 Task: Play online Risk (conquerclub) game.
Action: Mouse moved to (473, 516)
Screenshot: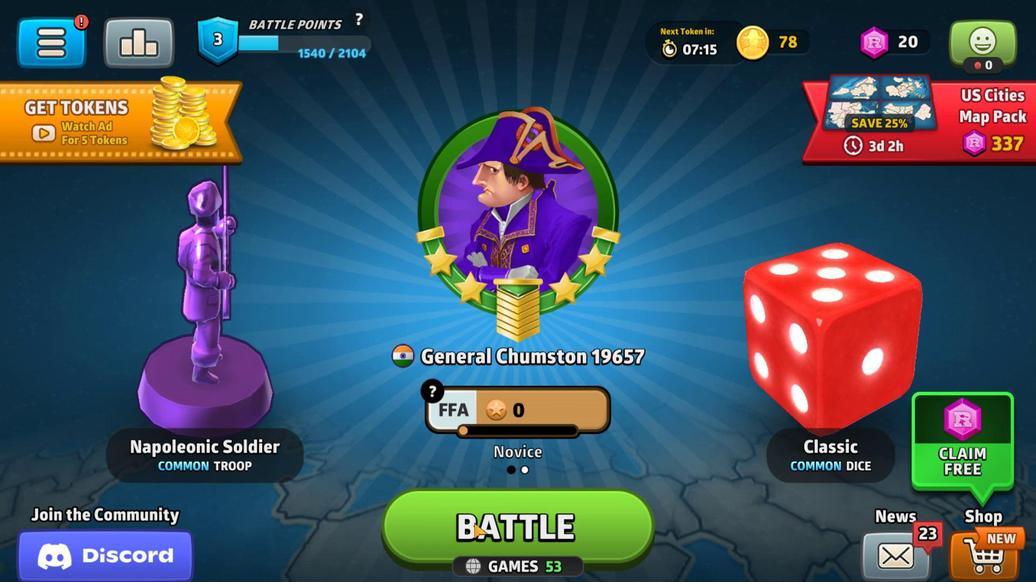 
Action: Mouse pressed left at (473, 516)
Screenshot: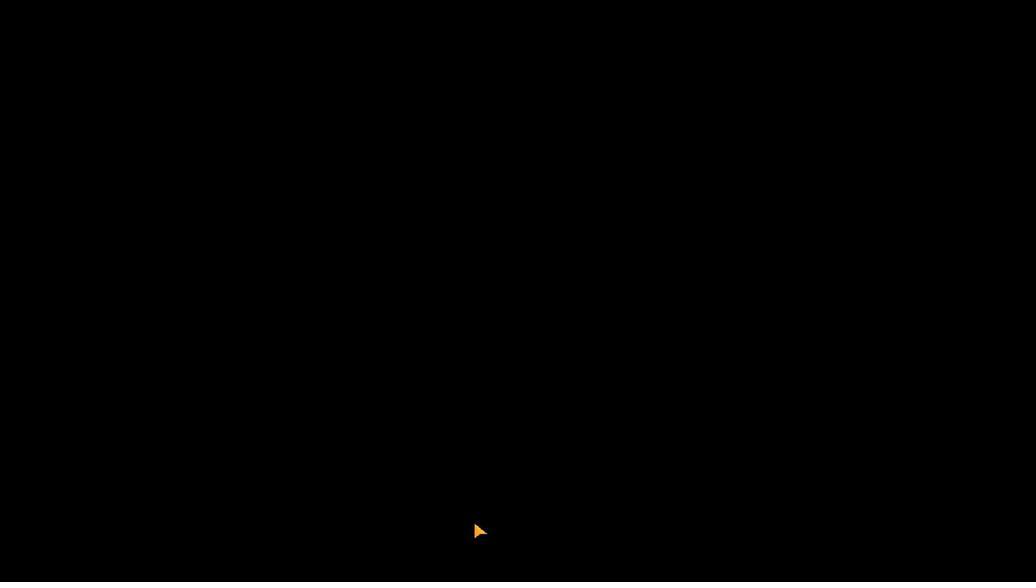 
Action: Mouse moved to (802, 528)
Screenshot: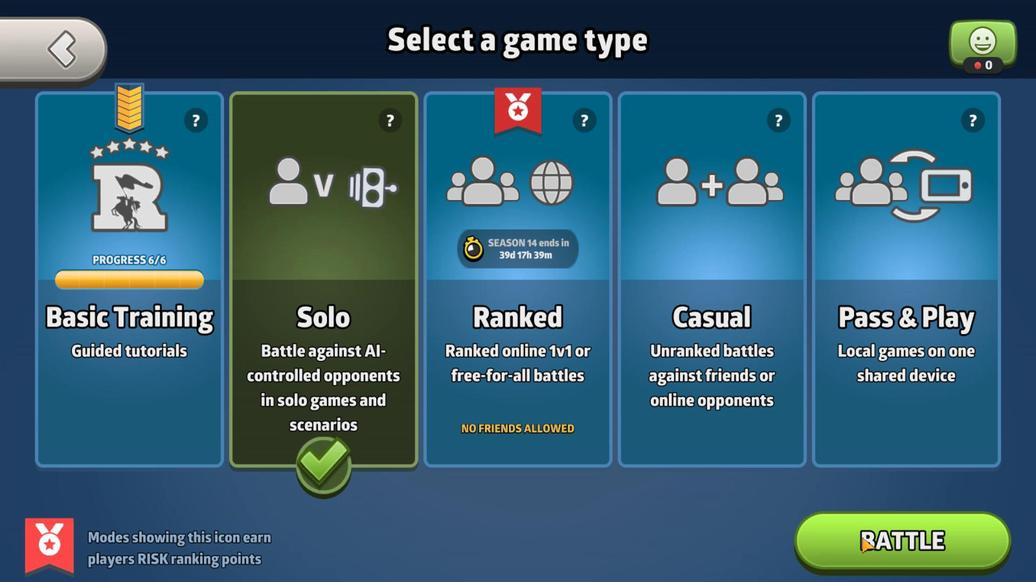 
Action: Mouse pressed left at (802, 528)
Screenshot: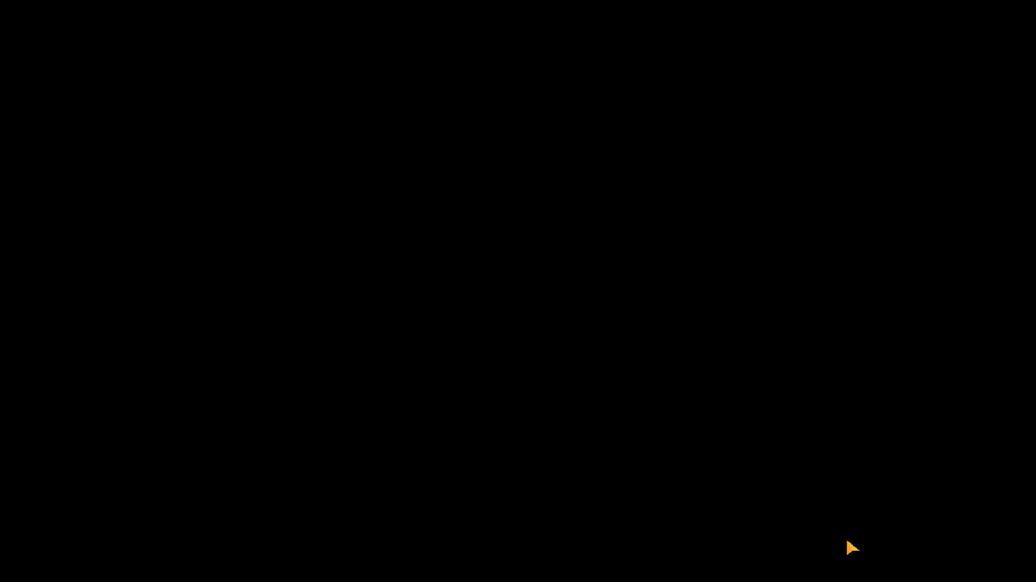 
Action: Mouse moved to (934, 66)
Screenshot: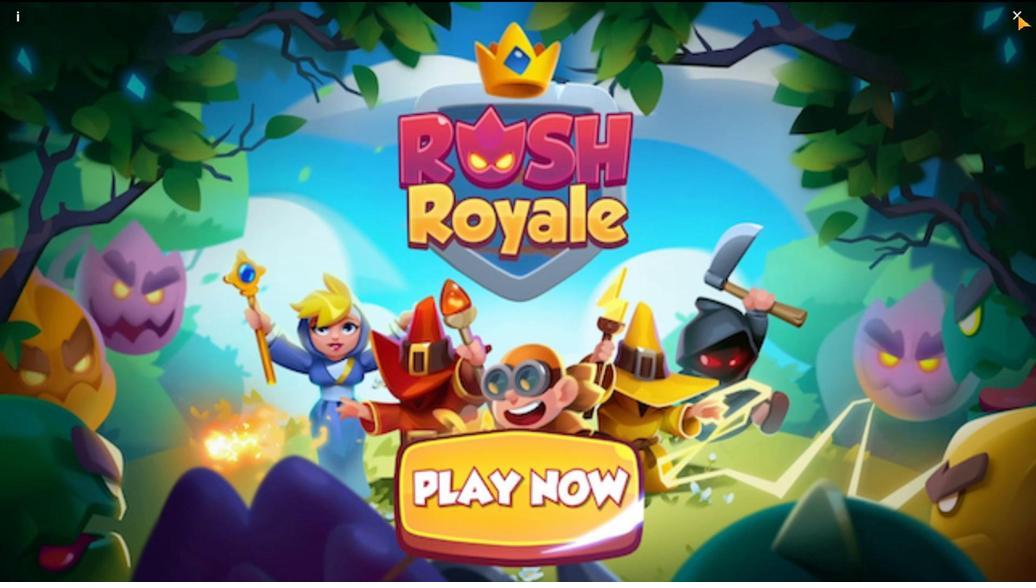 
Action: Mouse pressed left at (934, 66)
Screenshot: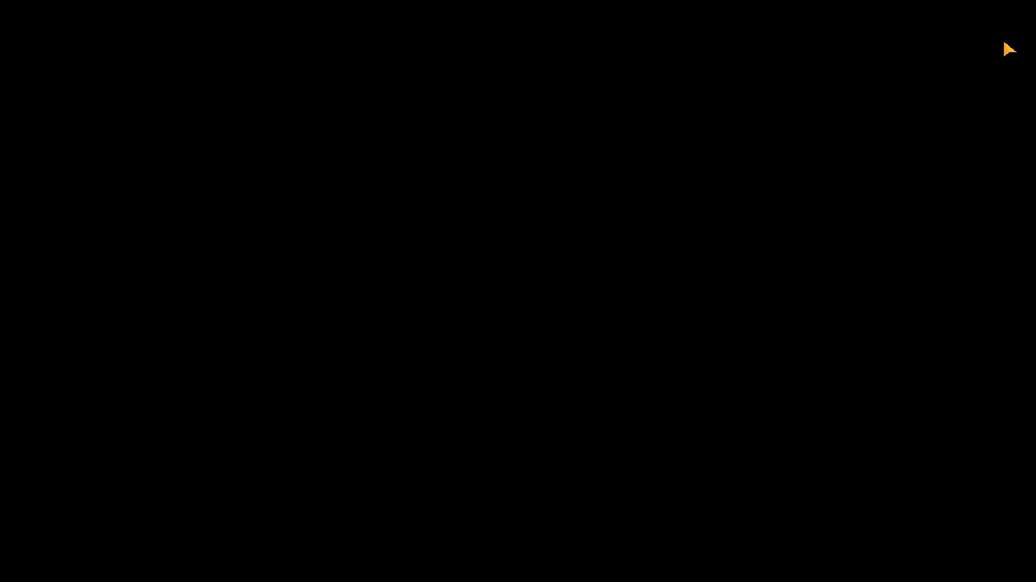 
Action: Mouse moved to (823, 526)
Screenshot: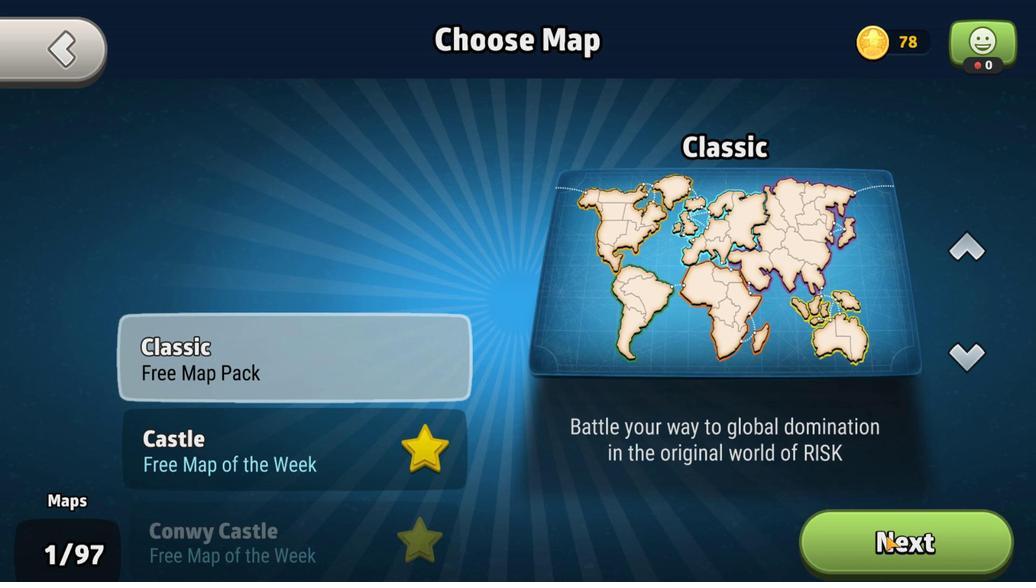 
Action: Mouse pressed left at (823, 526)
Screenshot: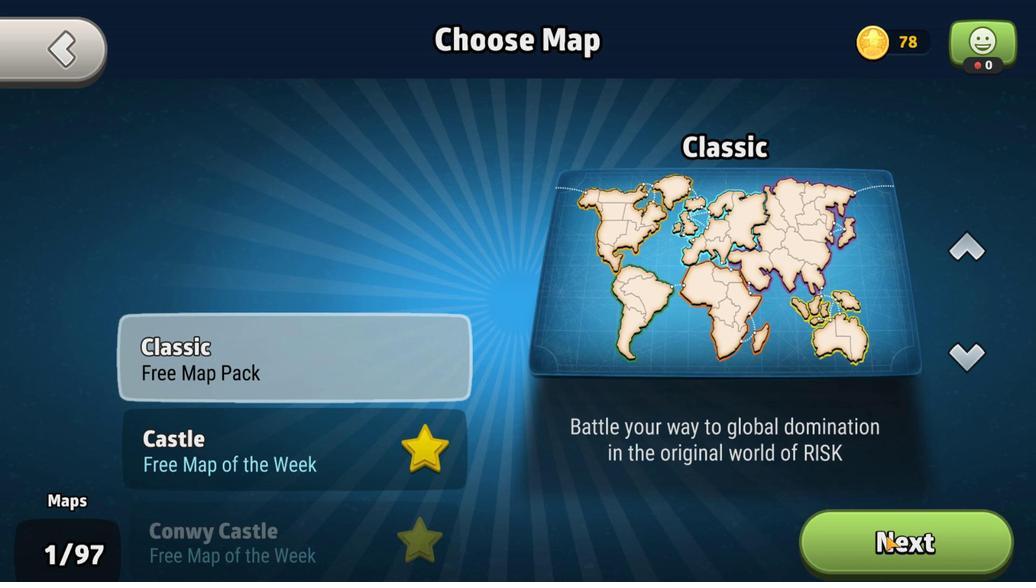 
Action: Mouse moved to (796, 533)
Screenshot: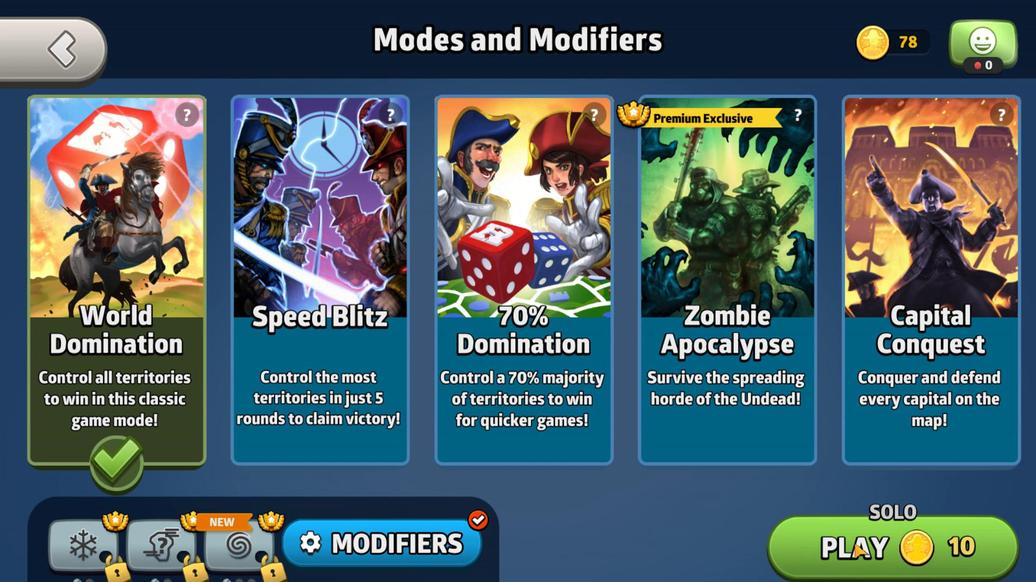 
Action: Mouse pressed left at (796, 533)
Screenshot: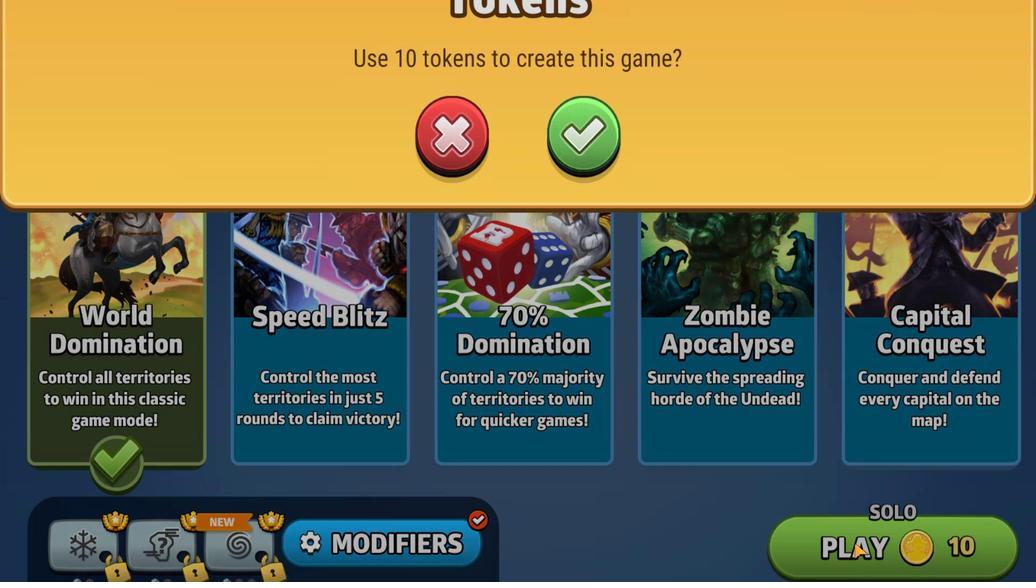 
Action: Mouse moved to (571, 226)
Screenshot: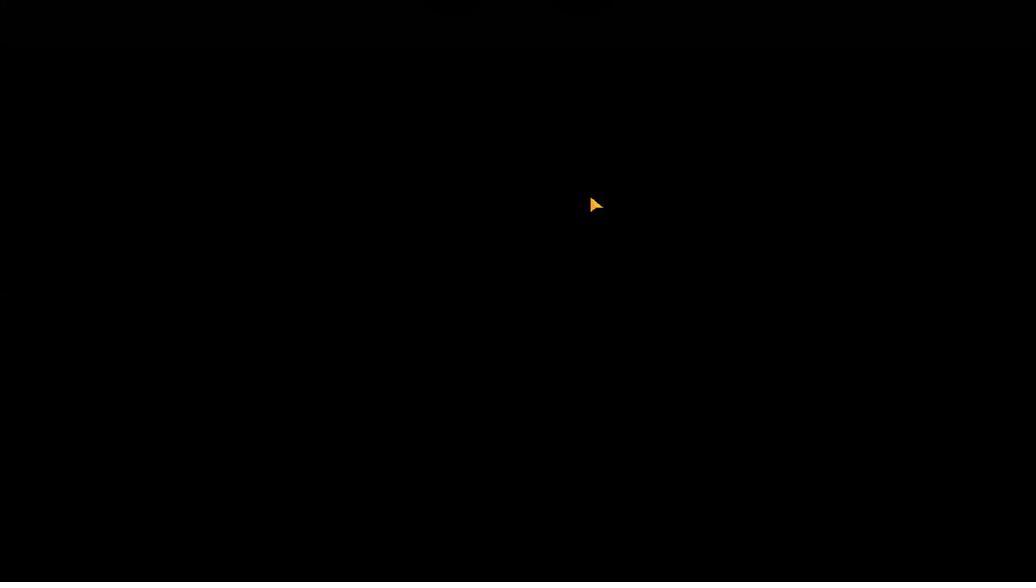 
Action: Mouse pressed left at (571, 226)
Screenshot: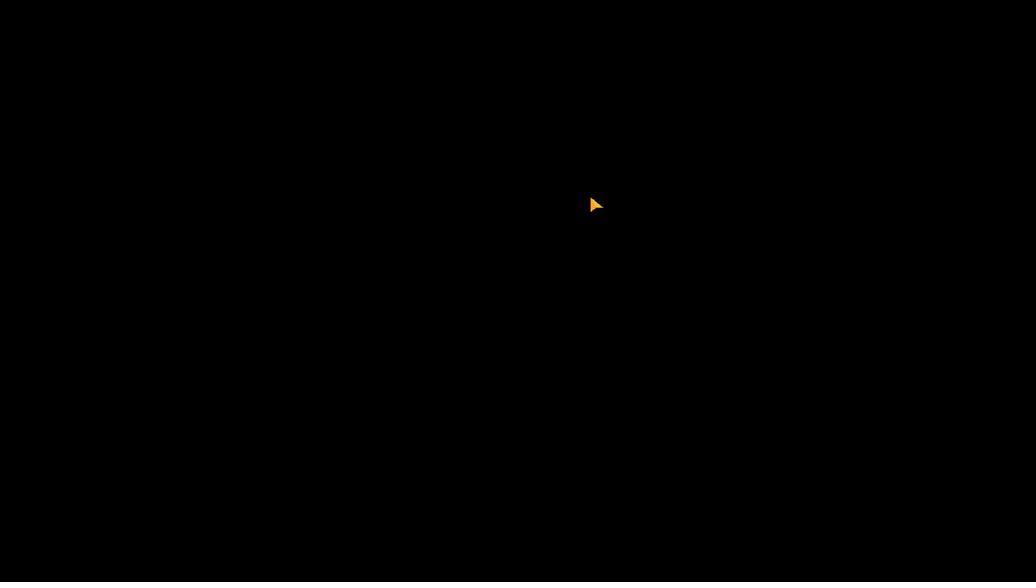 
Action: Mouse moved to (498, 281)
Screenshot: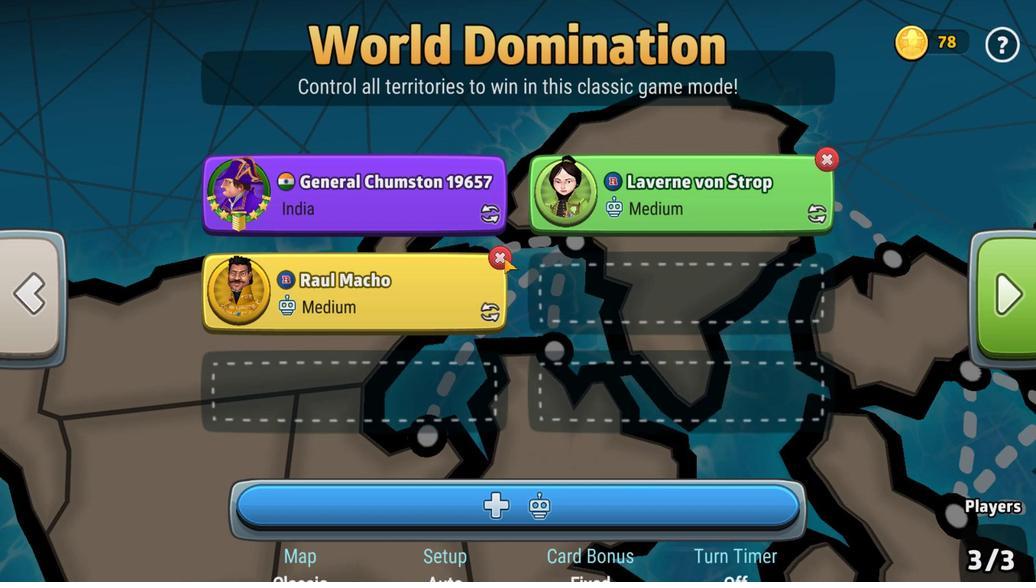 
Action: Mouse pressed left at (498, 281)
Screenshot: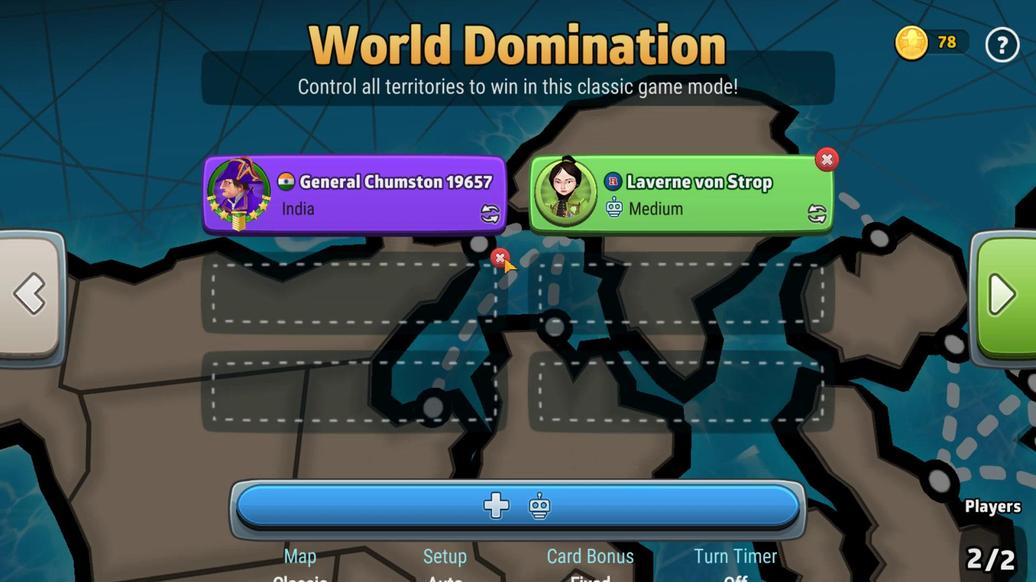 
Action: Mouse moved to (915, 327)
Screenshot: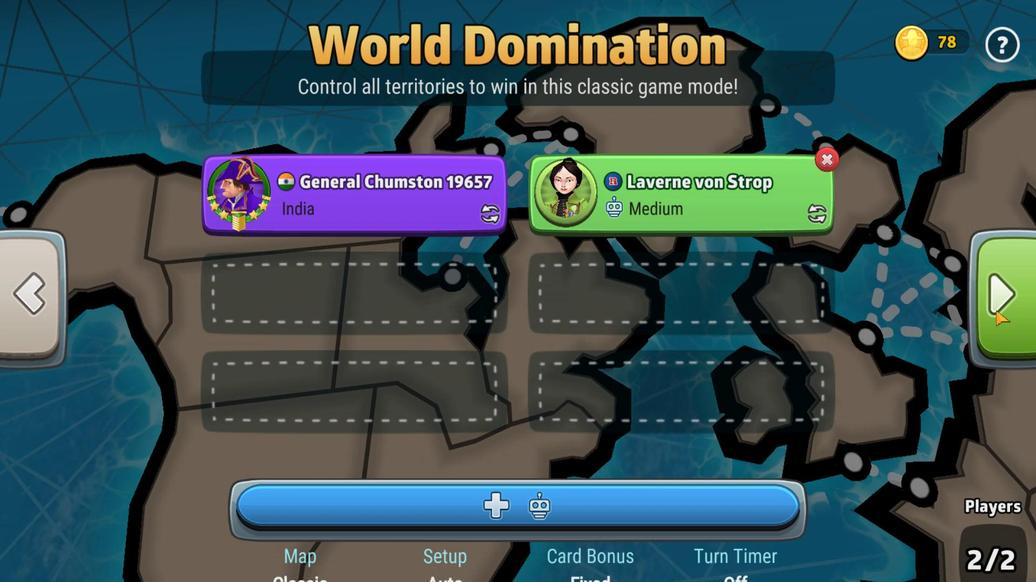 
Action: Mouse pressed left at (915, 327)
Screenshot: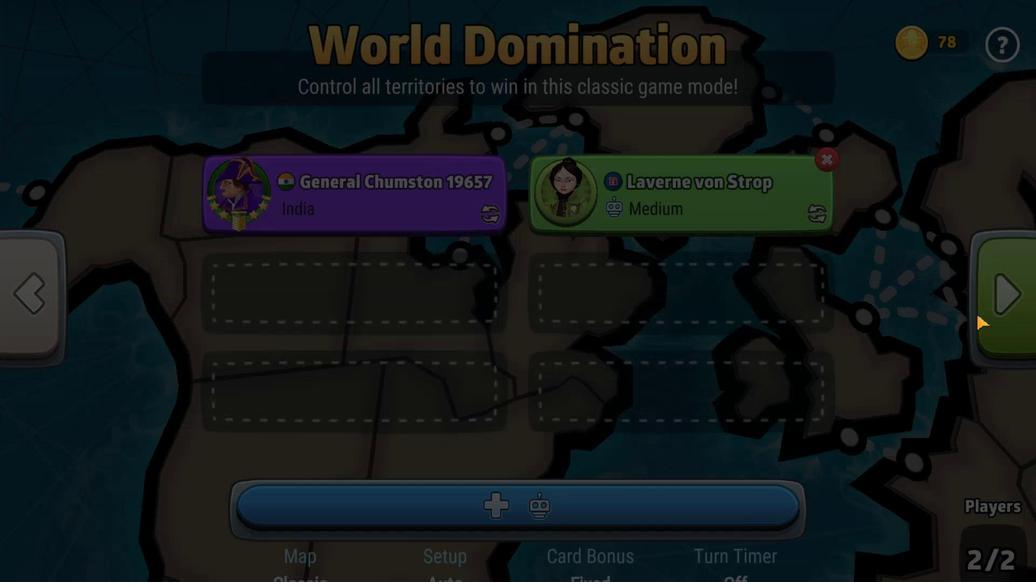 
Action: Mouse moved to (489, 143)
Screenshot: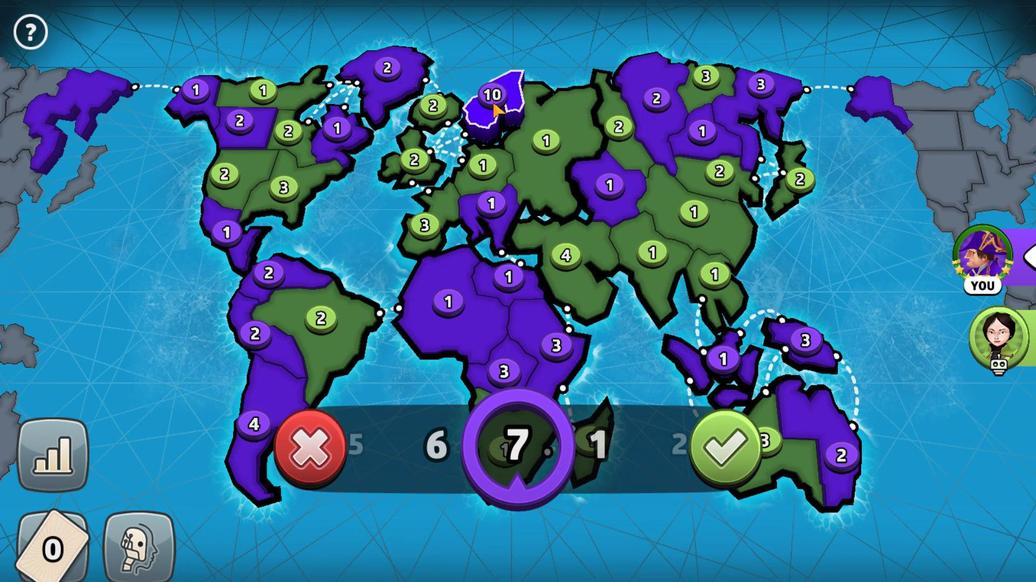 
Action: Mouse pressed left at (489, 143)
Screenshot: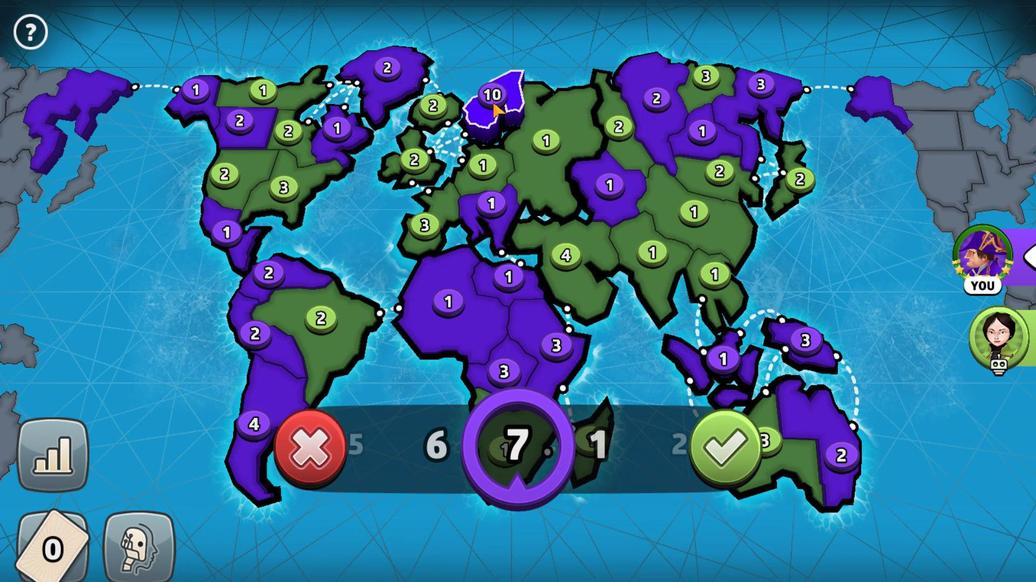 
Action: Mouse moved to (678, 453)
Screenshot: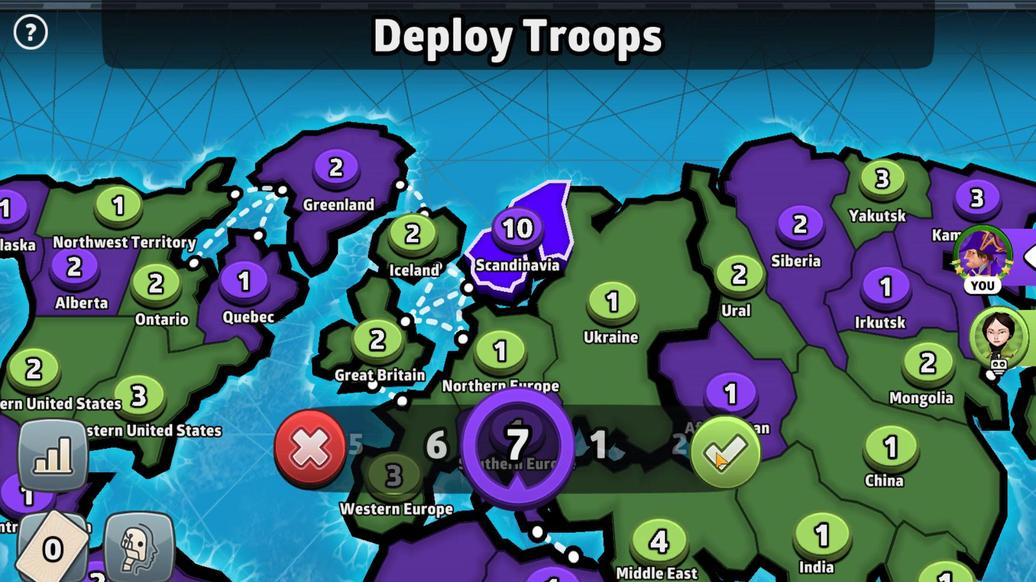 
Action: Mouse pressed left at (678, 453)
Screenshot: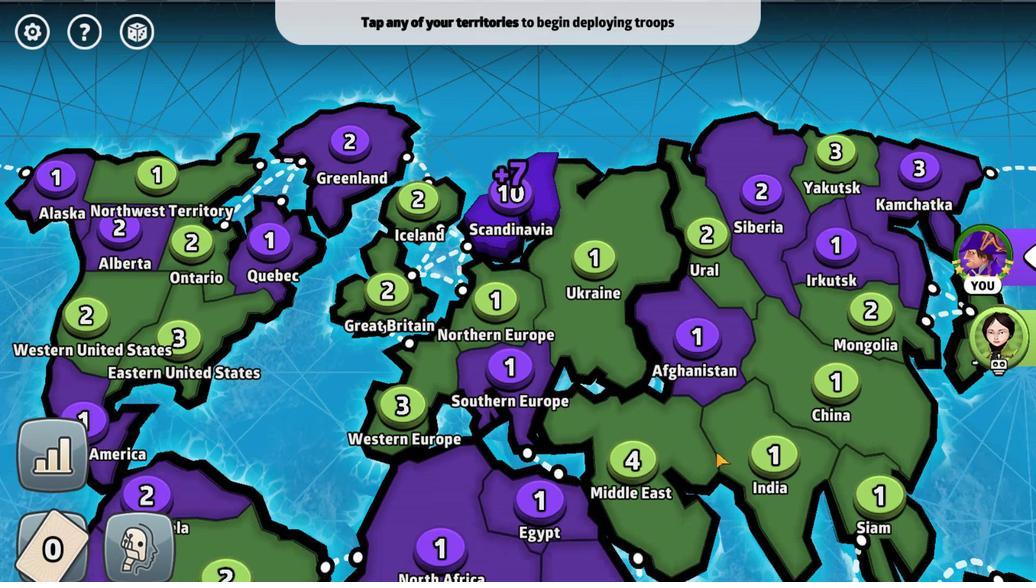 
Action: Mouse moved to (522, 558)
Screenshot: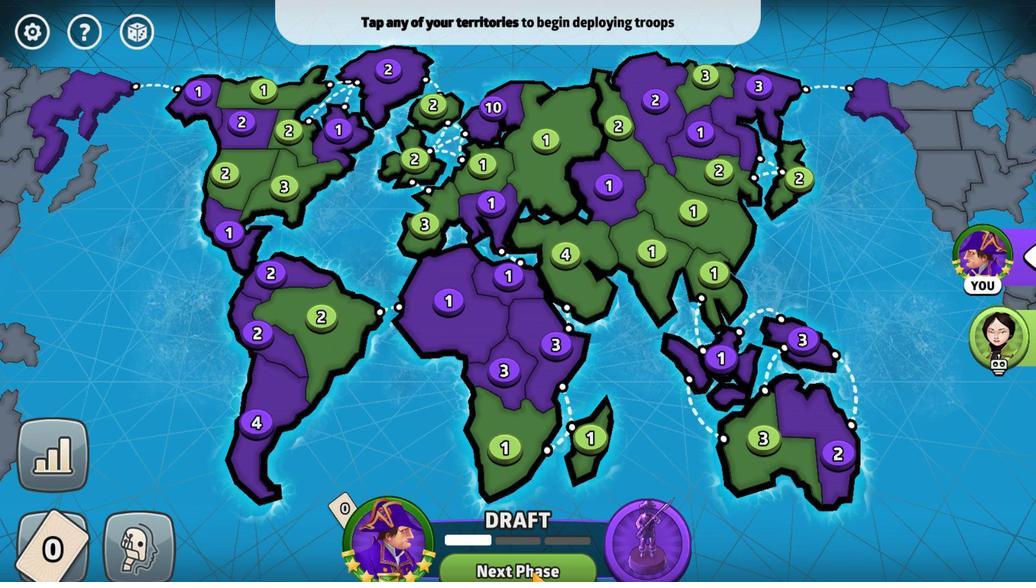 
Action: Mouse pressed left at (522, 558)
Screenshot: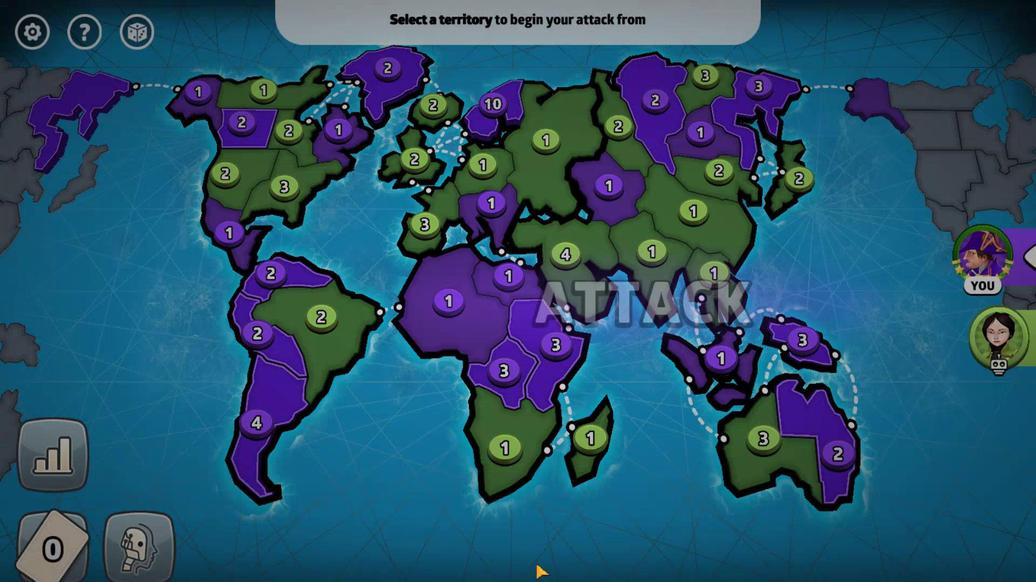 
Action: Mouse moved to (489, 554)
Screenshot: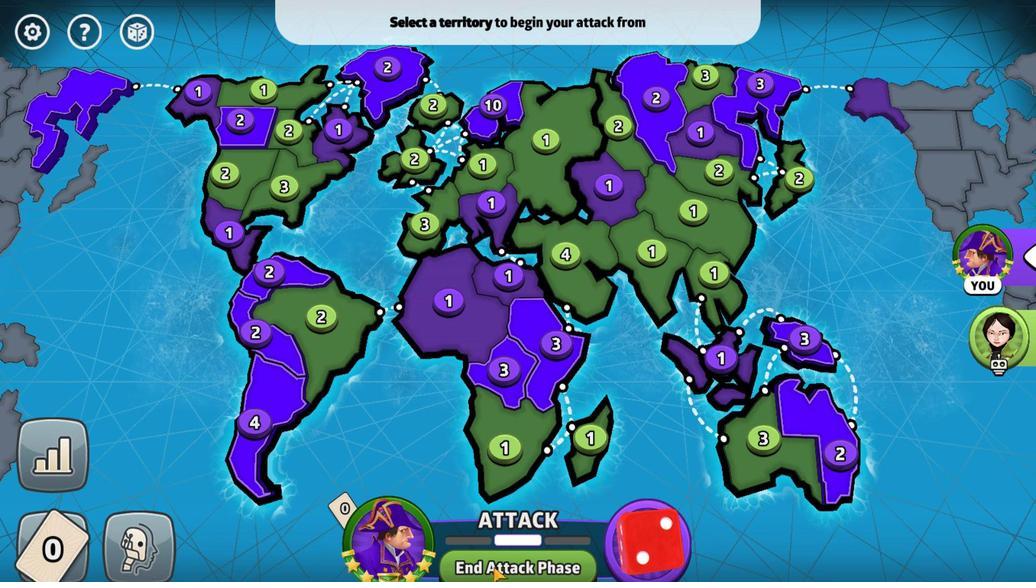 
Action: Mouse pressed left at (489, 554)
Screenshot: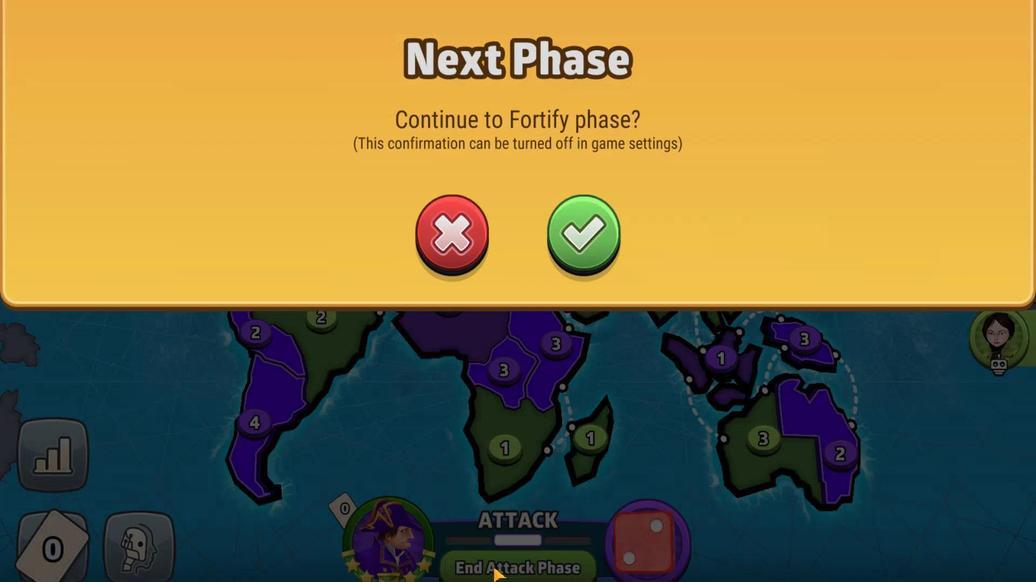 
Action: Mouse moved to (462, 253)
Screenshot: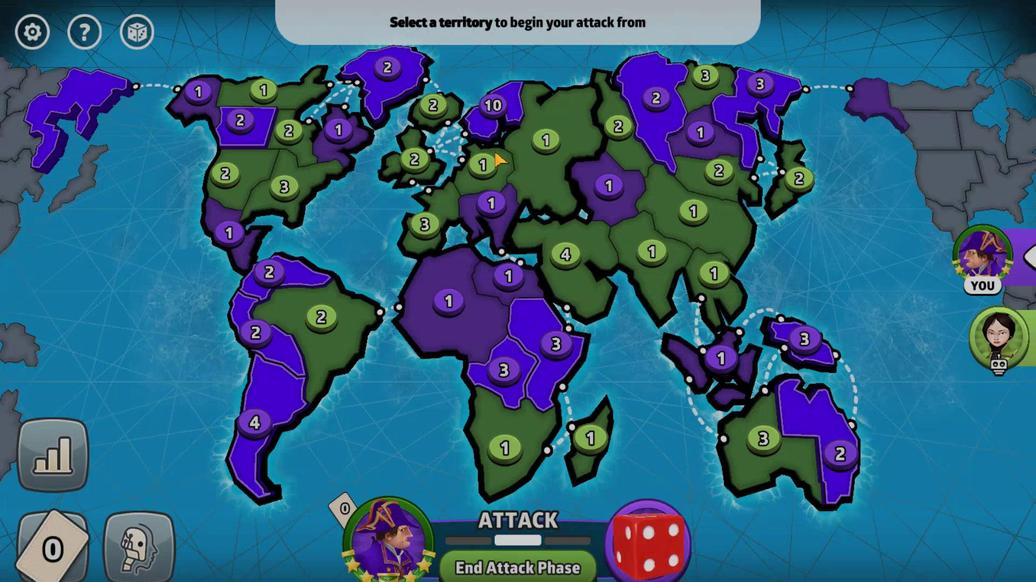 
Action: Mouse pressed left at (462, 253)
Screenshot: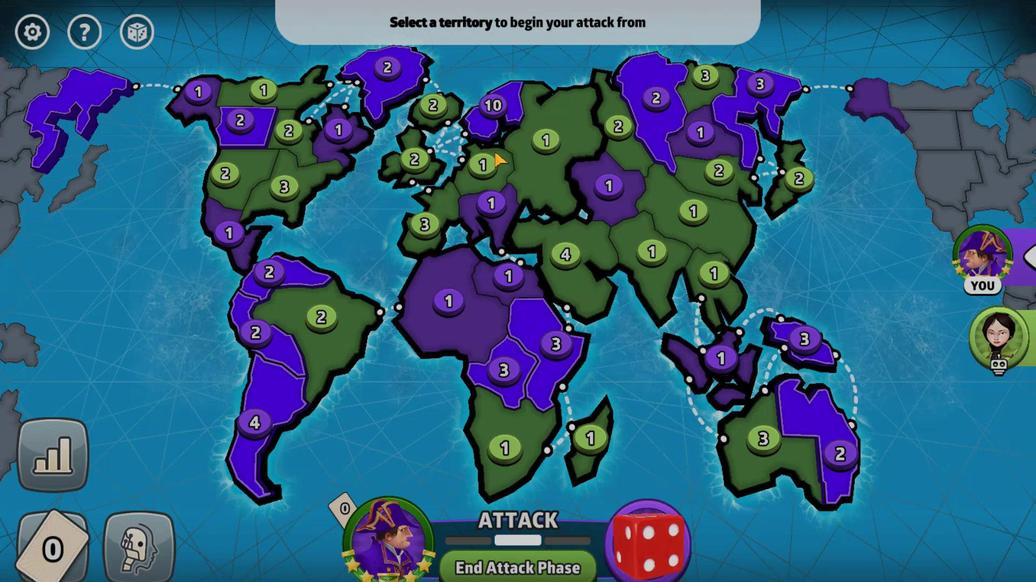 
Action: Mouse moved to (485, 155)
Screenshot: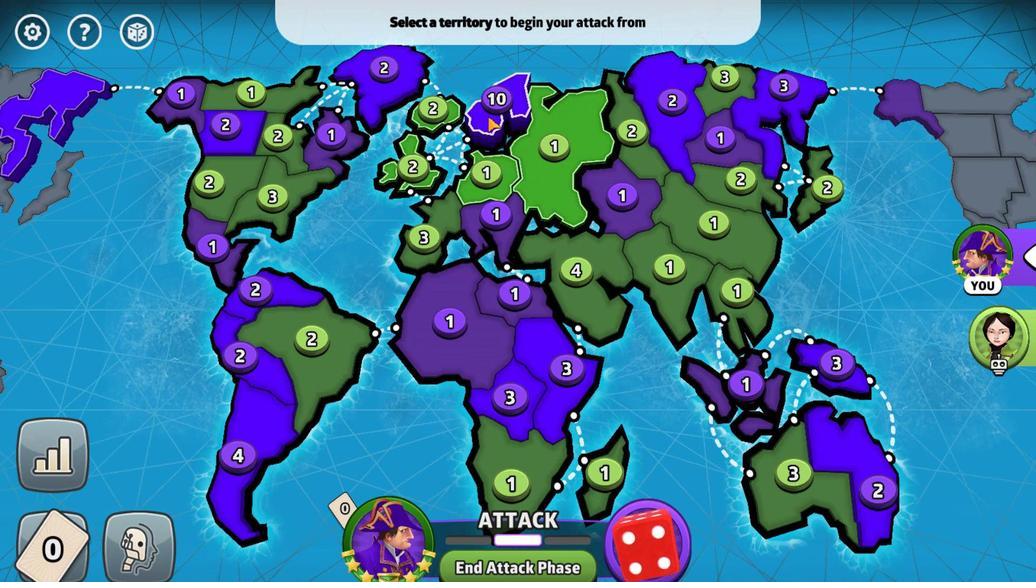 
Action: Mouse pressed left at (485, 155)
Screenshot: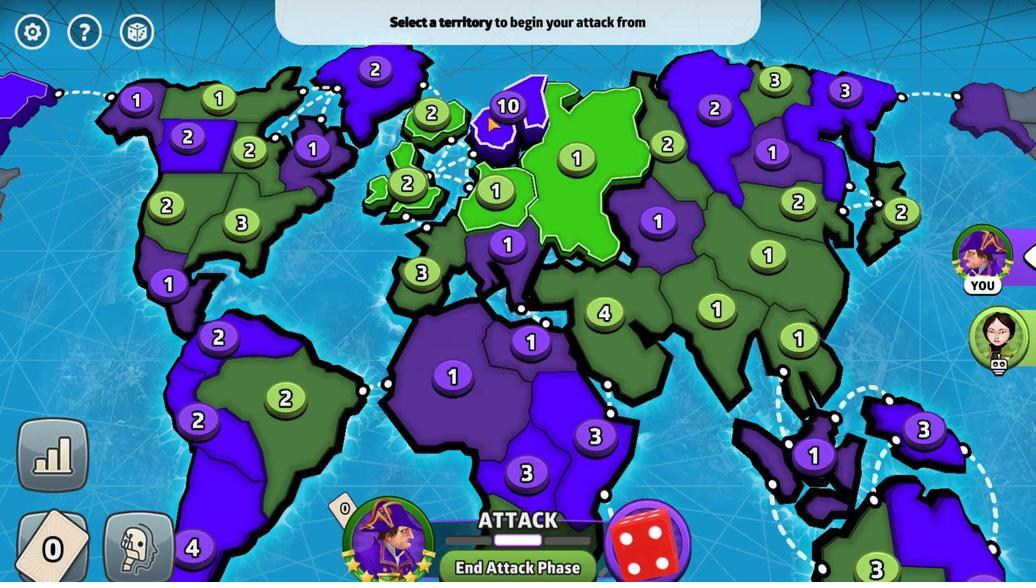 
Action: Mouse moved to (435, 194)
Screenshot: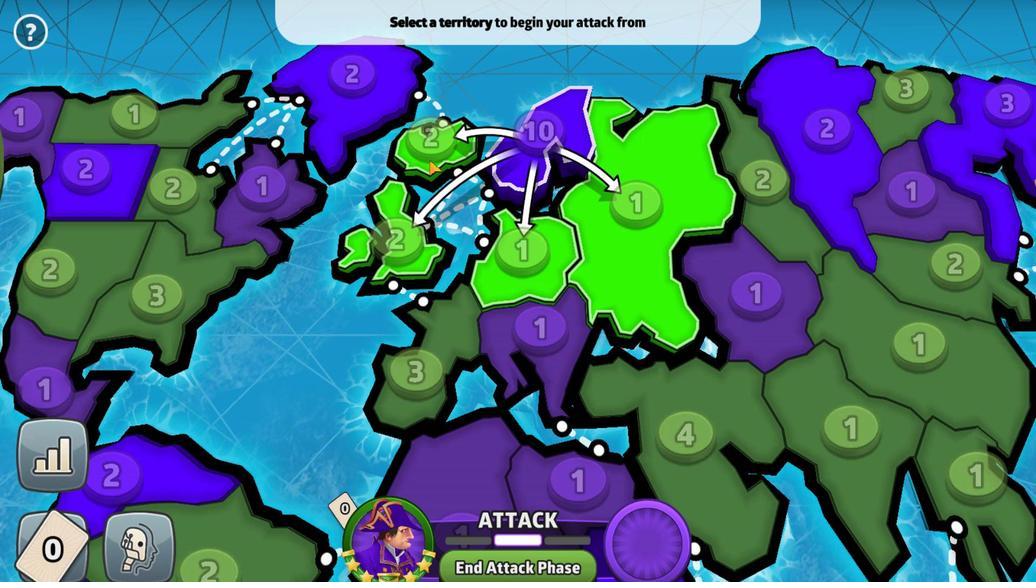 
Action: Mouse pressed left at (435, 194)
Screenshot: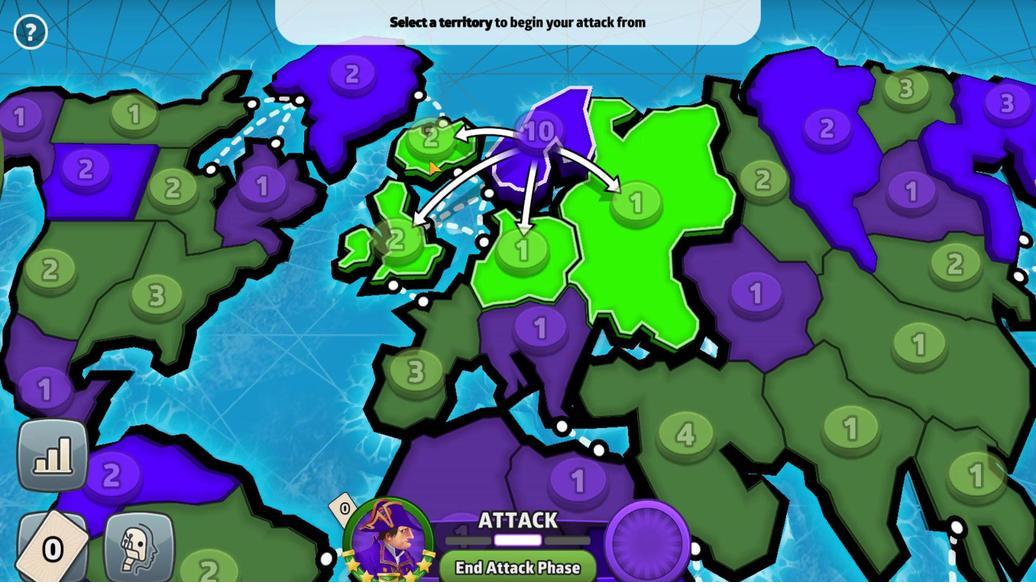 
Action: Mouse moved to (502, 467)
Screenshot: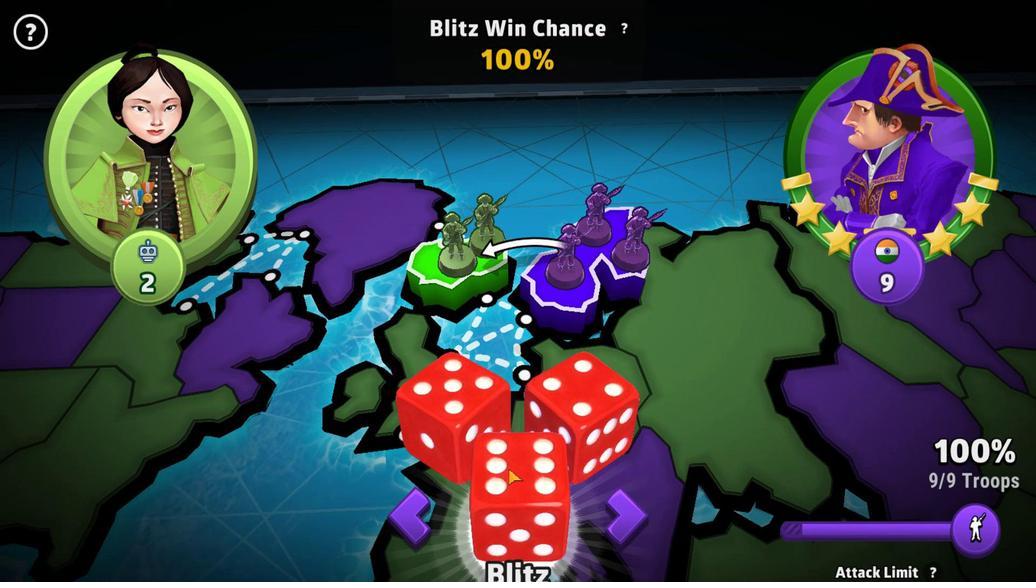
Action: Mouse pressed left at (502, 467)
Screenshot: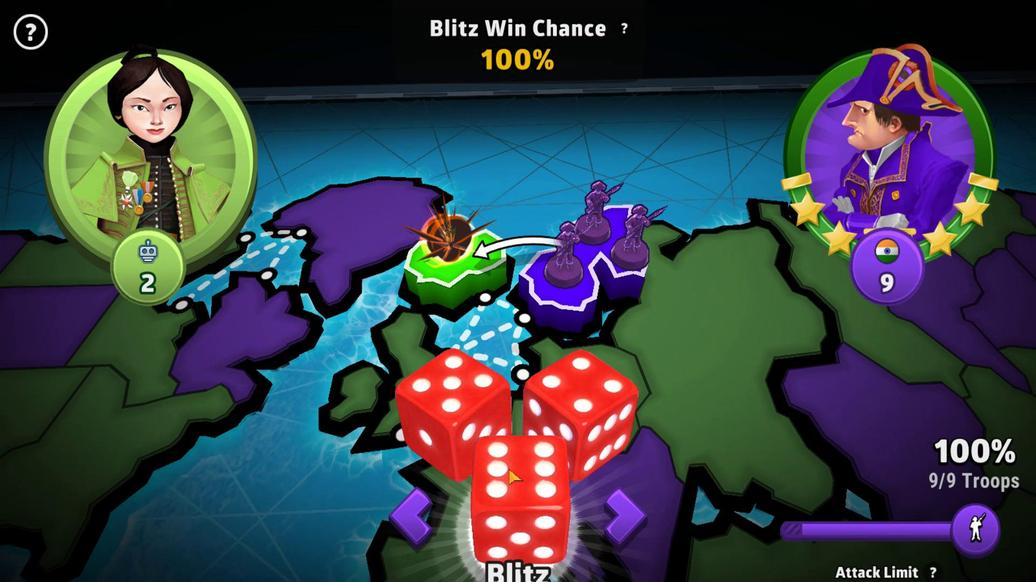 
Action: Mouse moved to (681, 452)
Screenshot: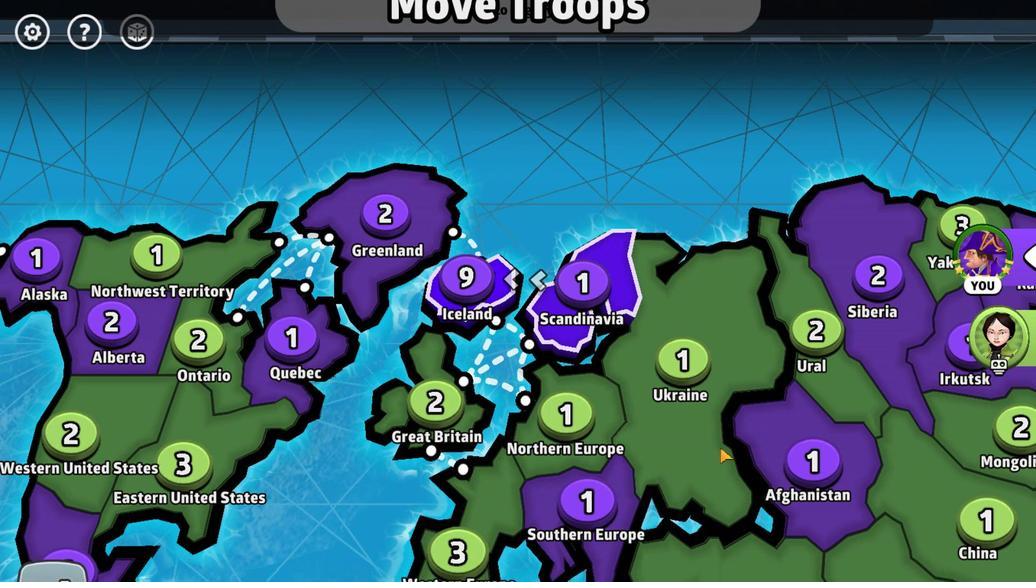 
Action: Mouse pressed left at (681, 452)
Screenshot: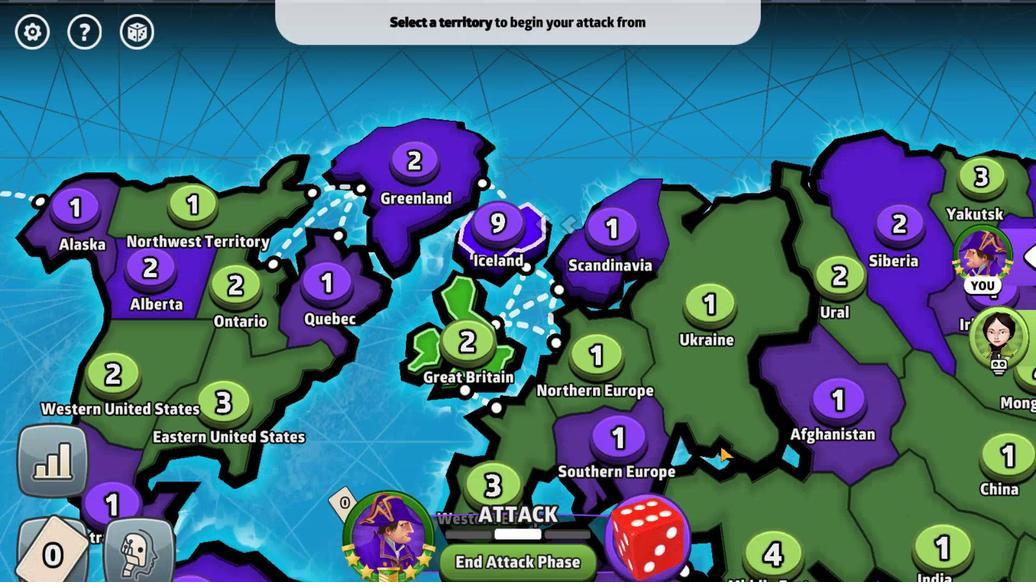 
Action: Mouse moved to (506, 303)
Screenshot: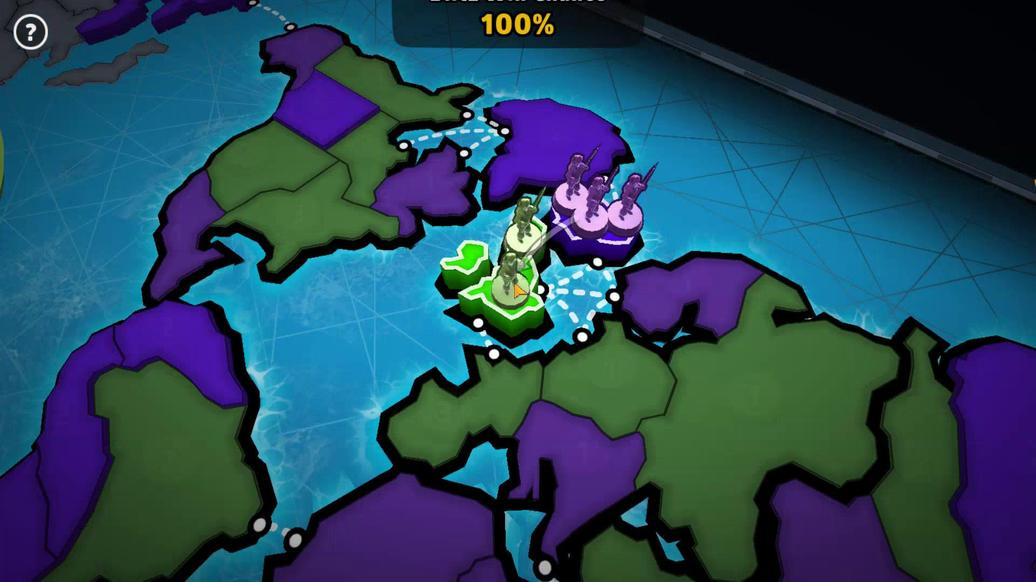 
Action: Mouse pressed left at (506, 303)
Screenshot: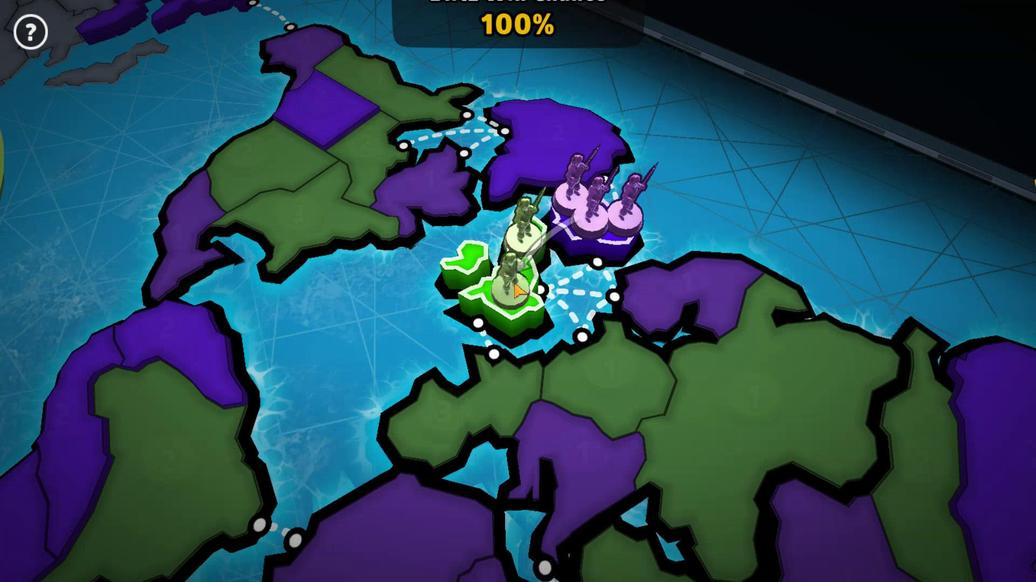 
Action: Mouse moved to (533, 468)
Screenshot: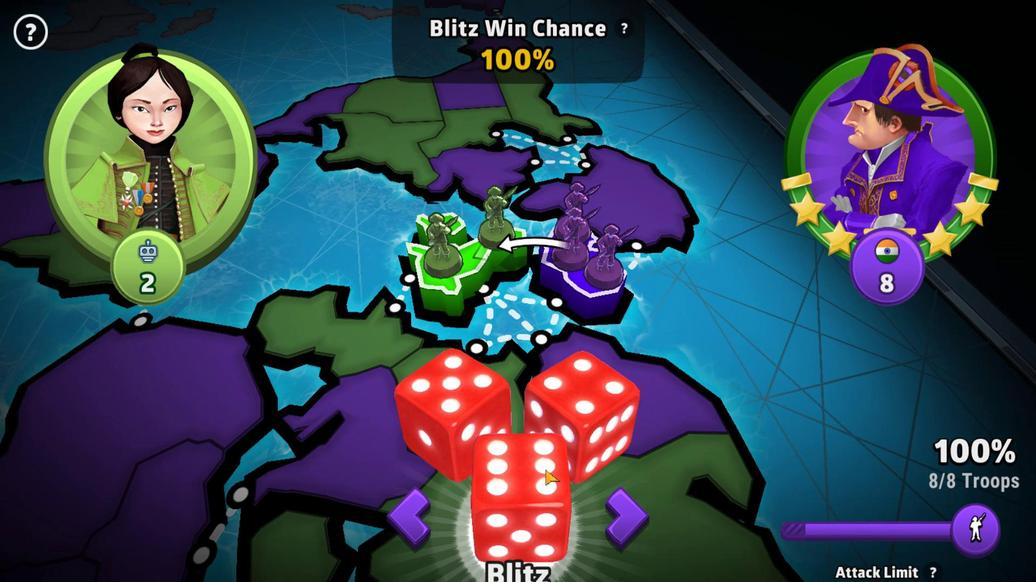 
Action: Mouse pressed left at (533, 468)
Screenshot: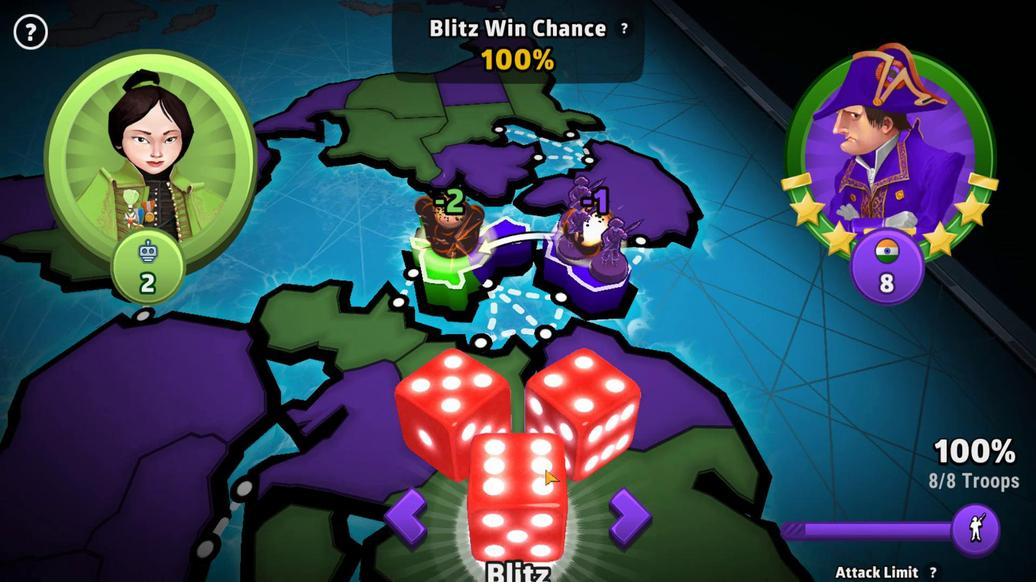
Action: Mouse moved to (681, 448)
Screenshot: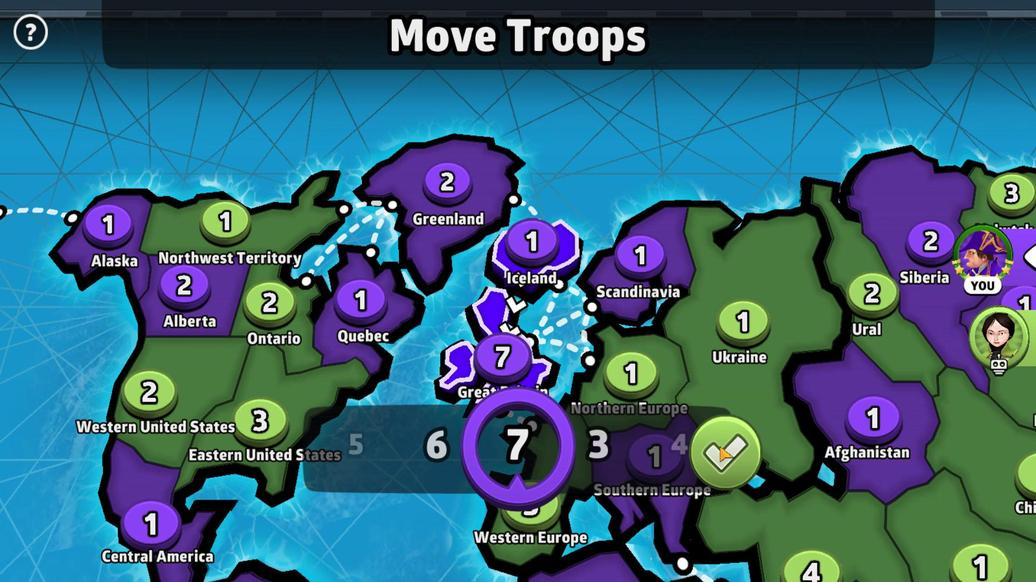 
Action: Mouse pressed left at (681, 448)
Screenshot: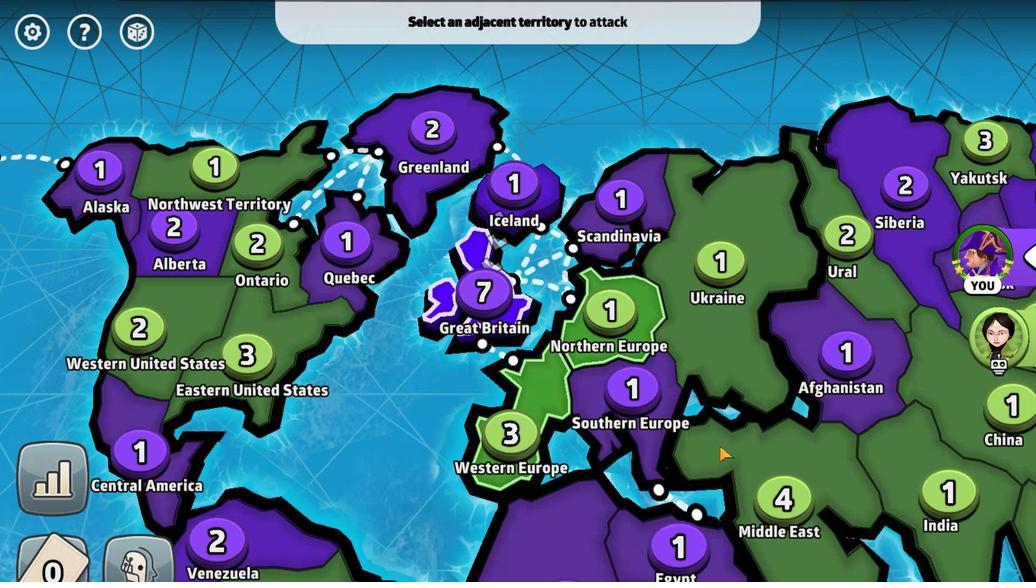 
Action: Mouse moved to (482, 299)
Screenshot: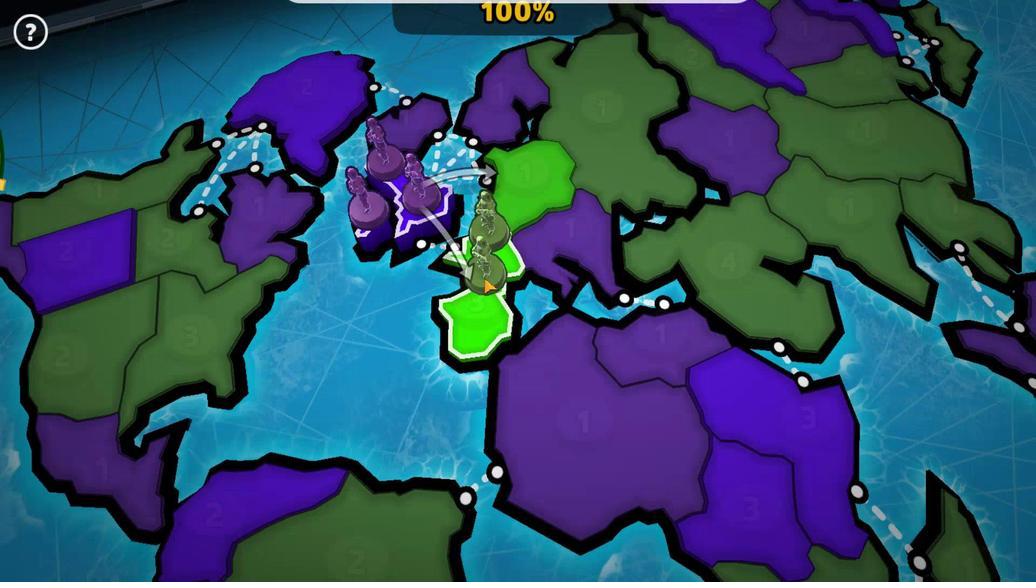 
Action: Mouse pressed left at (482, 299)
Screenshot: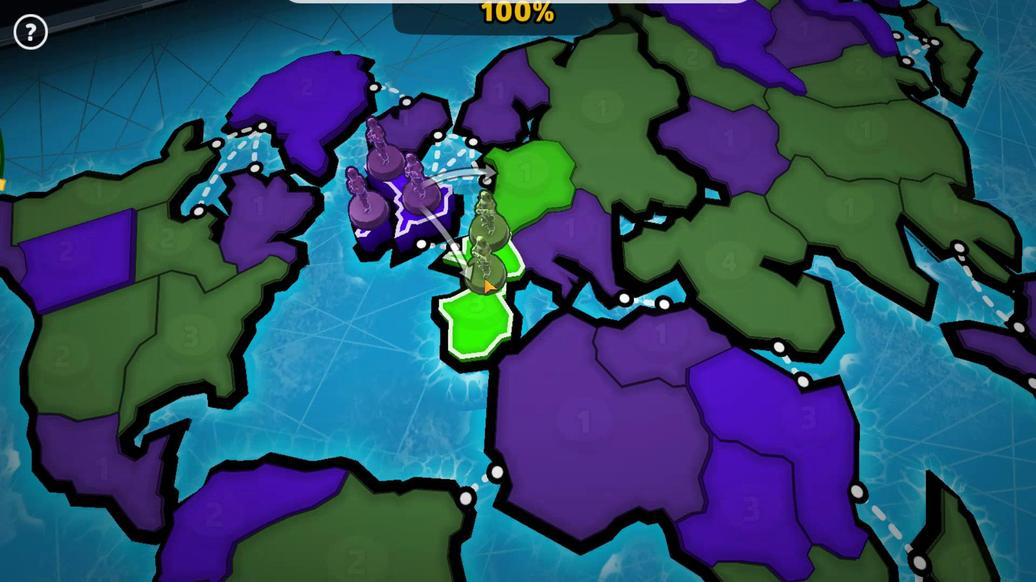 
Action: Mouse moved to (512, 448)
Screenshot: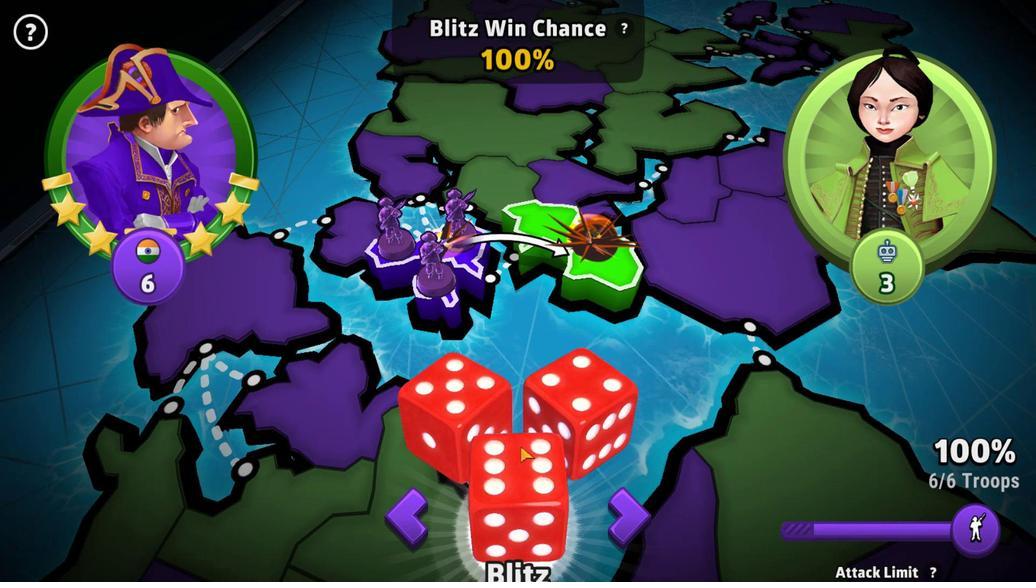 
Action: Mouse pressed left at (512, 448)
Screenshot: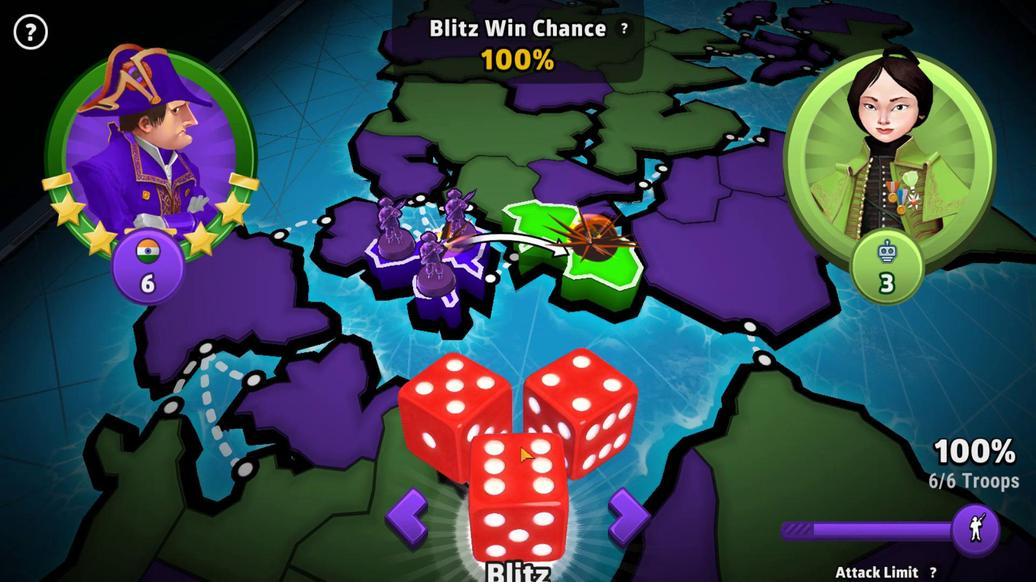 
Action: Mouse moved to (681, 444)
Screenshot: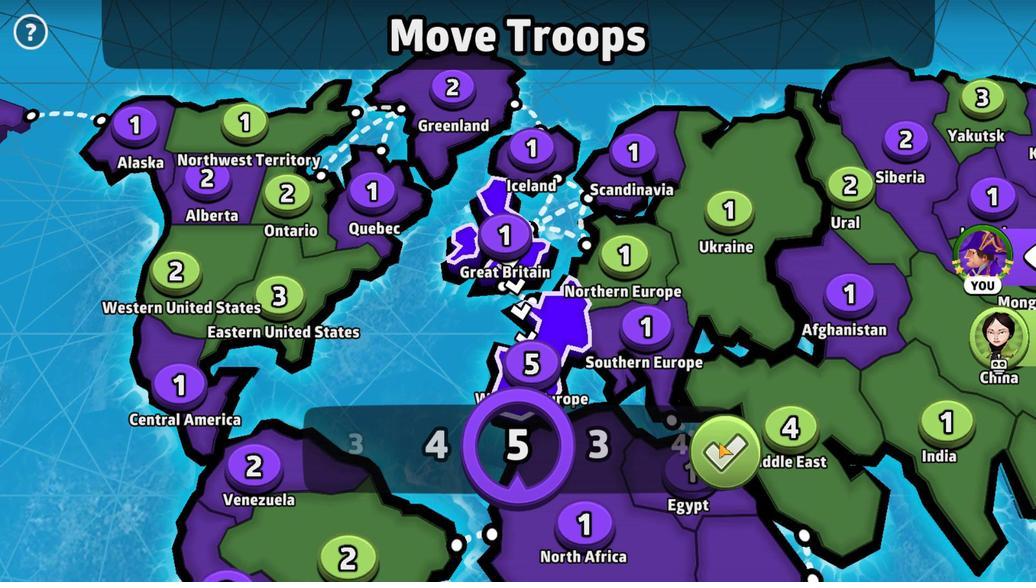 
Action: Mouse pressed left at (681, 444)
Screenshot: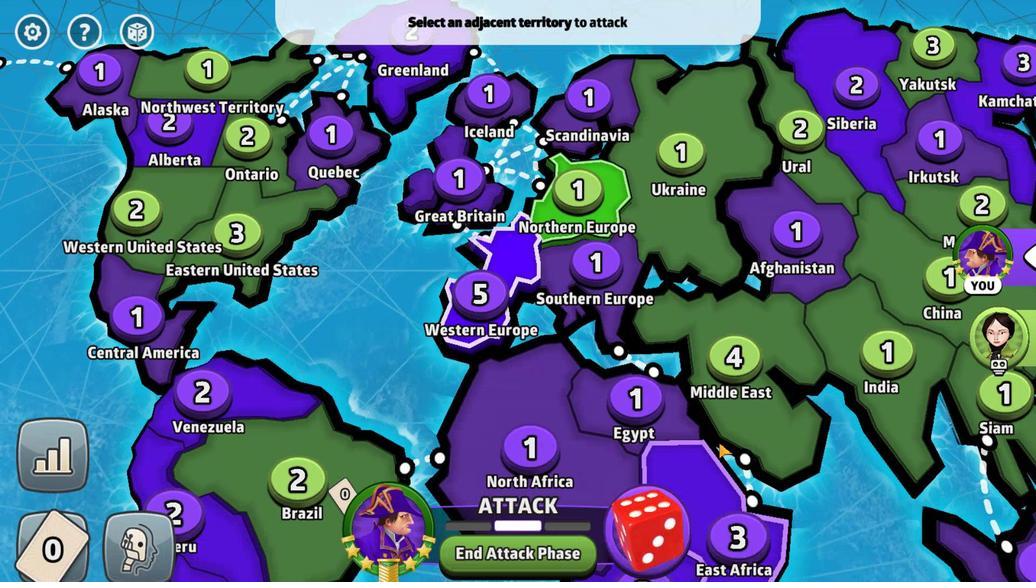 
Action: Mouse moved to (544, 239)
Screenshot: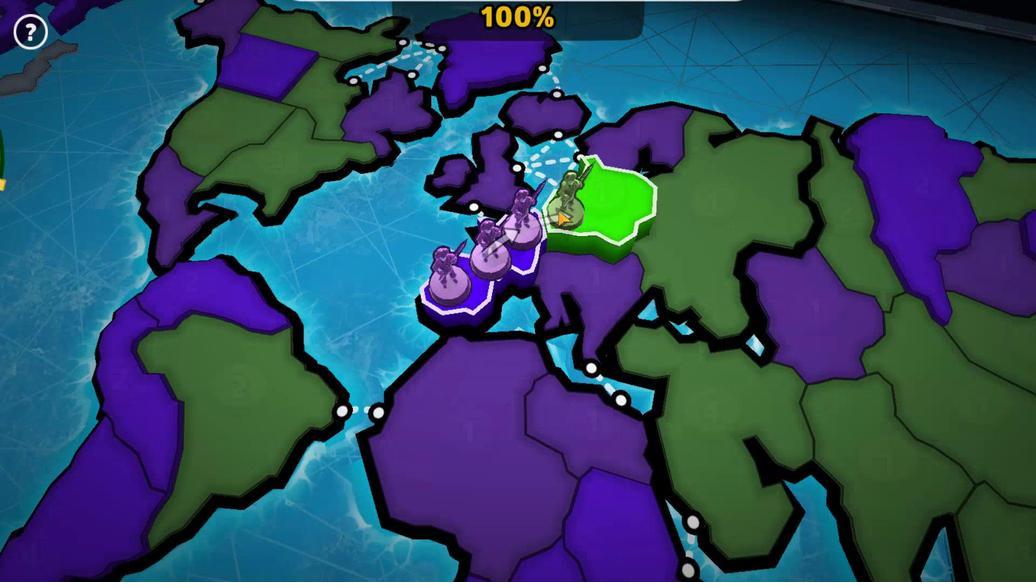 
Action: Mouse pressed left at (544, 239)
Screenshot: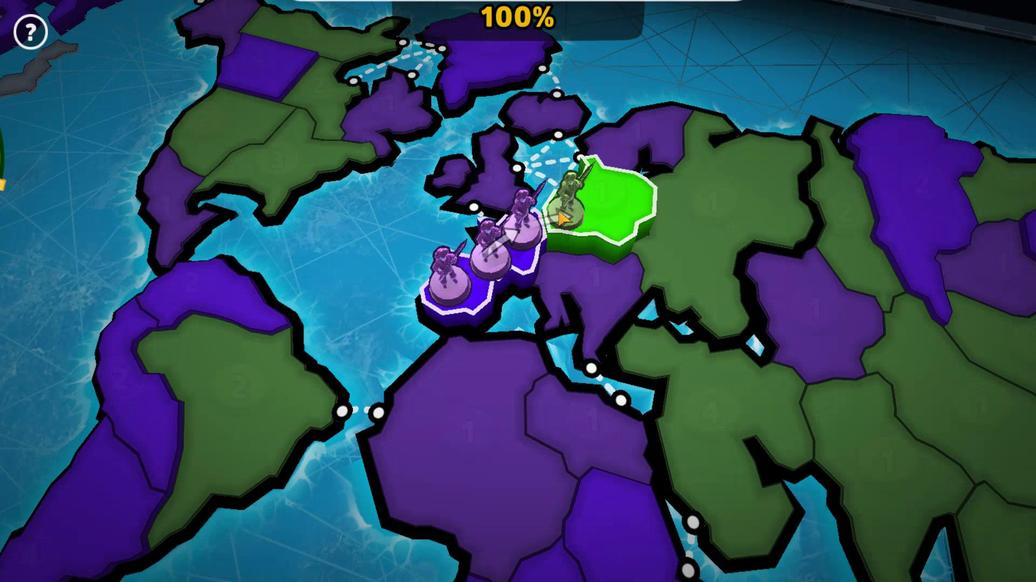 
Action: Mouse moved to (519, 504)
Screenshot: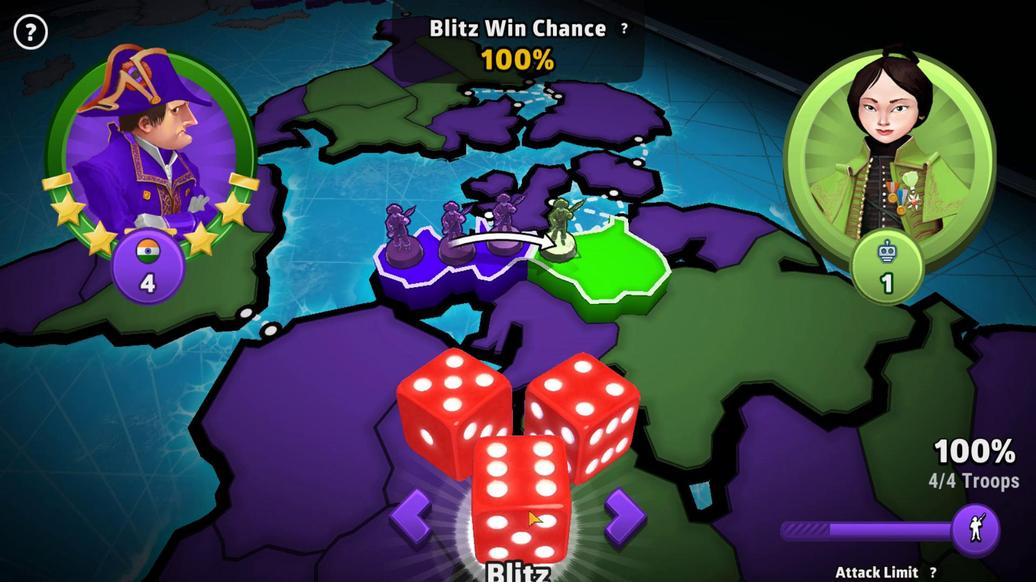 
Action: Mouse pressed left at (519, 504)
Screenshot: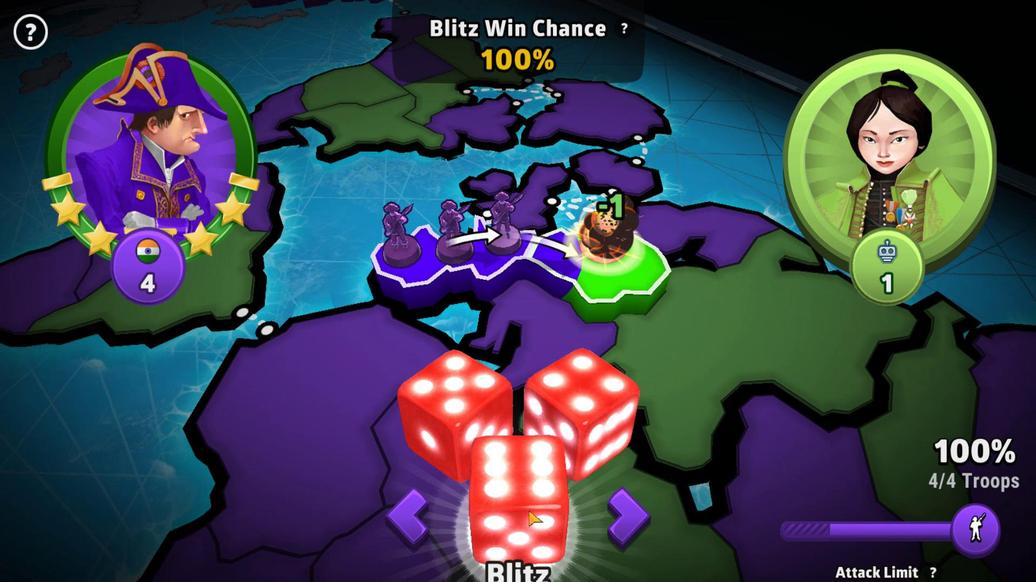 
Action: Mouse moved to (684, 460)
Screenshot: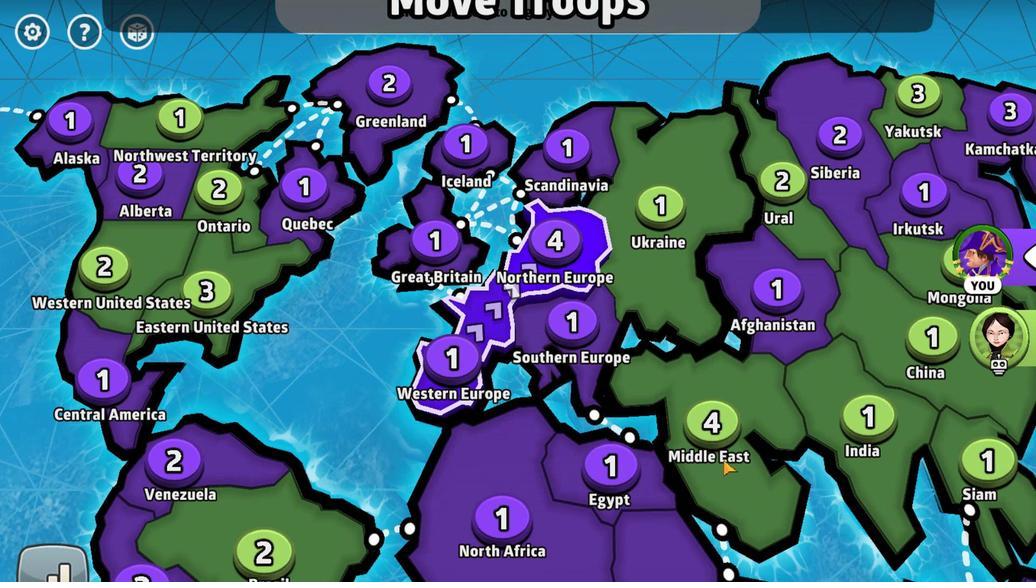 
Action: Mouse pressed left at (684, 460)
Screenshot: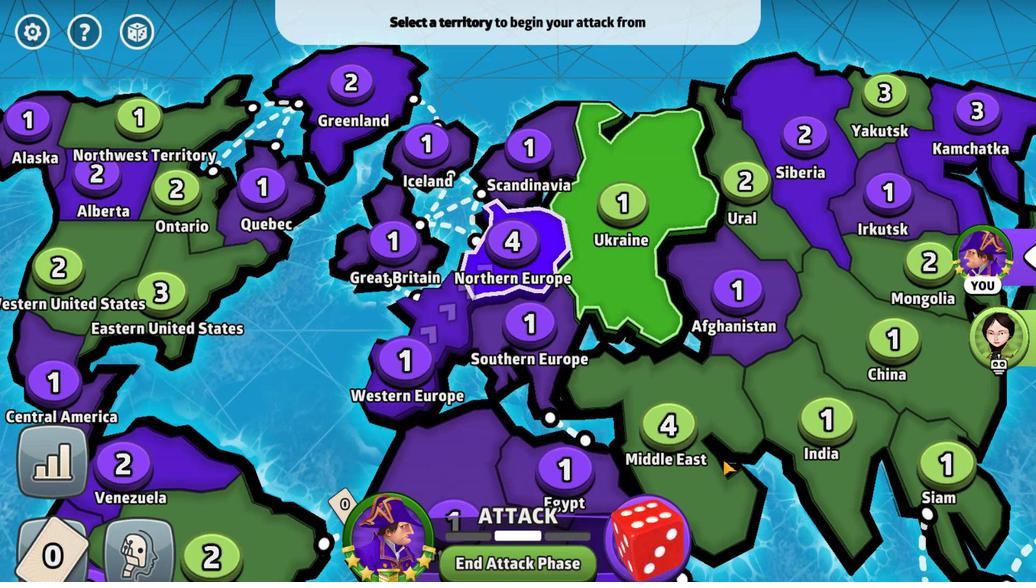 
Action: Mouse moved to (547, 249)
Screenshot: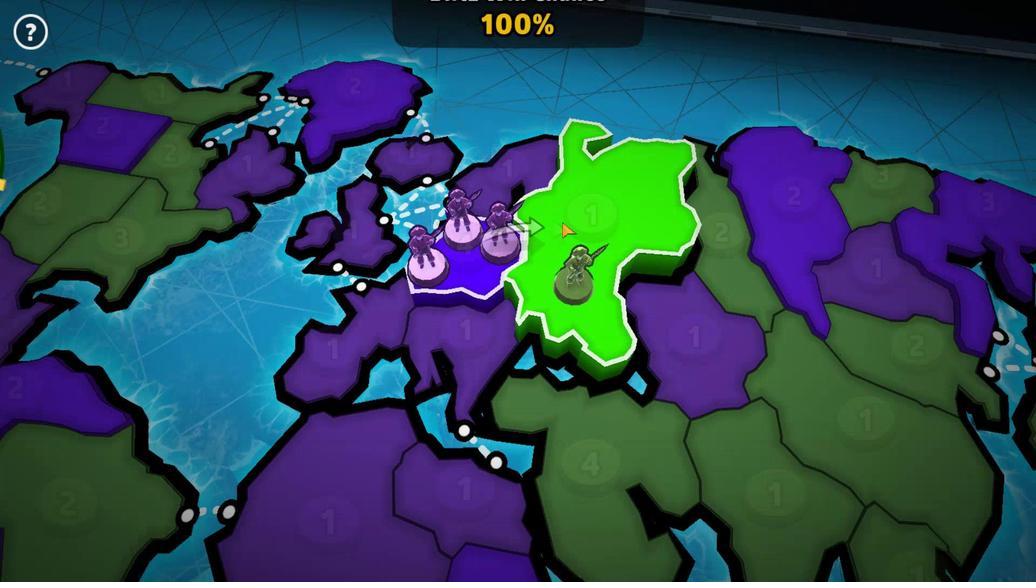 
Action: Mouse pressed left at (547, 249)
Screenshot: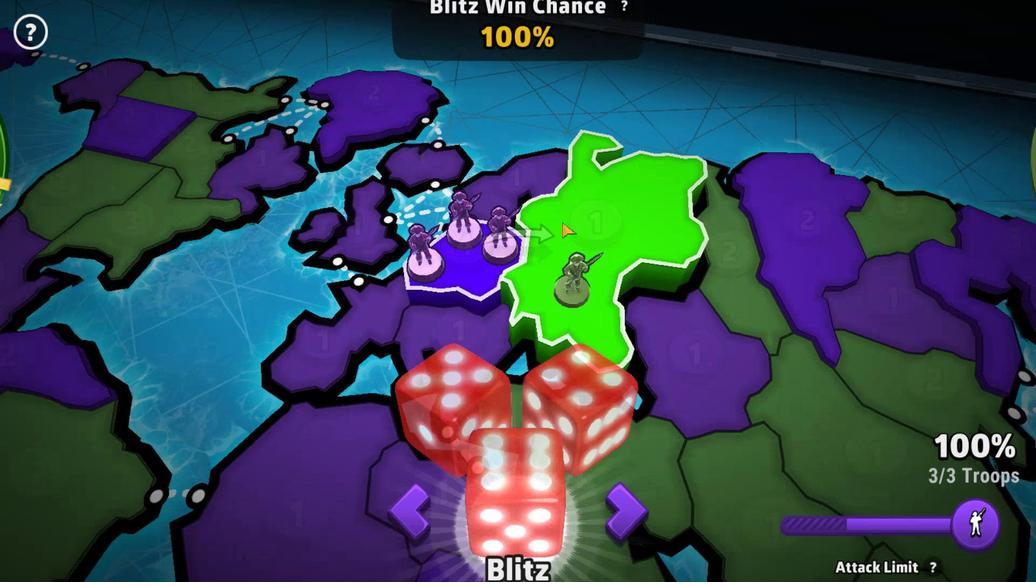 
Action: Mouse moved to (512, 452)
Screenshot: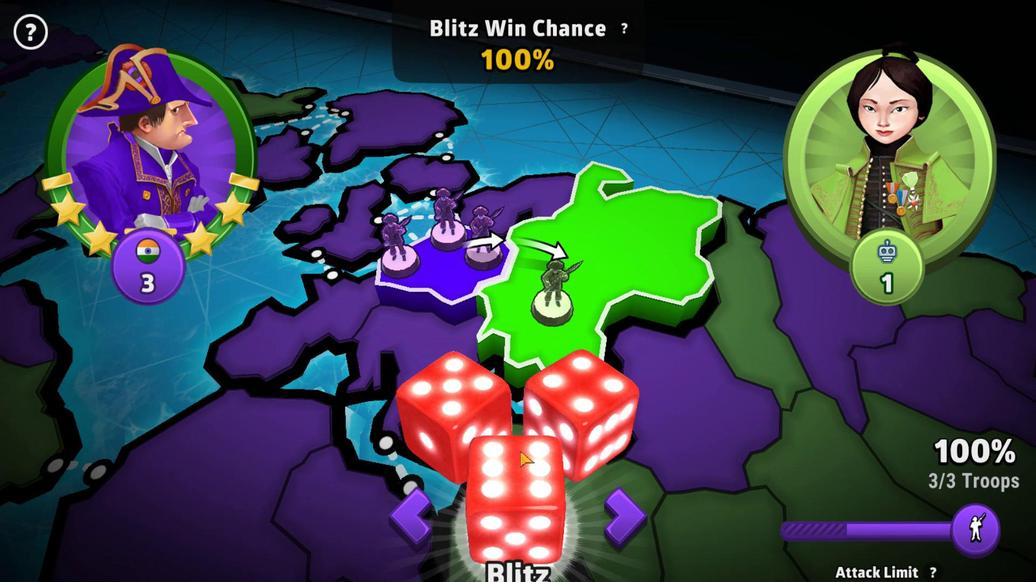 
Action: Mouse pressed left at (512, 452)
Screenshot: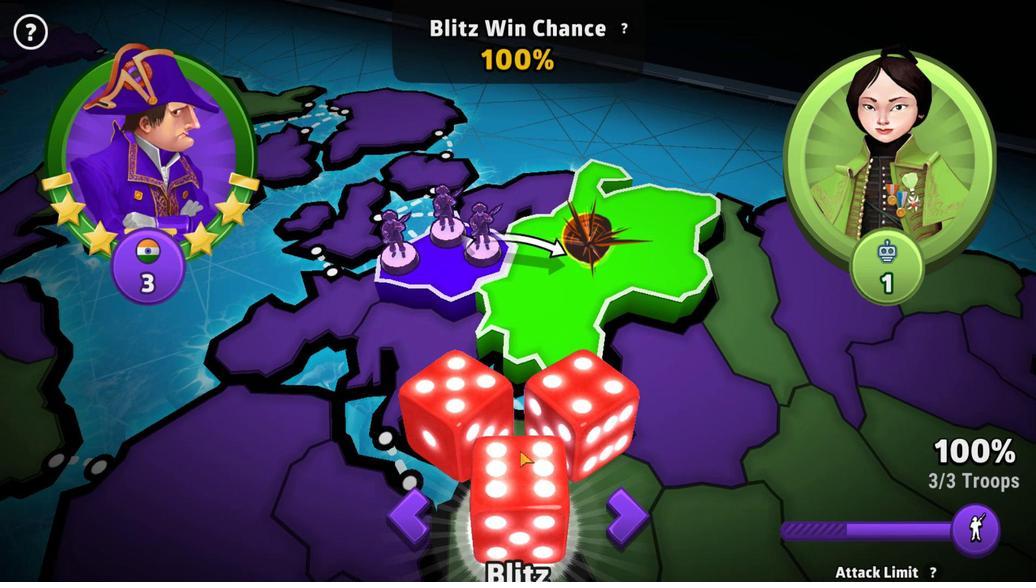 
Action: Mouse moved to (550, 161)
Screenshot: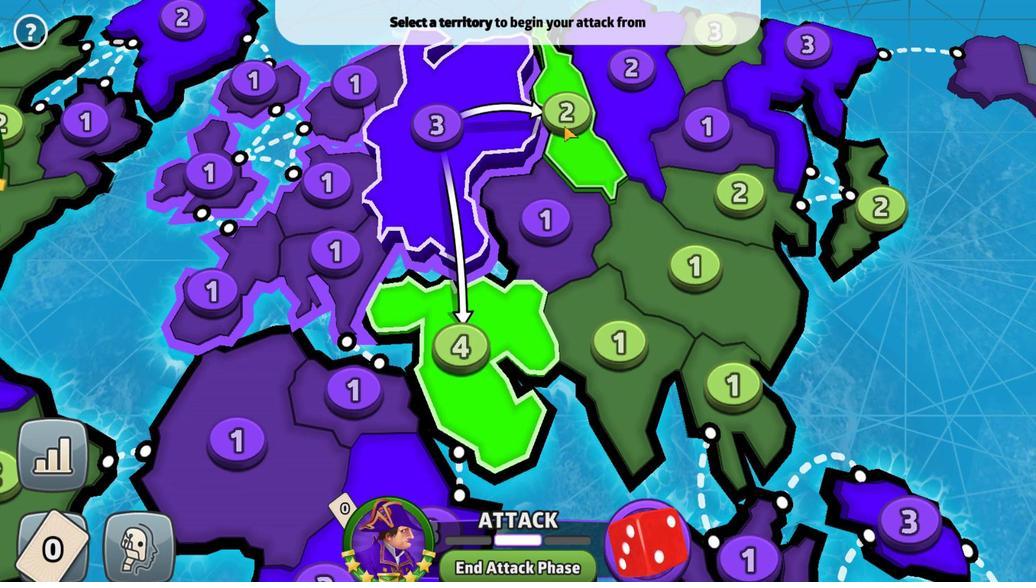 
Action: Mouse pressed left at (550, 161)
Screenshot: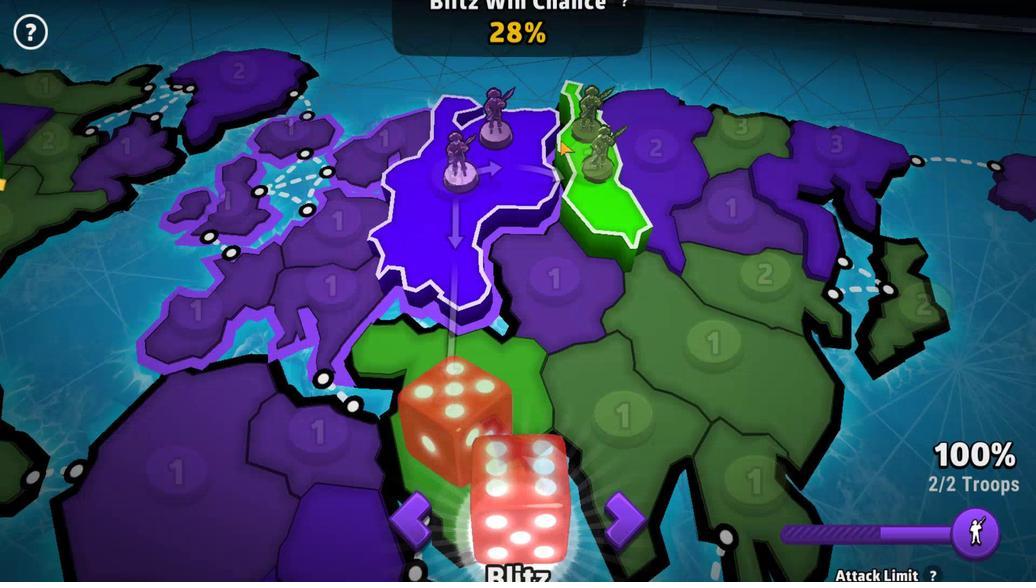 
Action: Mouse moved to (494, 470)
Screenshot: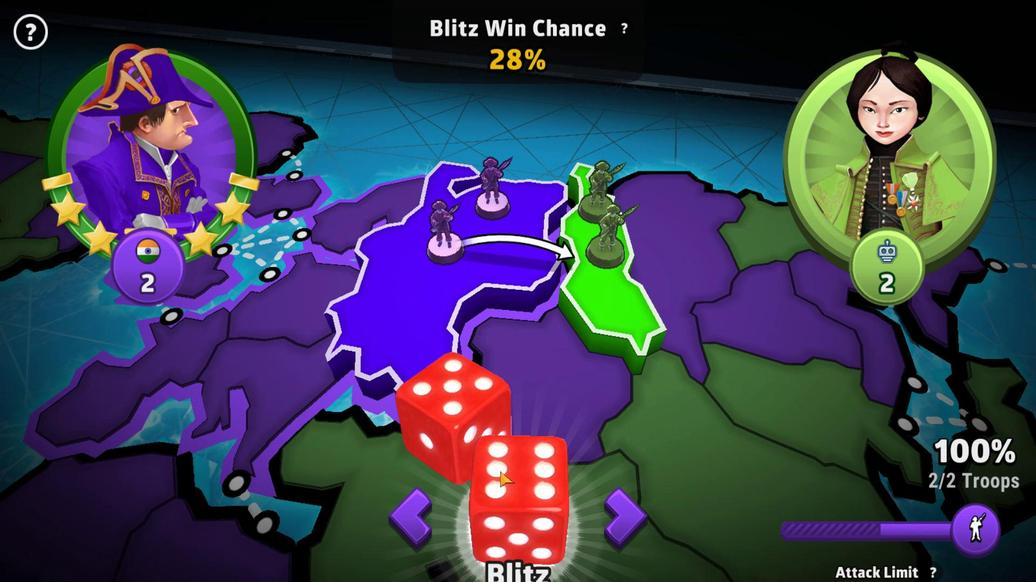 
Action: Mouse pressed left at (494, 470)
Screenshot: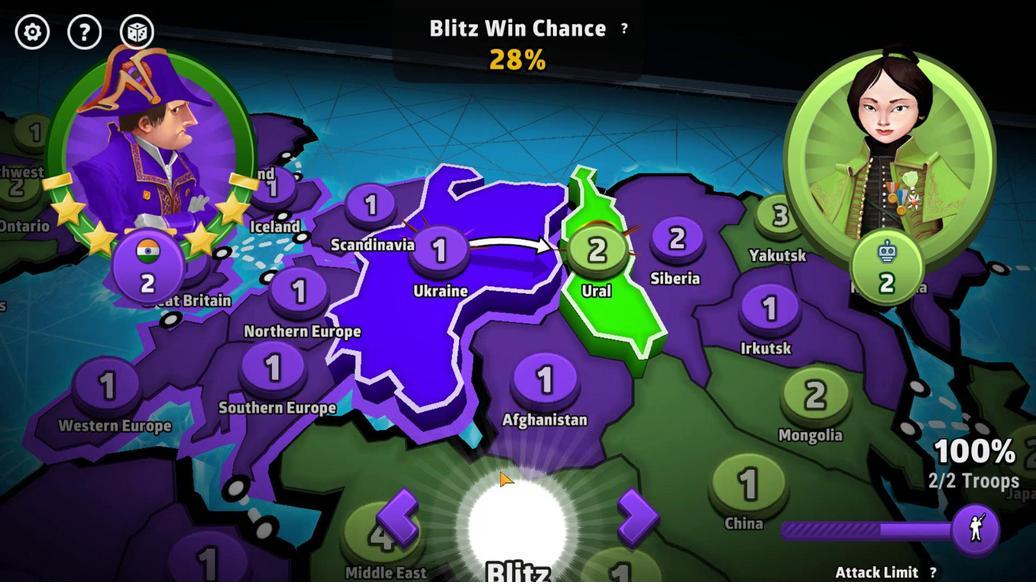 
Action: Mouse moved to (507, 377)
Screenshot: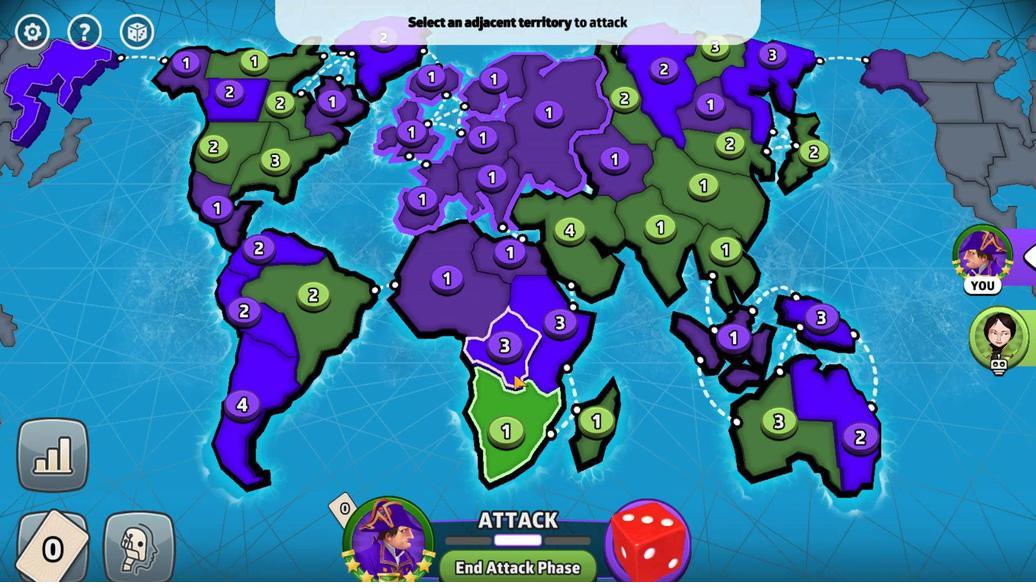 
Action: Mouse pressed left at (507, 377)
Screenshot: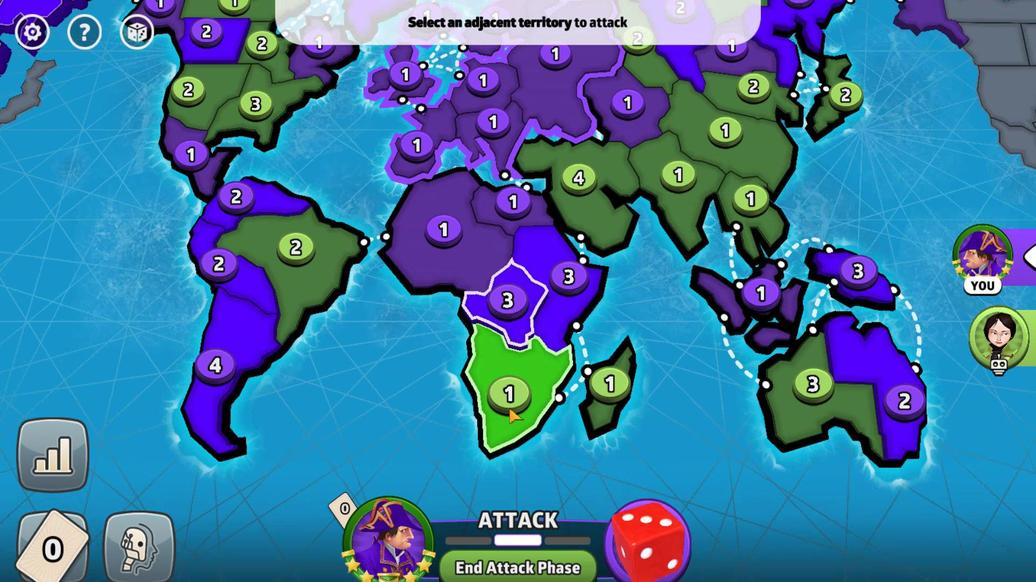 
Action: Mouse moved to (506, 335)
Screenshot: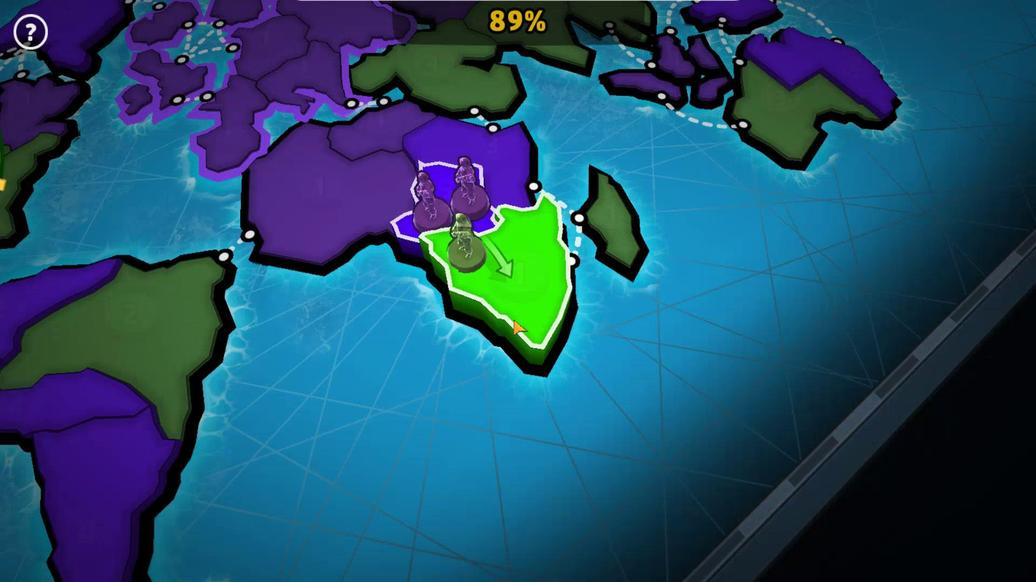 
Action: Mouse pressed left at (506, 335)
Screenshot: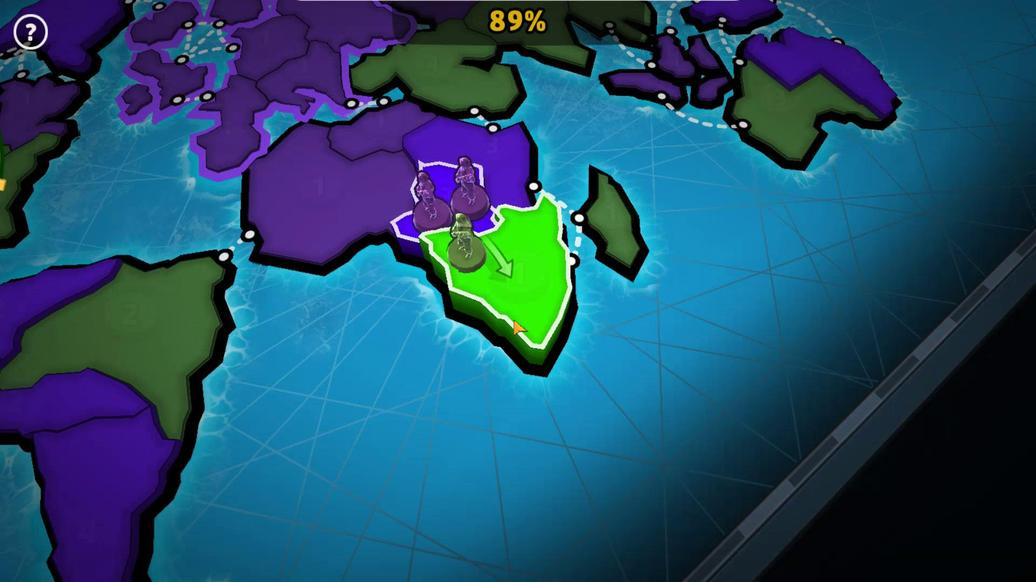 
Action: Mouse moved to (517, 464)
Screenshot: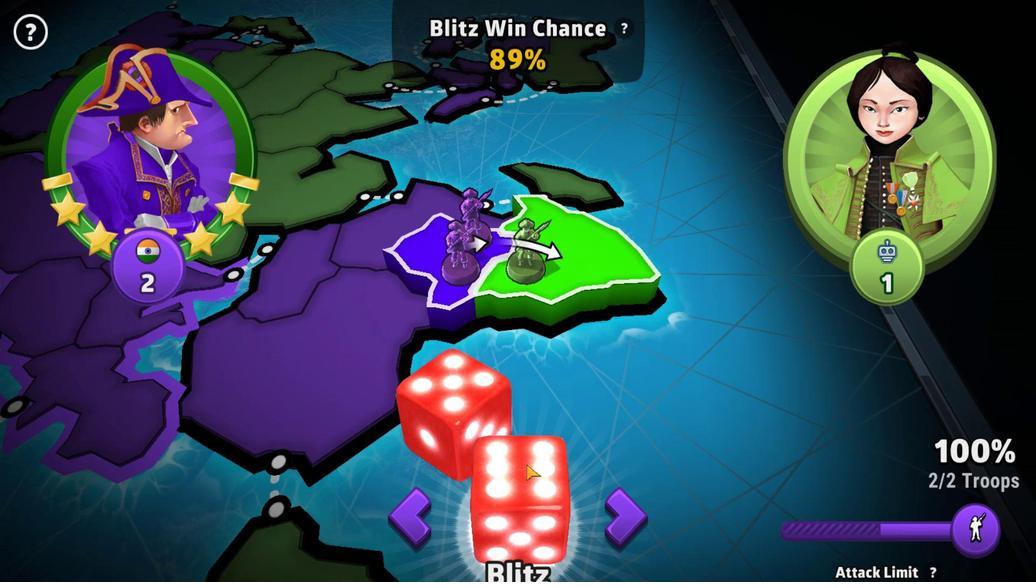 
Action: Mouse pressed left at (517, 464)
Screenshot: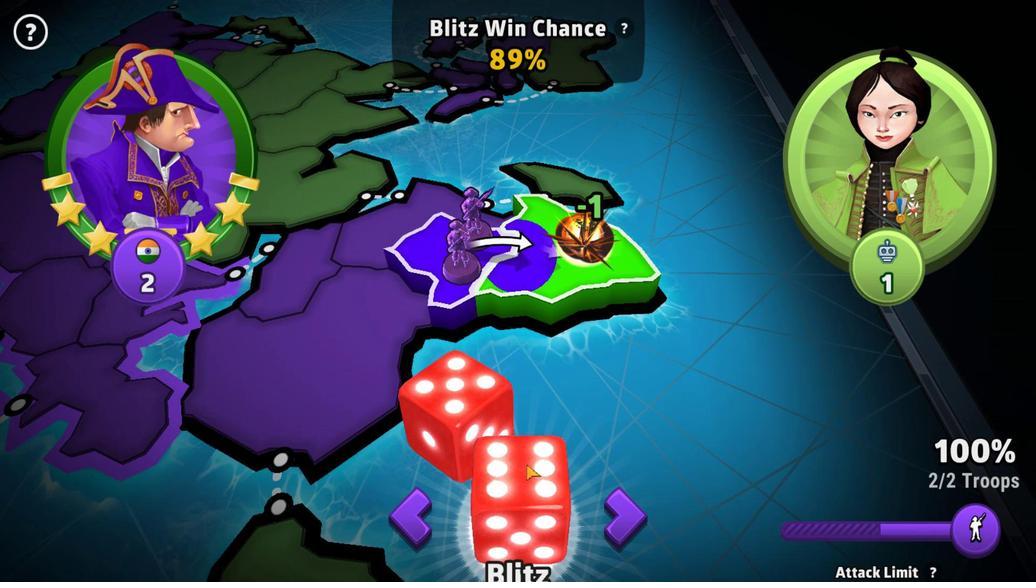 
Action: Mouse moved to (549, 269)
Screenshot: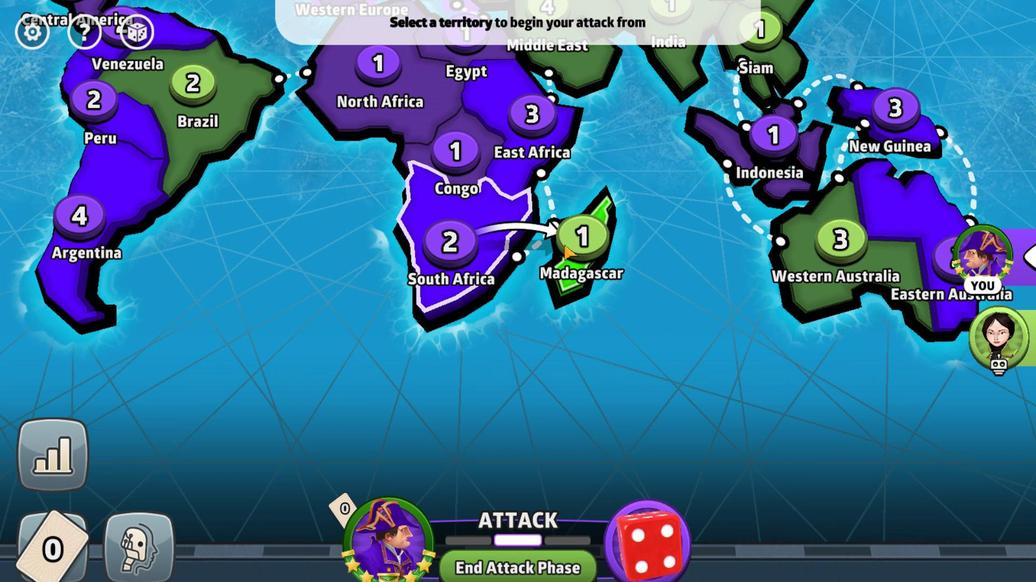 
Action: Mouse pressed left at (549, 269)
Screenshot: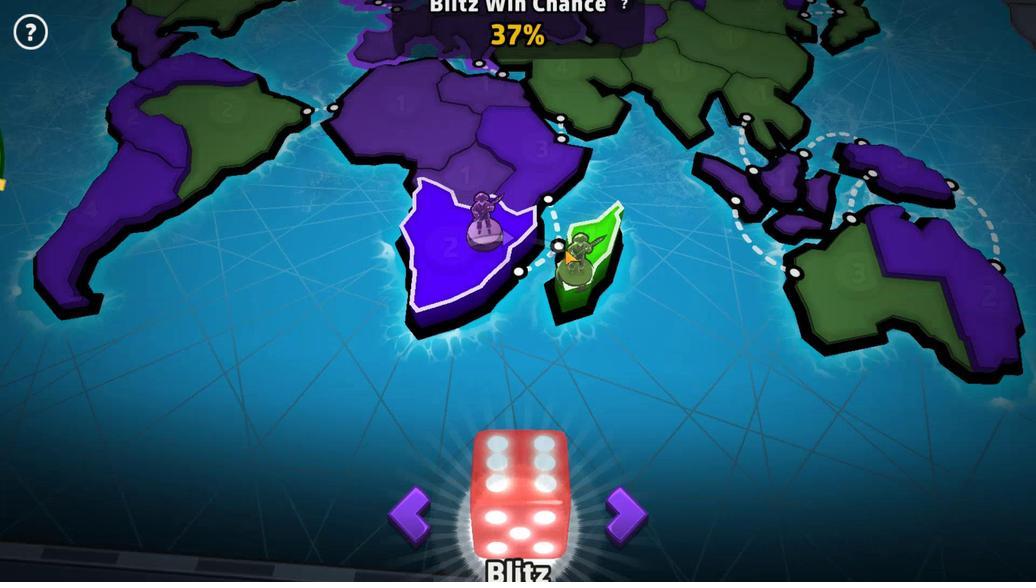 
Action: Mouse moved to (521, 453)
Screenshot: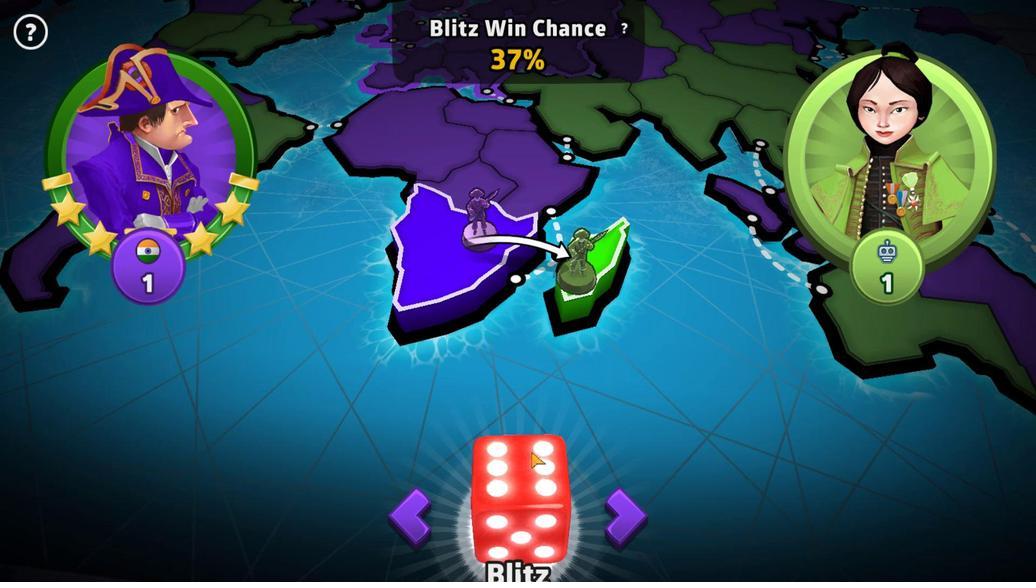
Action: Mouse pressed left at (521, 453)
Screenshot: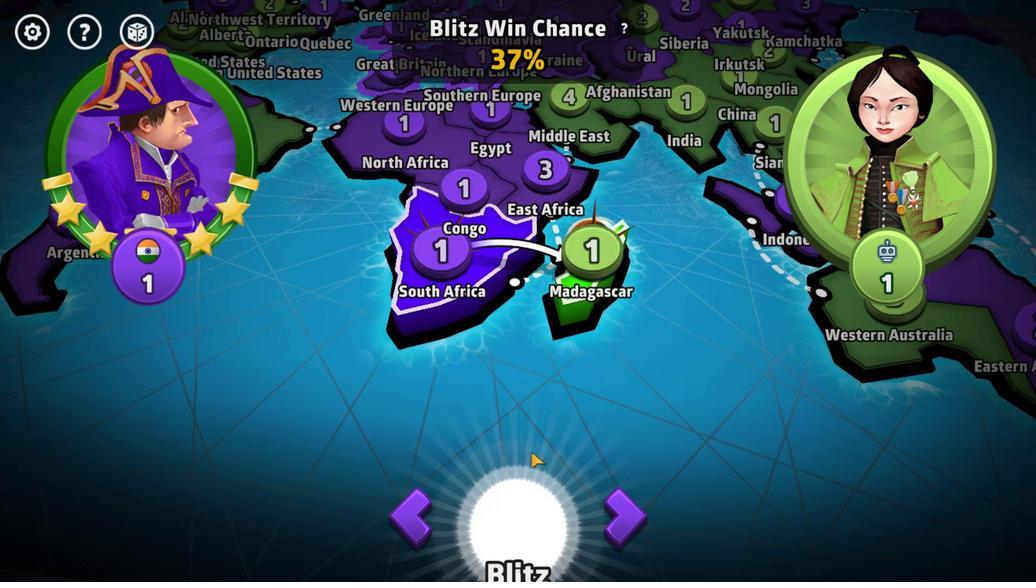 
Action: Mouse moved to (518, 555)
Screenshot: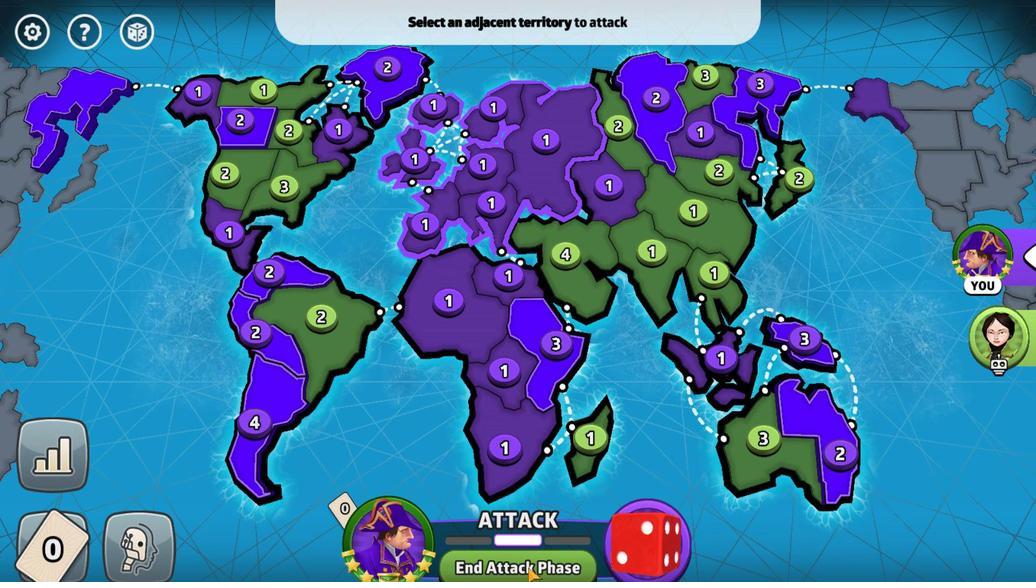 
Action: Mouse pressed left at (518, 555)
Screenshot: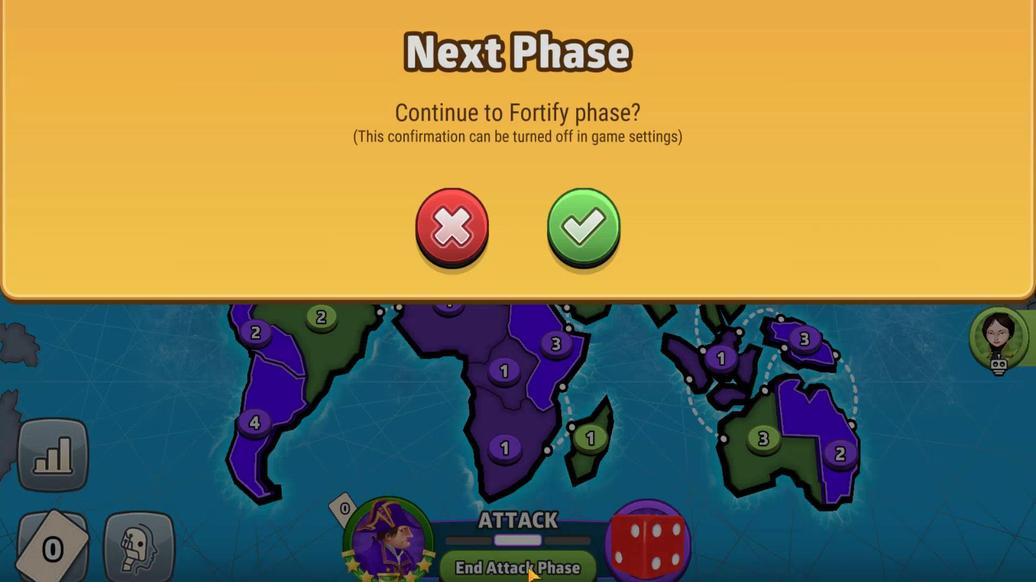 
Action: Mouse moved to (567, 252)
Screenshot: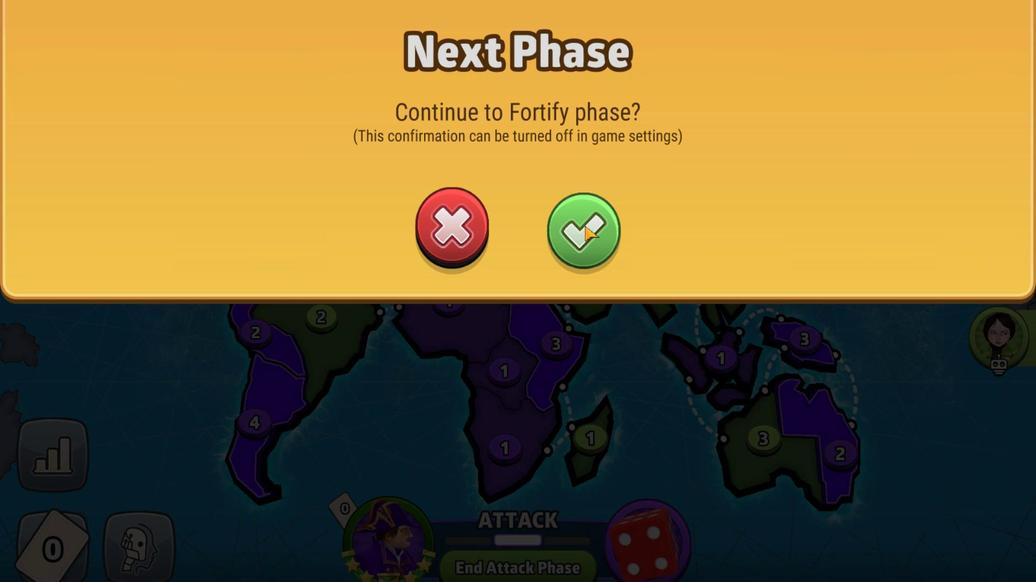 
Action: Mouse pressed left at (567, 252)
Screenshot: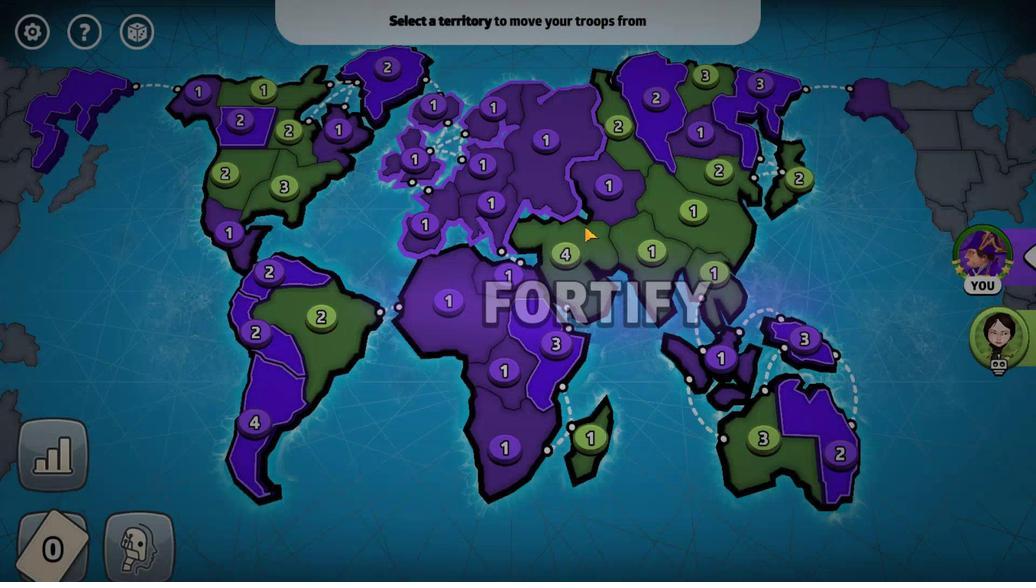 
Action: Mouse moved to (517, 549)
Screenshot: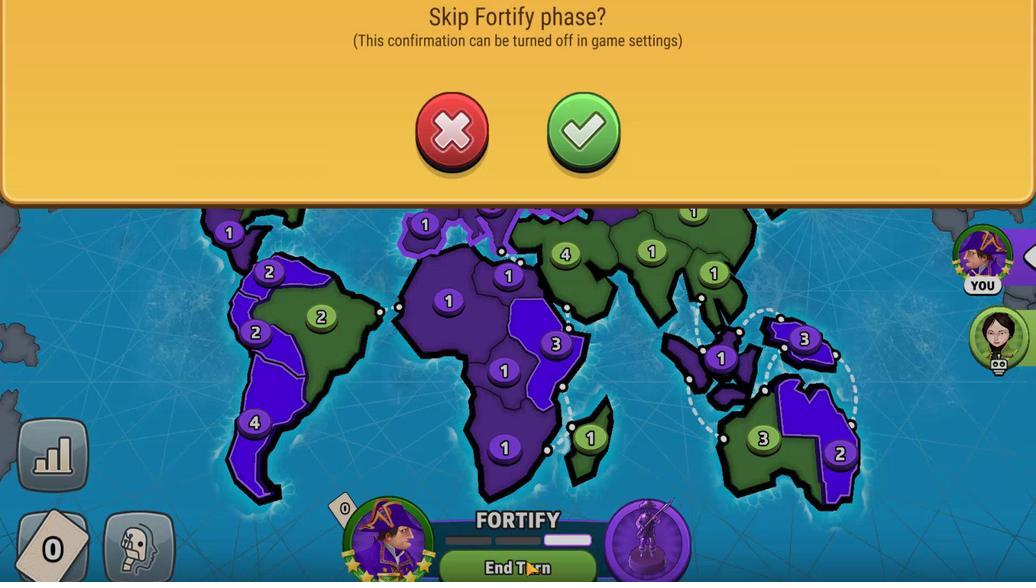 
Action: Mouse pressed left at (517, 549)
Screenshot: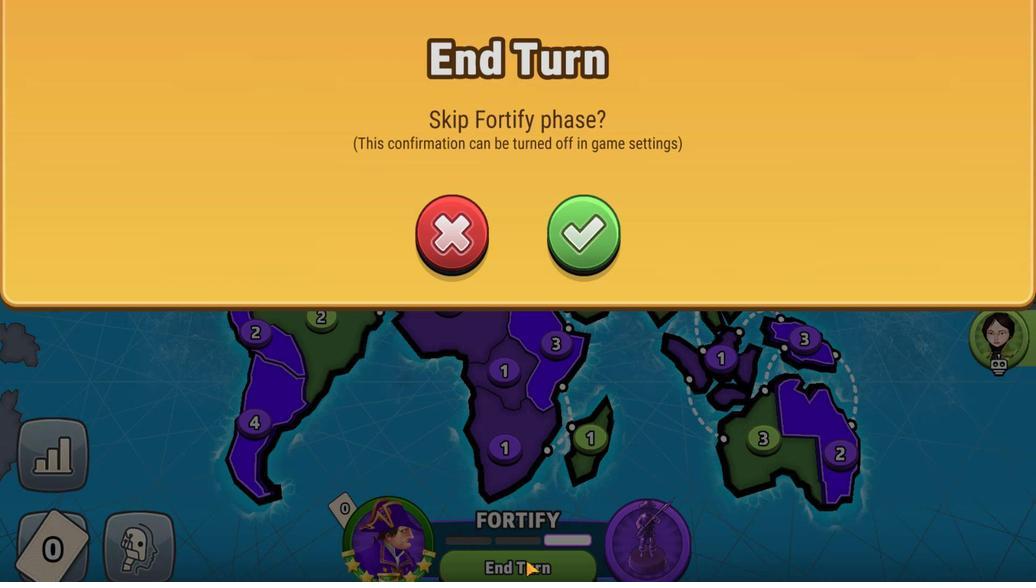 
Action: Mouse moved to (560, 272)
Screenshot: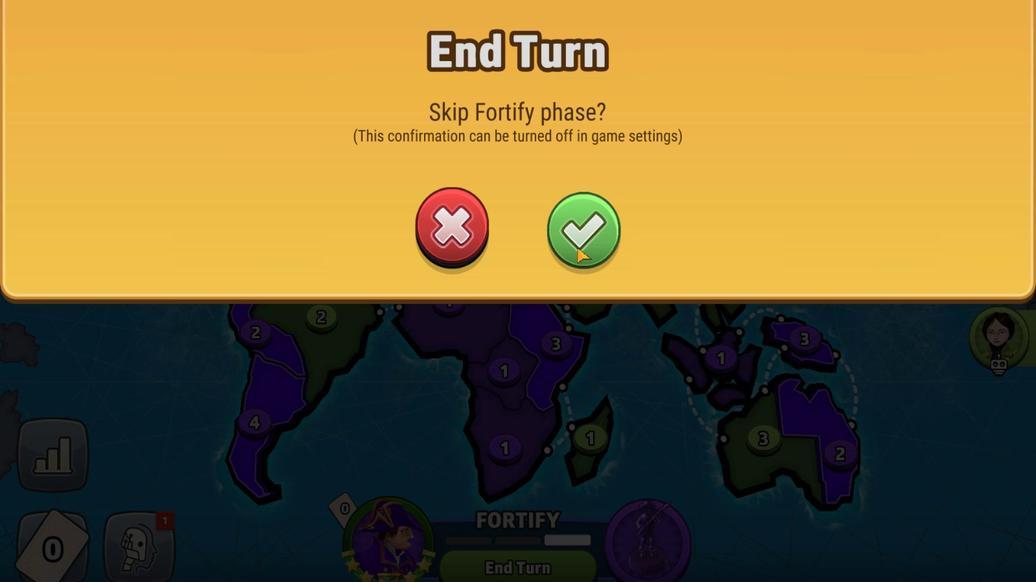 
Action: Mouse pressed left at (560, 272)
Screenshot: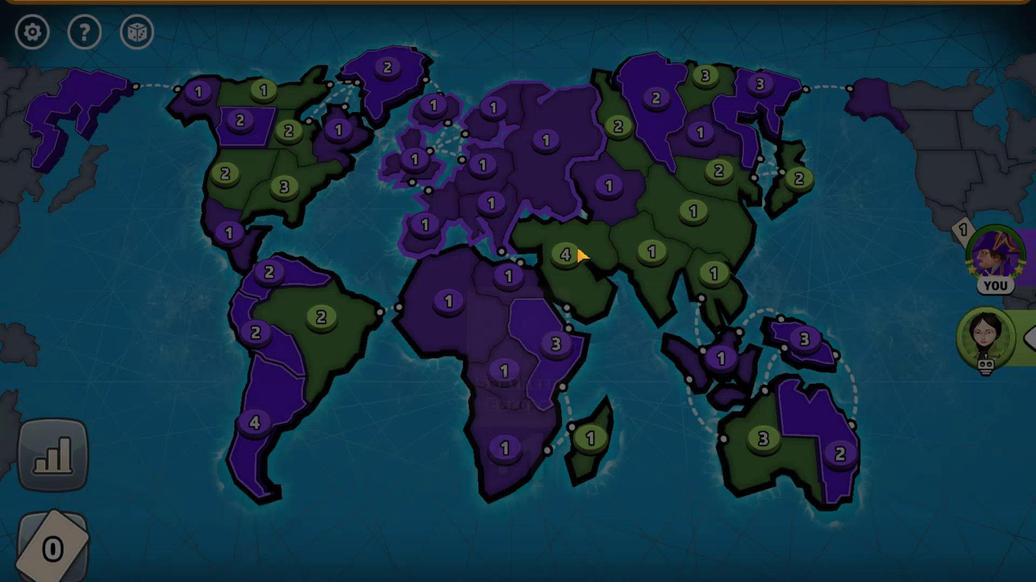 
Action: Mouse moved to (378, 111)
Screenshot: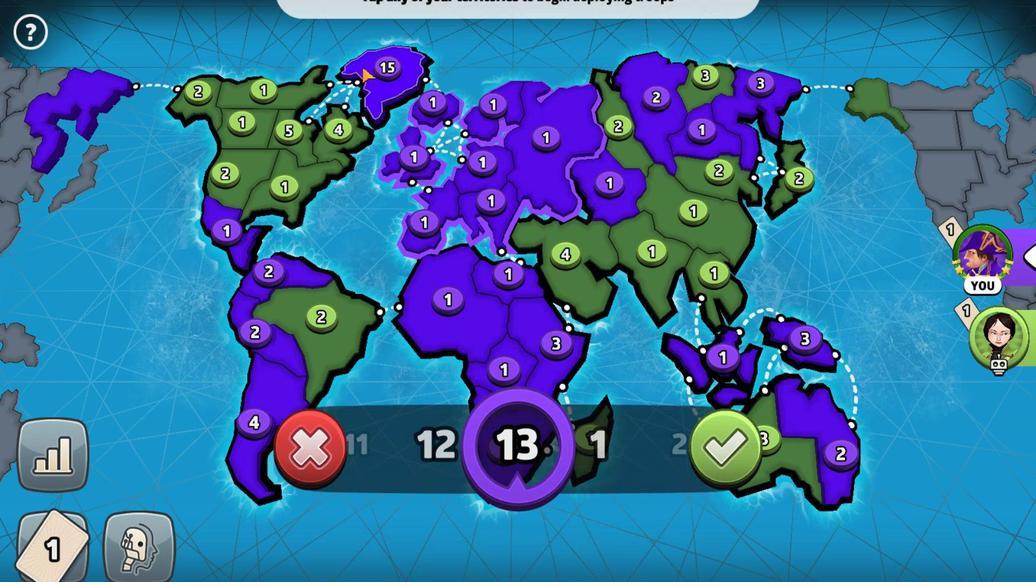 
Action: Mouse pressed left at (378, 111)
Screenshot: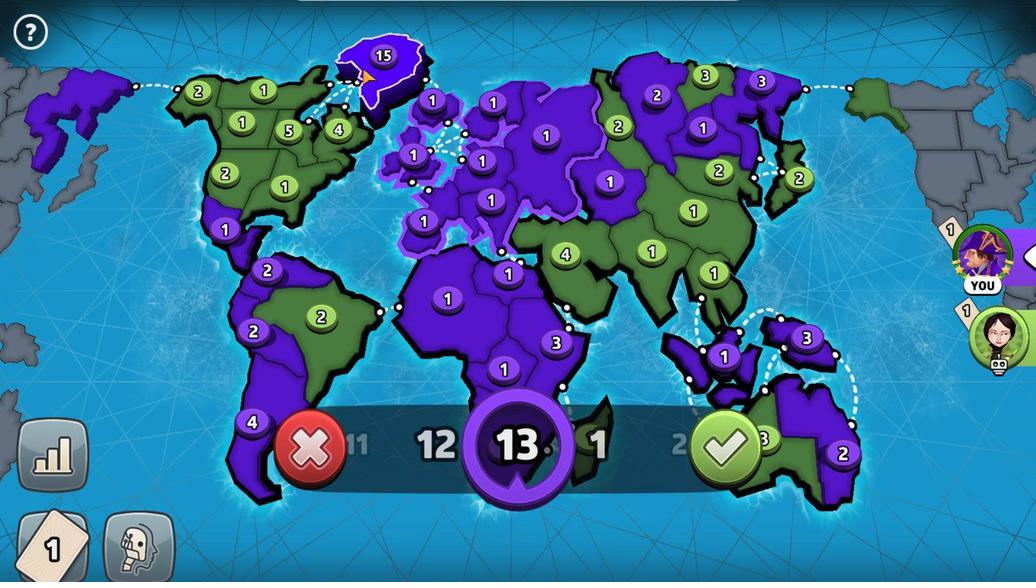 
Action: Mouse moved to (682, 447)
Screenshot: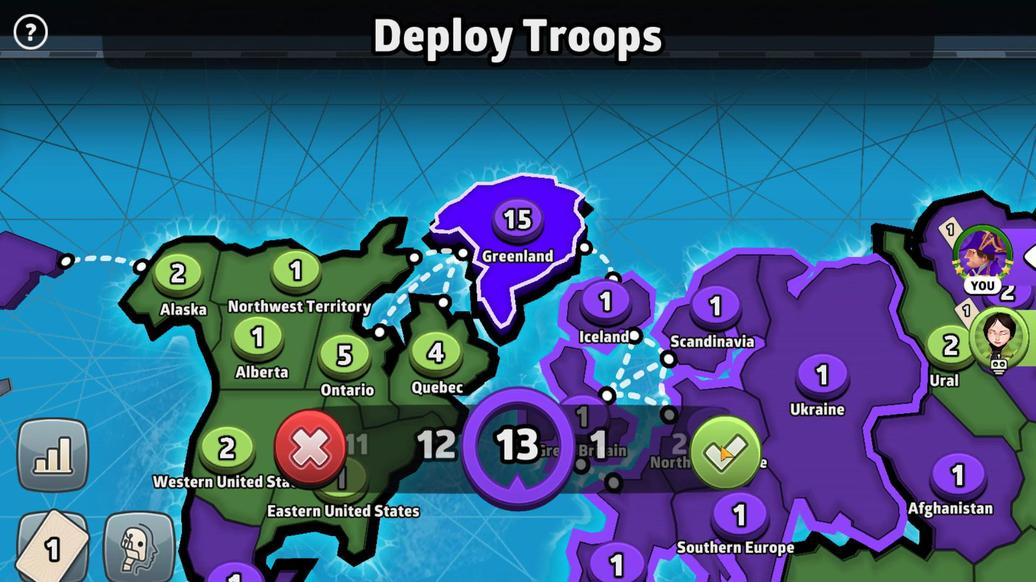 
Action: Mouse pressed left at (682, 447)
Screenshot: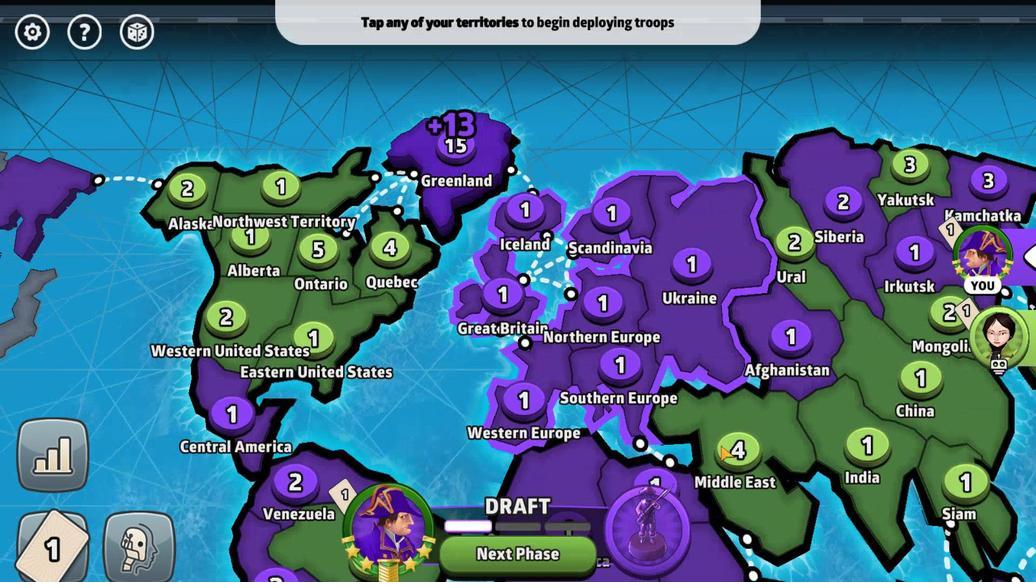 
Action: Mouse moved to (523, 554)
Screenshot: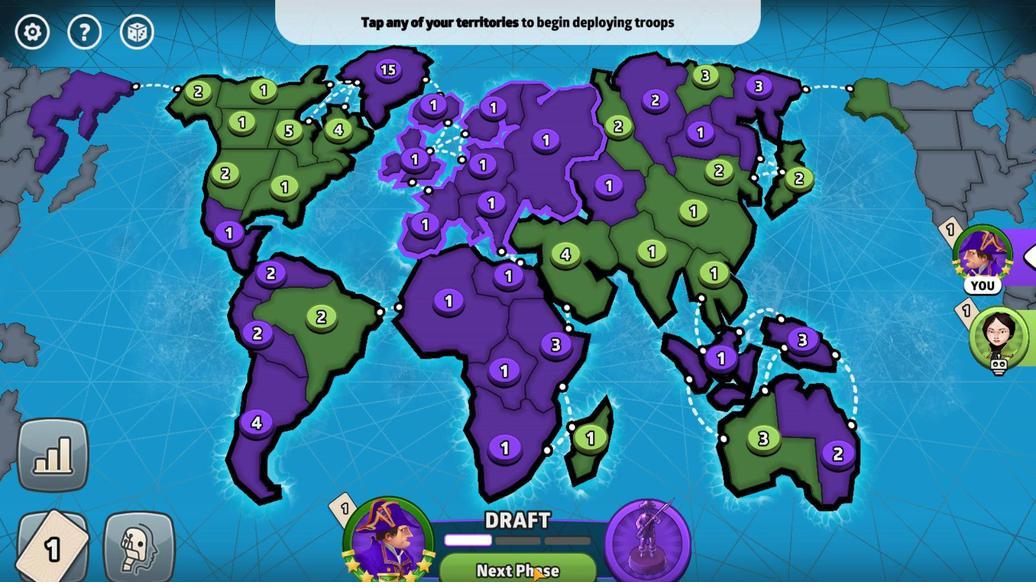 
Action: Mouse pressed left at (523, 554)
Screenshot: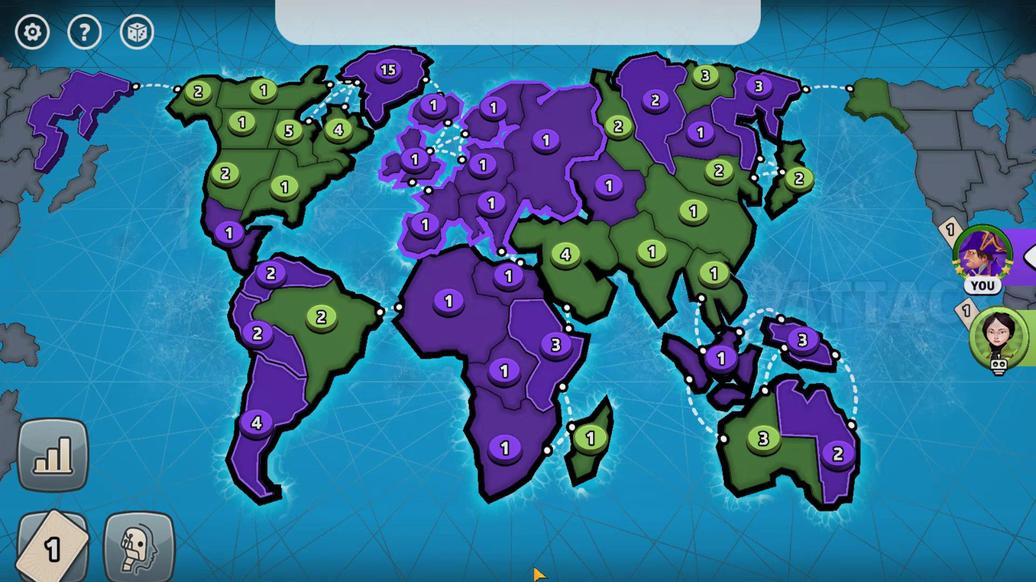 
Action: Mouse moved to (386, 122)
Screenshot: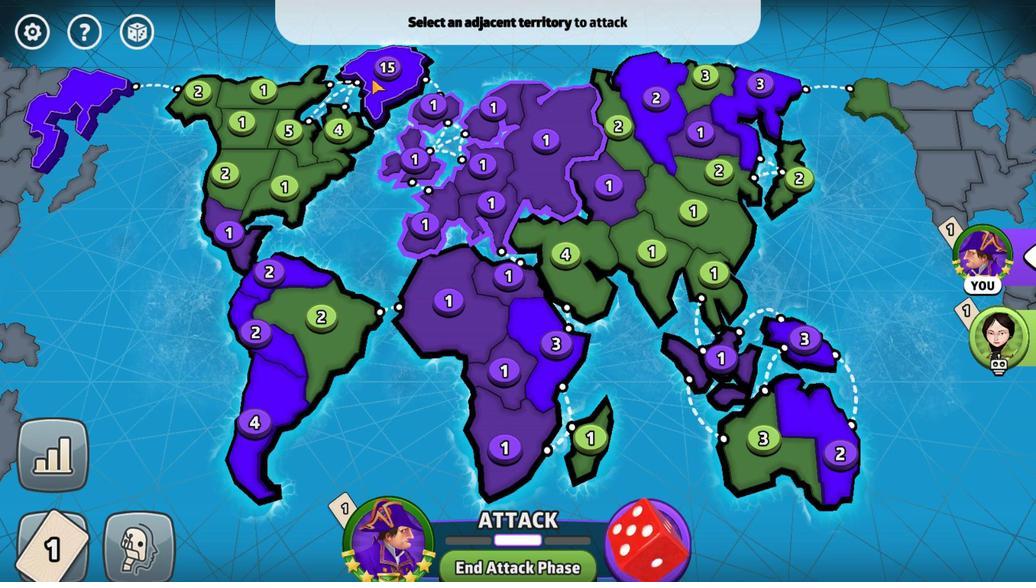 
Action: Mouse pressed left at (386, 122)
Screenshot: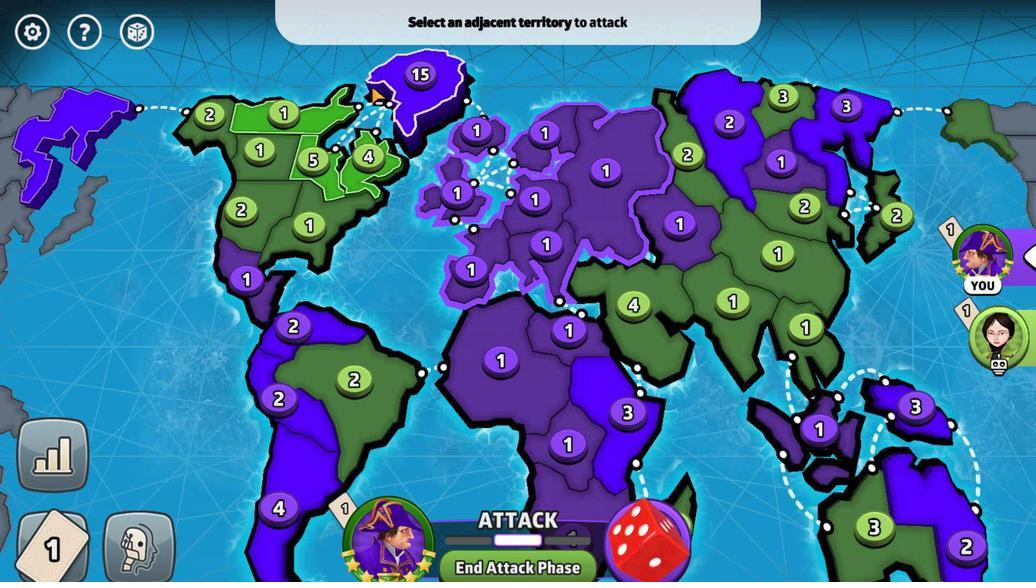 
Action: Mouse moved to (442, 284)
Screenshot: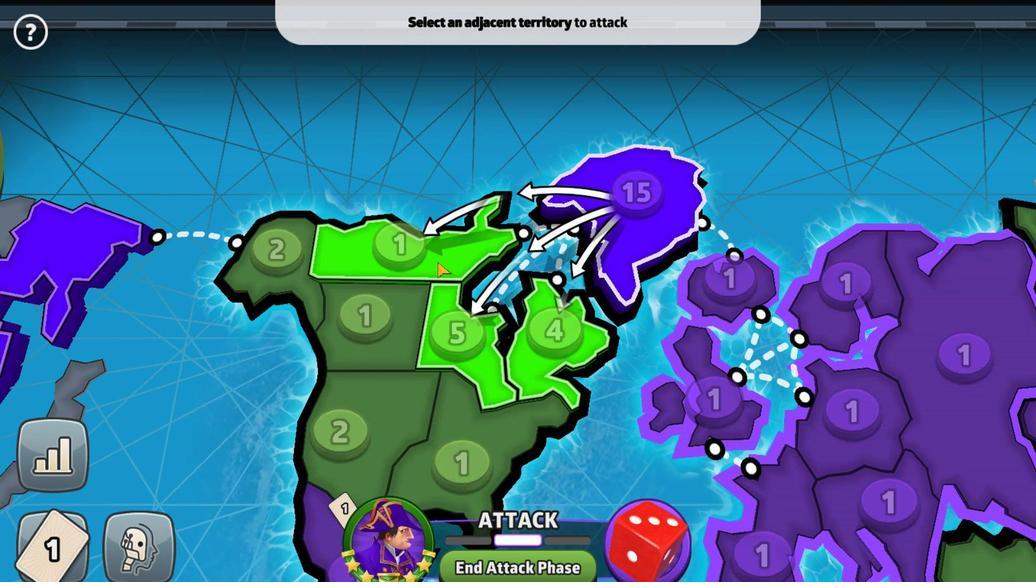 
Action: Mouse pressed left at (442, 284)
Screenshot: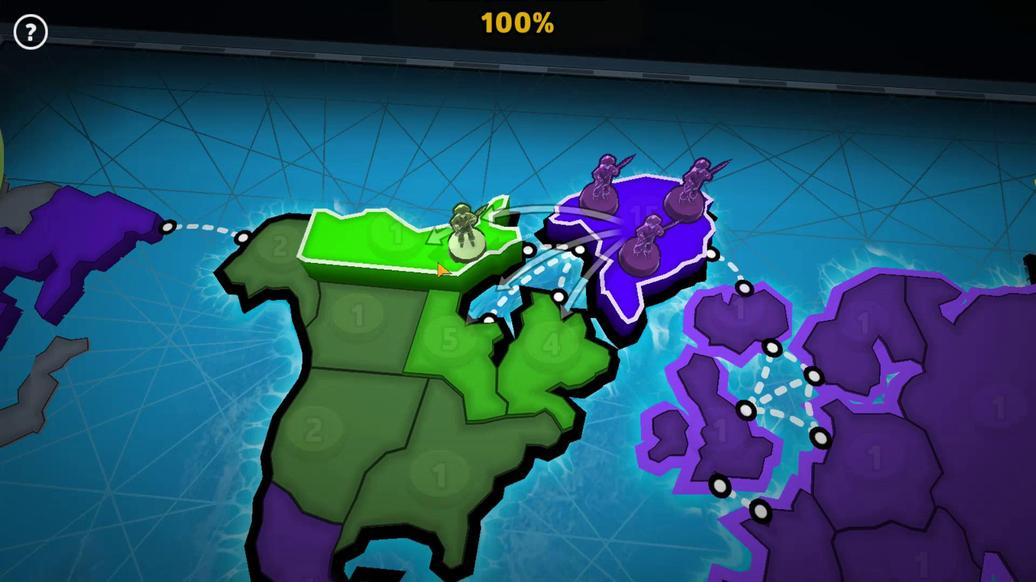 
Action: Mouse moved to (506, 463)
Screenshot: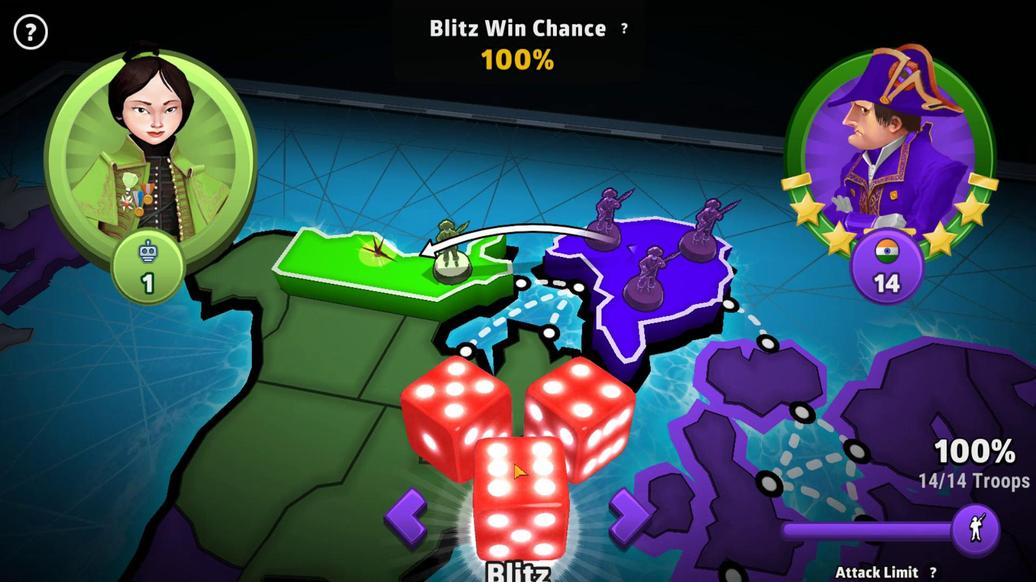 
Action: Mouse pressed left at (506, 463)
Screenshot: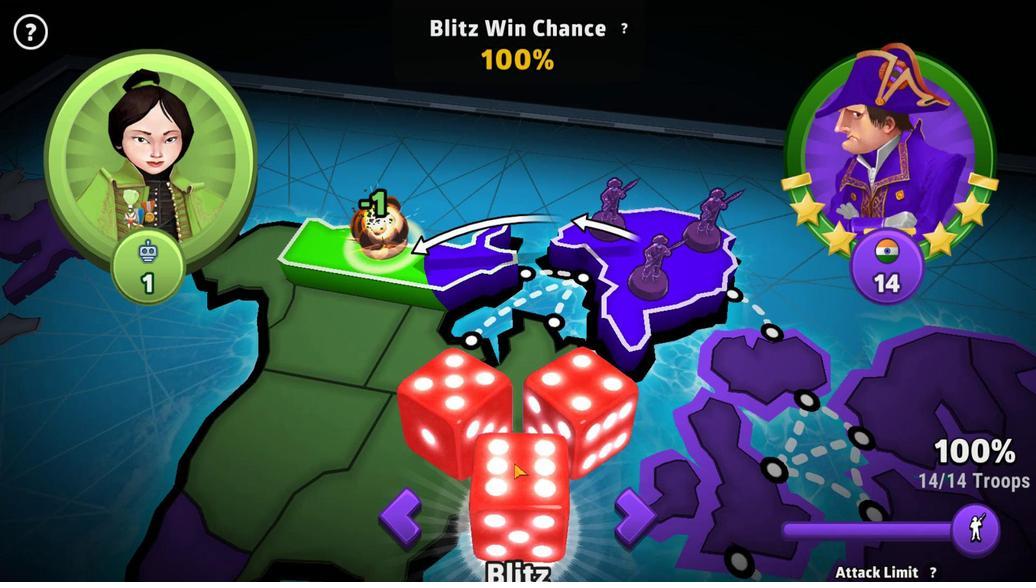 
Action: Mouse moved to (676, 451)
Screenshot: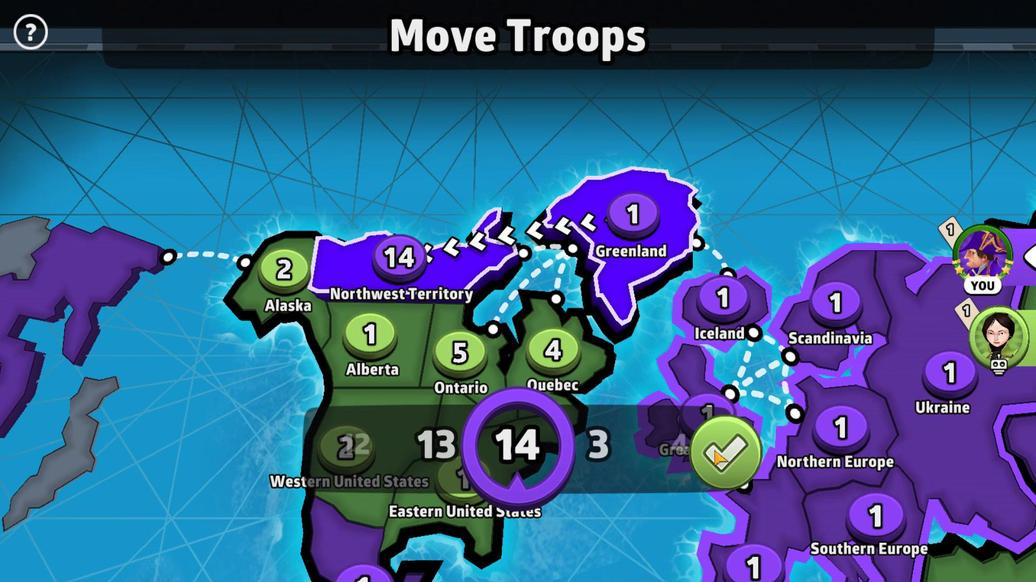 
Action: Mouse pressed left at (676, 451)
Screenshot: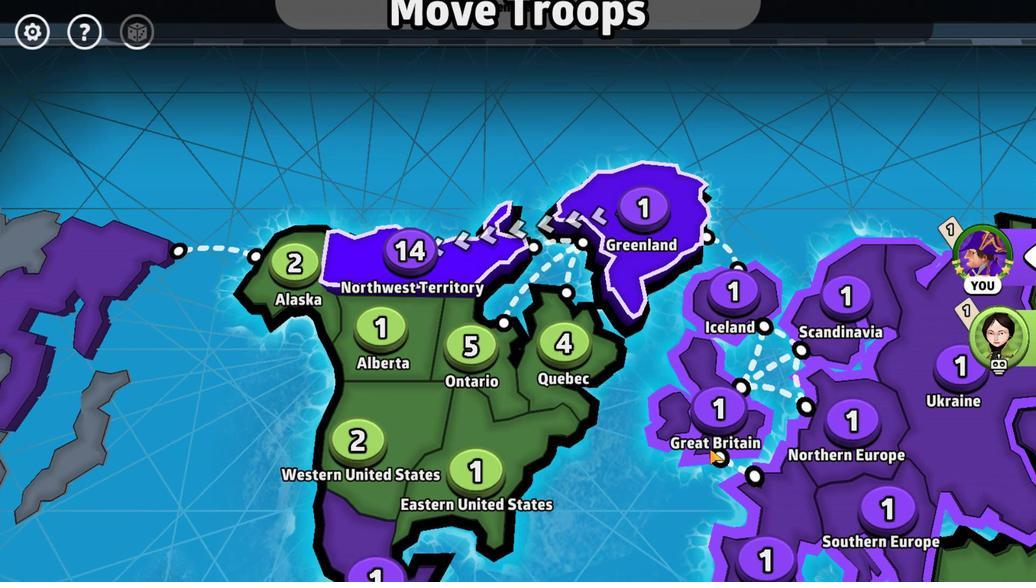 
Action: Mouse moved to (443, 232)
Screenshot: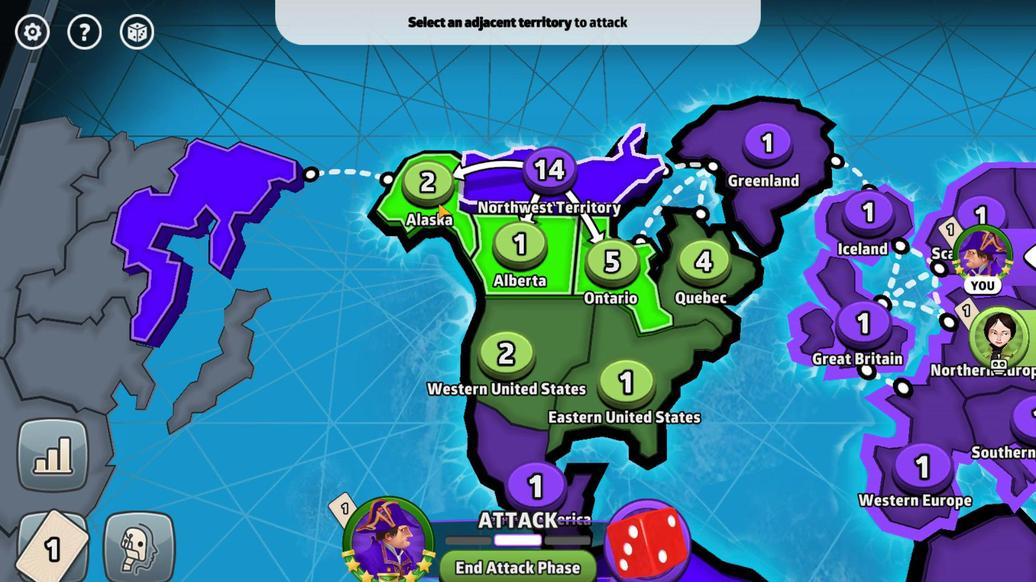 
Action: Mouse pressed left at (443, 232)
Screenshot: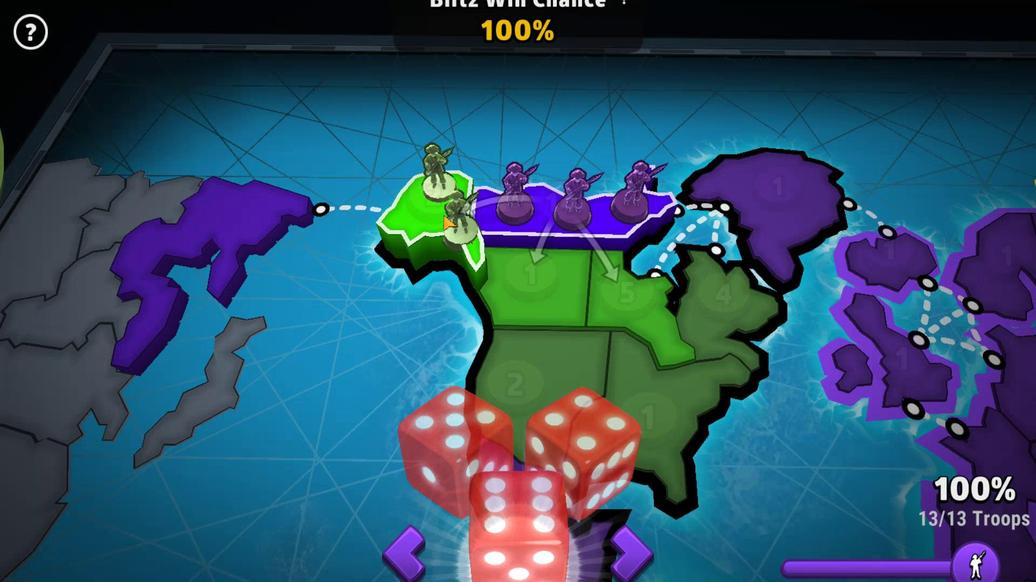 
Action: Mouse moved to (510, 465)
Screenshot: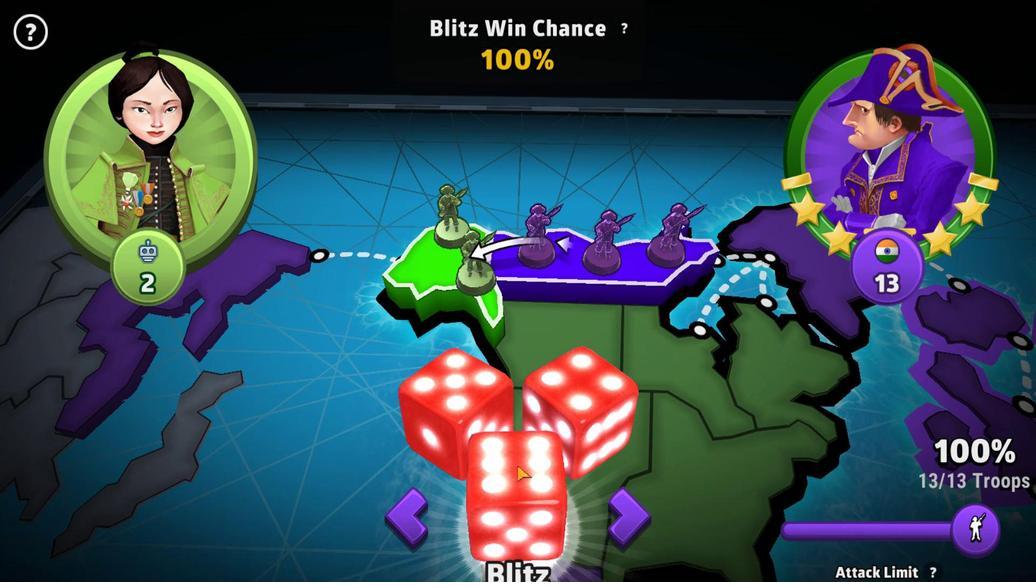 
Action: Mouse pressed left at (510, 465)
Screenshot: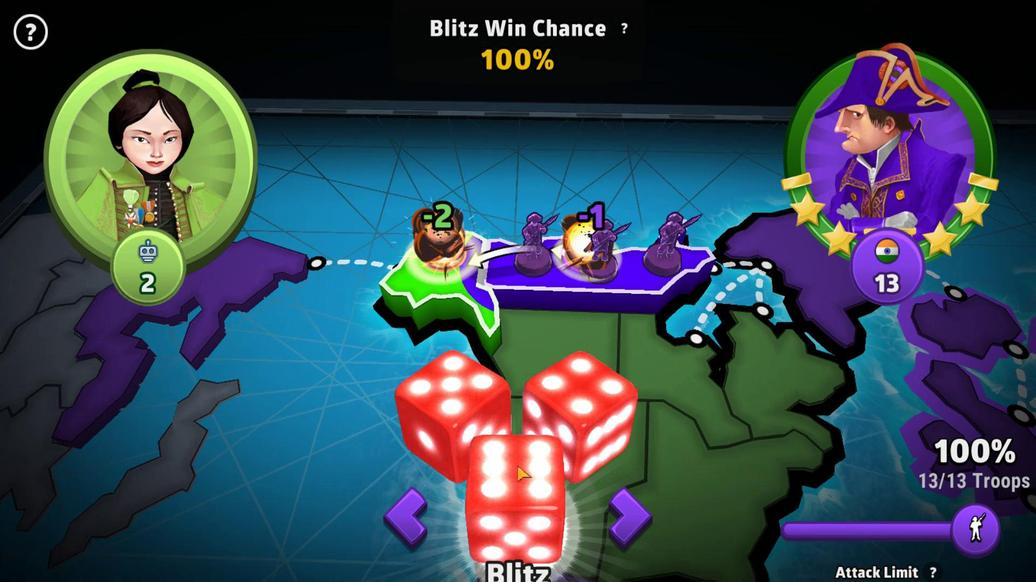 
Action: Mouse moved to (682, 452)
Screenshot: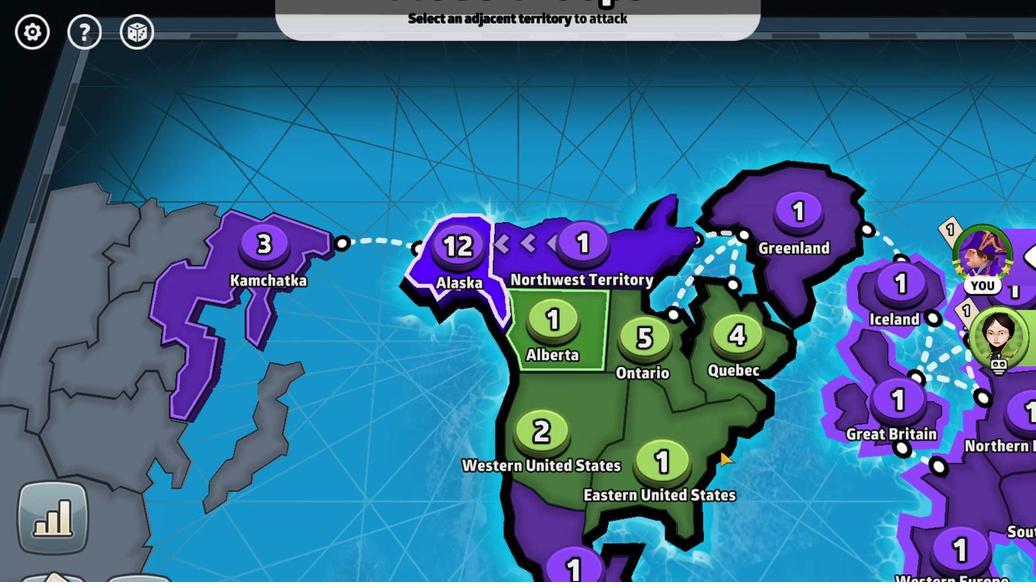 
Action: Mouse pressed left at (682, 452)
Screenshot: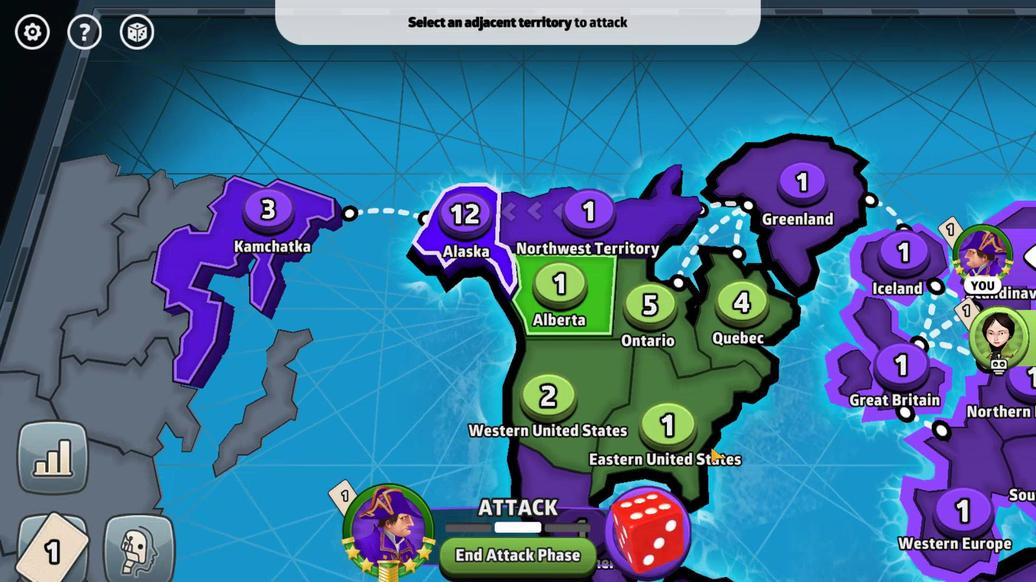 
Action: Mouse moved to (545, 287)
Screenshot: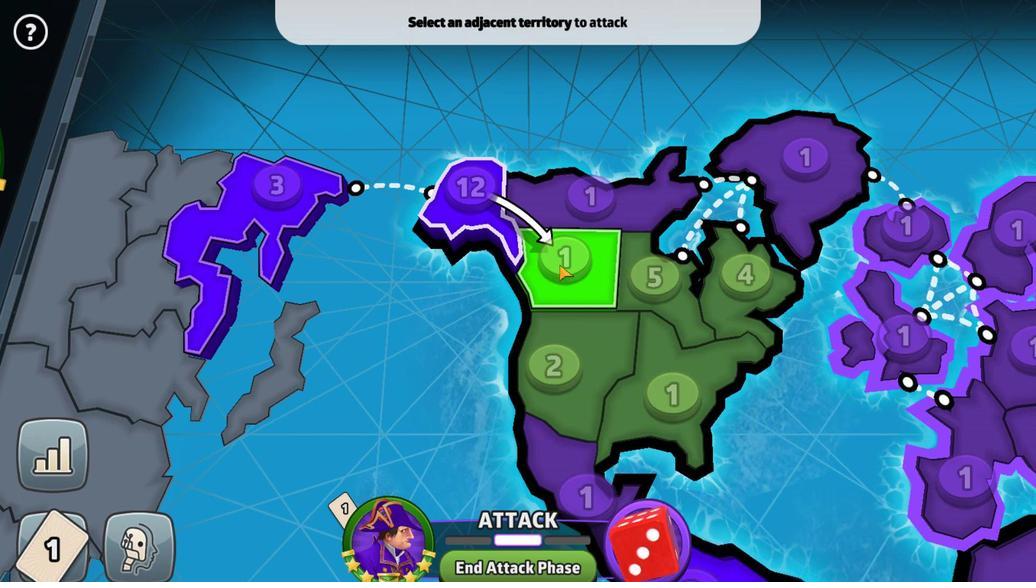 
Action: Mouse pressed left at (545, 287)
Screenshot: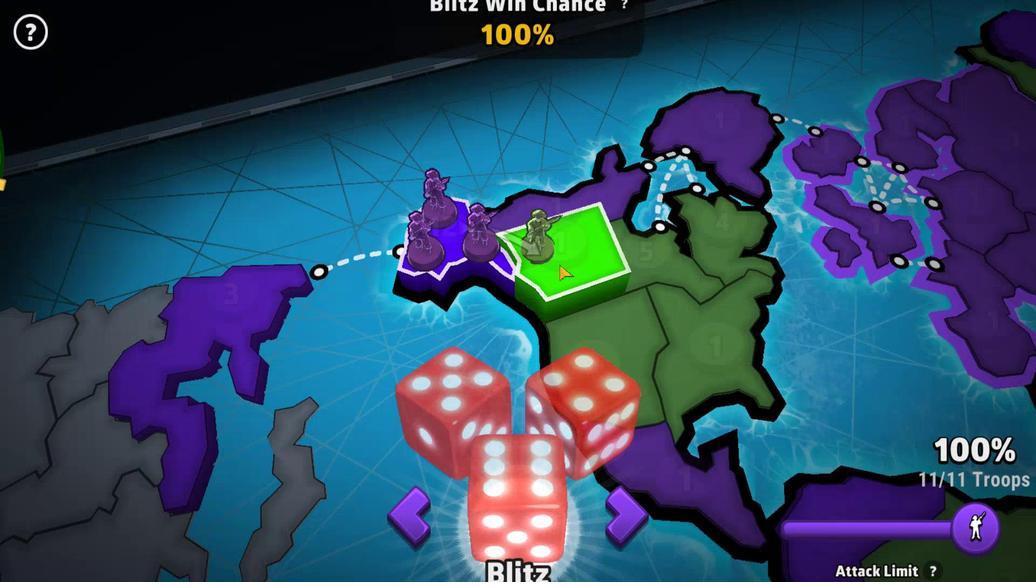 
Action: Mouse moved to (518, 470)
Screenshot: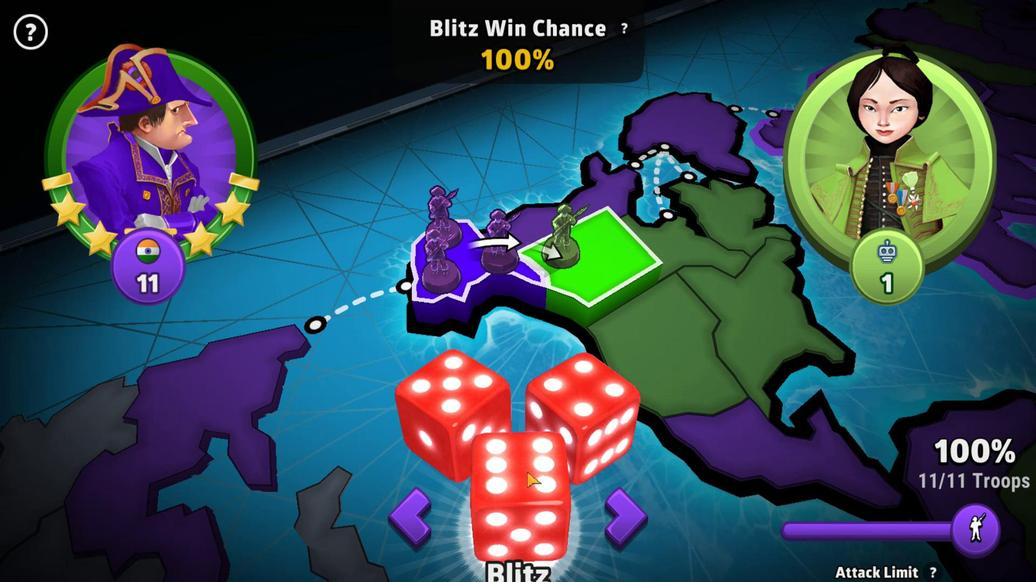 
Action: Mouse pressed left at (518, 470)
Screenshot: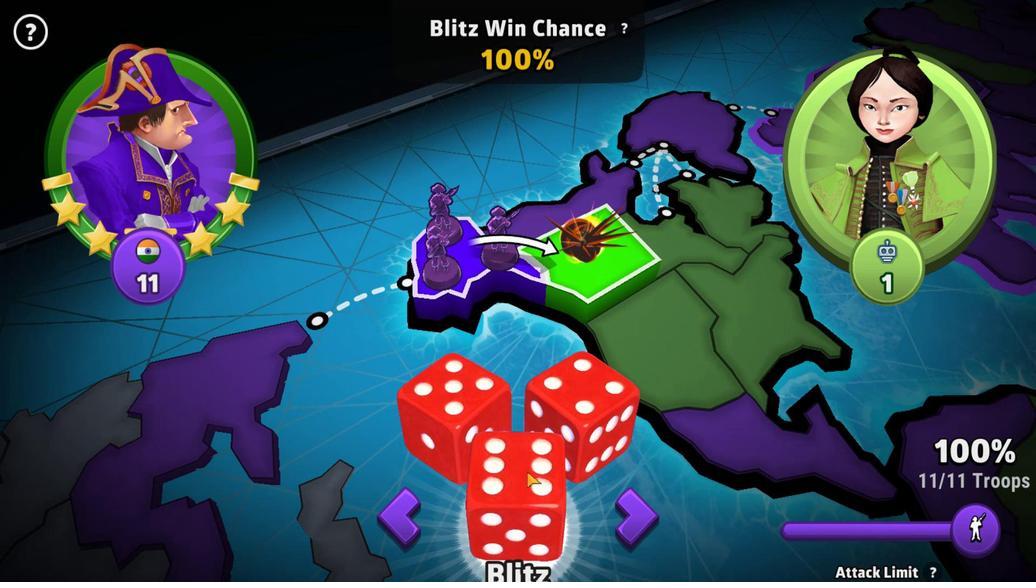 
Action: Mouse moved to (690, 438)
Screenshot: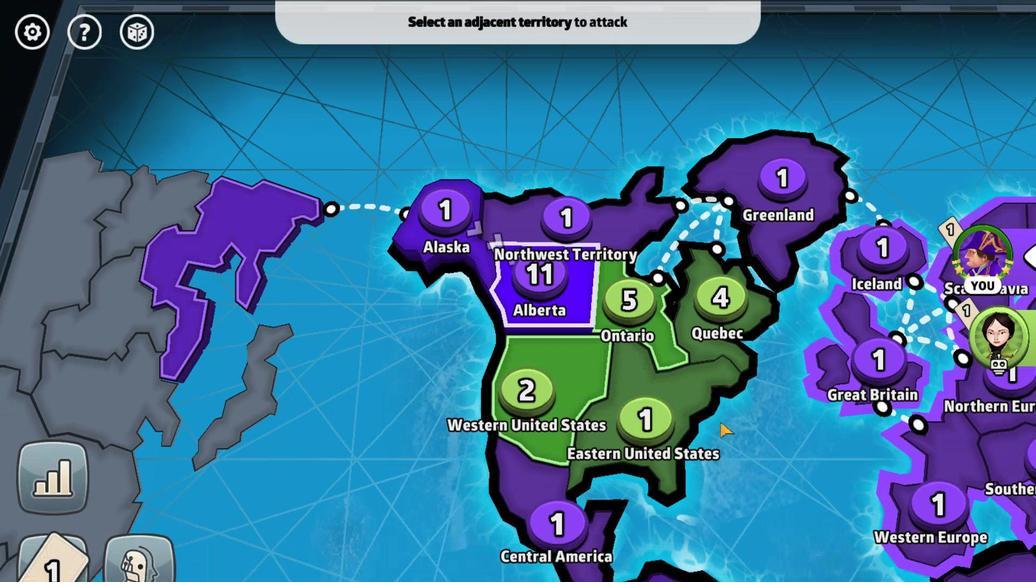 
Action: Mouse pressed left at (690, 438)
Screenshot: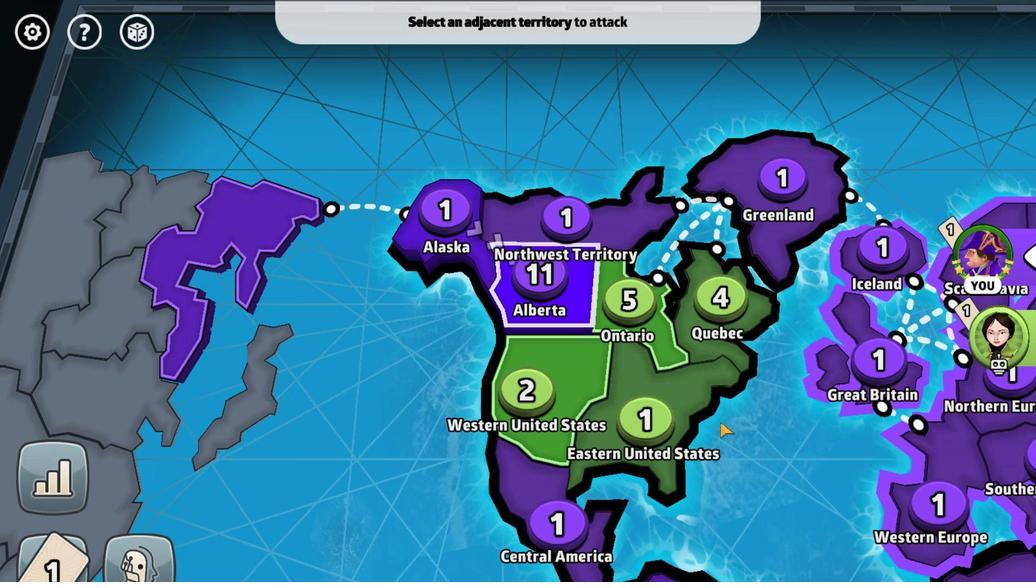 
Action: Mouse moved to (555, 225)
Screenshot: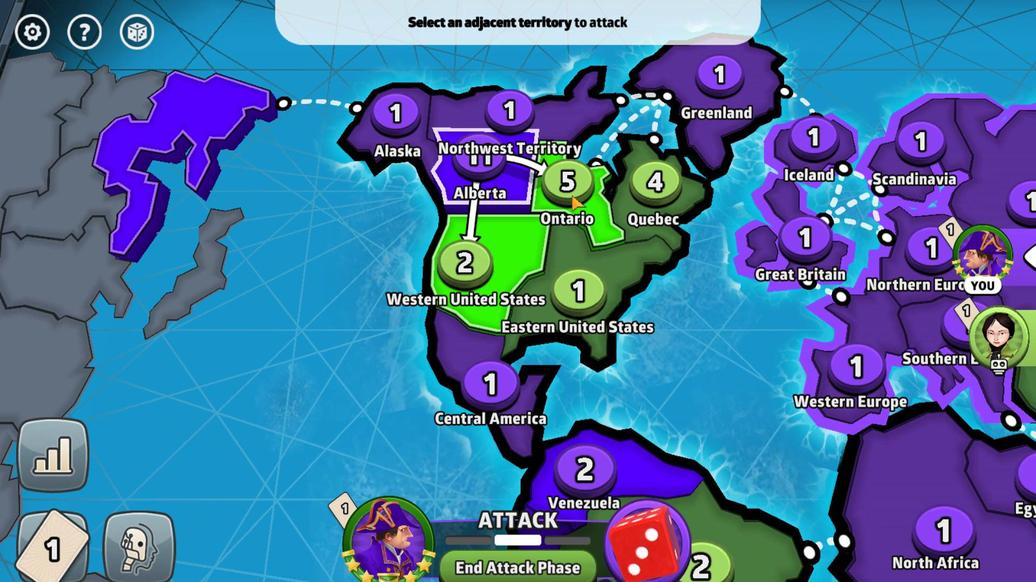 
Action: Mouse pressed left at (555, 225)
Screenshot: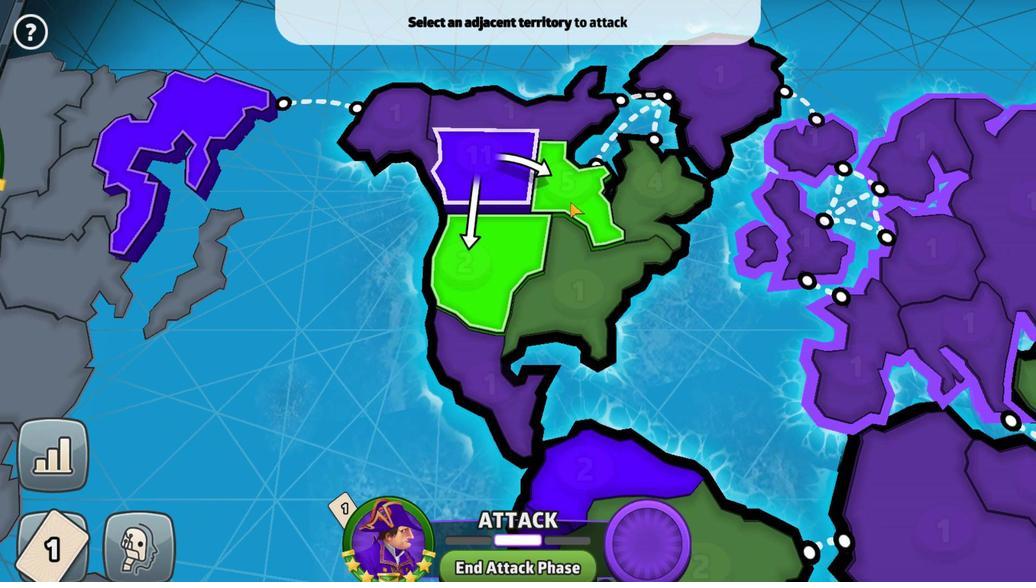 
Action: Mouse moved to (525, 469)
Screenshot: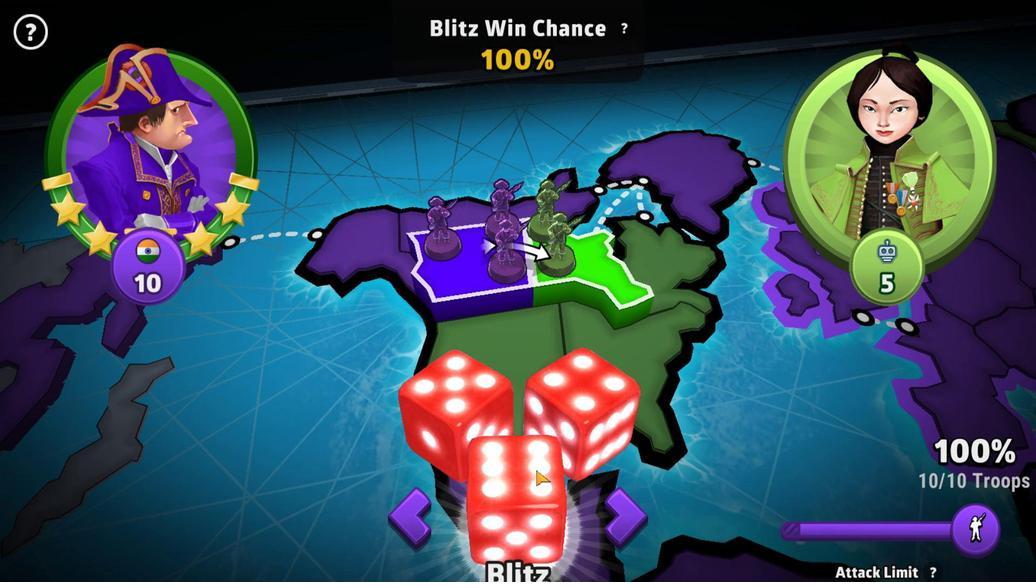 
Action: Mouse pressed left at (525, 469)
Screenshot: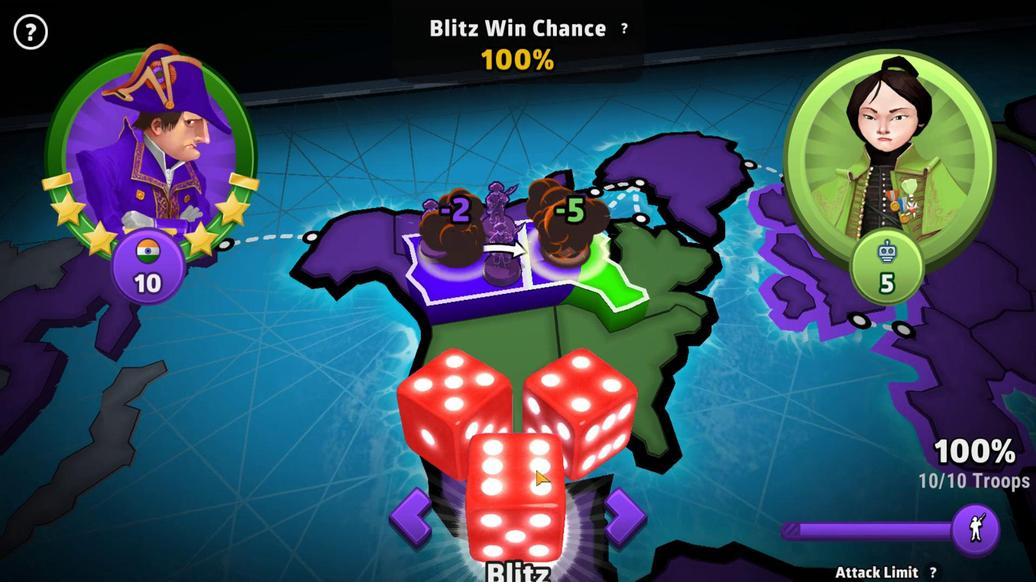 
Action: Mouse moved to (677, 451)
Screenshot: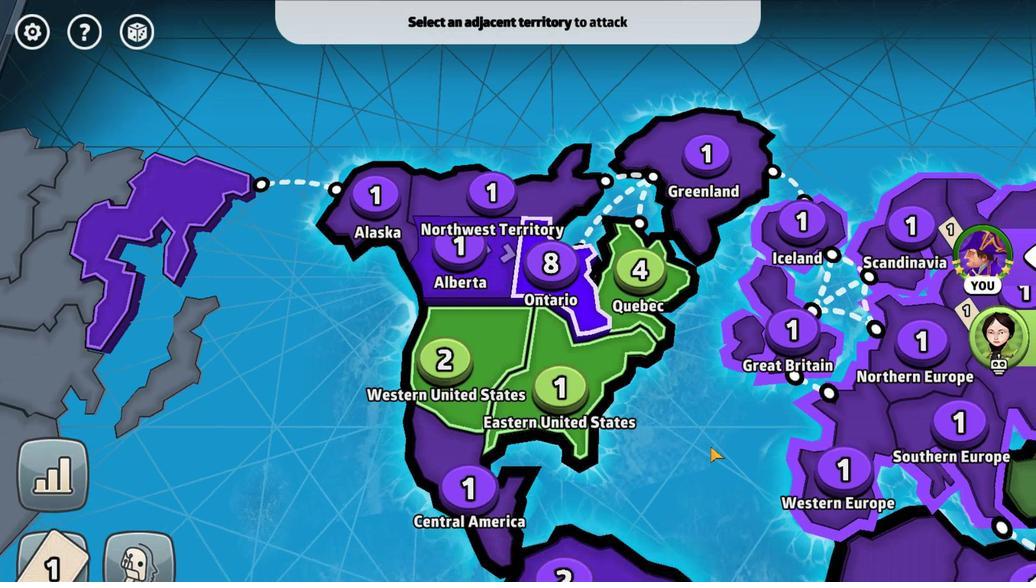 
Action: Mouse pressed left at (677, 451)
Screenshot: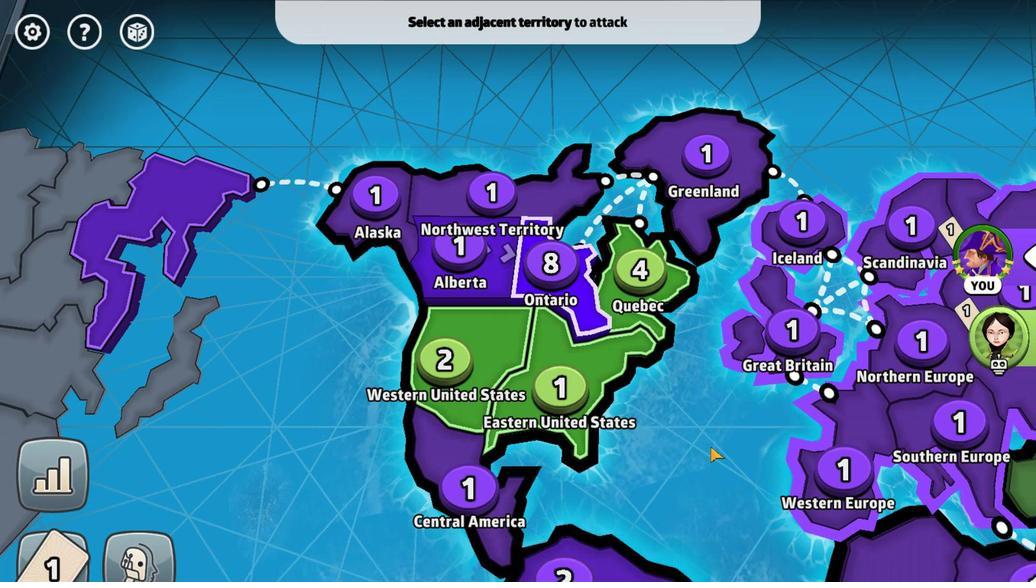 
Action: Mouse moved to (440, 286)
Screenshot: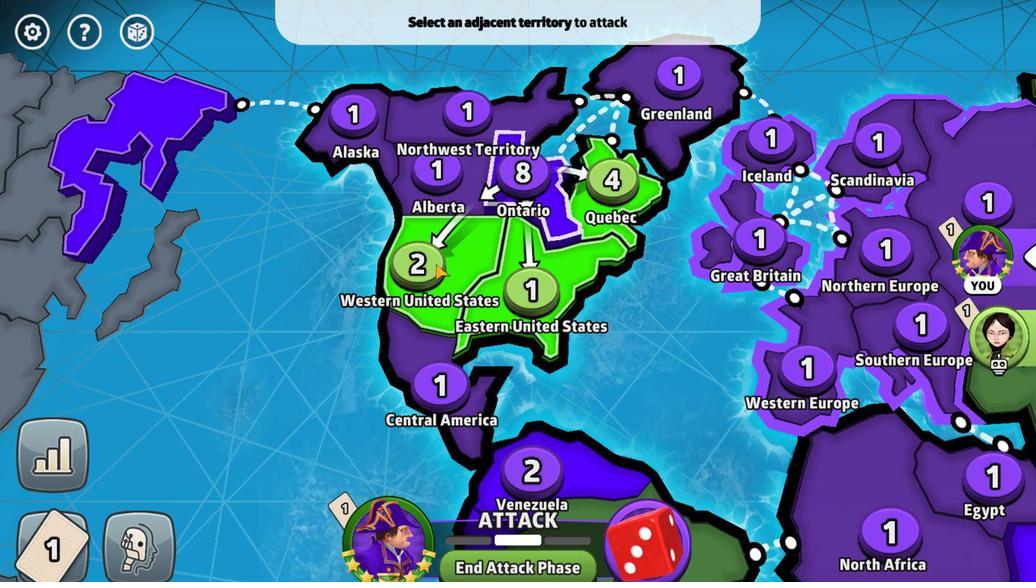
Action: Mouse pressed left at (440, 286)
Screenshot: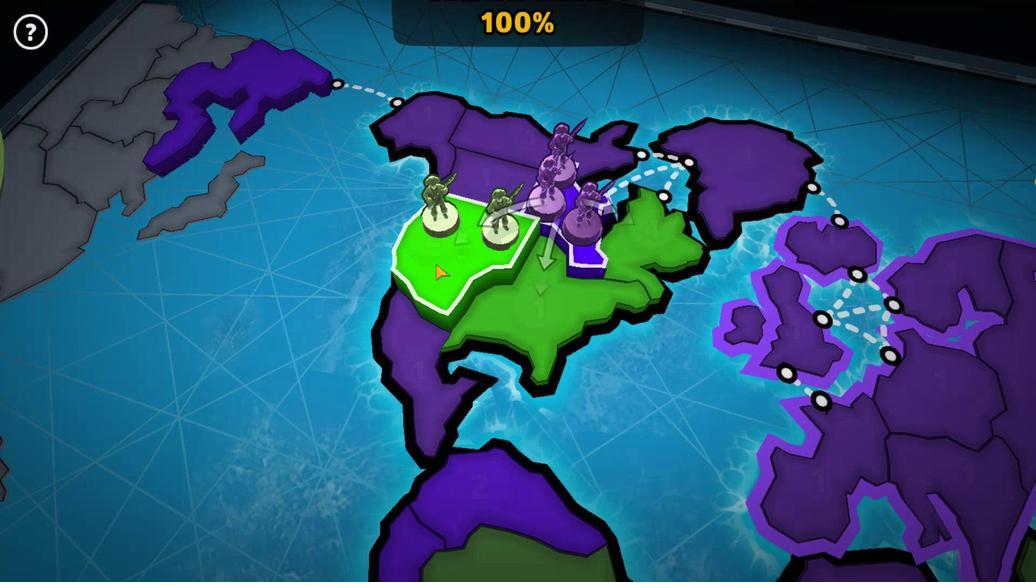 
Action: Mouse moved to (520, 489)
Screenshot: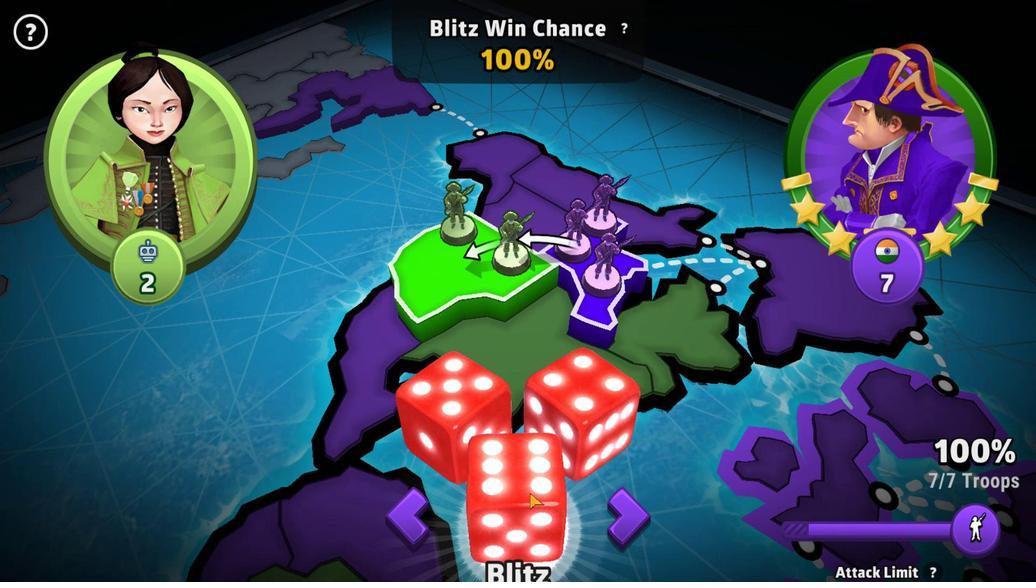 
Action: Mouse pressed left at (520, 489)
Screenshot: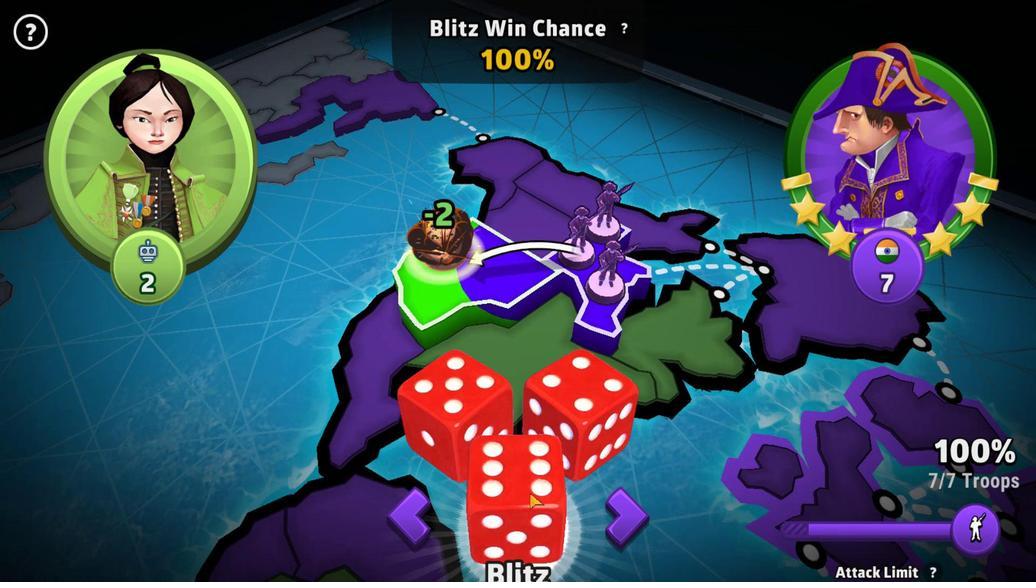 
Action: Mouse moved to (677, 443)
Screenshot: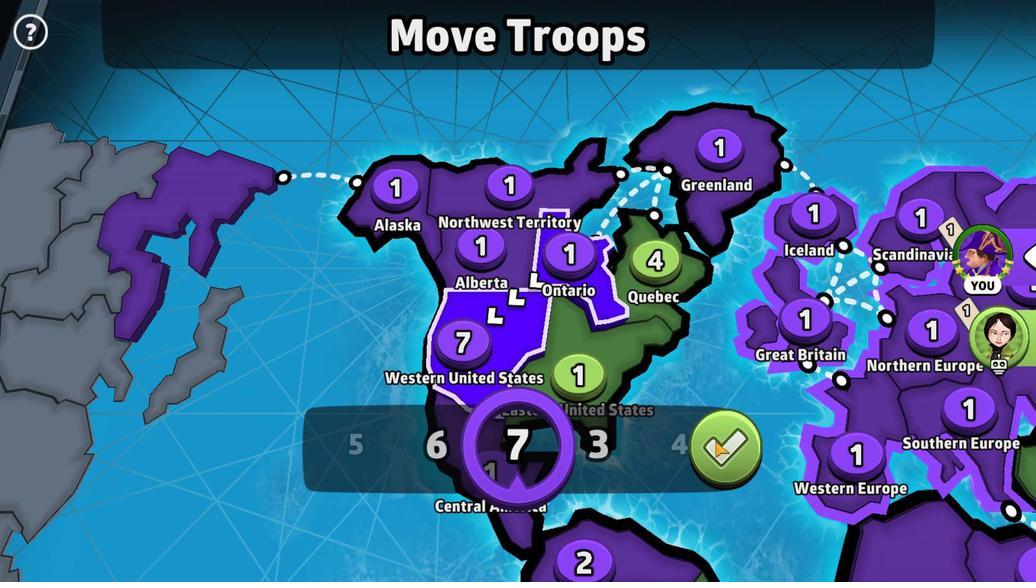 
Action: Mouse pressed left at (677, 443)
Screenshot: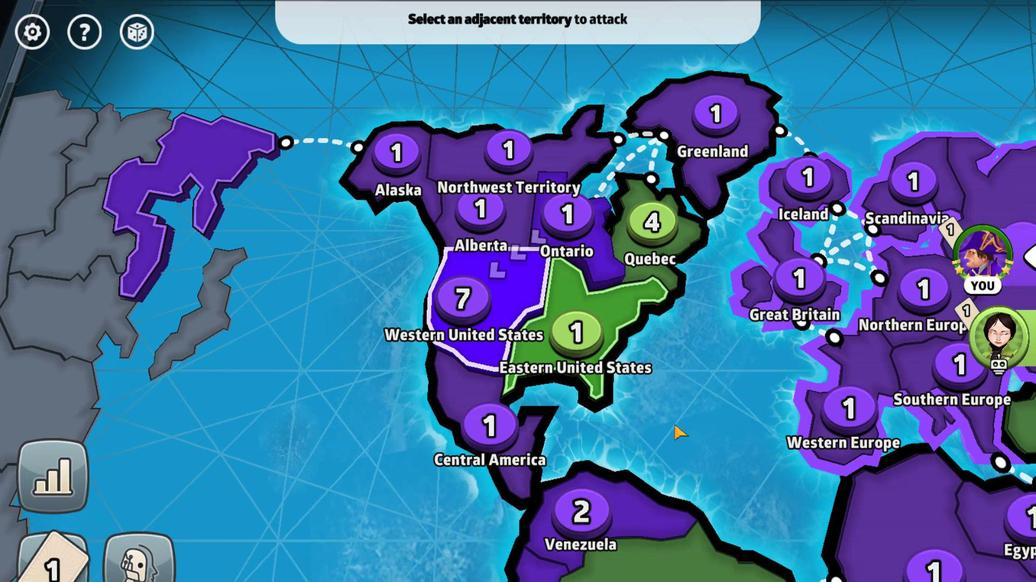
Action: Mouse moved to (555, 293)
Screenshot: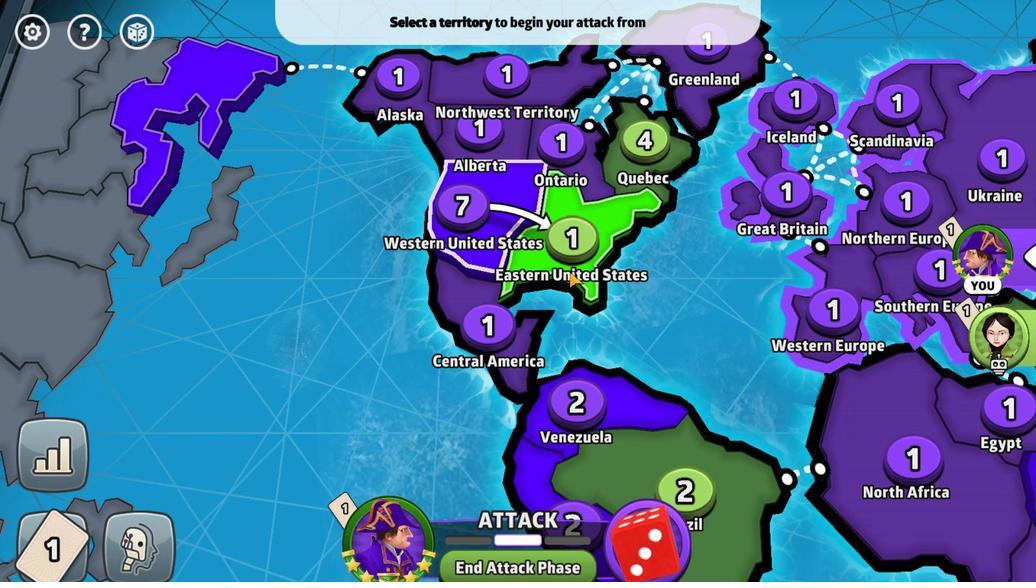
Action: Mouse pressed left at (555, 293)
Screenshot: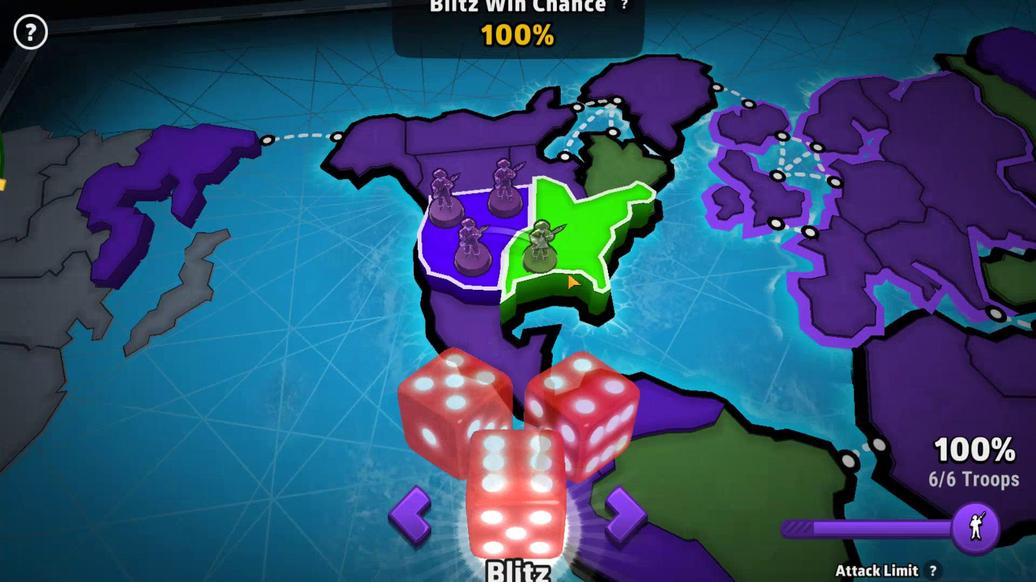 
Action: Mouse moved to (513, 478)
Screenshot: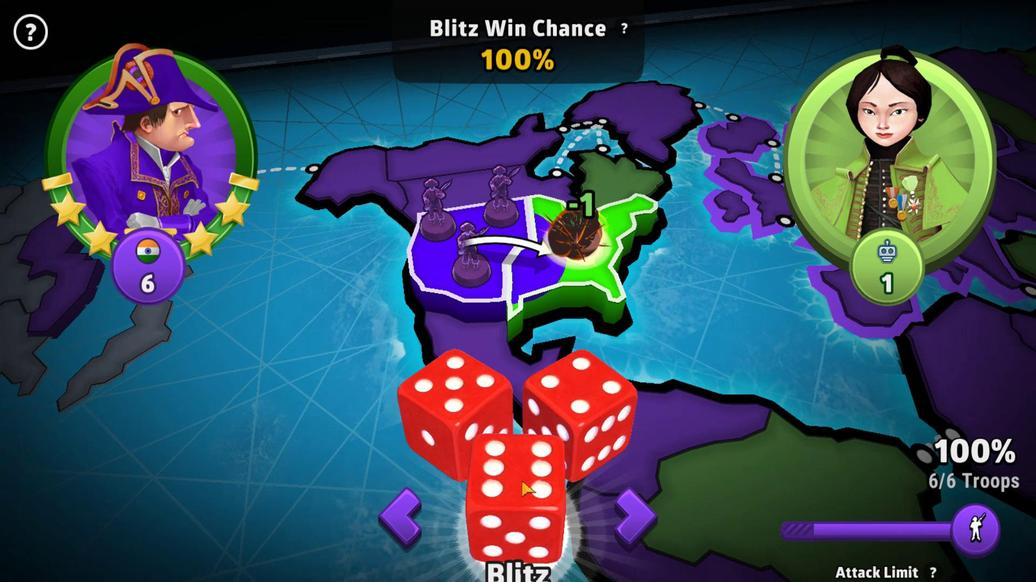 
Action: Mouse pressed left at (513, 478)
Screenshot: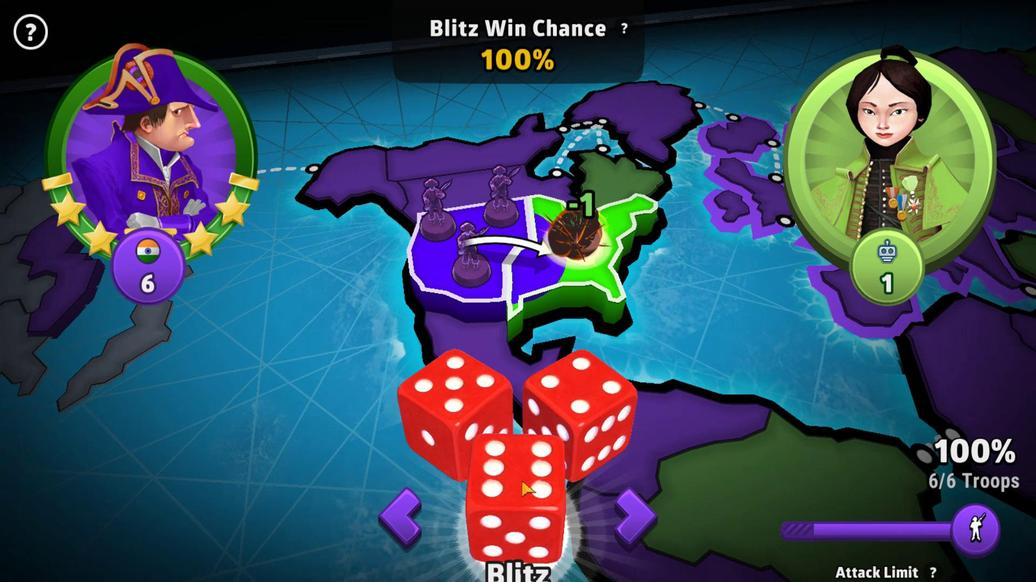 
Action: Mouse moved to (693, 453)
Screenshot: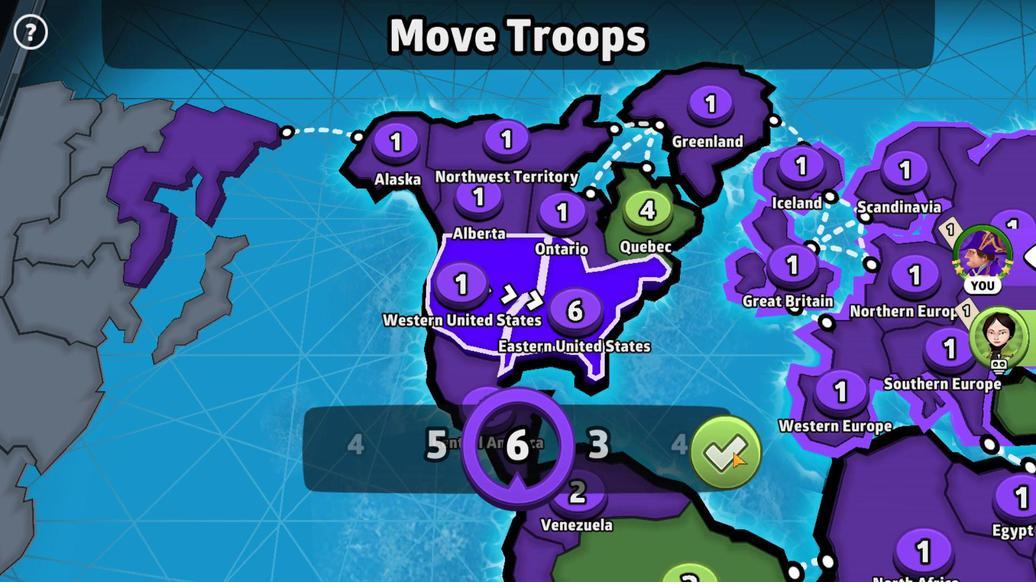
Action: Mouse pressed left at (693, 453)
Screenshot: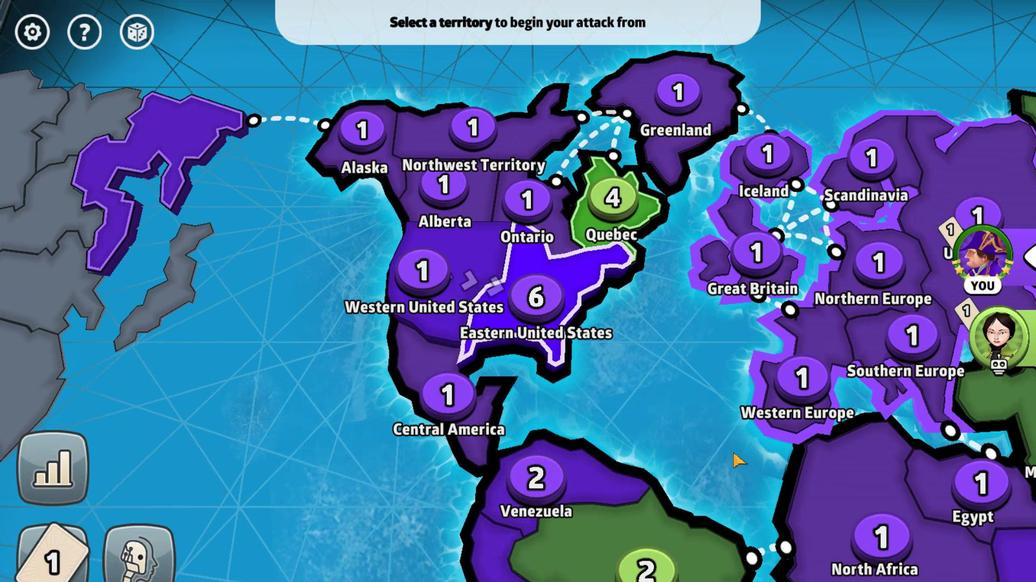 
Action: Mouse moved to (525, 219)
Screenshot: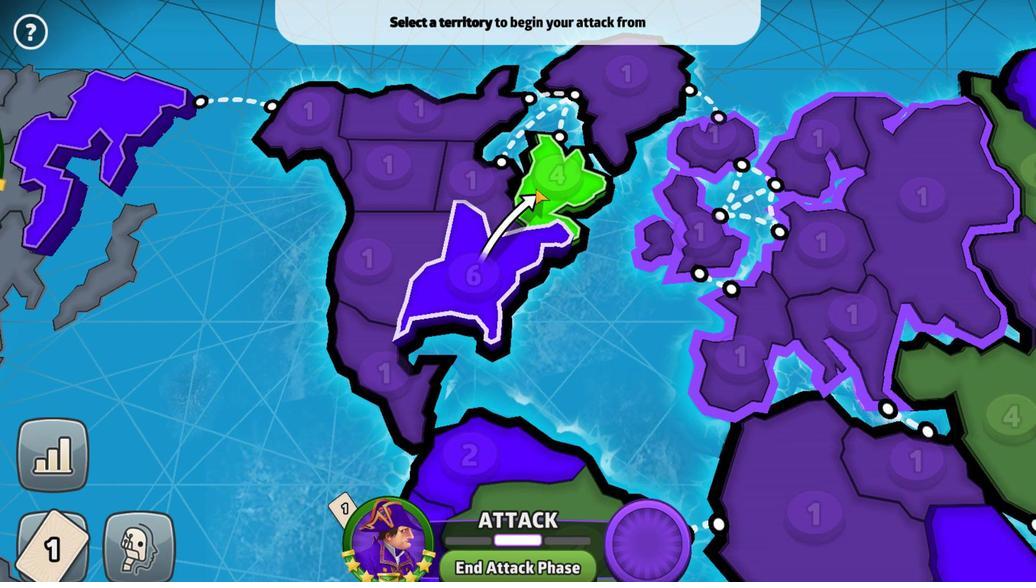 
Action: Mouse pressed left at (525, 219)
Screenshot: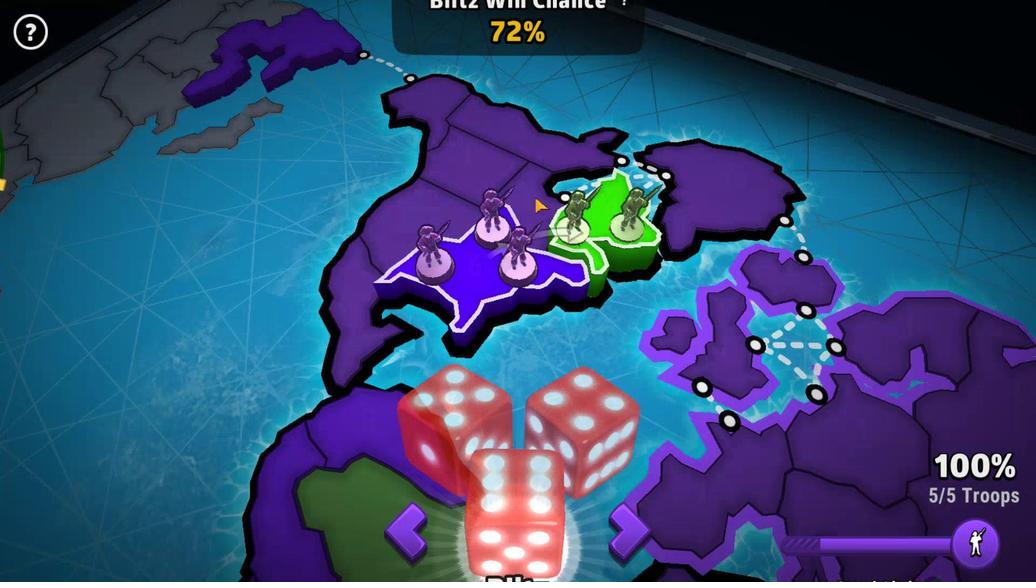 
Action: Mouse moved to (497, 484)
Screenshot: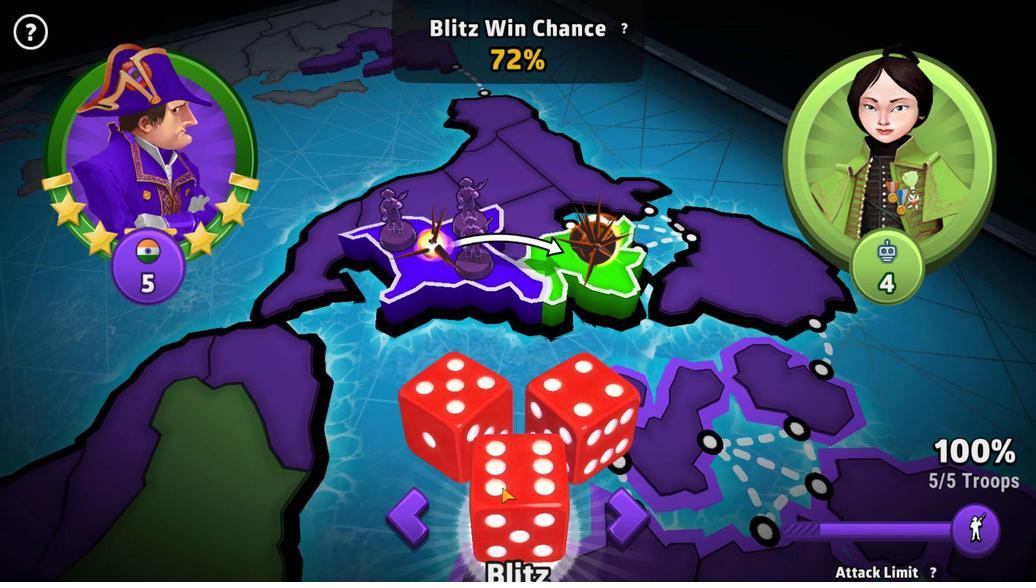 
Action: Mouse pressed left at (497, 484)
Screenshot: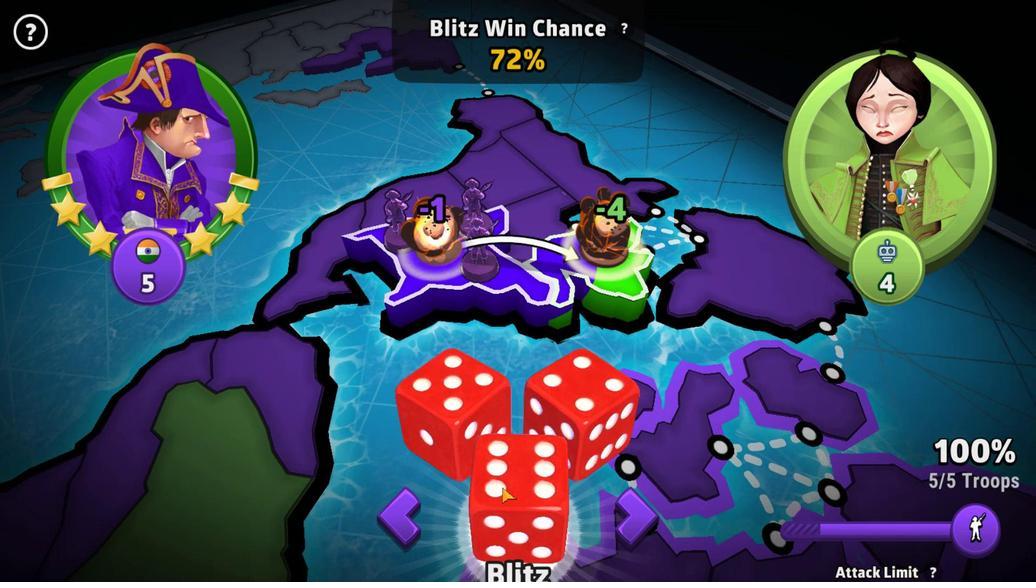 
Action: Mouse moved to (677, 435)
Screenshot: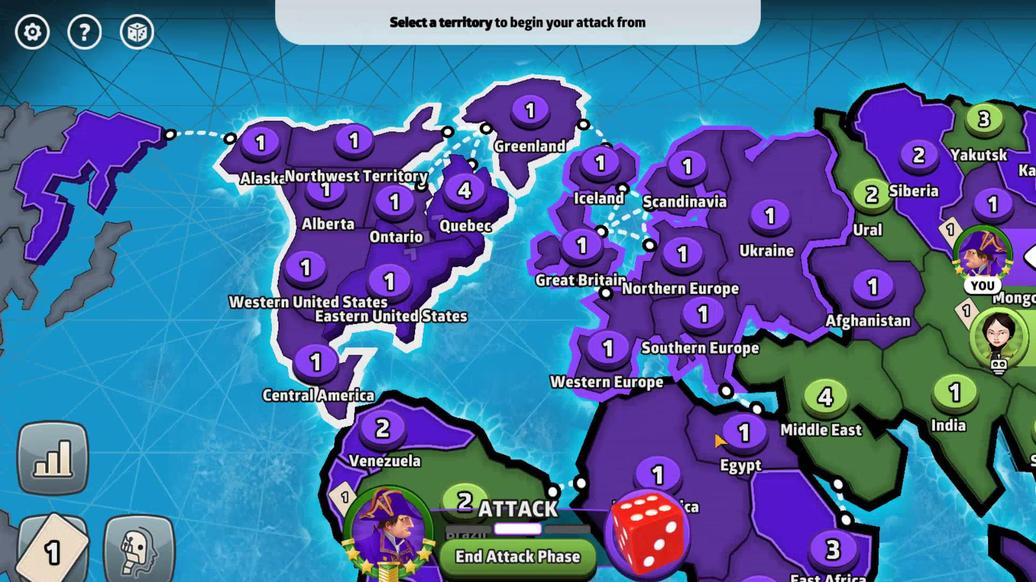 
Action: Mouse pressed left at (677, 435)
Screenshot: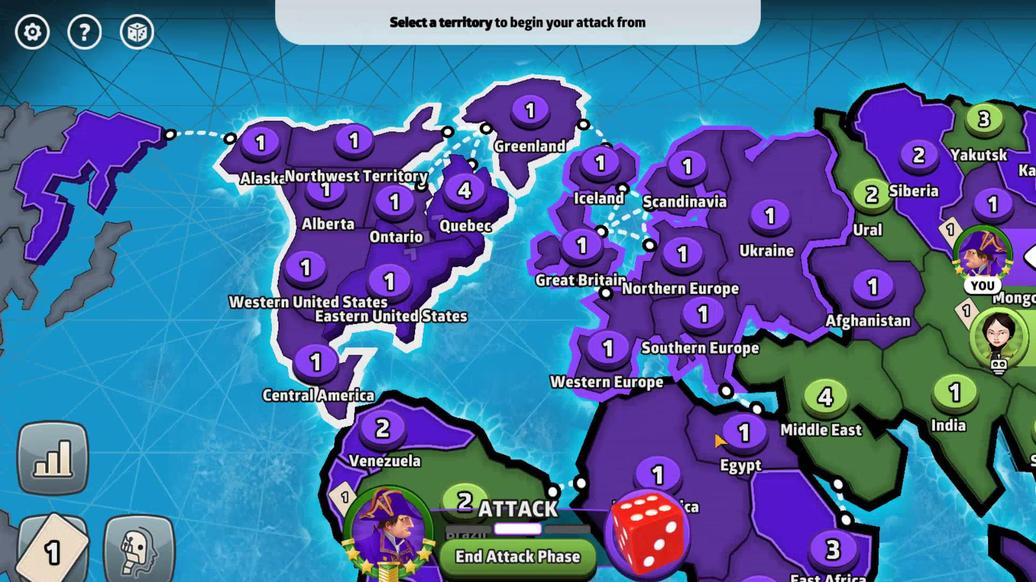 
Action: Mouse moved to (533, 553)
Screenshot: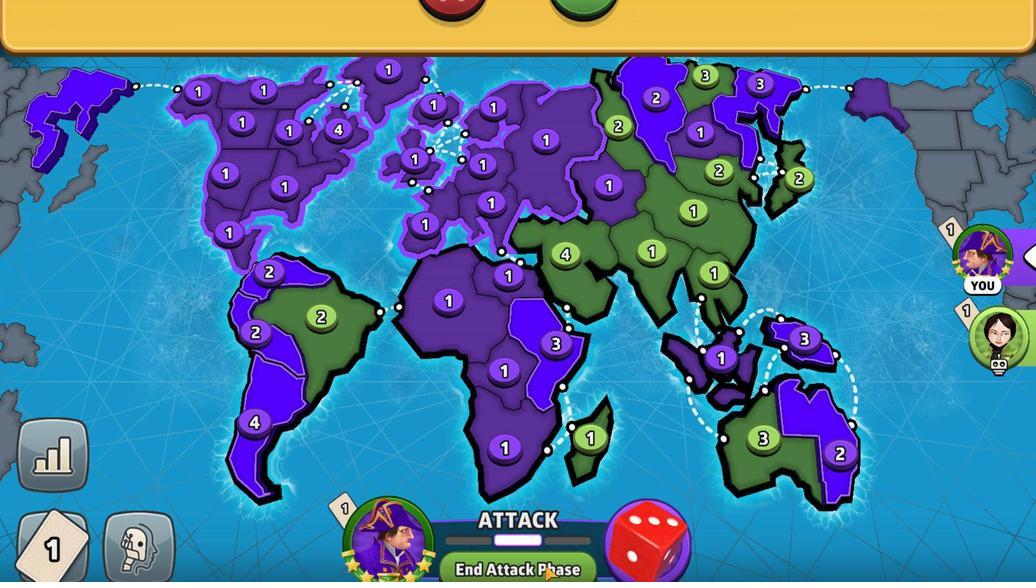
Action: Mouse pressed left at (533, 553)
Screenshot: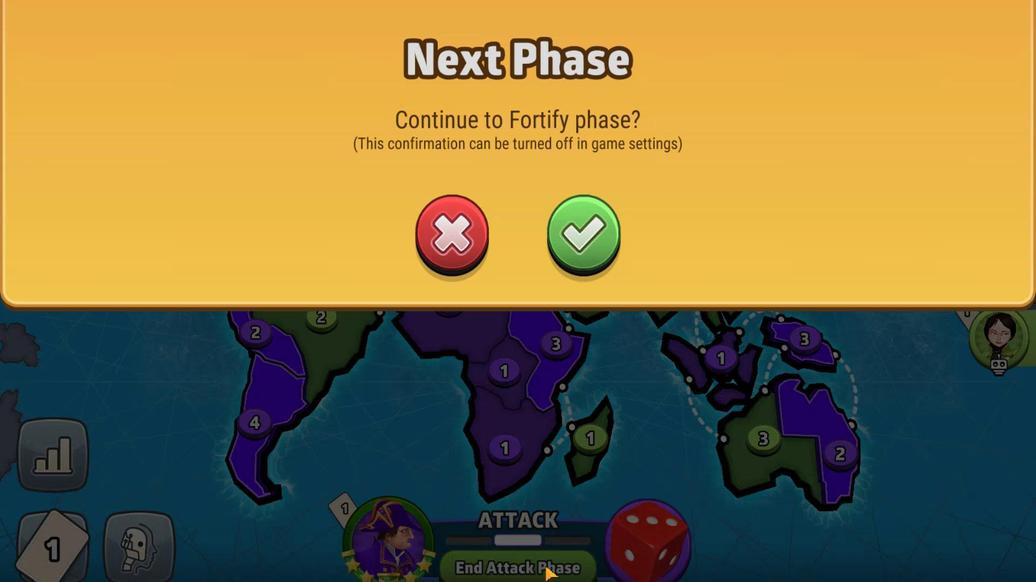 
Action: Mouse moved to (567, 252)
Screenshot: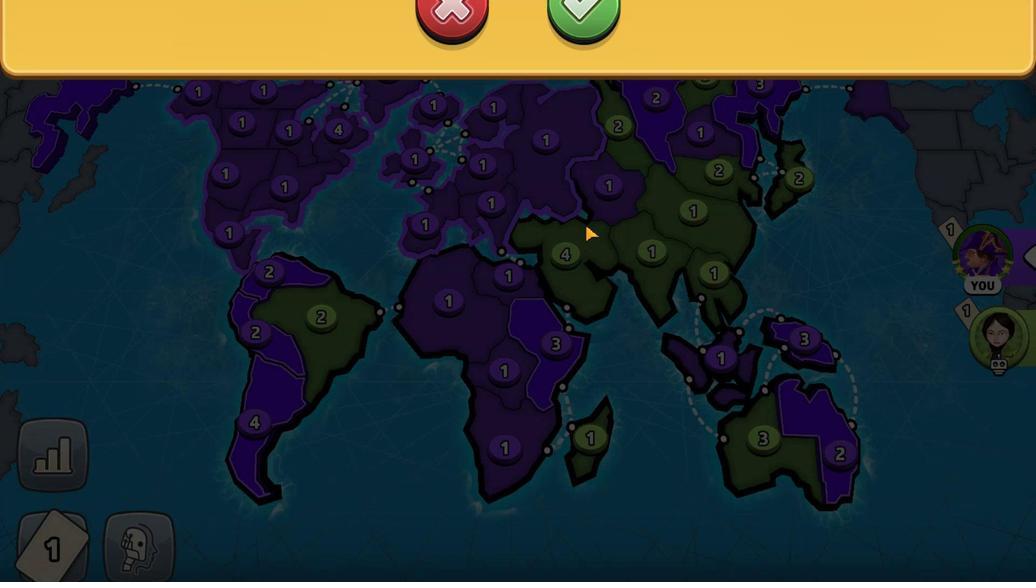 
Action: Mouse pressed left at (567, 252)
Screenshot: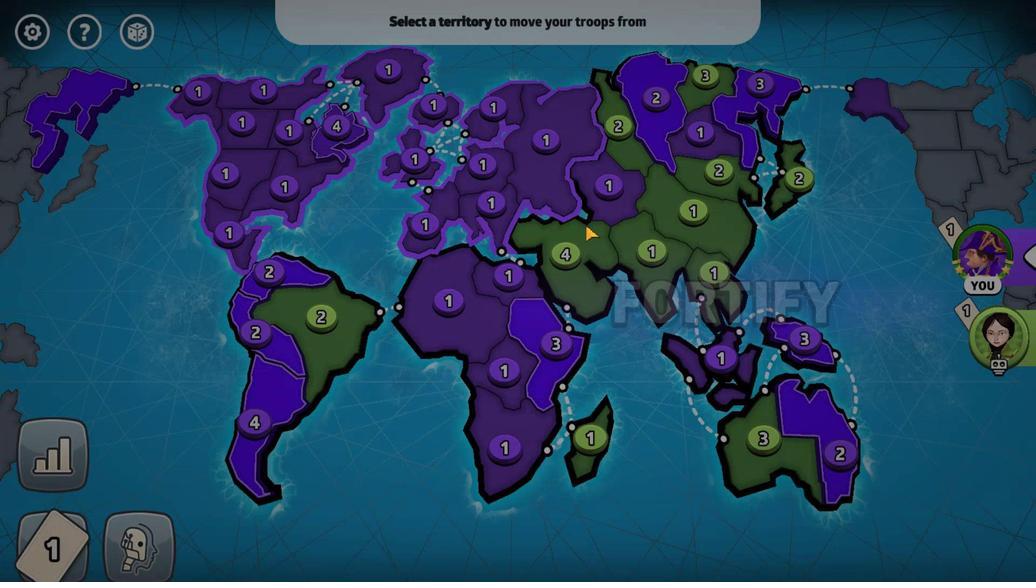 
Action: Mouse moved to (520, 560)
Screenshot: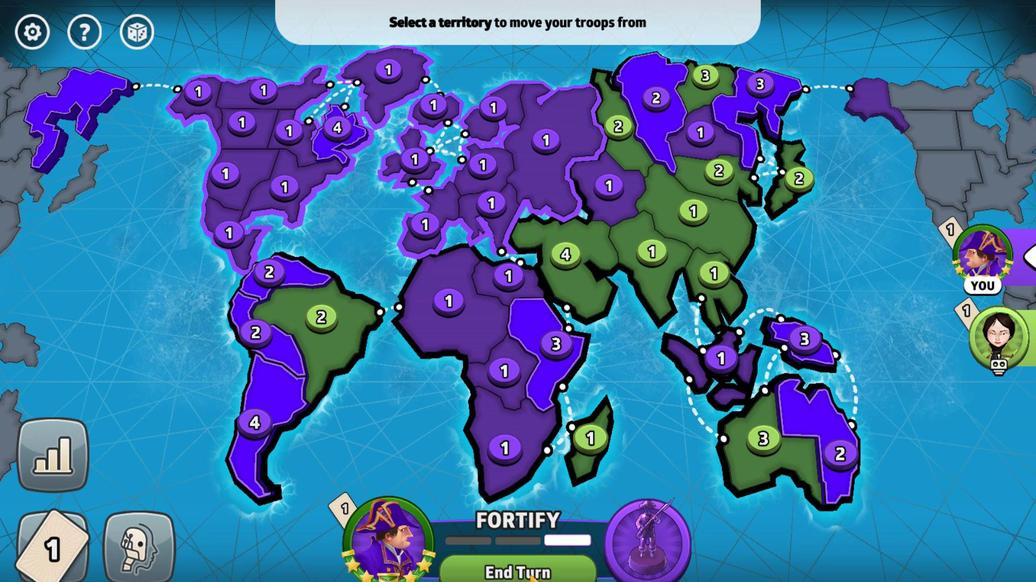 
Action: Mouse pressed left at (520, 560)
Screenshot: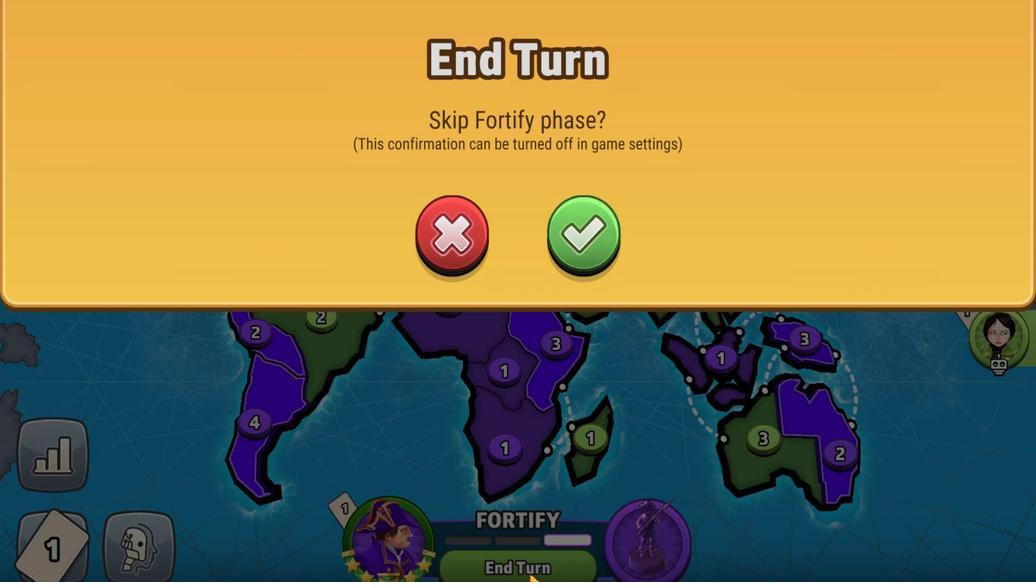 
Action: Mouse moved to (577, 253)
Screenshot: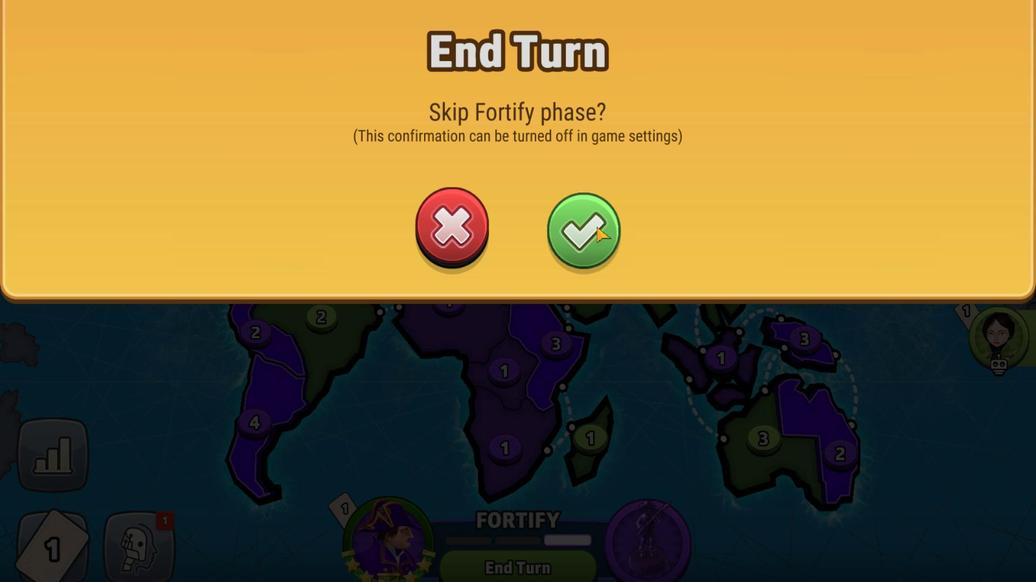 
Action: Mouse pressed left at (577, 253)
Screenshot: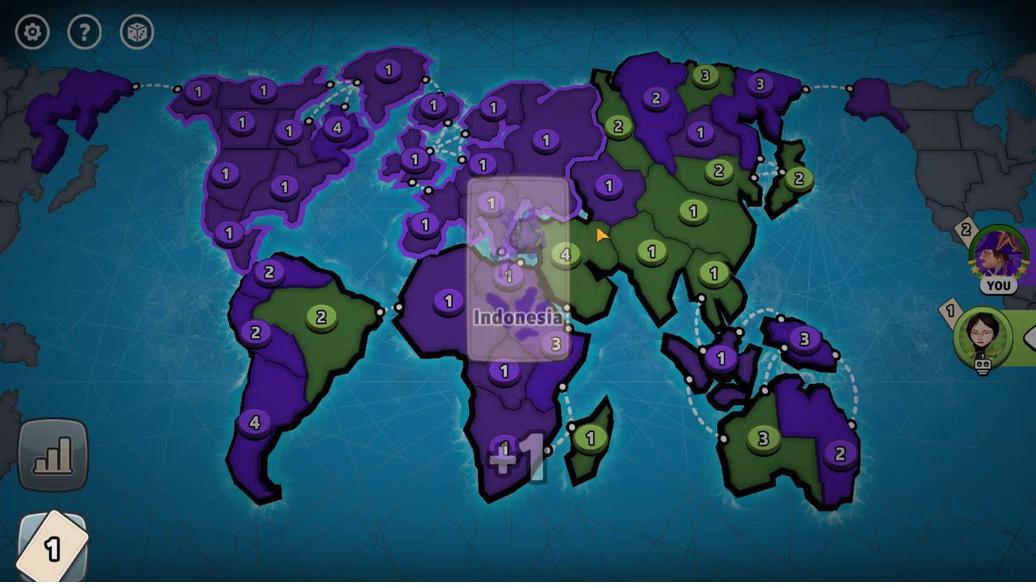 
Action: Mouse moved to (283, 344)
Screenshot: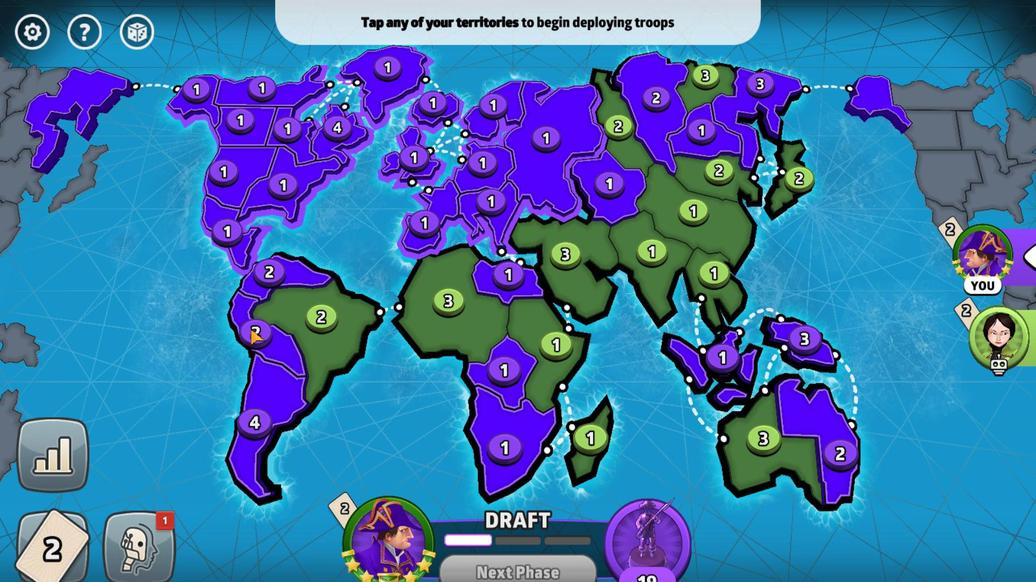 
Action: Mouse pressed left at (283, 344)
Screenshot: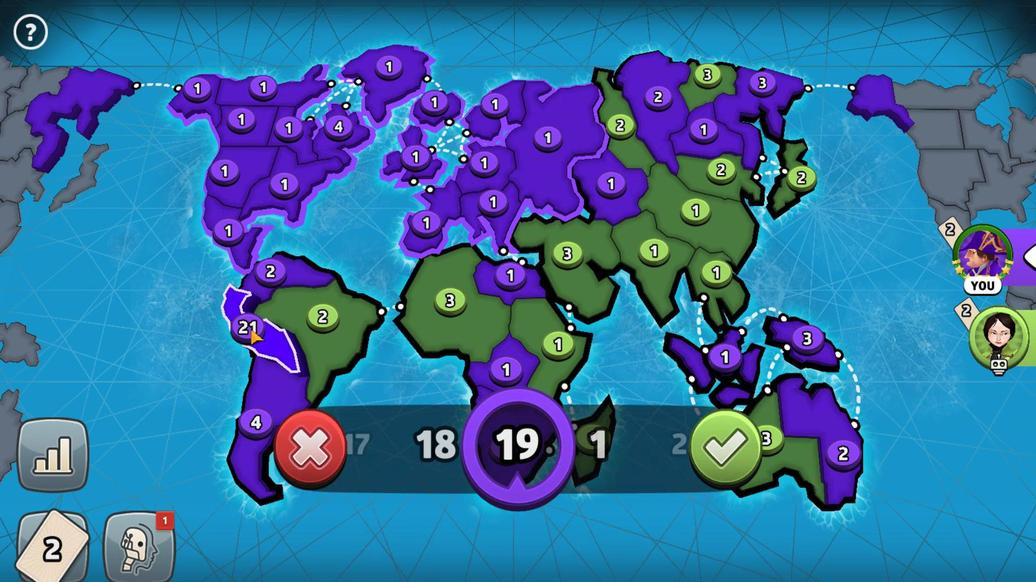 
Action: Mouse moved to (680, 439)
Screenshot: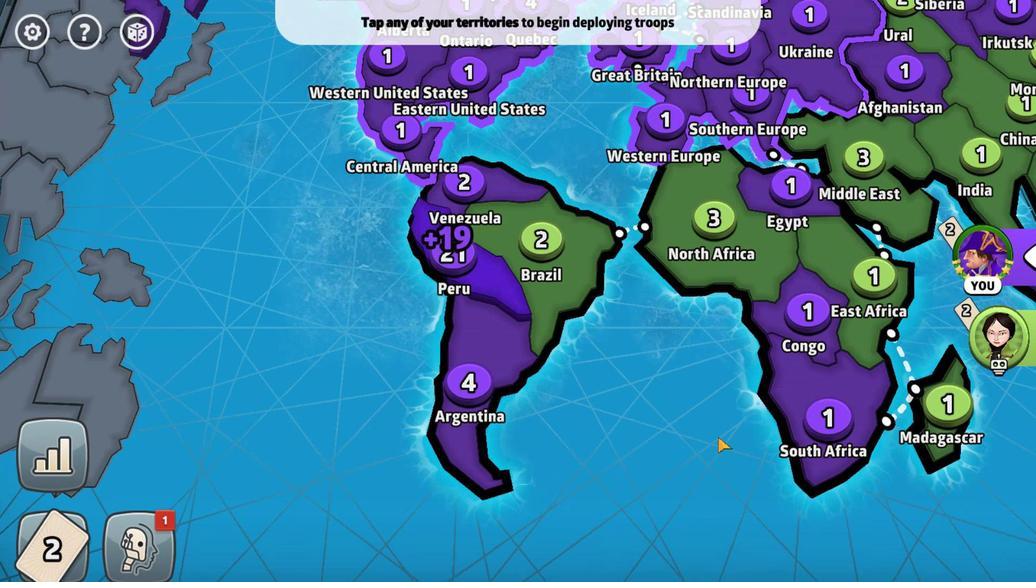 
Action: Mouse pressed left at (680, 439)
Screenshot: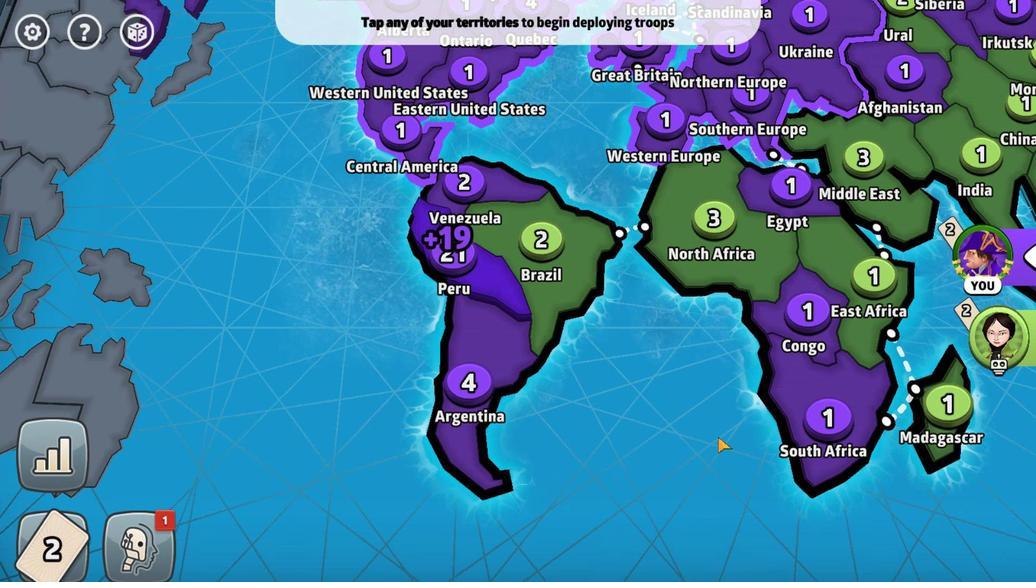 
Action: Mouse moved to (491, 553)
Screenshot: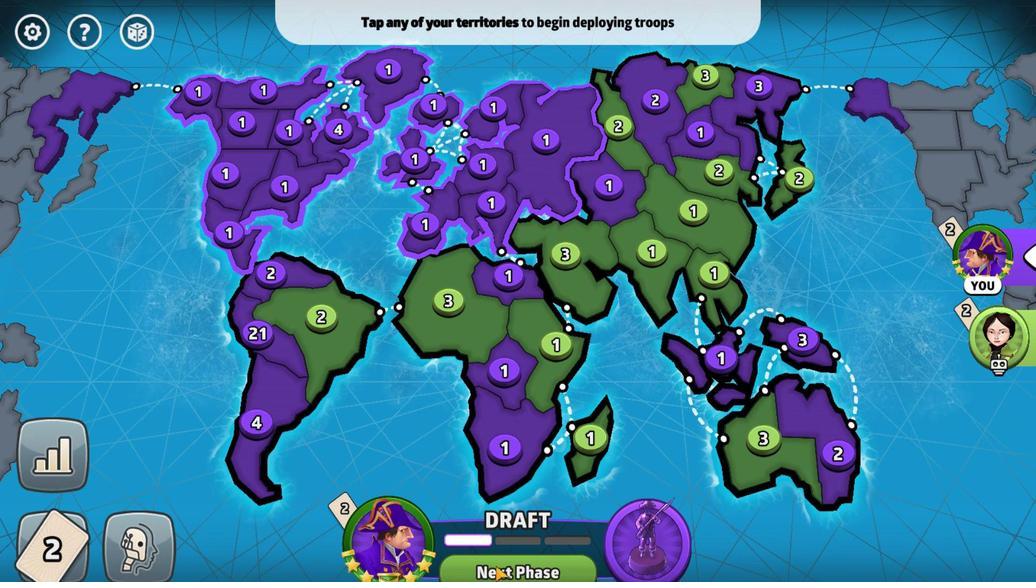 
Action: Mouse pressed left at (491, 553)
Screenshot: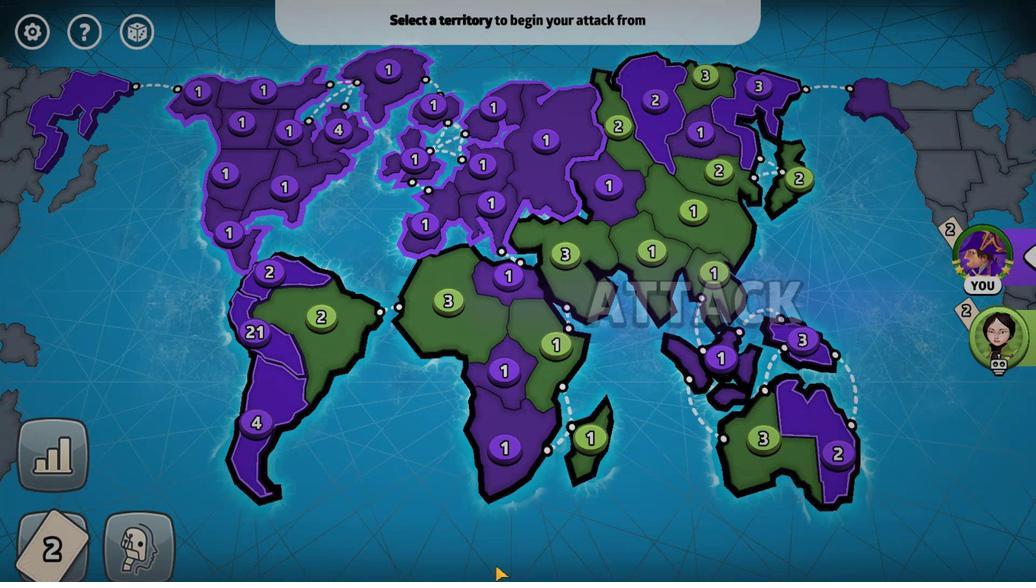 
Action: Mouse moved to (292, 350)
Screenshot: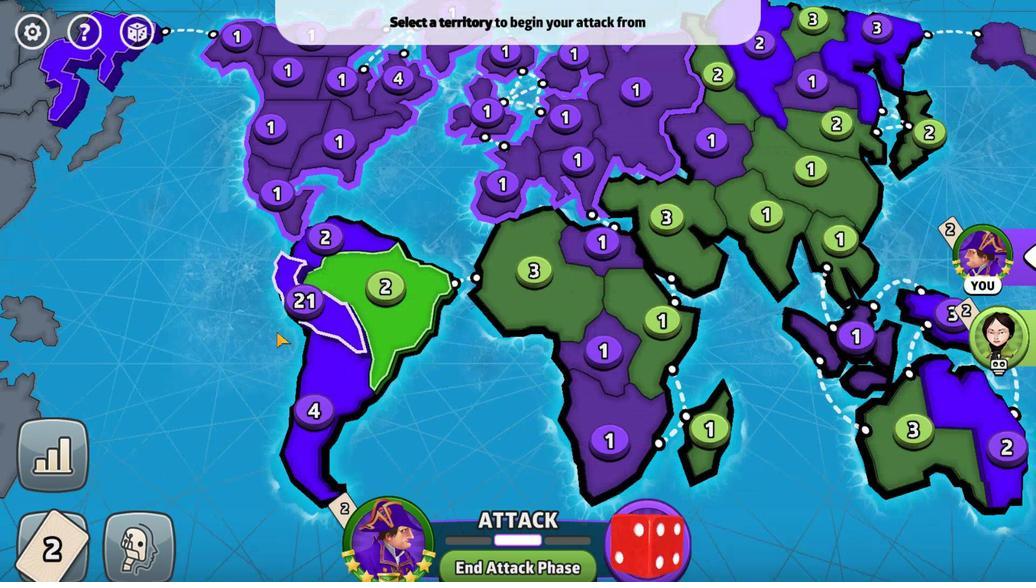 
Action: Mouse pressed left at (292, 350)
Screenshot: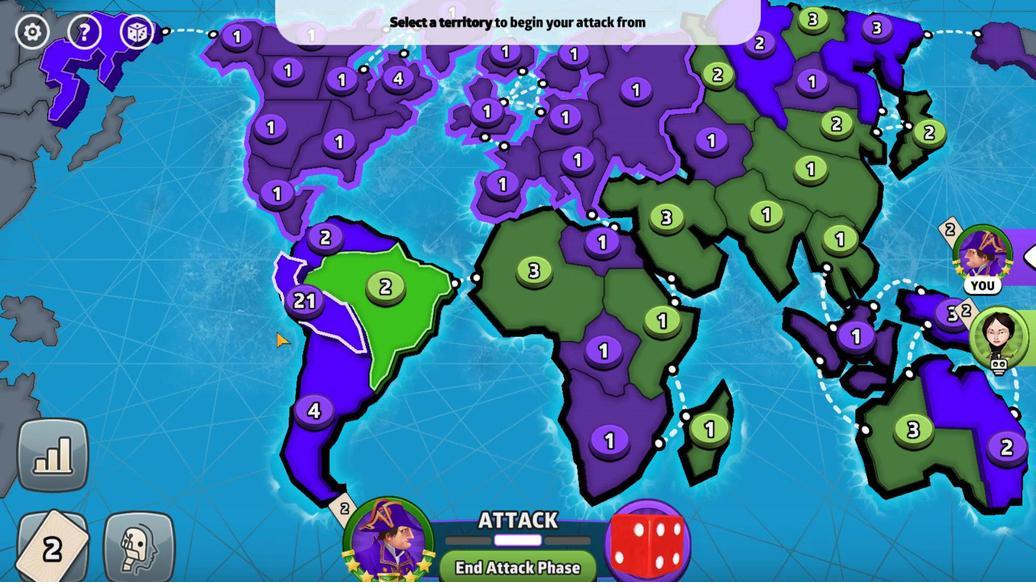 
Action: Mouse moved to (544, 258)
Screenshot: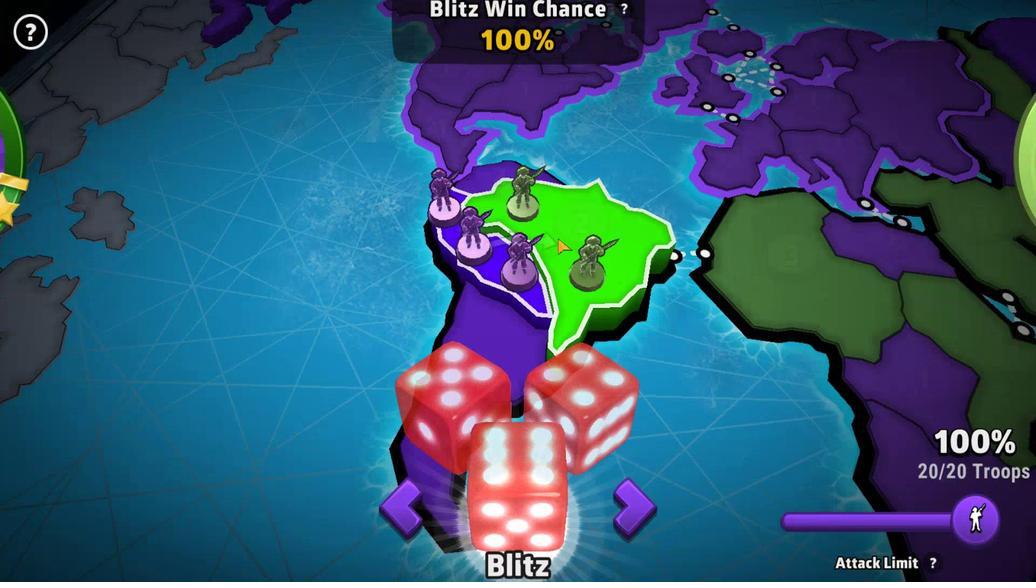 
Action: Mouse pressed left at (544, 258)
Screenshot: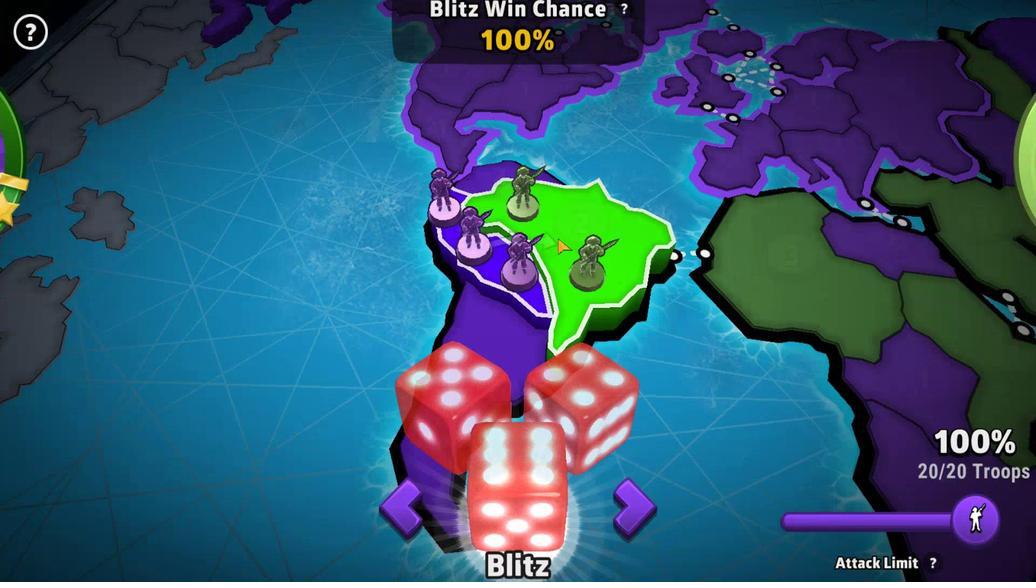 
Action: Mouse moved to (514, 492)
Screenshot: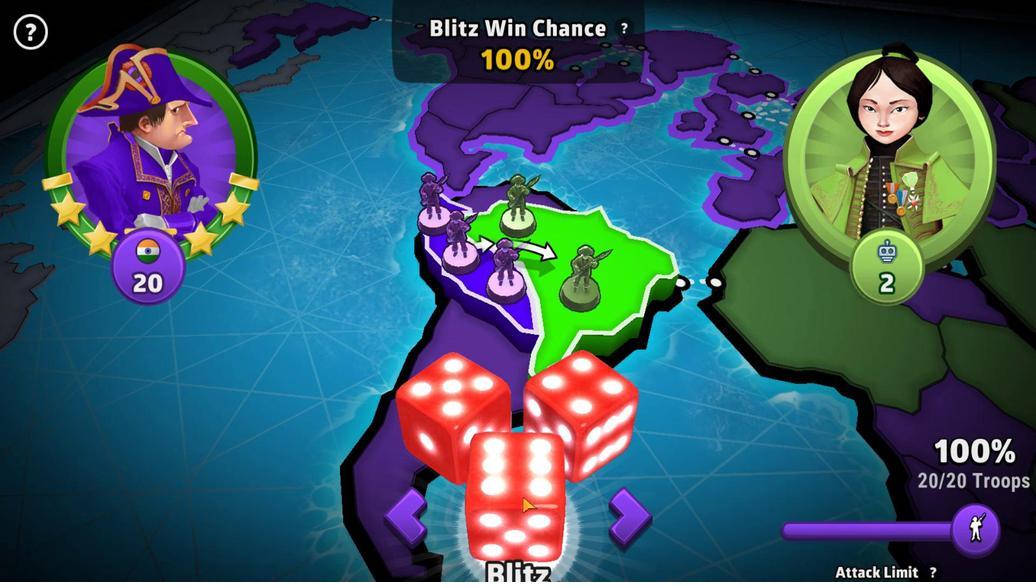 
Action: Mouse pressed left at (514, 492)
Screenshot: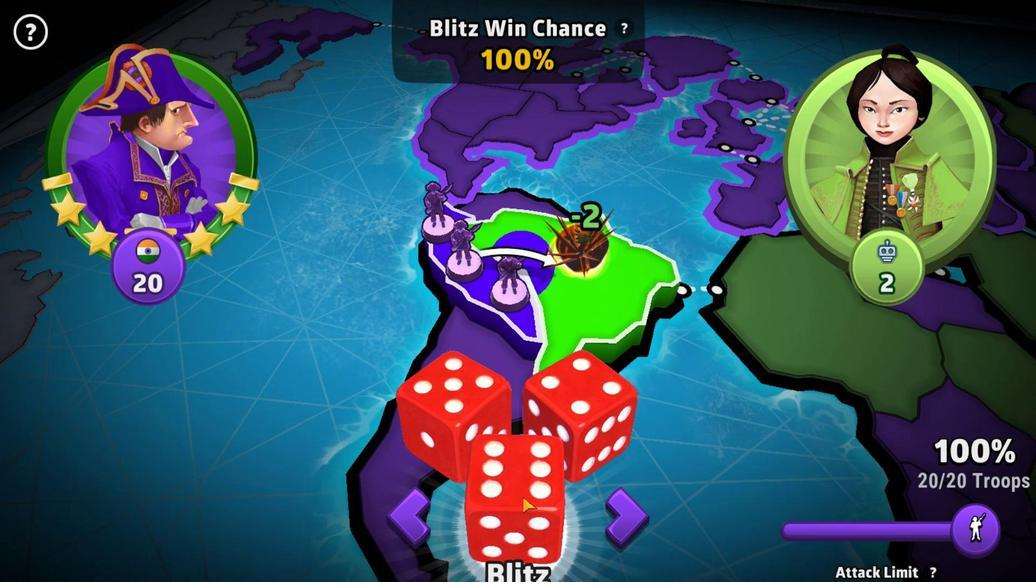 
Action: Mouse moved to (690, 452)
Screenshot: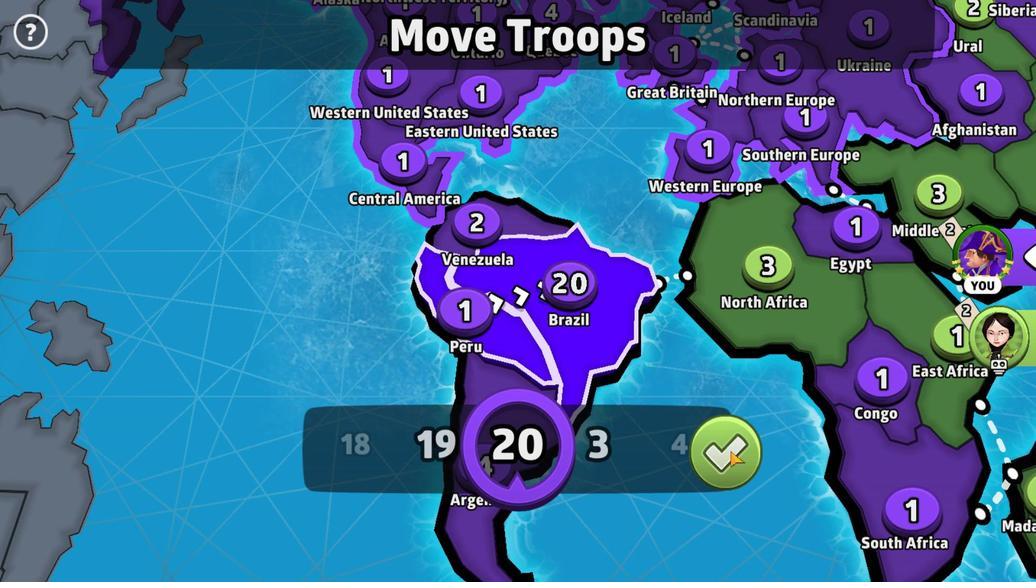 
Action: Mouse pressed left at (690, 452)
Screenshot: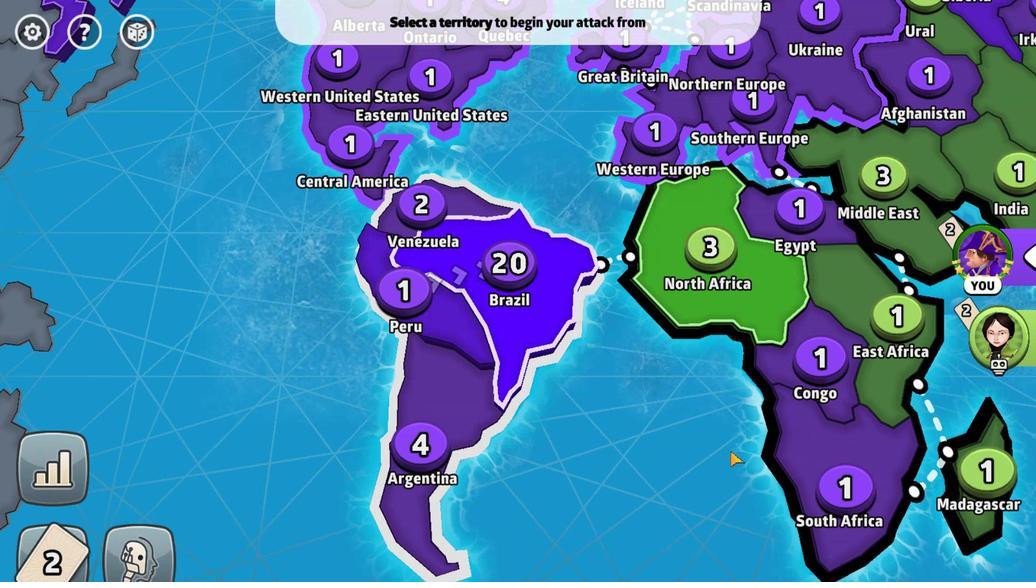 
Action: Mouse moved to (582, 250)
Screenshot: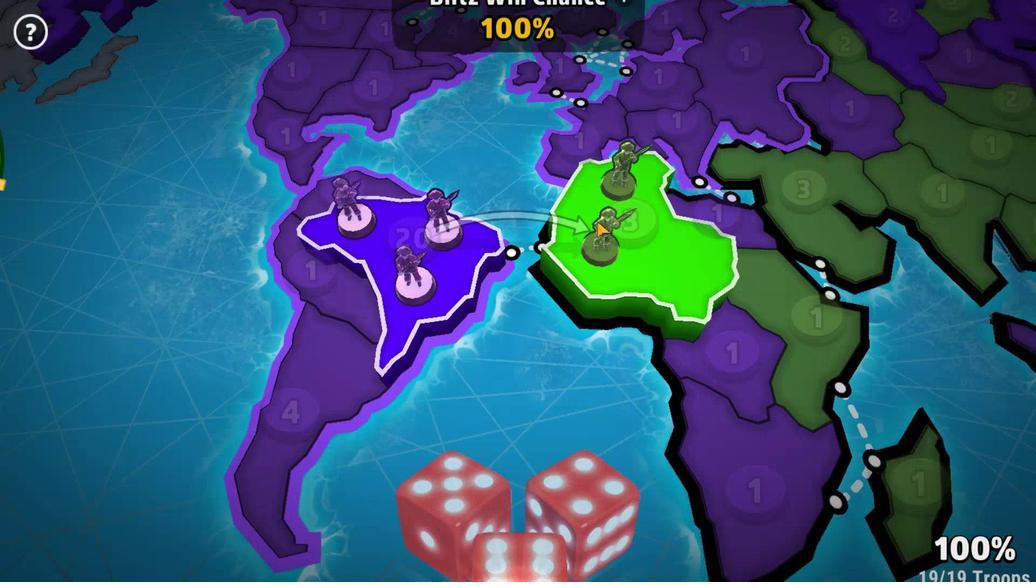 
Action: Mouse pressed left at (582, 250)
Screenshot: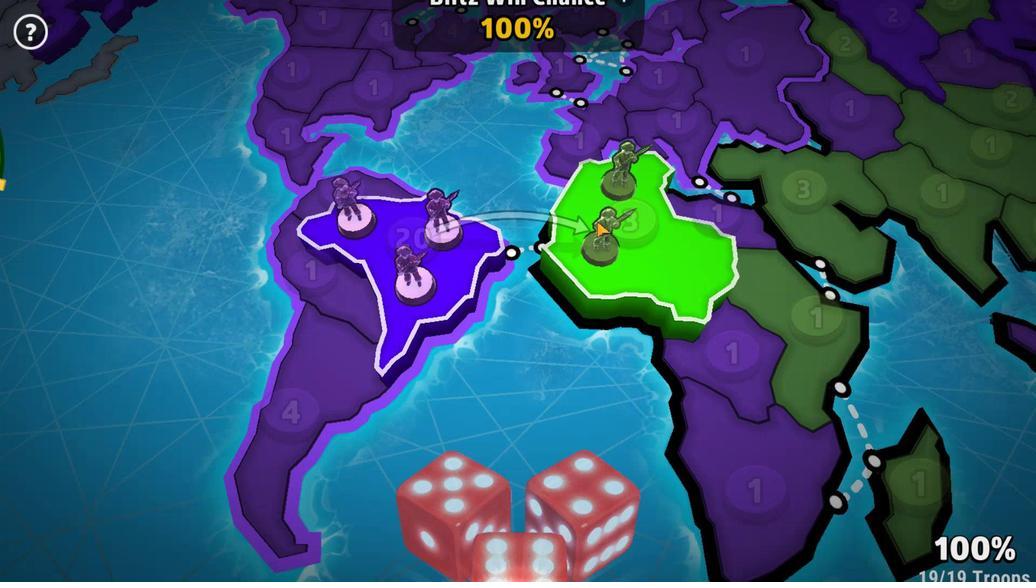 
Action: Mouse moved to (516, 456)
Screenshot: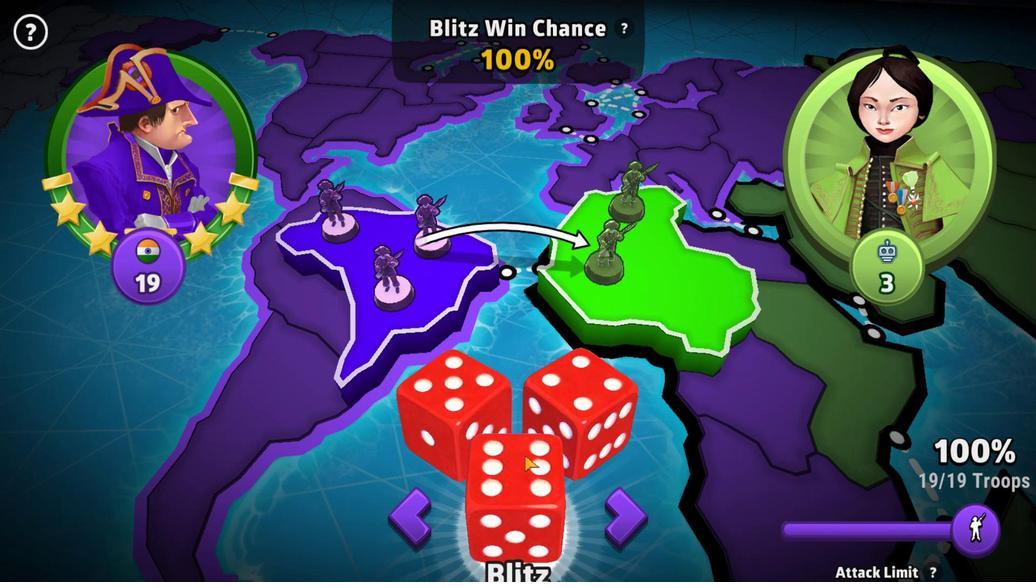 
Action: Mouse pressed left at (516, 456)
Screenshot: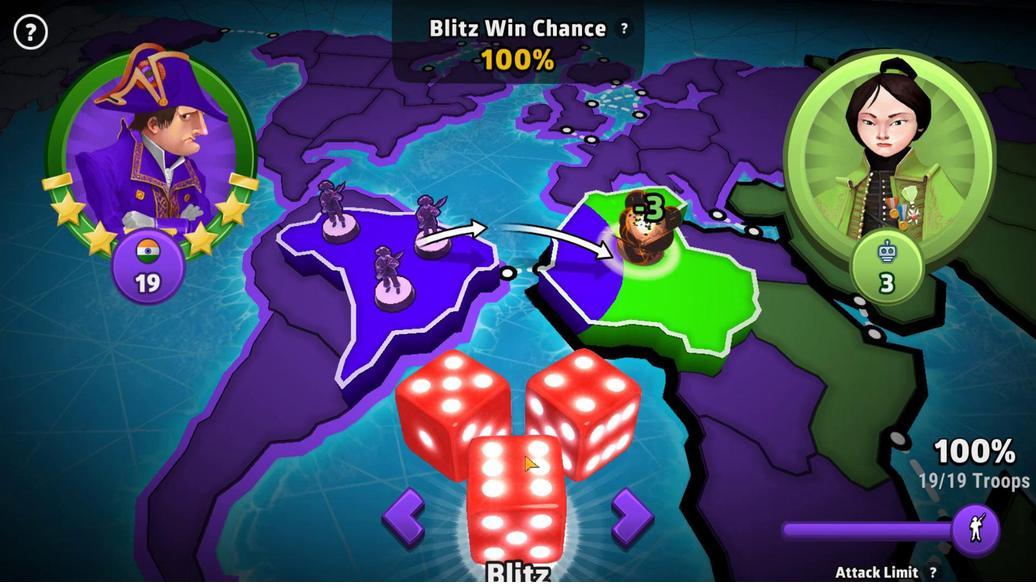 
Action: Mouse moved to (673, 449)
Screenshot: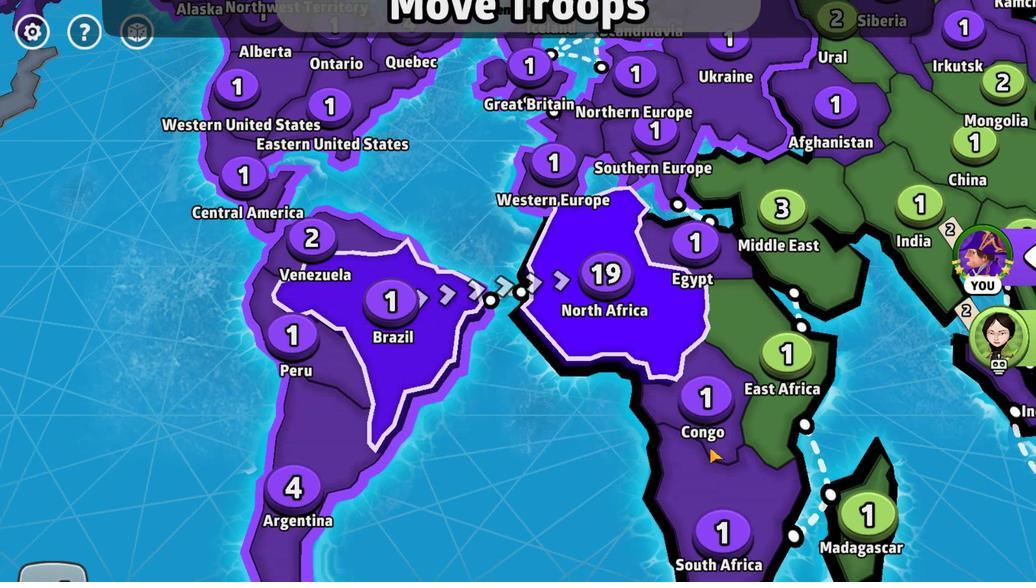 
Action: Mouse pressed left at (673, 449)
Screenshot: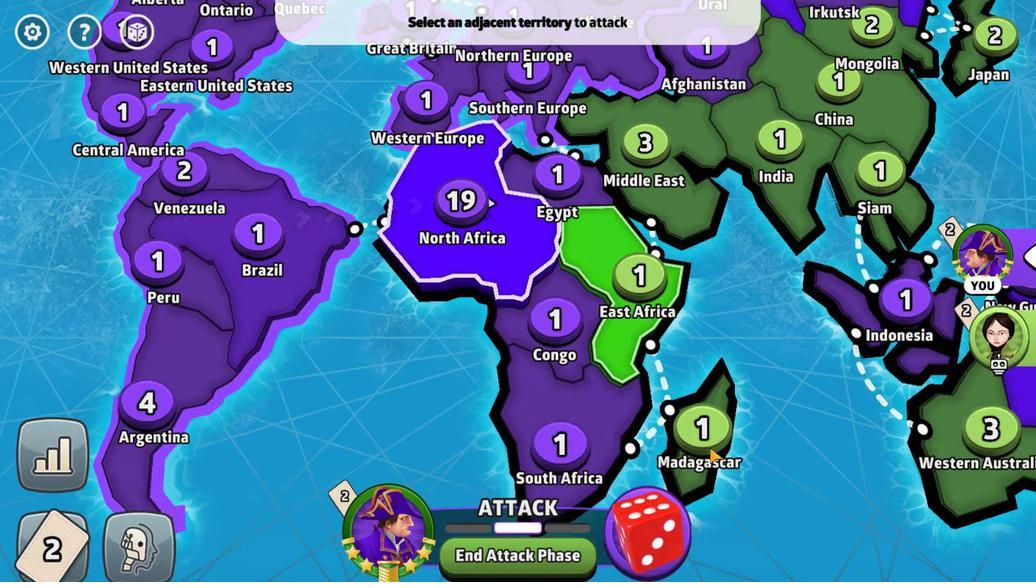 
Action: Mouse moved to (562, 294)
Screenshot: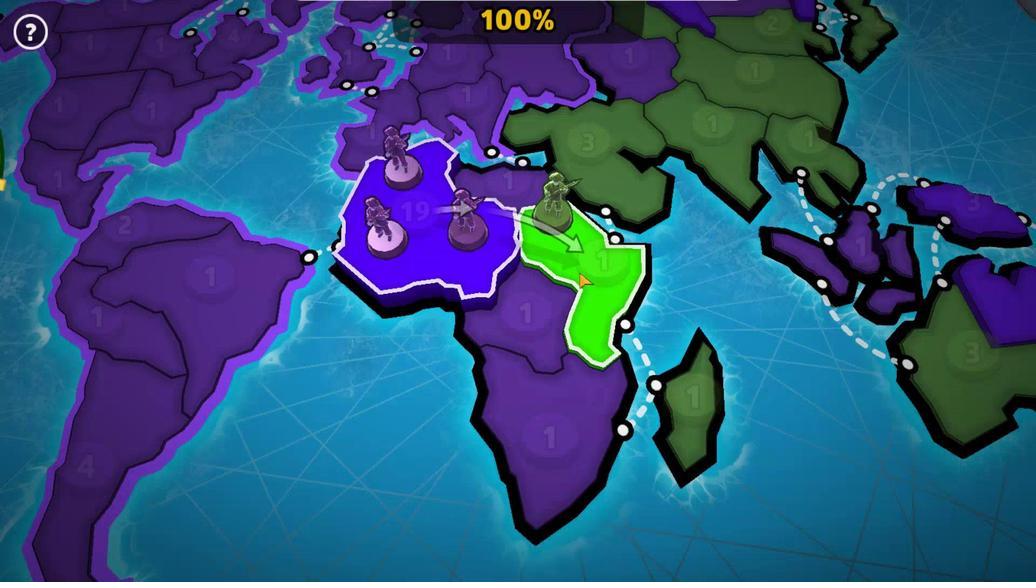 
Action: Mouse pressed left at (562, 294)
Screenshot: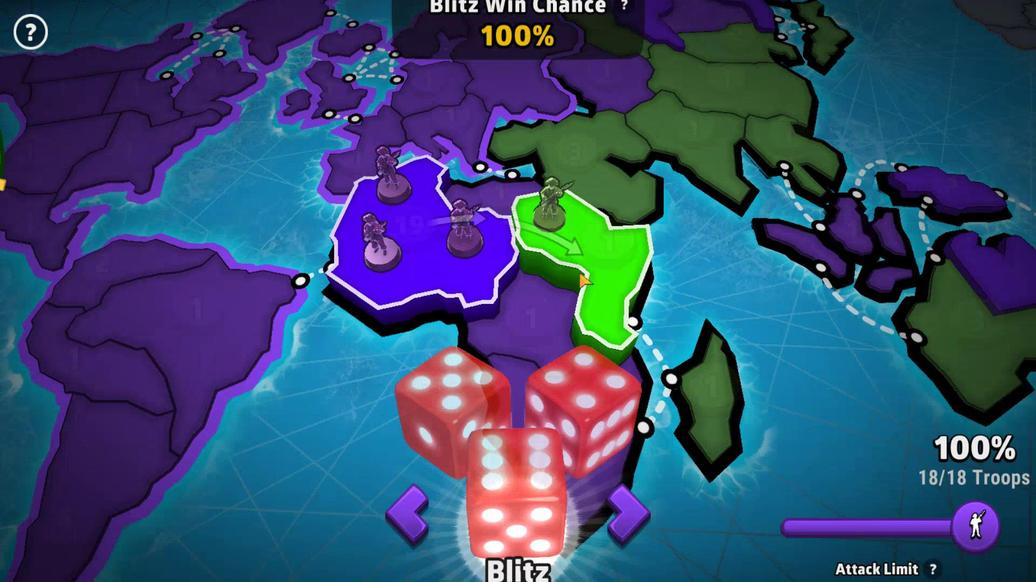 
Action: Mouse moved to (508, 467)
Screenshot: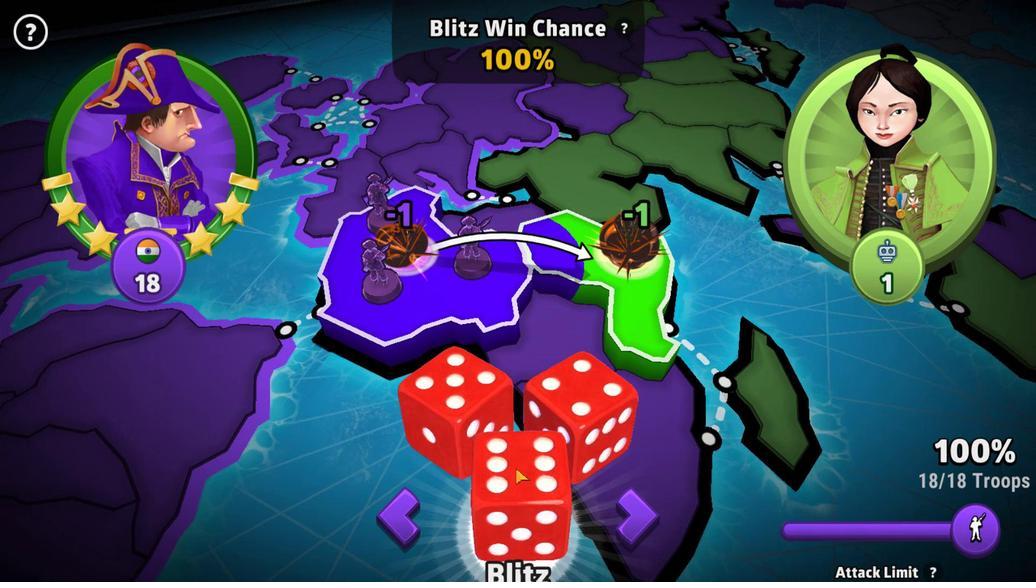 
Action: Mouse pressed left at (508, 467)
Screenshot: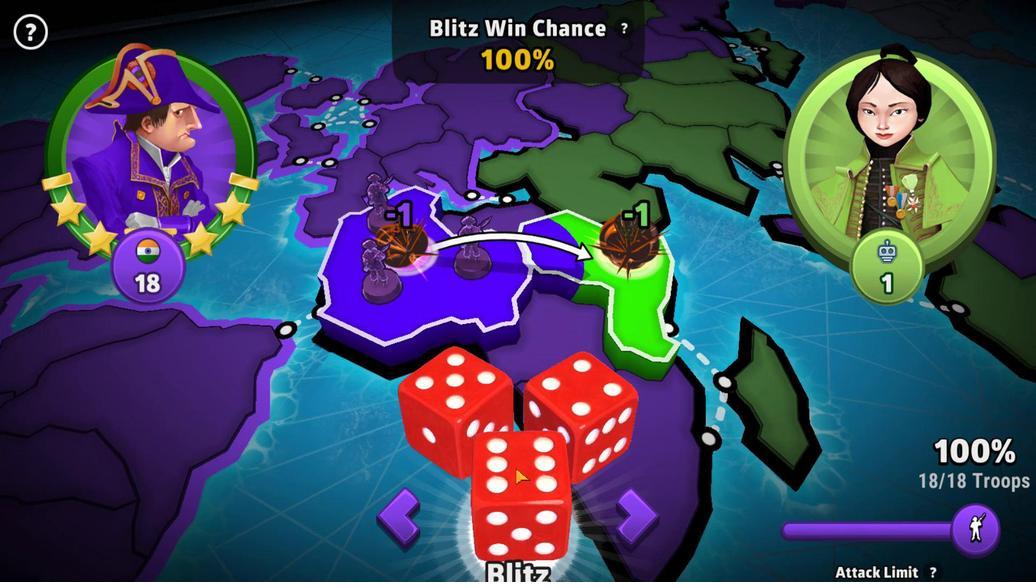 
Action: Mouse moved to (674, 451)
Screenshot: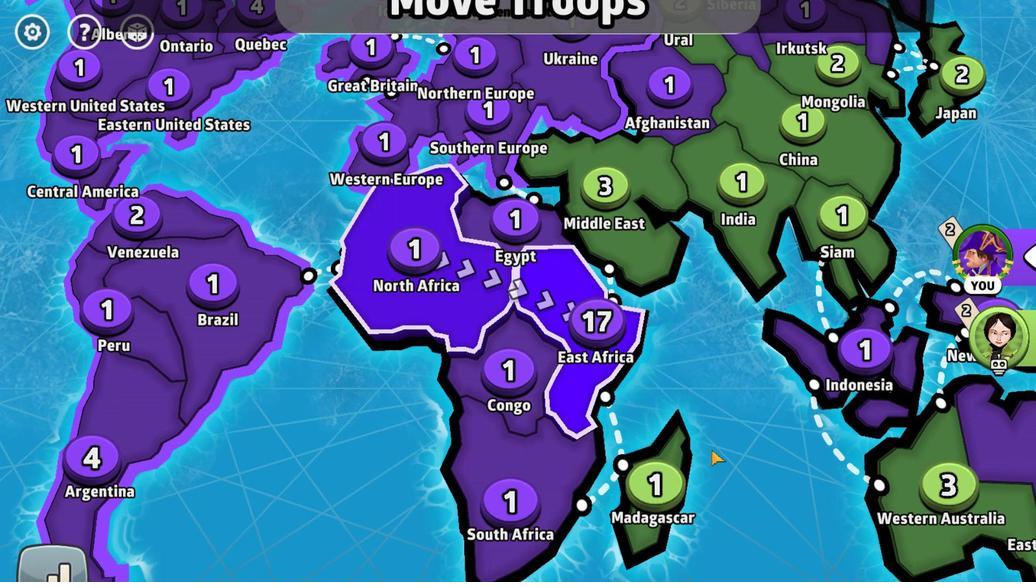 
Action: Mouse pressed left at (674, 451)
Screenshot: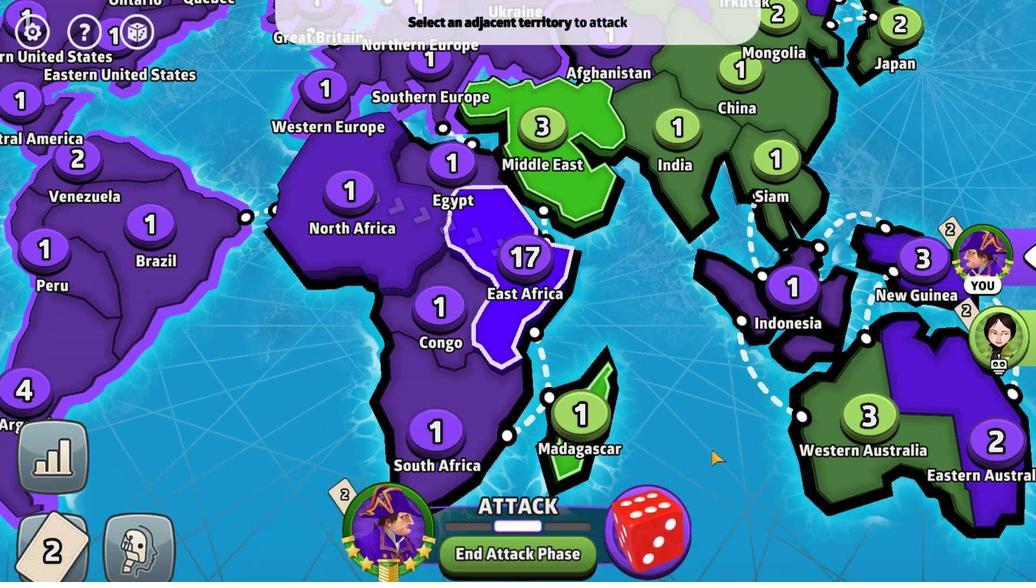 
Action: Mouse moved to (497, 140)
Screenshot: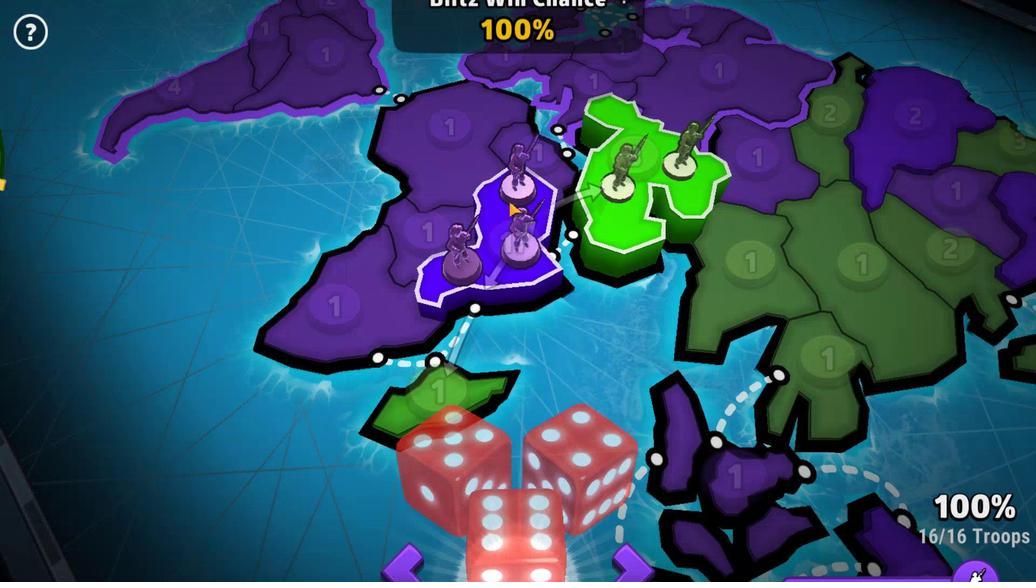 
Action: Mouse pressed left at (497, 140)
Screenshot: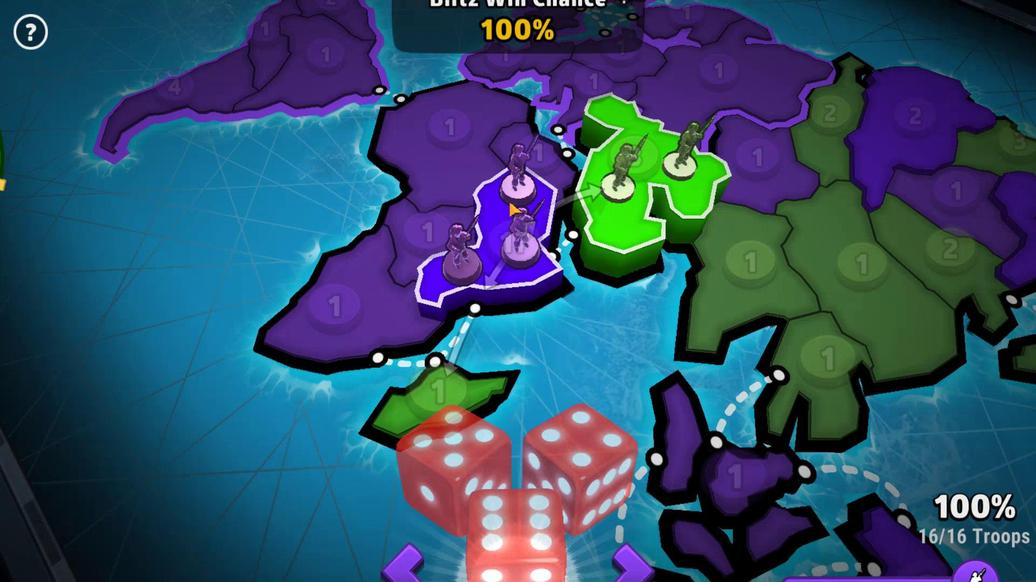 
Action: Mouse moved to (518, 497)
Screenshot: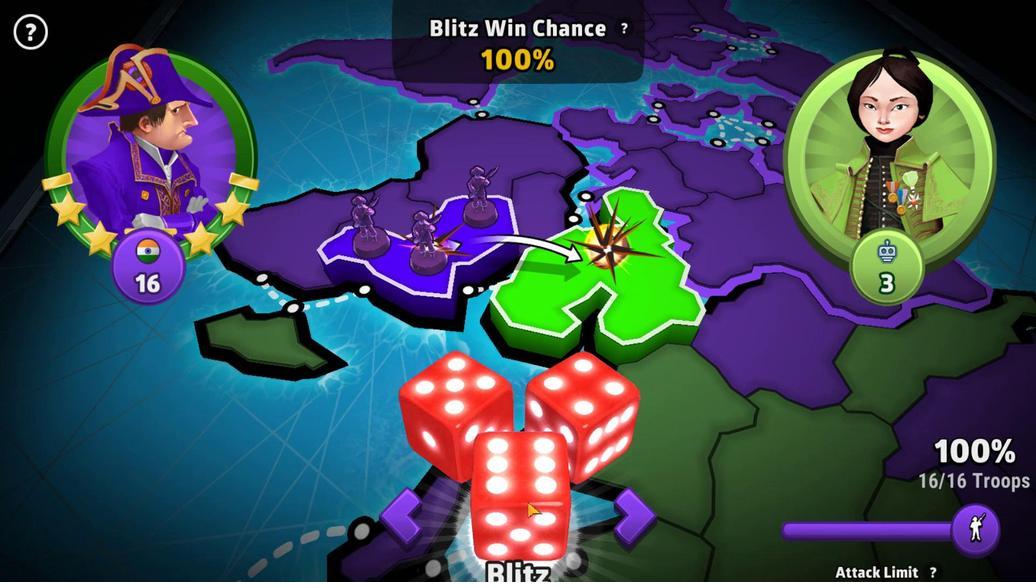 
Action: Mouse pressed left at (518, 497)
Screenshot: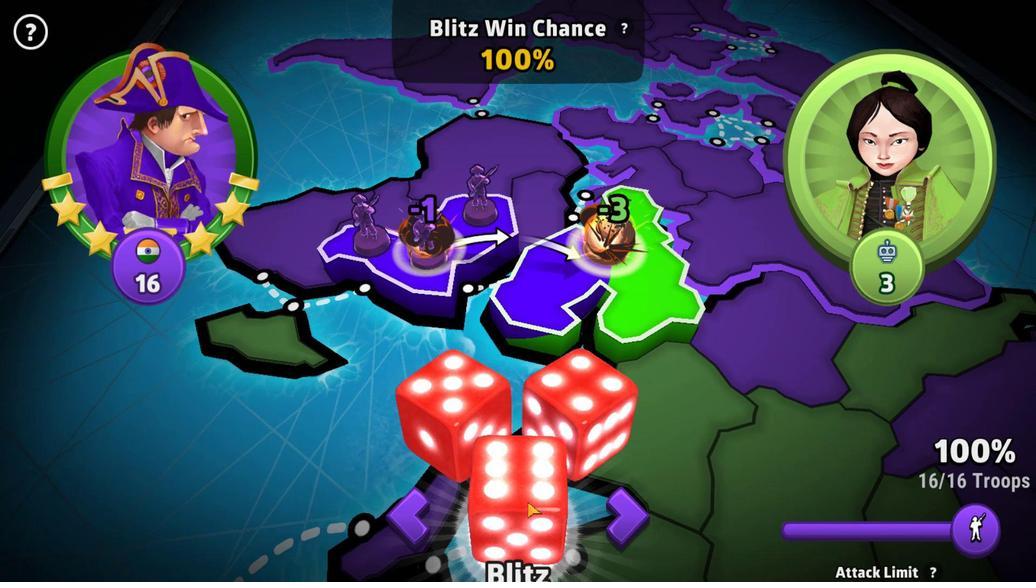 
Action: Mouse moved to (690, 452)
Screenshot: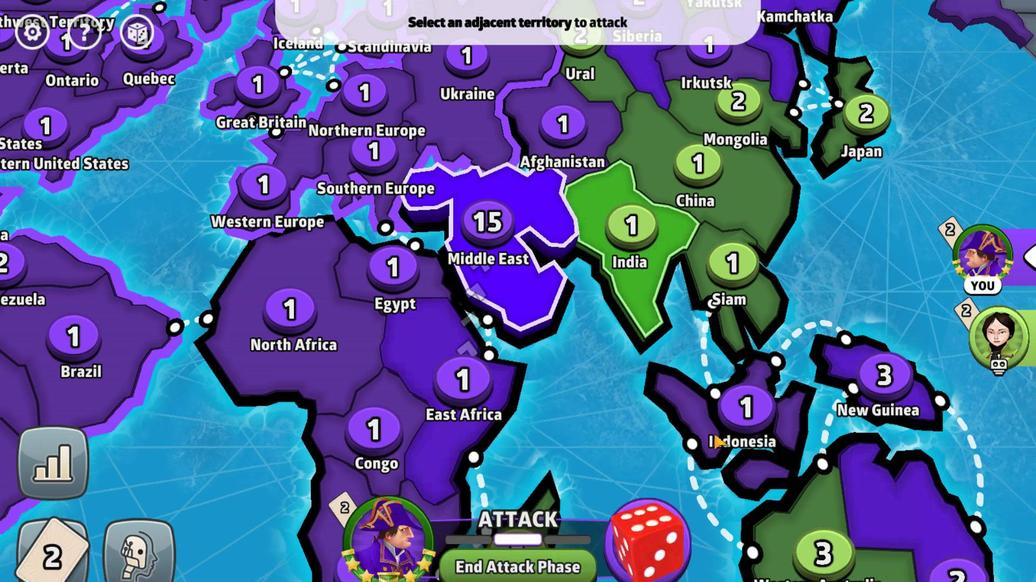 
Action: Mouse pressed left at (690, 452)
Screenshot: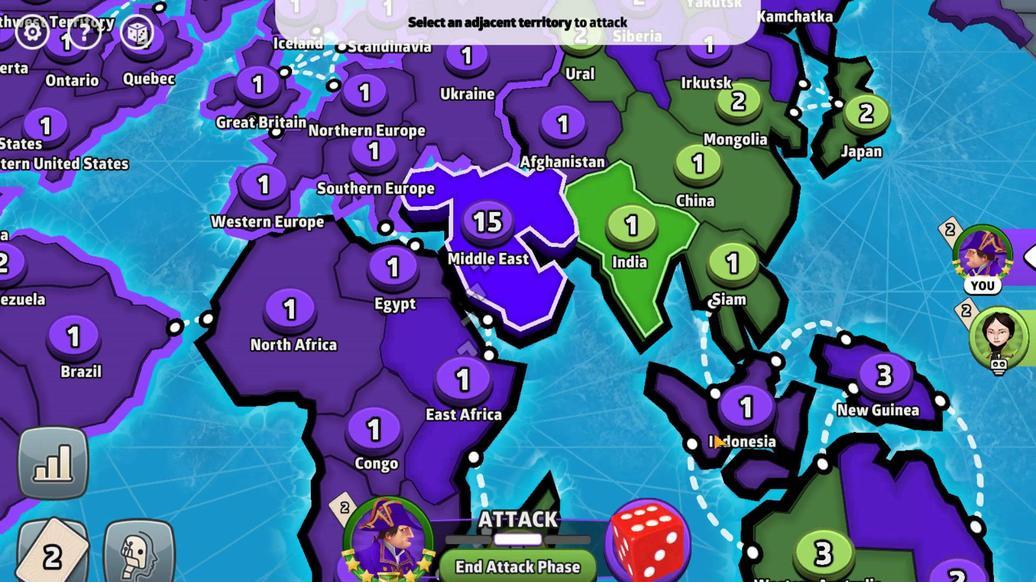 
Action: Mouse moved to (506, 434)
Screenshot: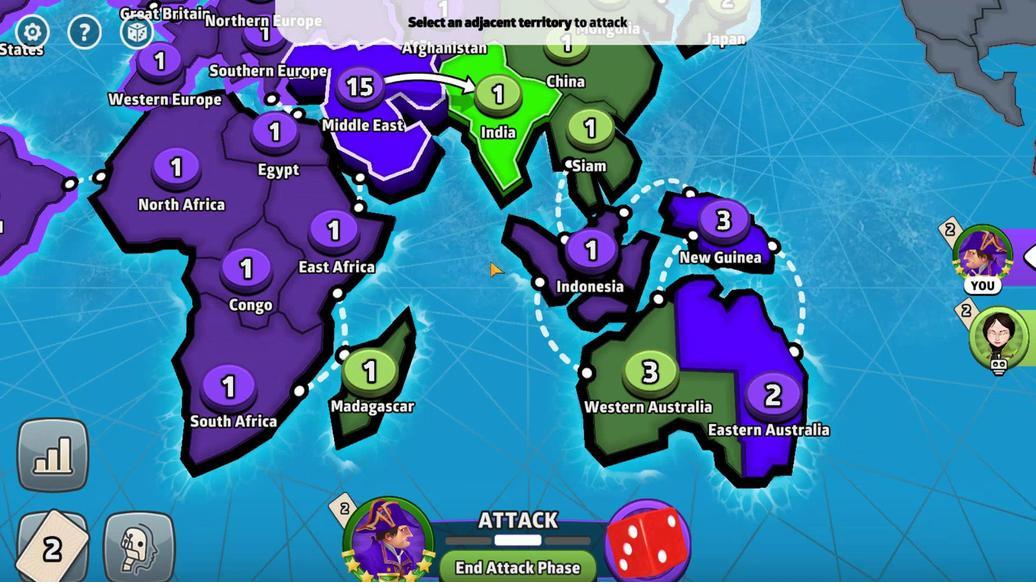 
Action: Mouse pressed left at (506, 434)
Screenshot: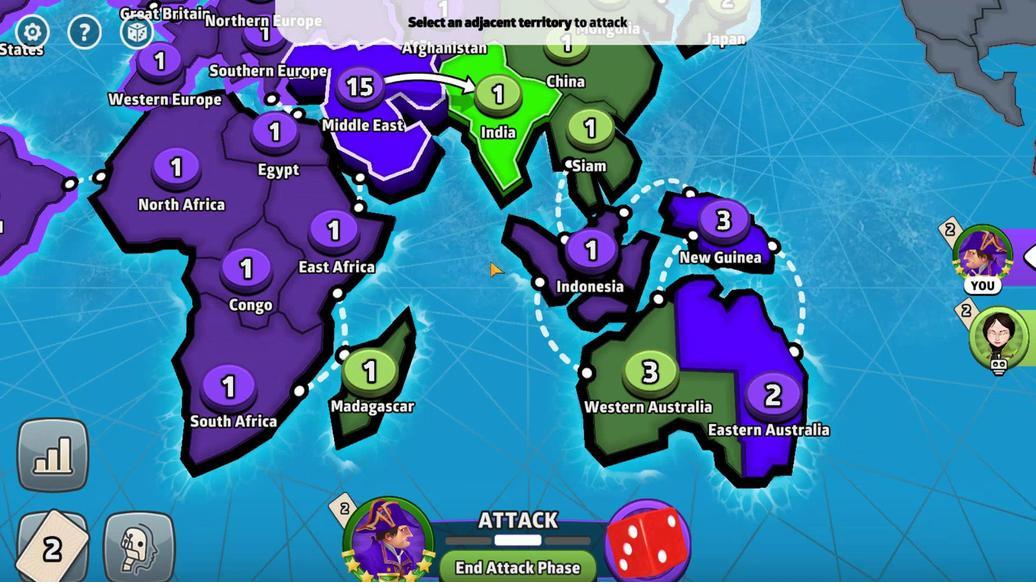 
Action: Mouse moved to (377, 337)
Screenshot: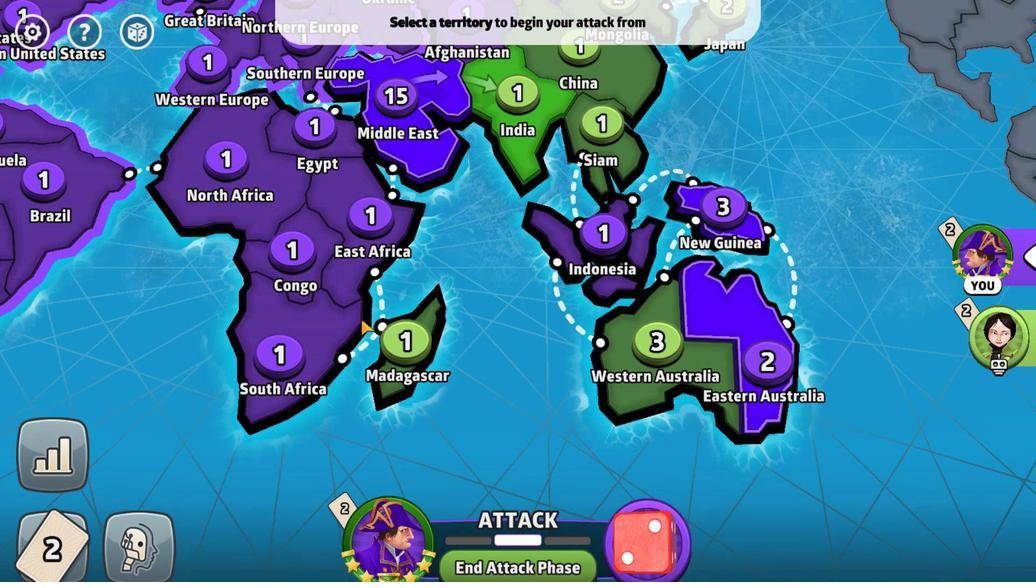 
Action: Mouse pressed left at (377, 337)
Screenshot: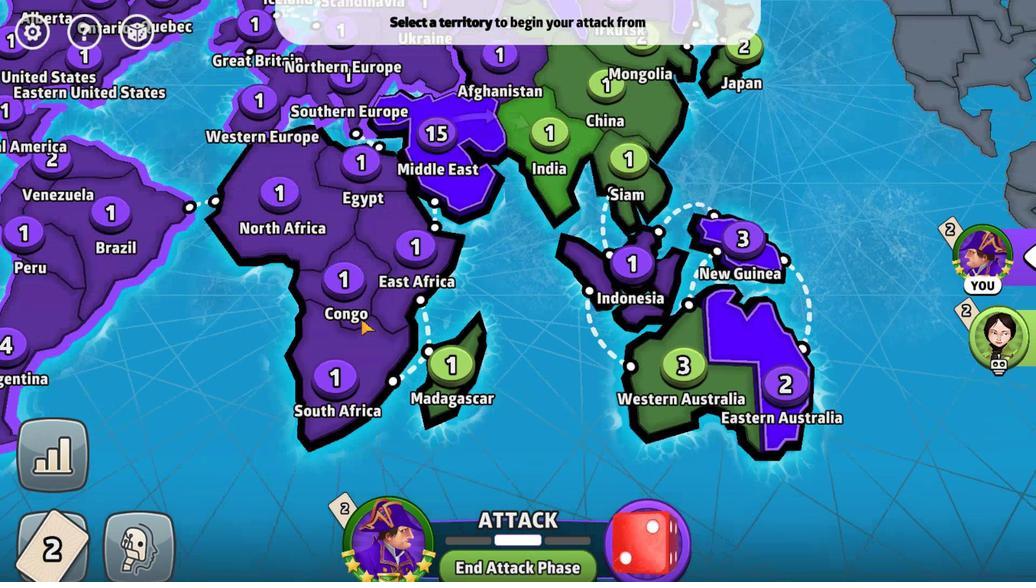 
Action: Mouse moved to (568, 280)
Screenshot: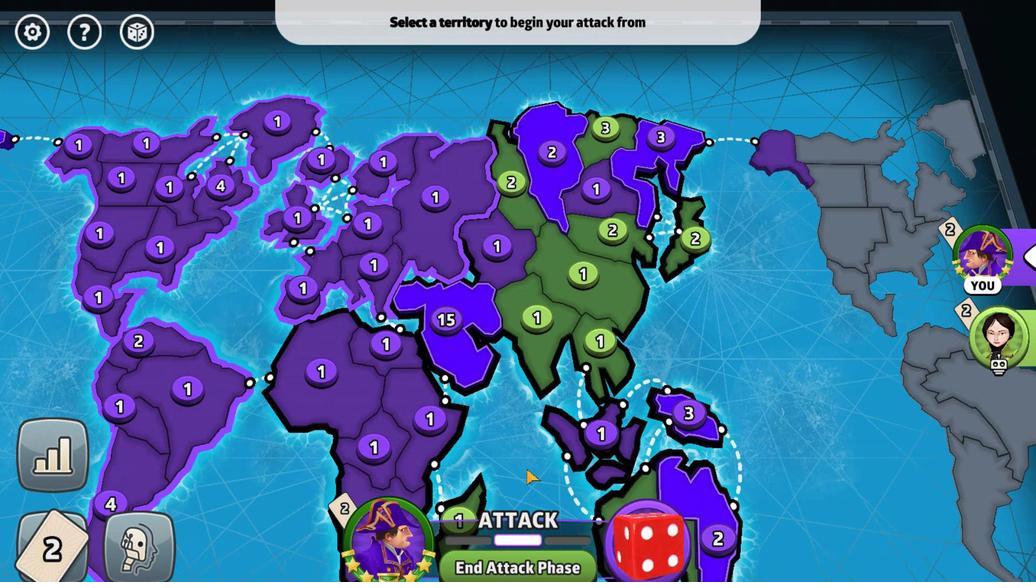 
Action: Mouse pressed left at (568, 280)
Screenshot: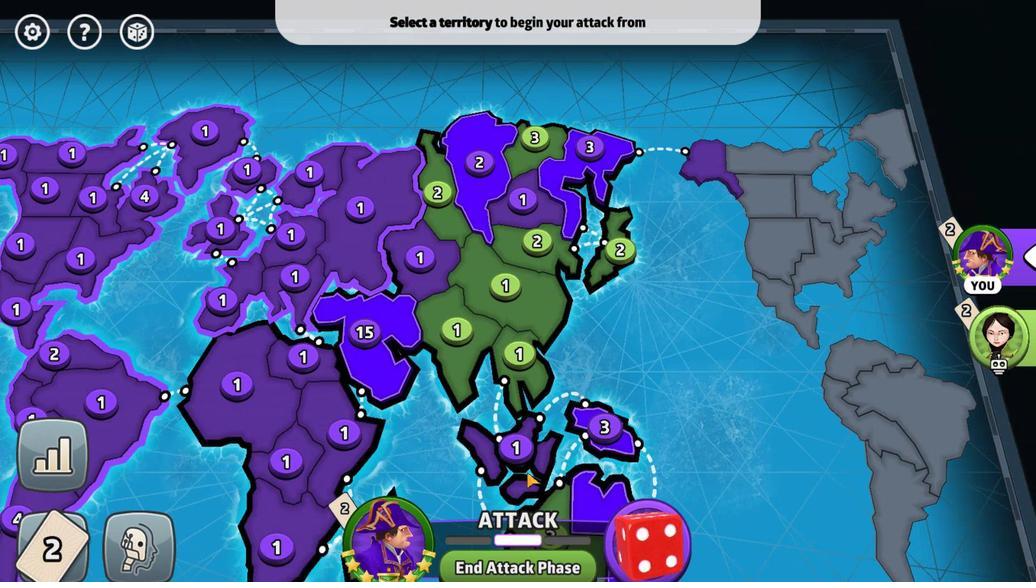 
Action: Mouse moved to (392, 347)
Screenshot: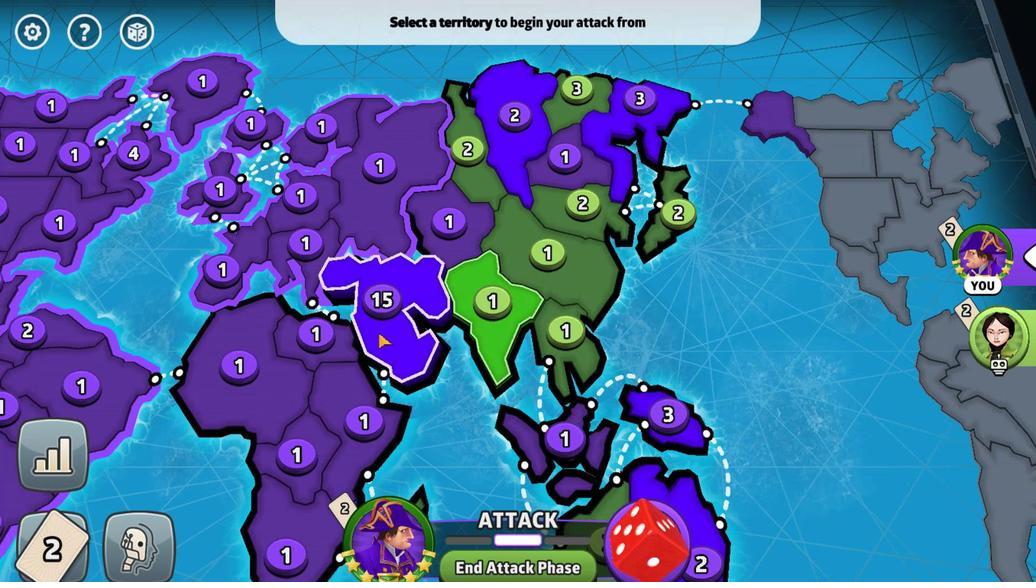 
Action: Mouse pressed left at (392, 347)
Screenshot: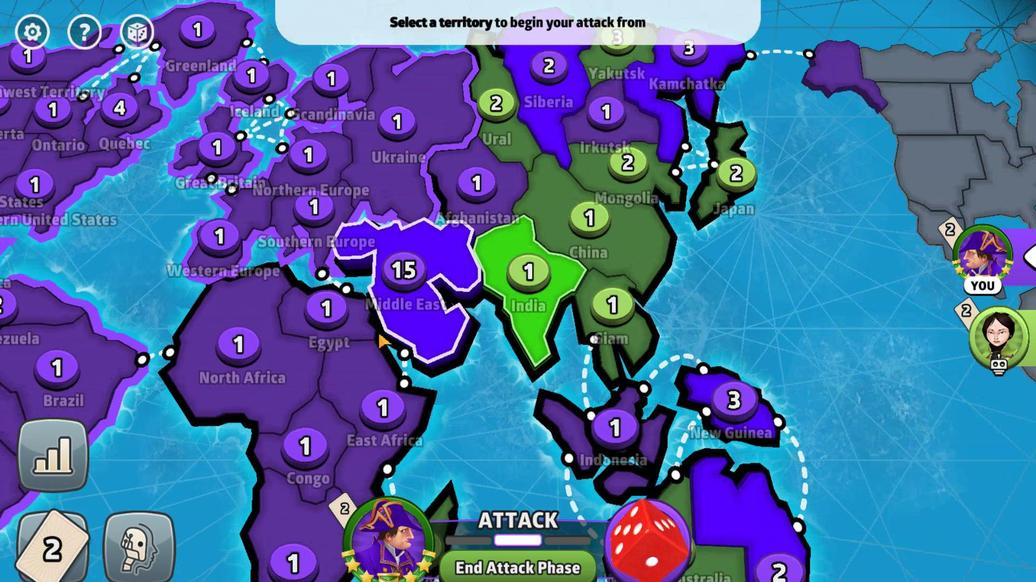 
Action: Mouse moved to (536, 353)
Screenshot: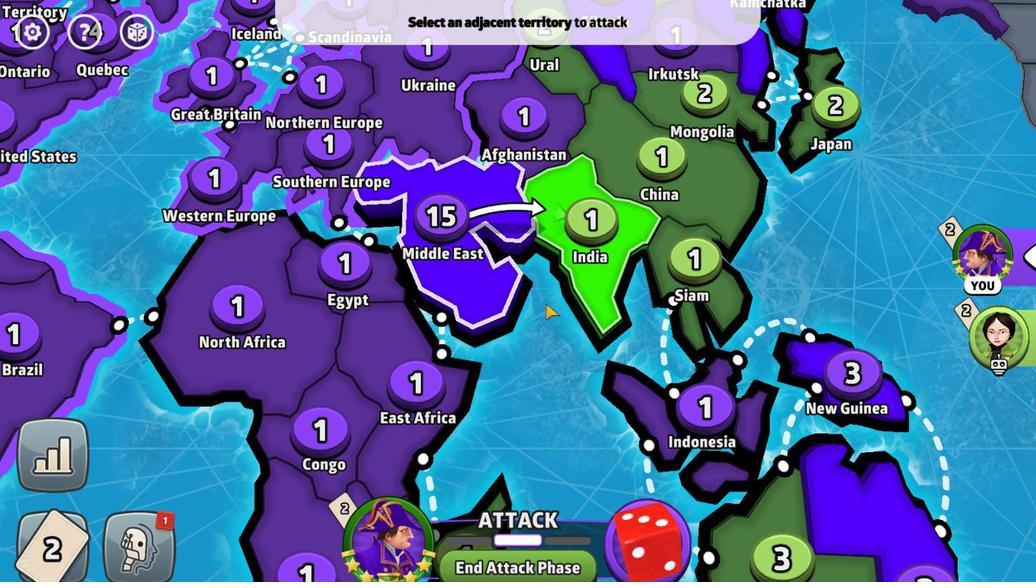 
Action: Mouse pressed left at (536, 353)
Screenshot: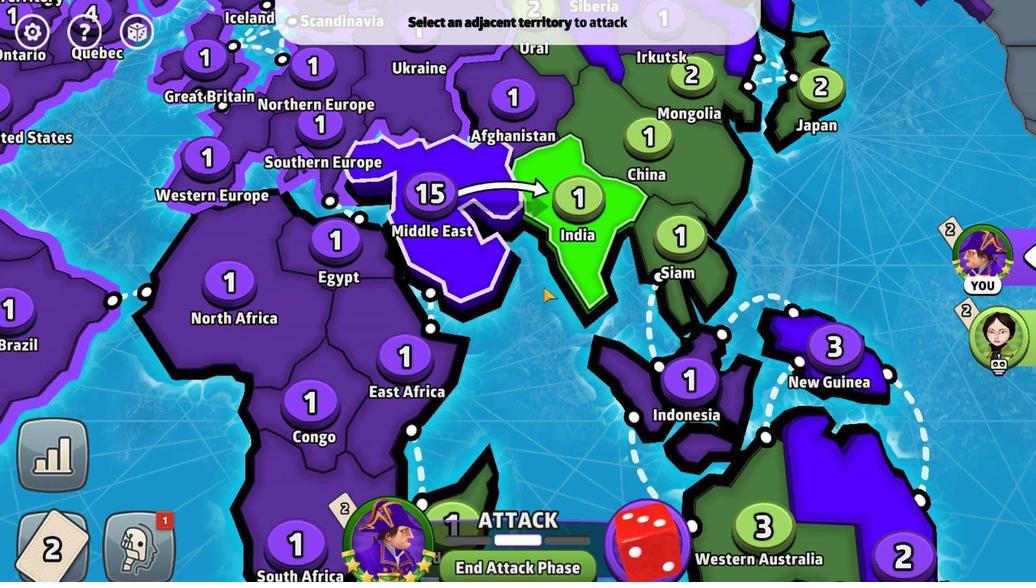 
Action: Mouse moved to (441, 167)
Screenshot: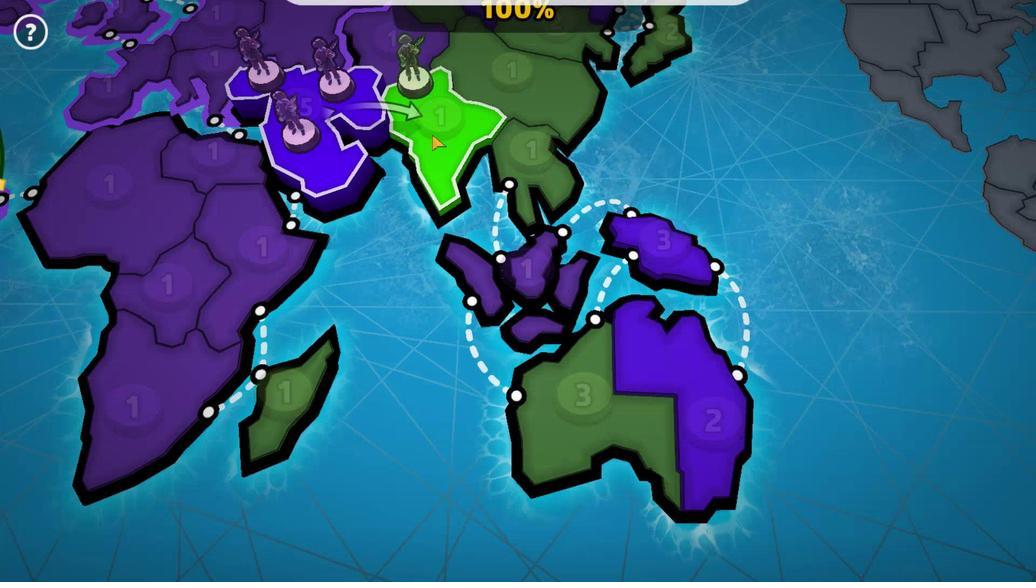 
Action: Mouse pressed left at (441, 167)
Screenshot: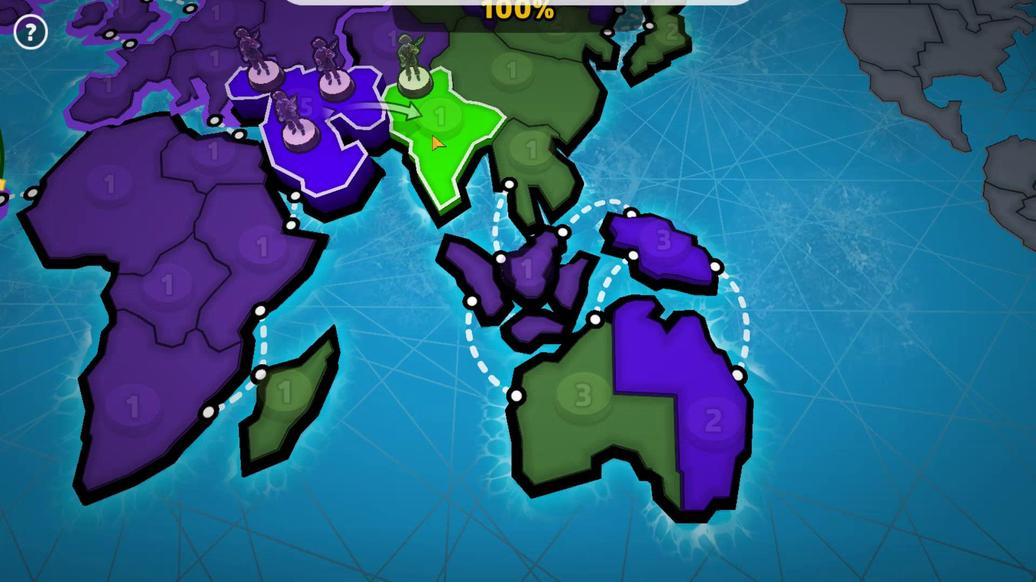 
Action: Mouse moved to (519, 497)
Screenshot: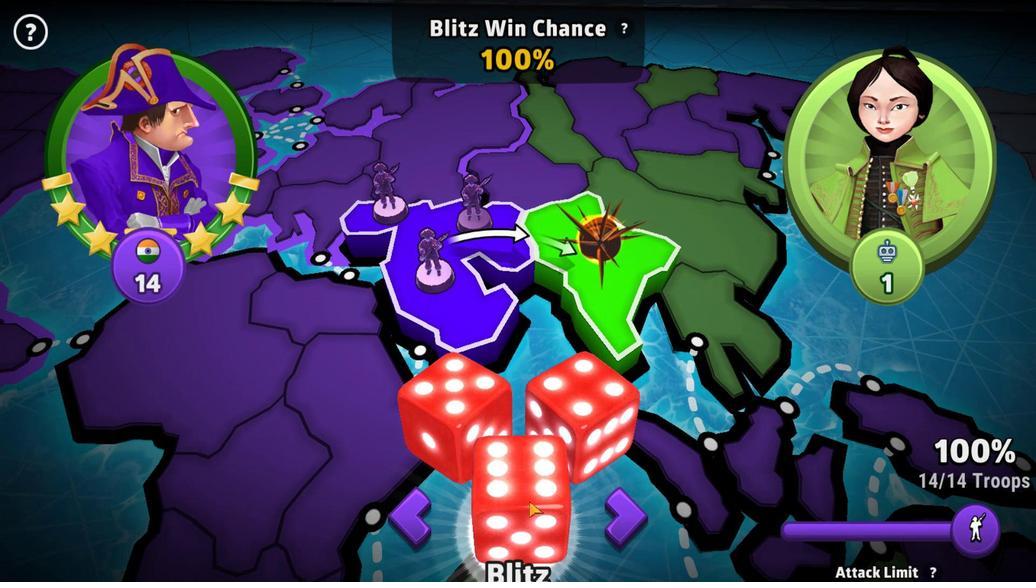 
Action: Mouse pressed left at (519, 497)
Screenshot: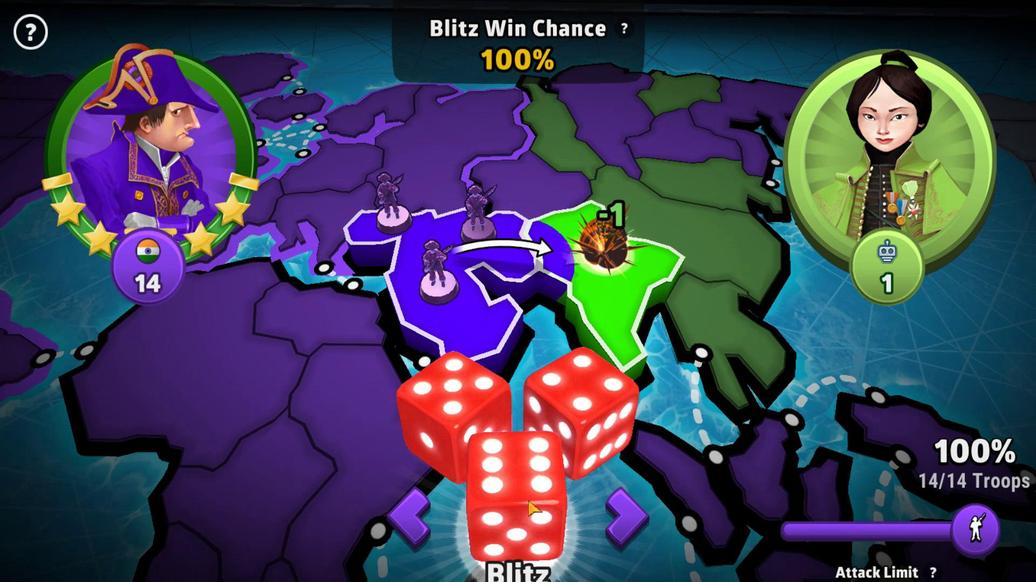 
Action: Mouse moved to (684, 449)
Screenshot: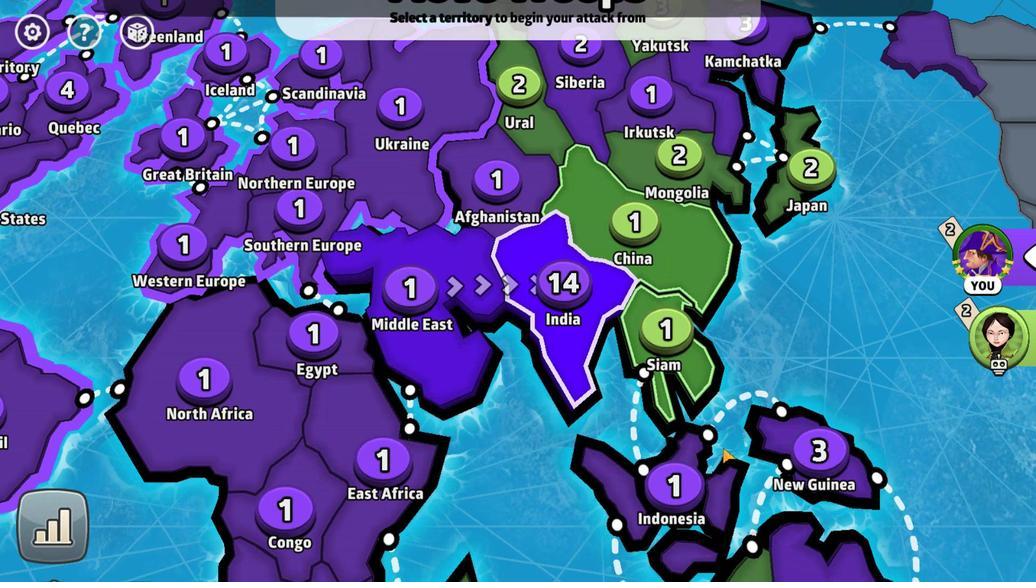 
Action: Mouse pressed left at (684, 449)
Screenshot: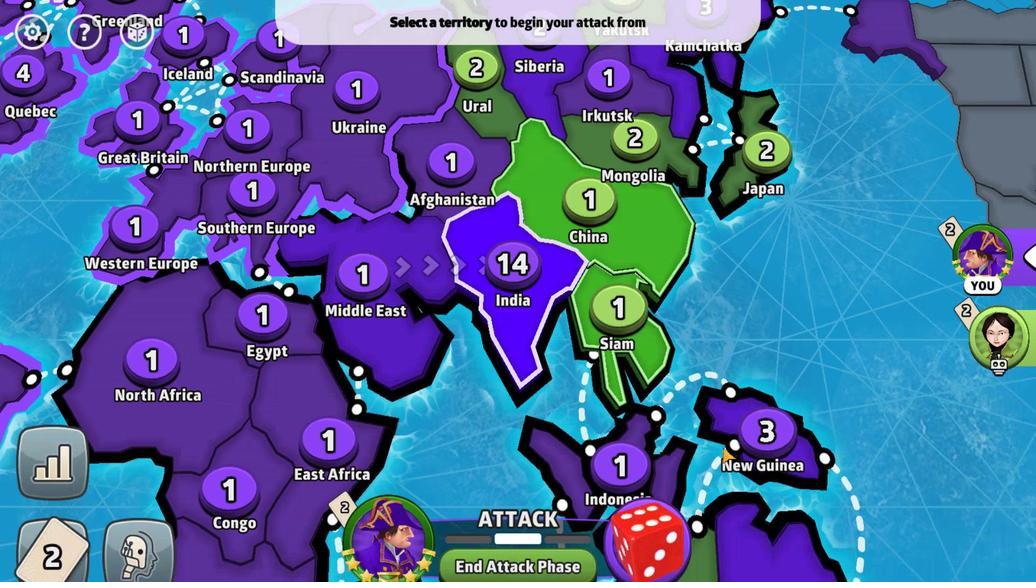 
Action: Mouse moved to (523, 224)
Screenshot: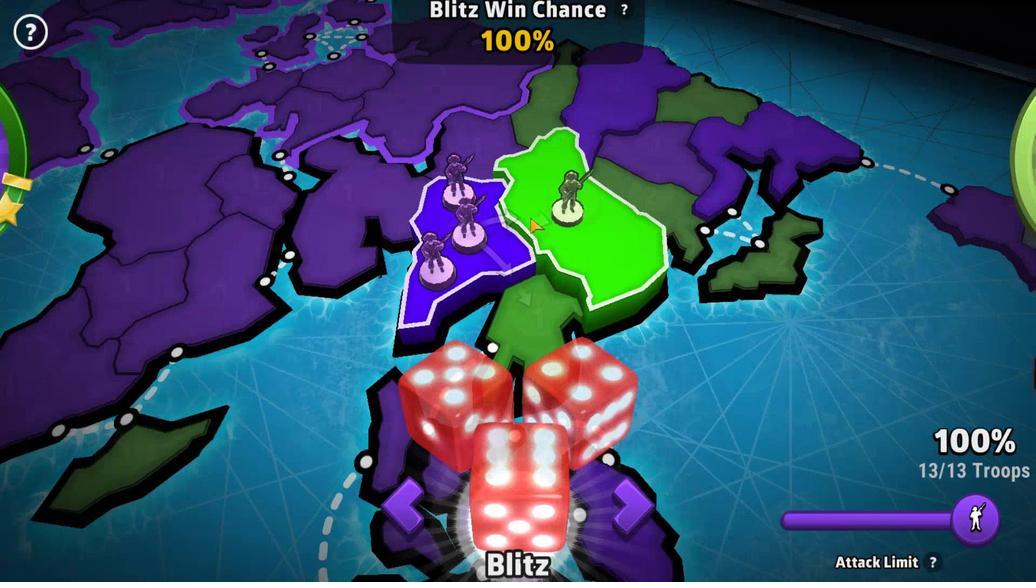 
Action: Mouse pressed left at (523, 224)
Screenshot: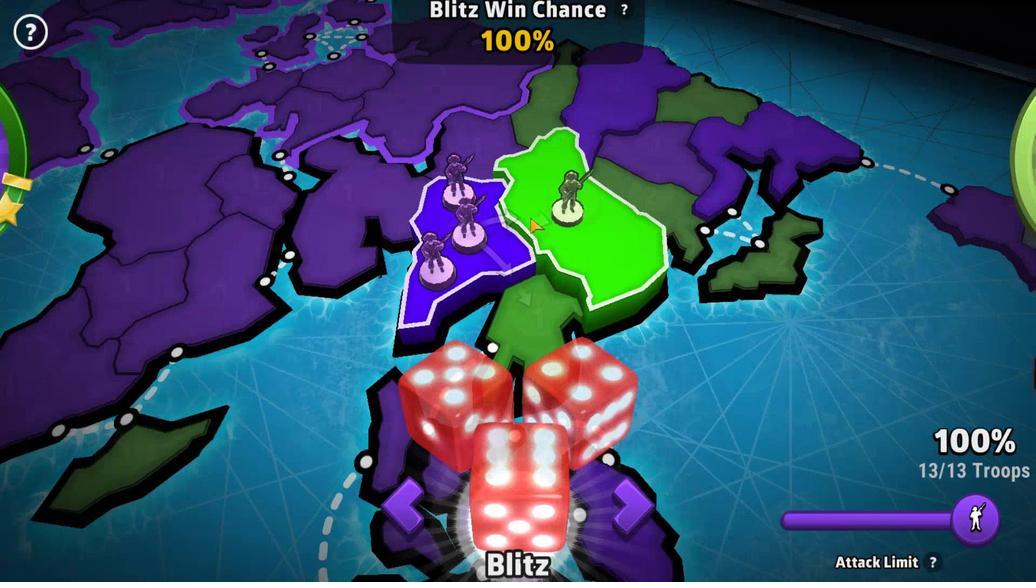
Action: Mouse moved to (530, 499)
Screenshot: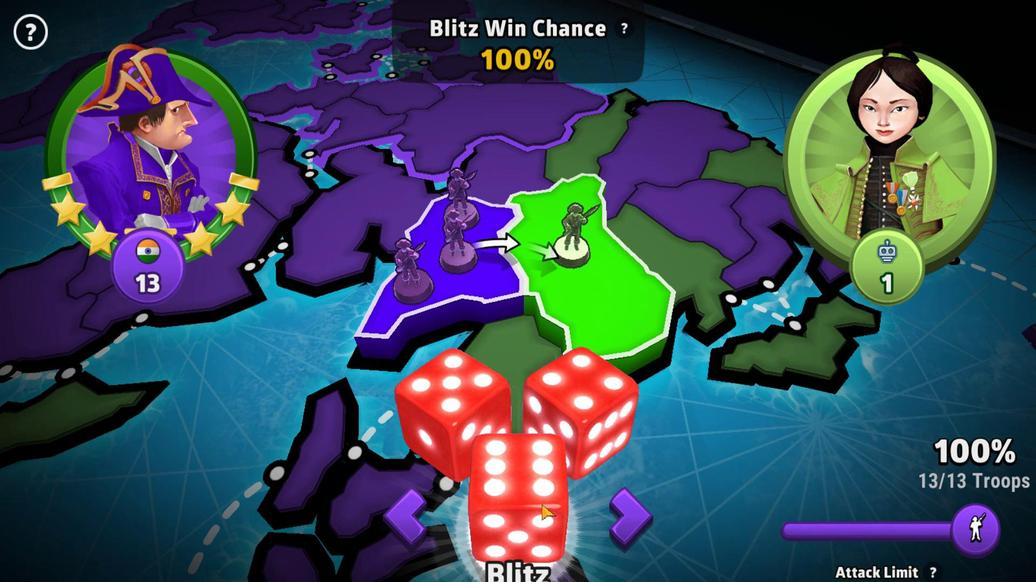 
Action: Mouse pressed left at (530, 499)
Screenshot: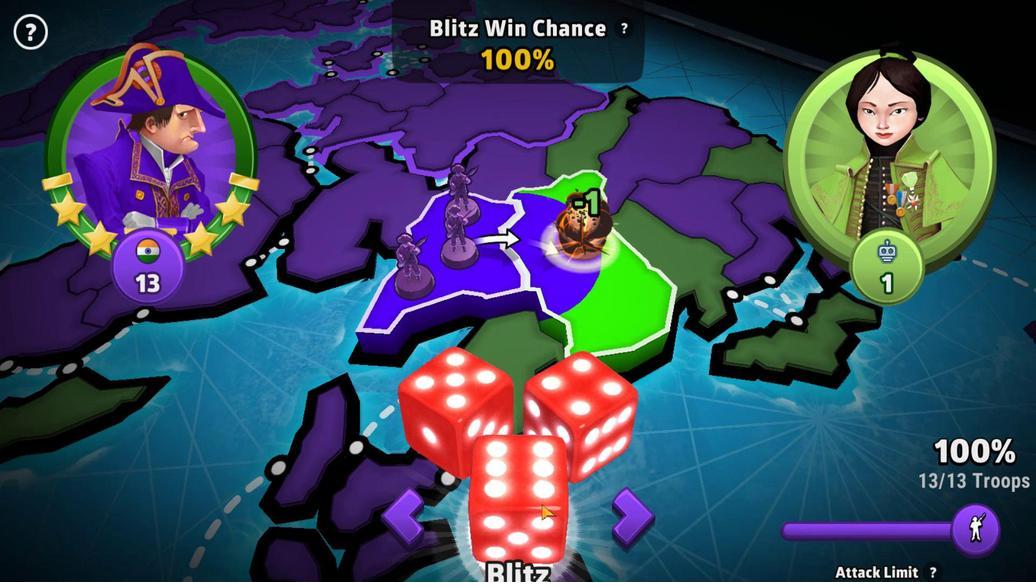 
Action: Mouse moved to (679, 458)
Screenshot: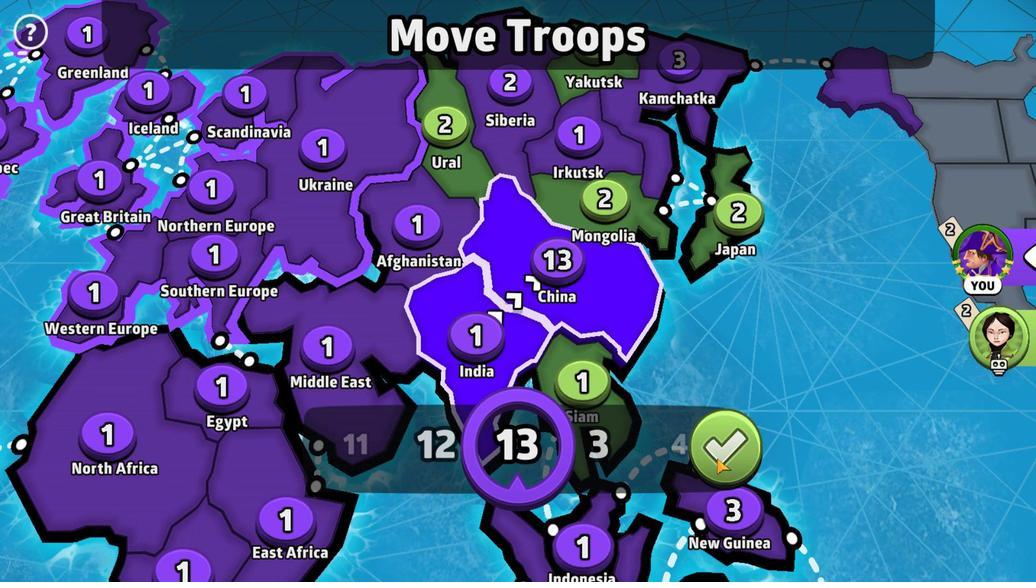 
Action: Mouse pressed left at (679, 458)
Screenshot: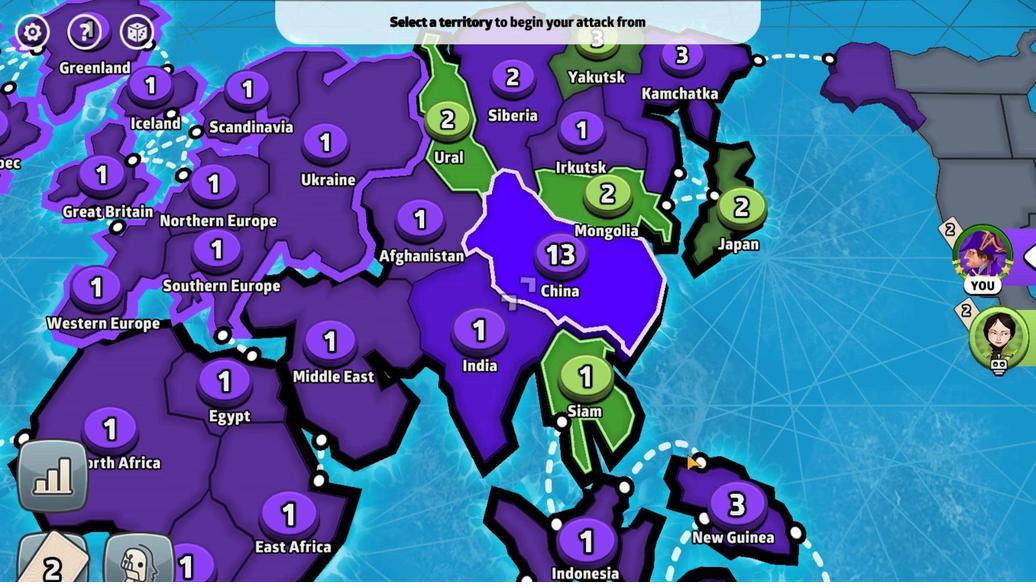 
Action: Mouse moved to (459, 162)
Screenshot: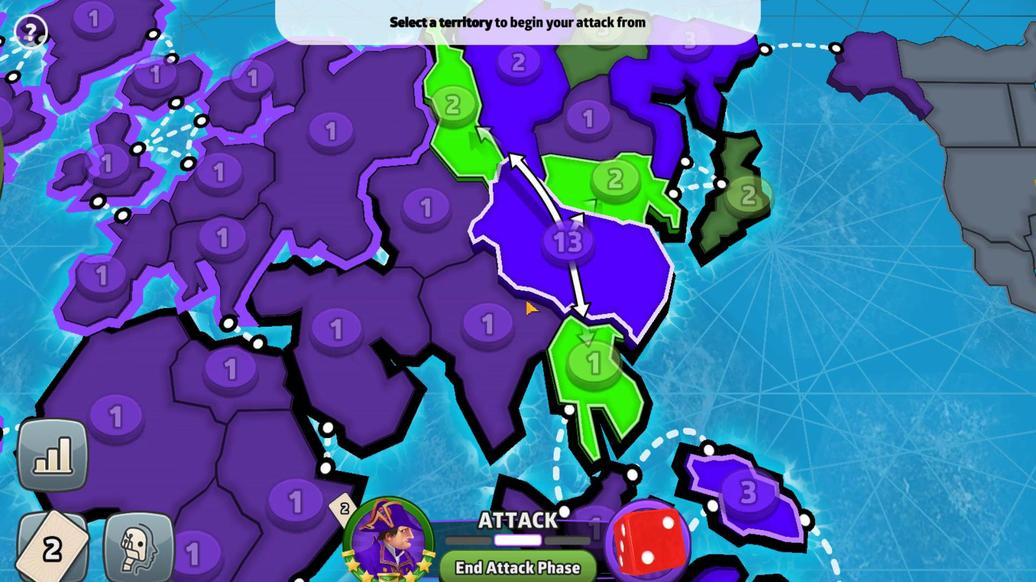 
Action: Mouse pressed left at (459, 162)
Screenshot: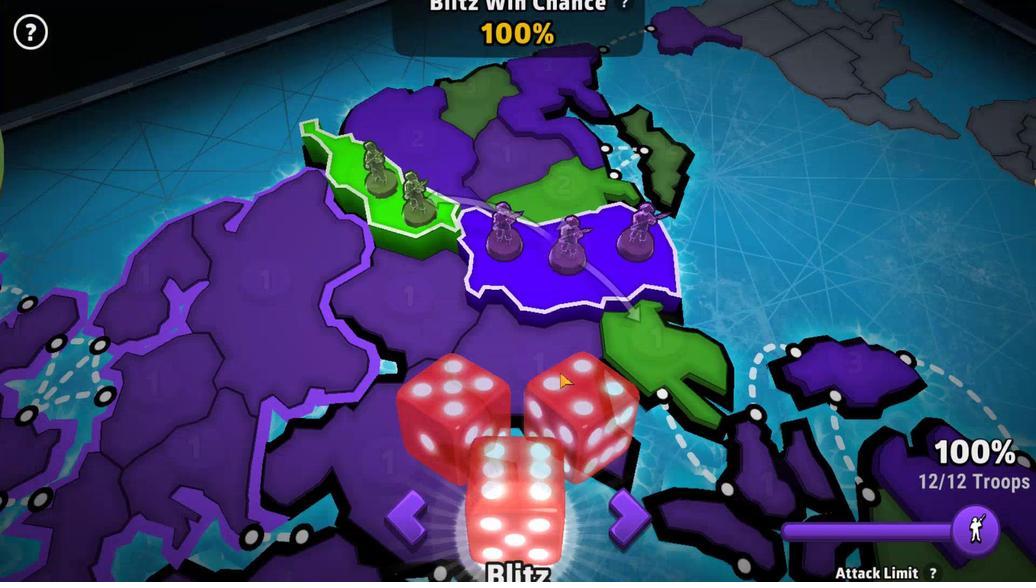 
Action: Mouse moved to (518, 477)
Screenshot: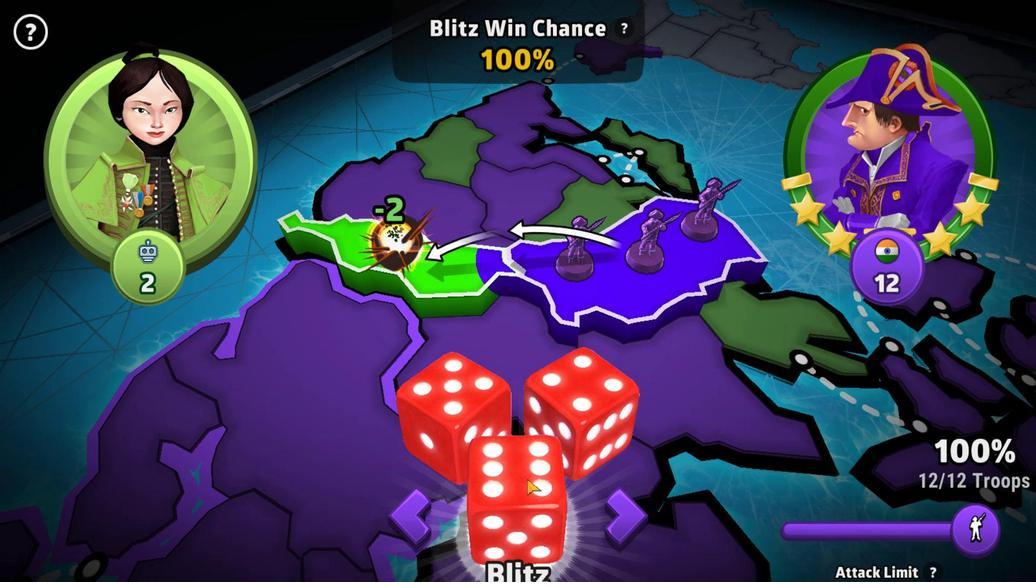 
Action: Mouse pressed left at (518, 477)
Screenshot: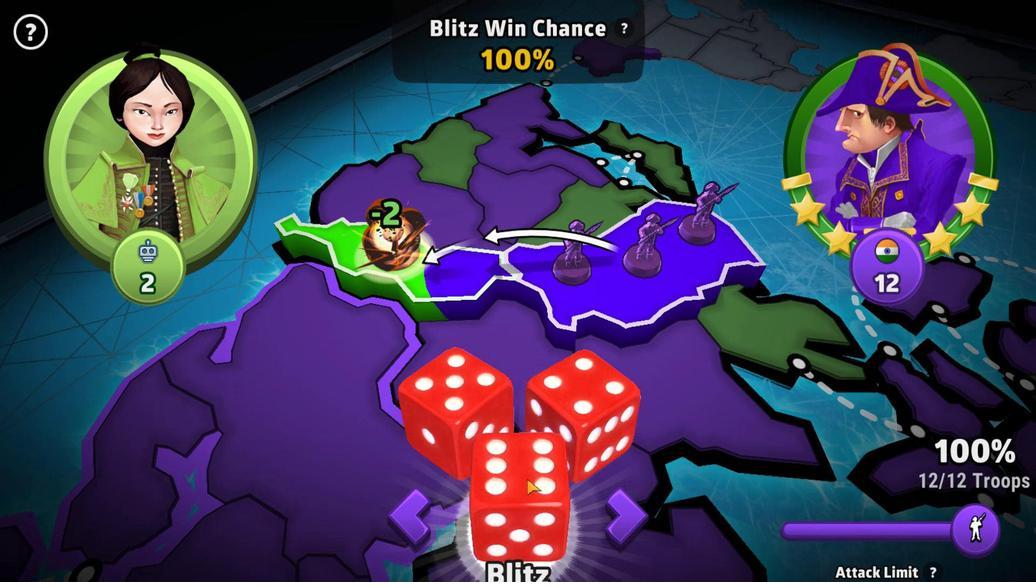 
Action: Mouse moved to (688, 455)
Screenshot: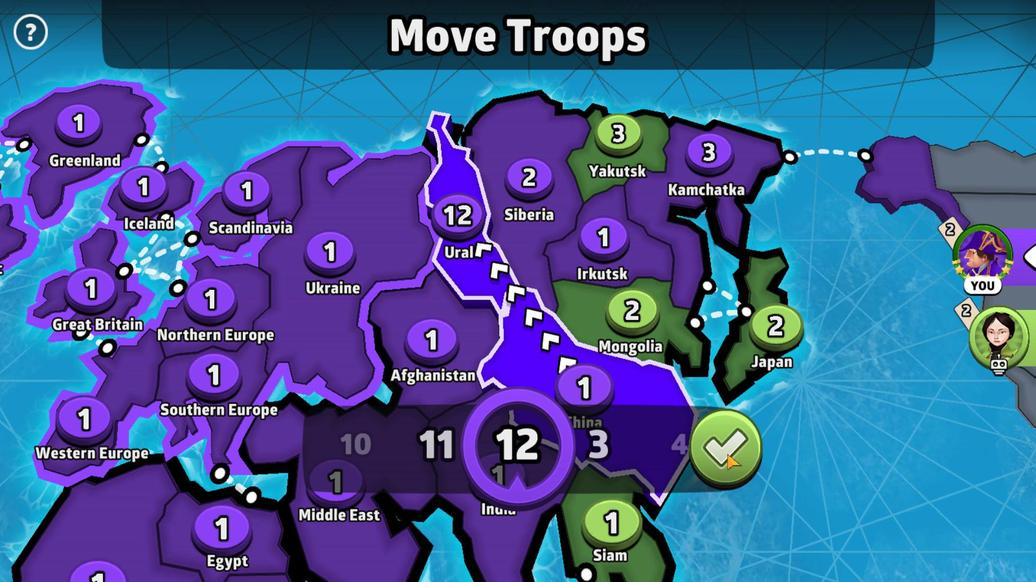 
Action: Mouse pressed left at (688, 455)
Screenshot: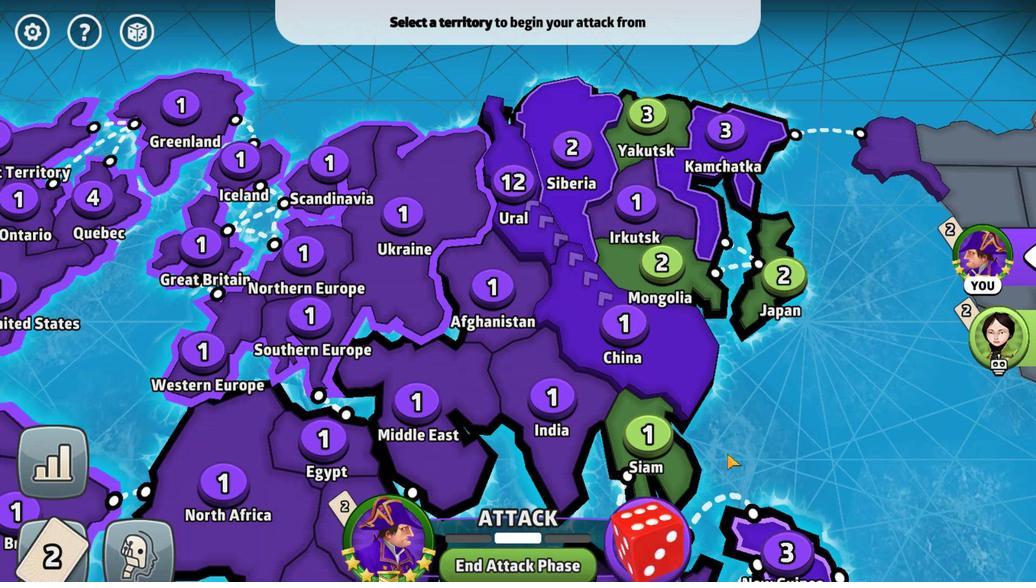 
Action: Mouse moved to (501, 553)
Screenshot: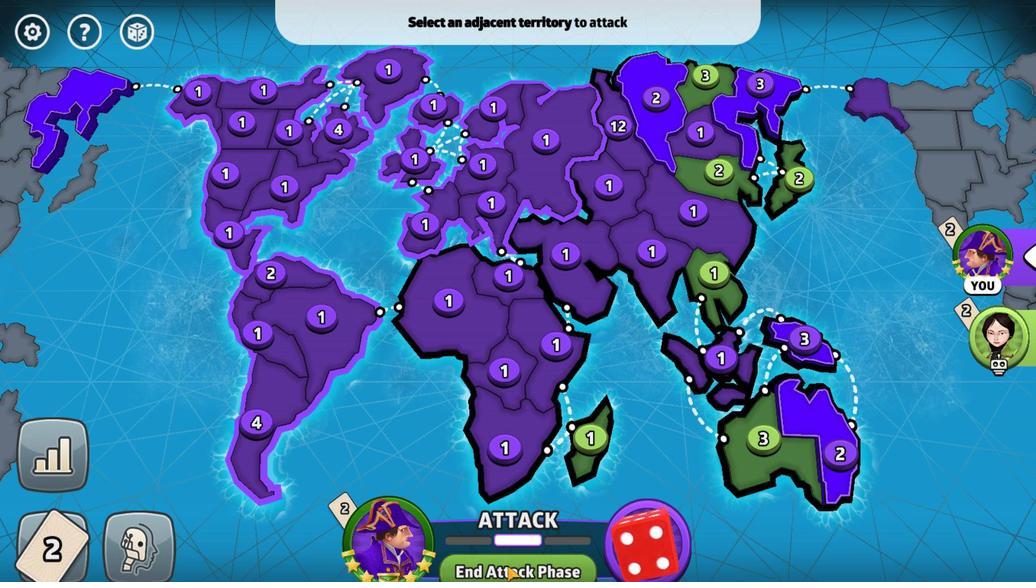 
Action: Mouse pressed left at (501, 553)
Screenshot: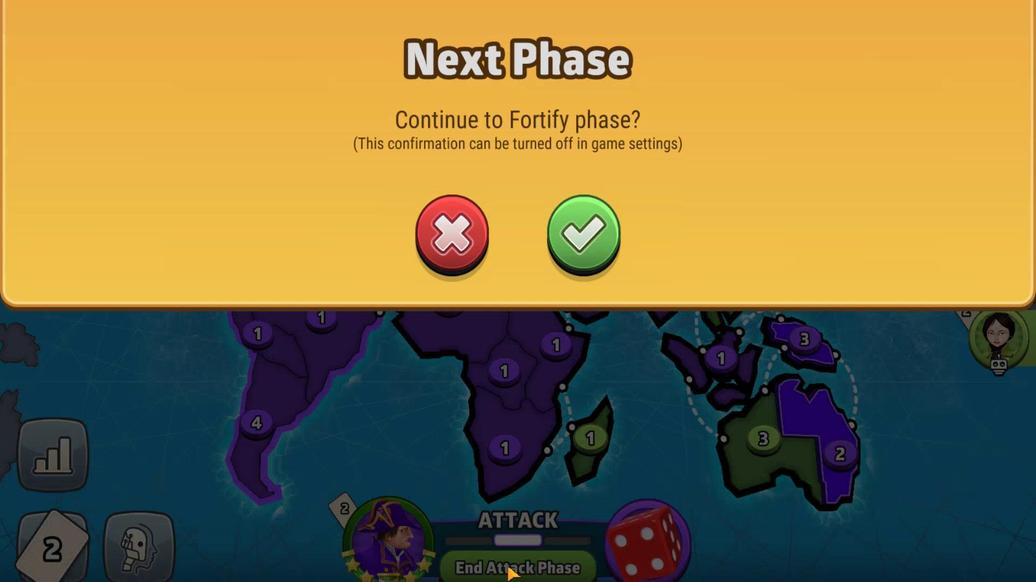 
Action: Mouse moved to (562, 250)
Screenshot: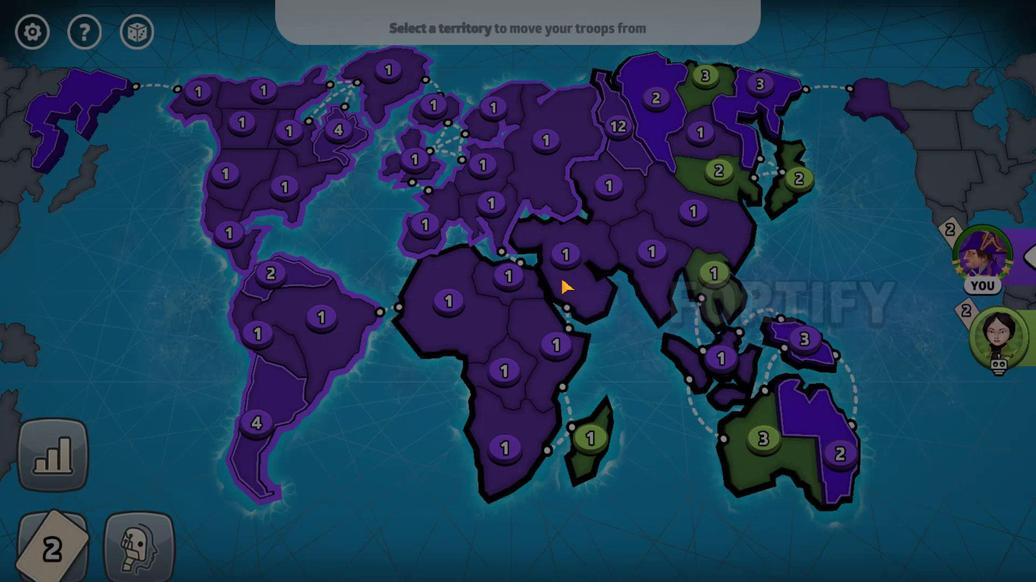 
Action: Mouse pressed left at (562, 250)
Screenshot: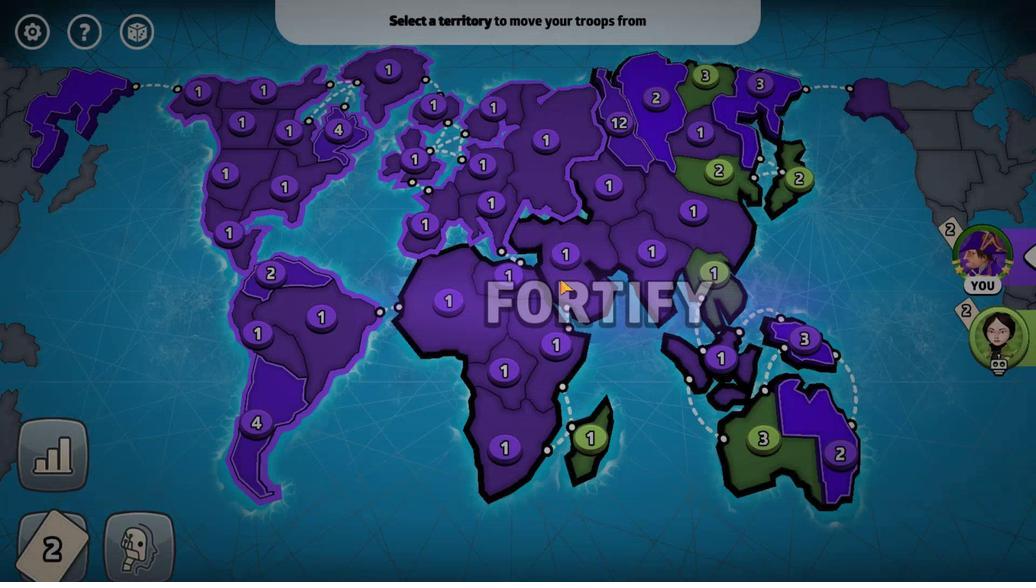 
Action: Mouse moved to (530, 555)
Screenshot: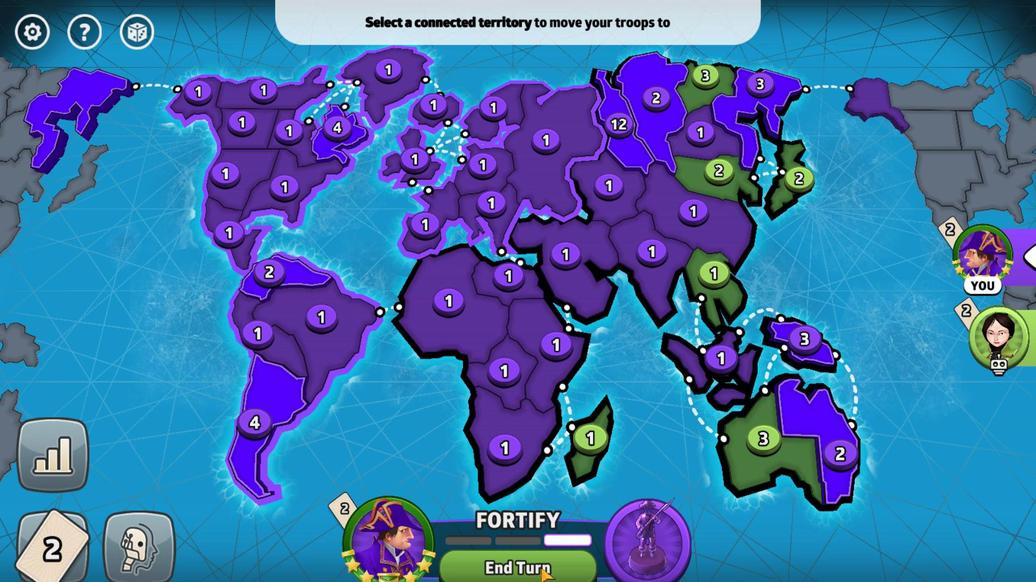 
Action: Mouse pressed left at (530, 555)
Screenshot: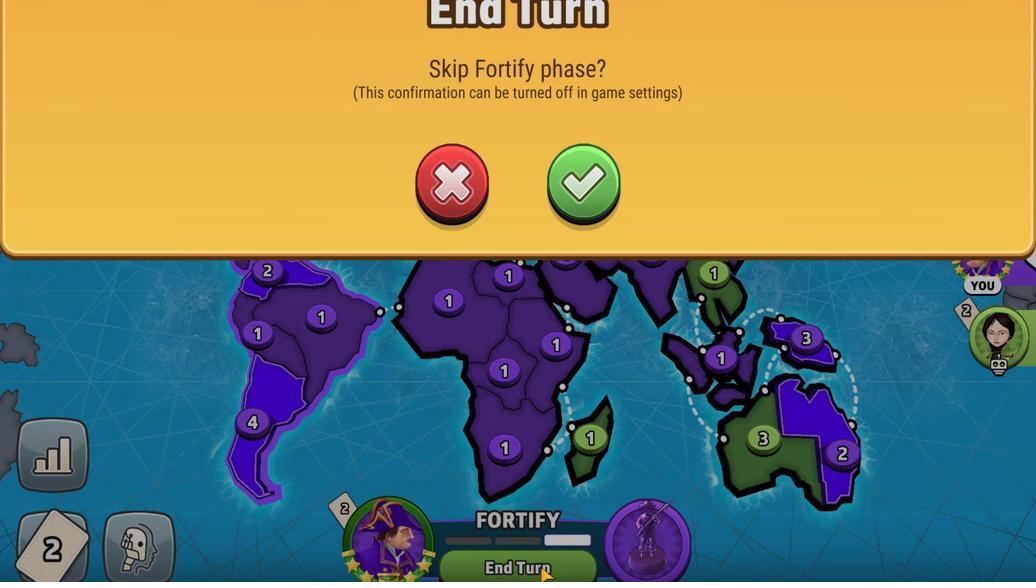 
Action: Mouse moved to (569, 255)
Screenshot: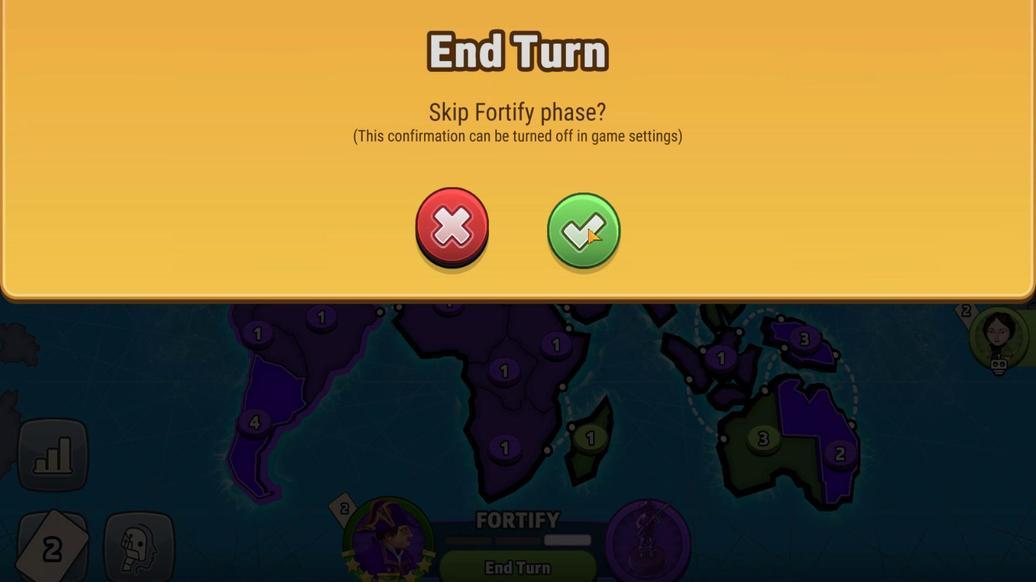 
Action: Mouse pressed left at (569, 255)
Screenshot: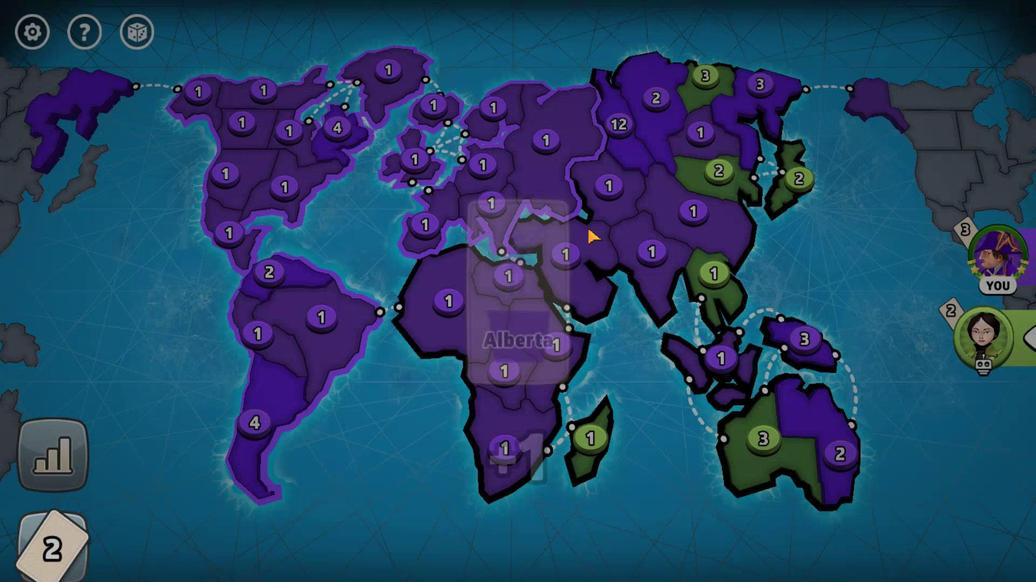 
Action: Mouse moved to (621, 288)
Screenshot: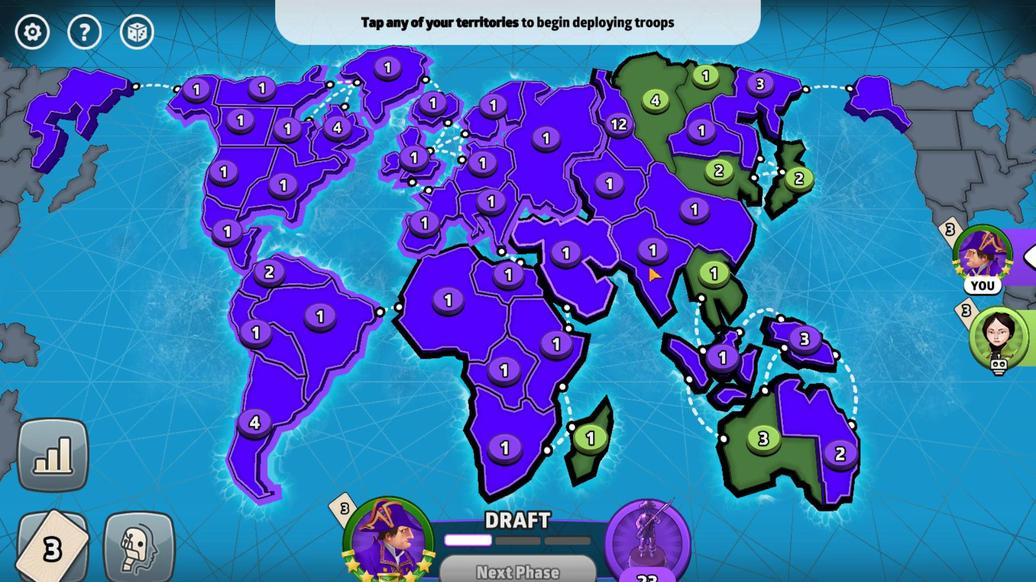
Action: Mouse pressed left at (621, 288)
Screenshot: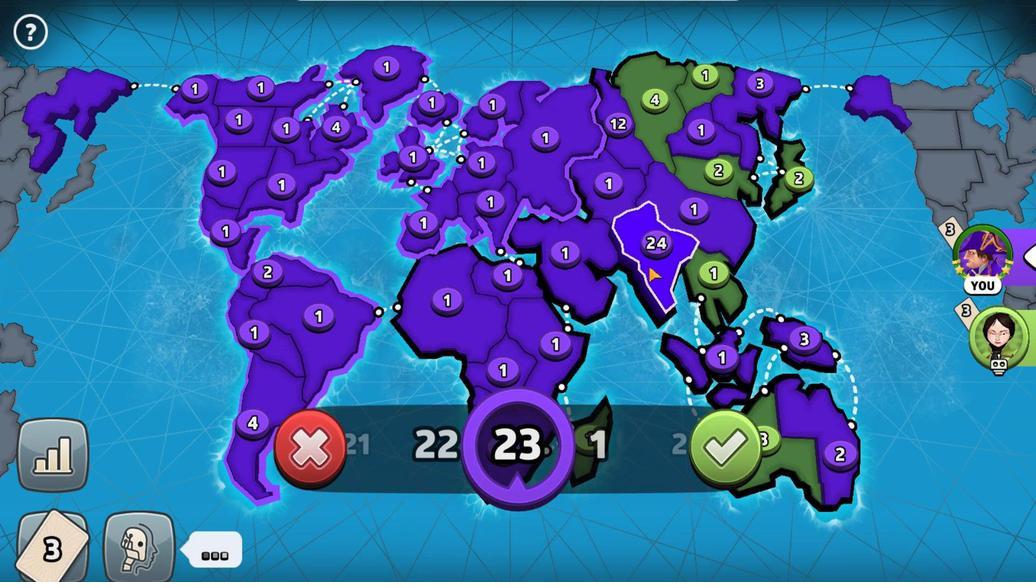
Action: Mouse moved to (423, 443)
Screenshot: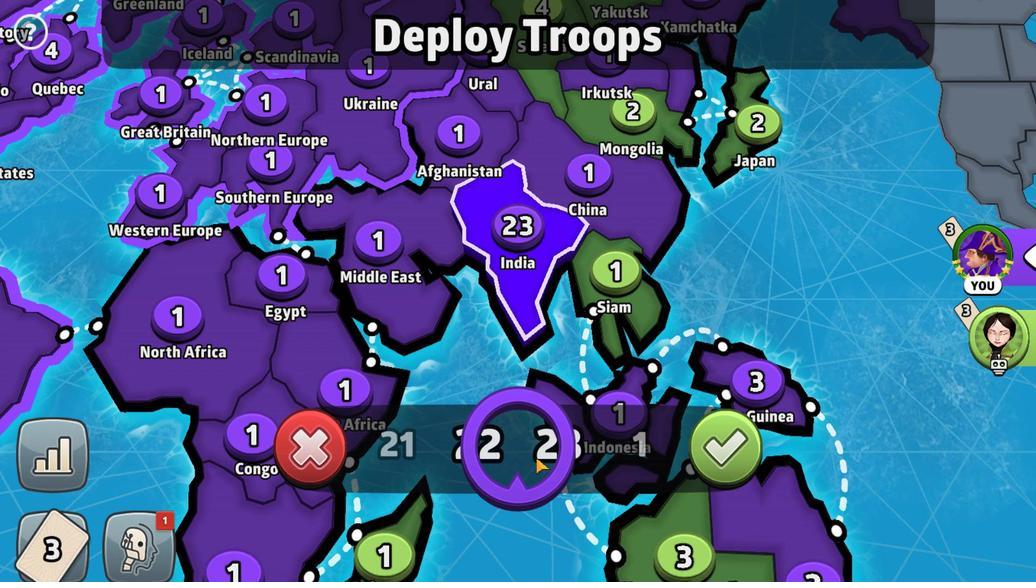 
Action: Mouse pressed left at (423, 443)
Screenshot: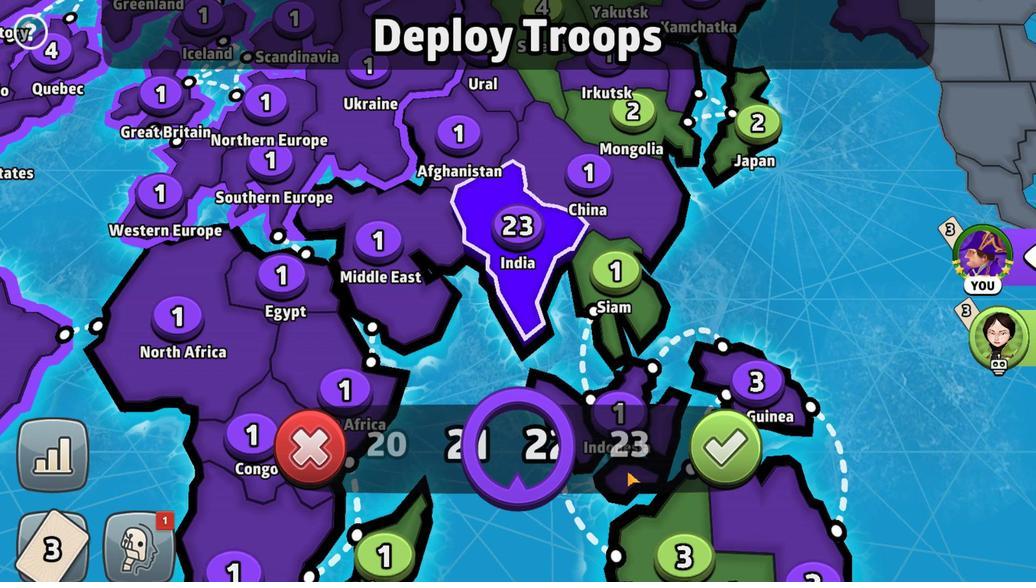
Action: Mouse moved to (447, 436)
Screenshot: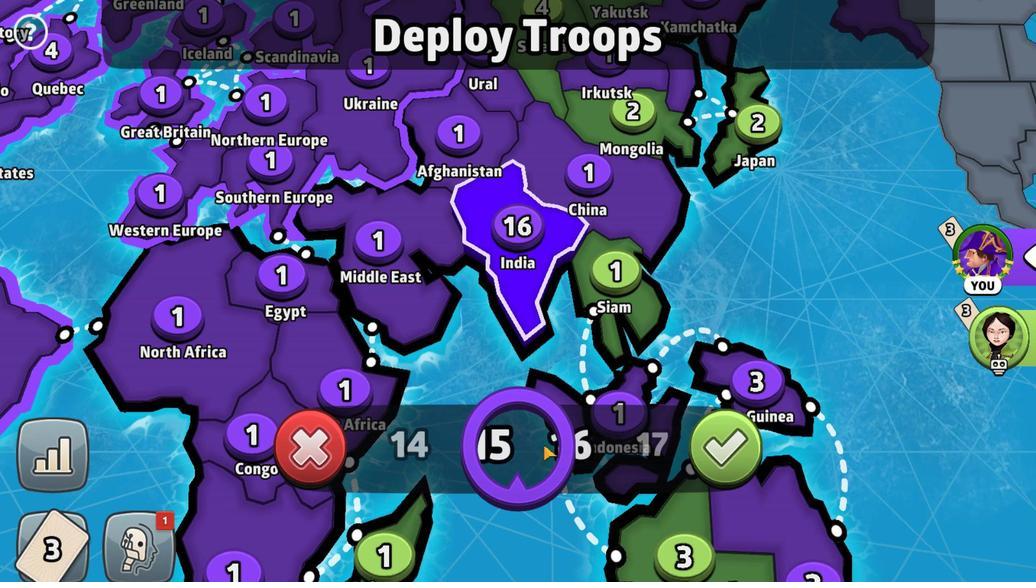 
Action: Mouse pressed left at (447, 436)
Screenshot: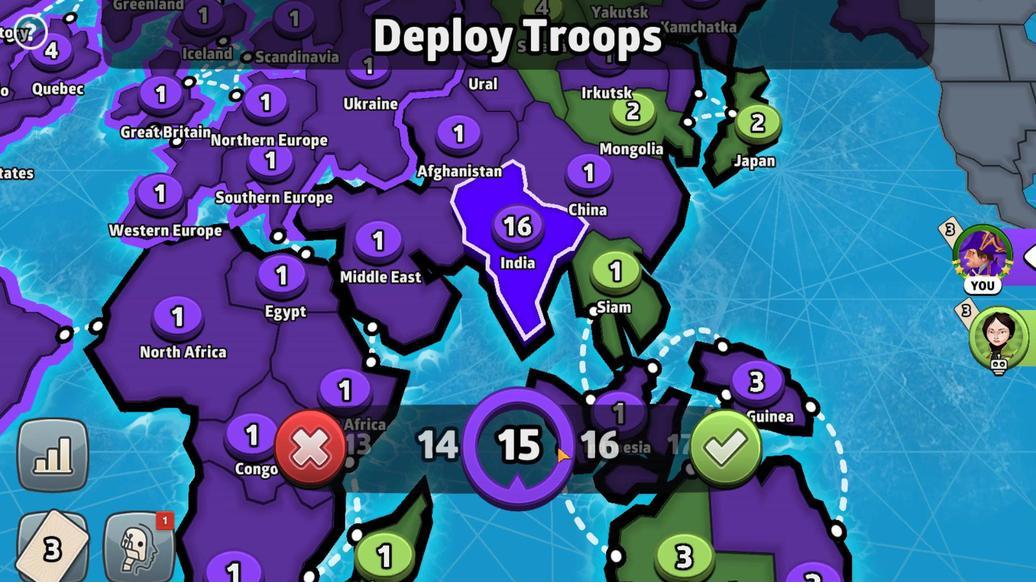 
Action: Mouse moved to (670, 435)
Screenshot: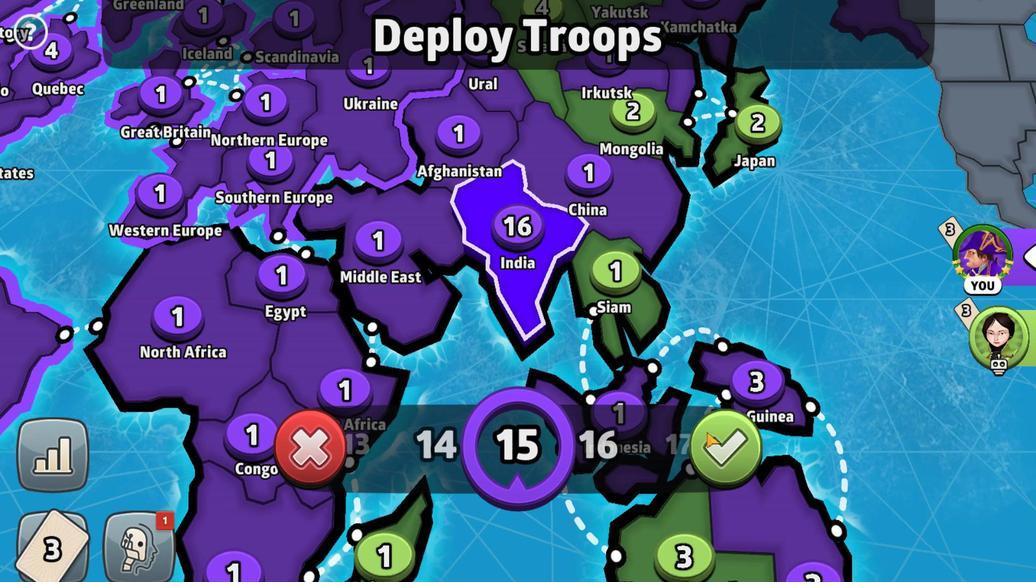 
Action: Mouse pressed left at (670, 435)
Screenshot: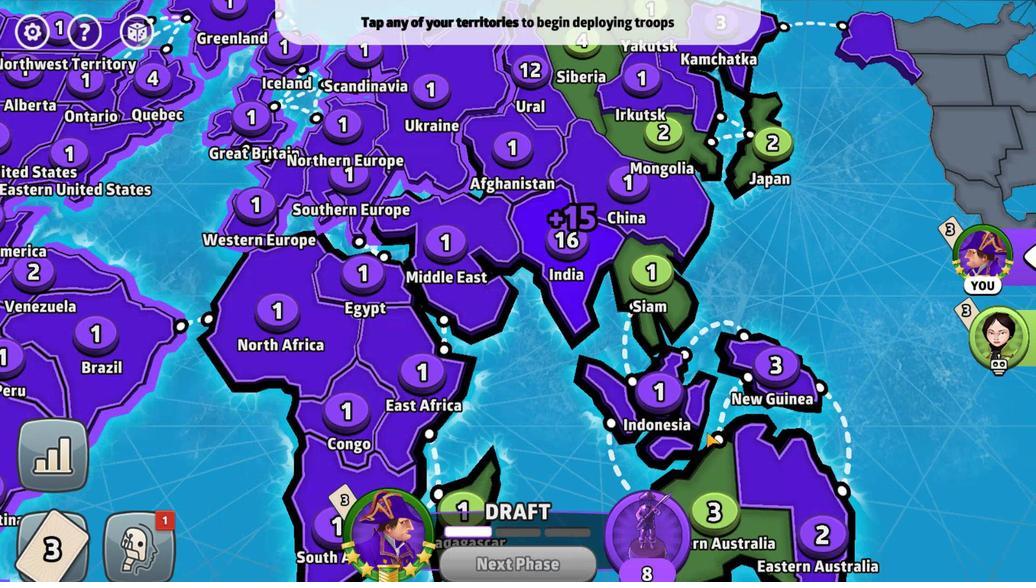 
Action: Mouse moved to (529, 424)
Screenshot: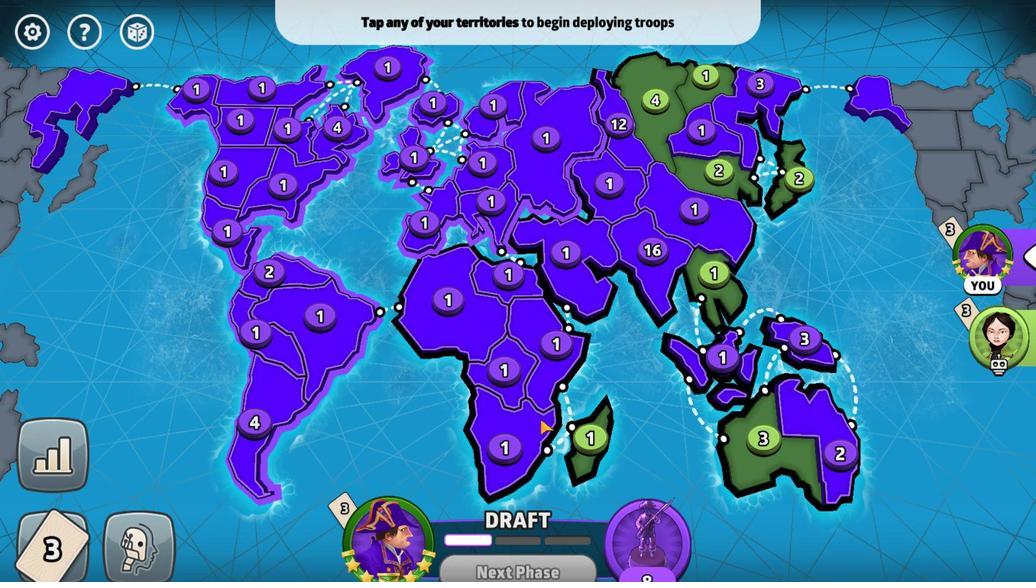 
Action: Mouse pressed left at (529, 424)
Screenshot: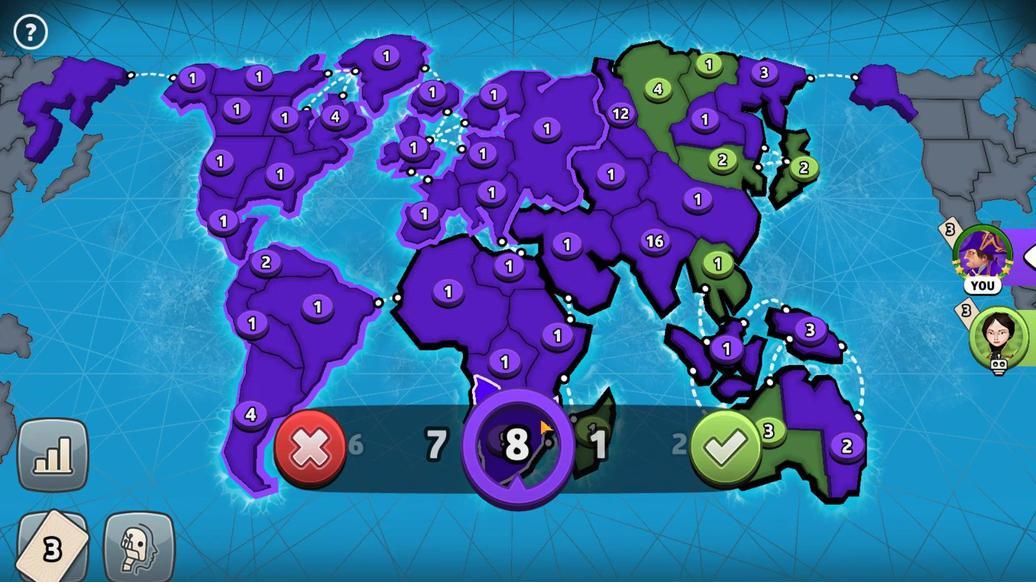 
Action: Mouse moved to (443, 440)
Screenshot: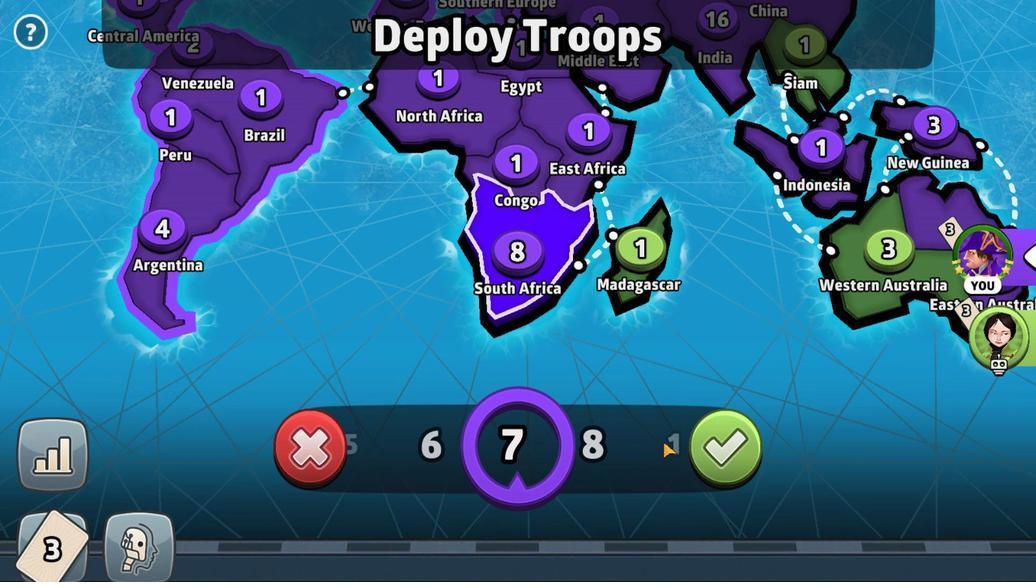 
Action: Mouse pressed left at (443, 440)
Screenshot: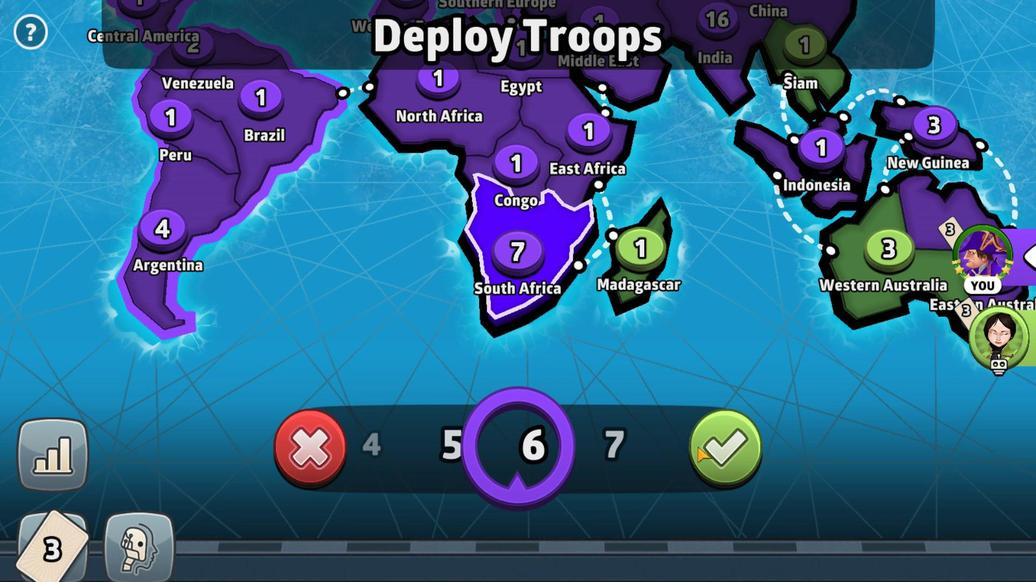 
Action: Mouse moved to (681, 441)
Screenshot: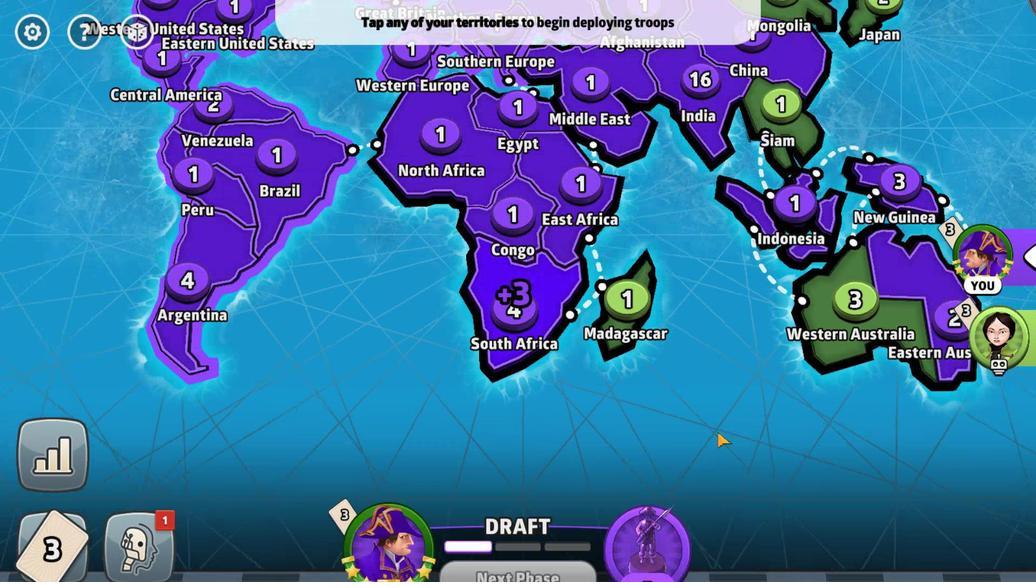 
Action: Mouse pressed left at (681, 441)
Screenshot: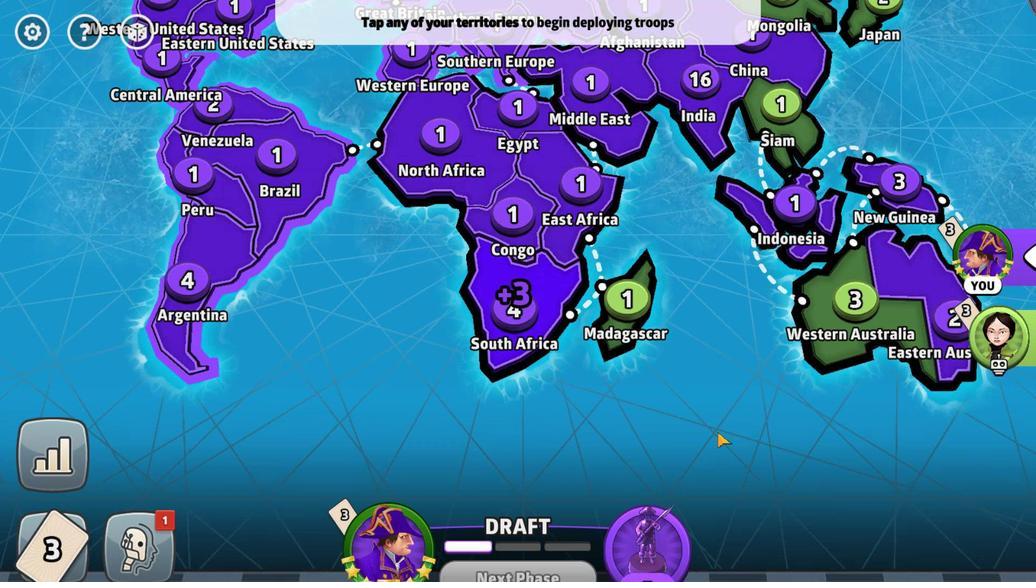 
Action: Mouse moved to (778, 426)
Screenshot: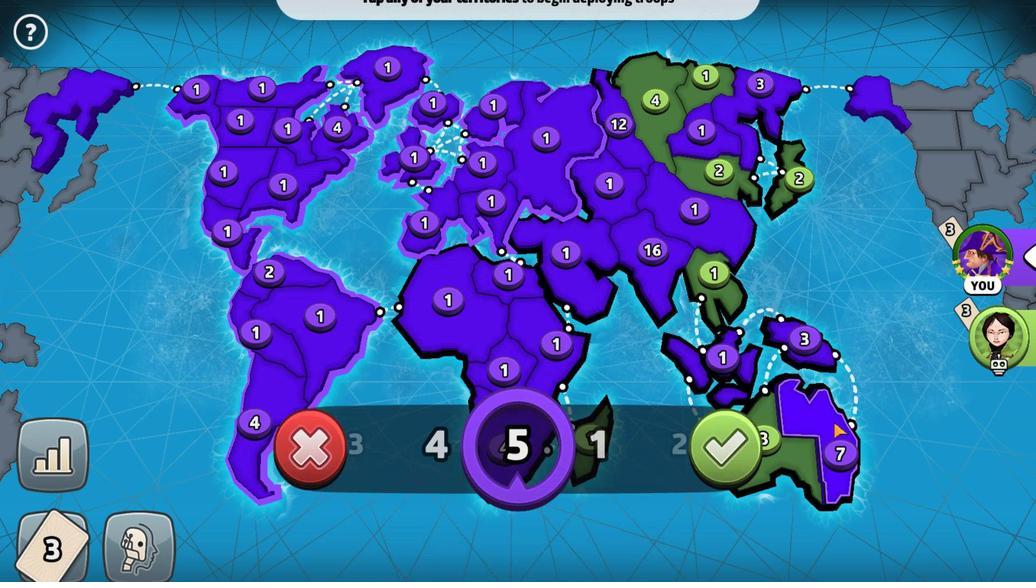
Action: Mouse pressed left at (778, 426)
Screenshot: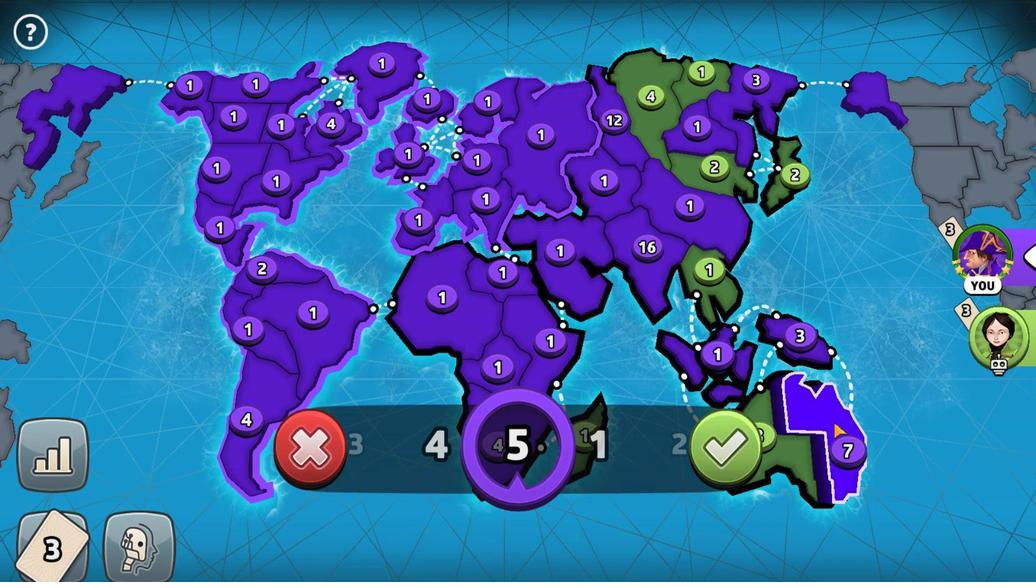 
Action: Mouse moved to (673, 450)
Screenshot: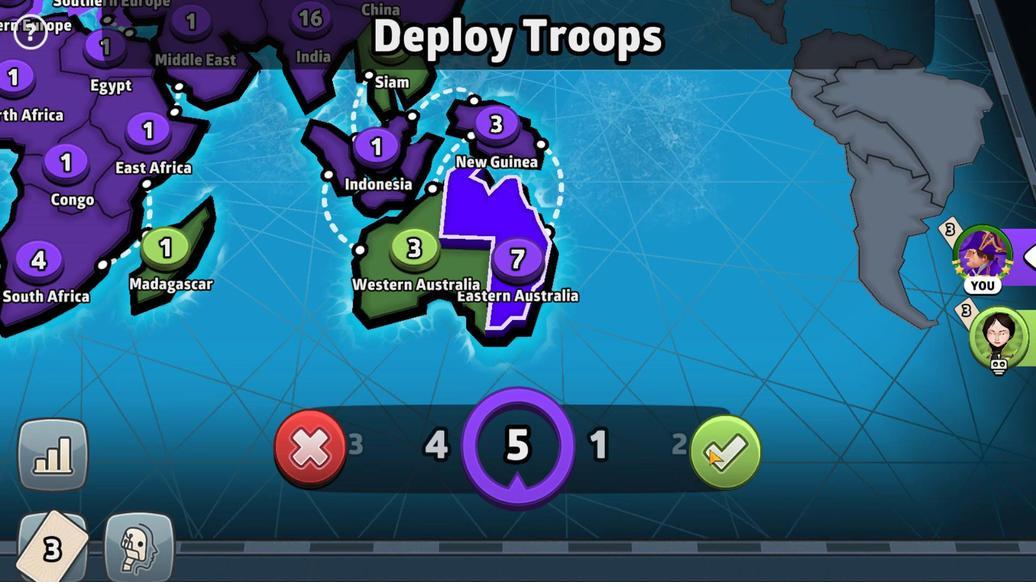 
Action: Mouse pressed left at (673, 450)
Screenshot: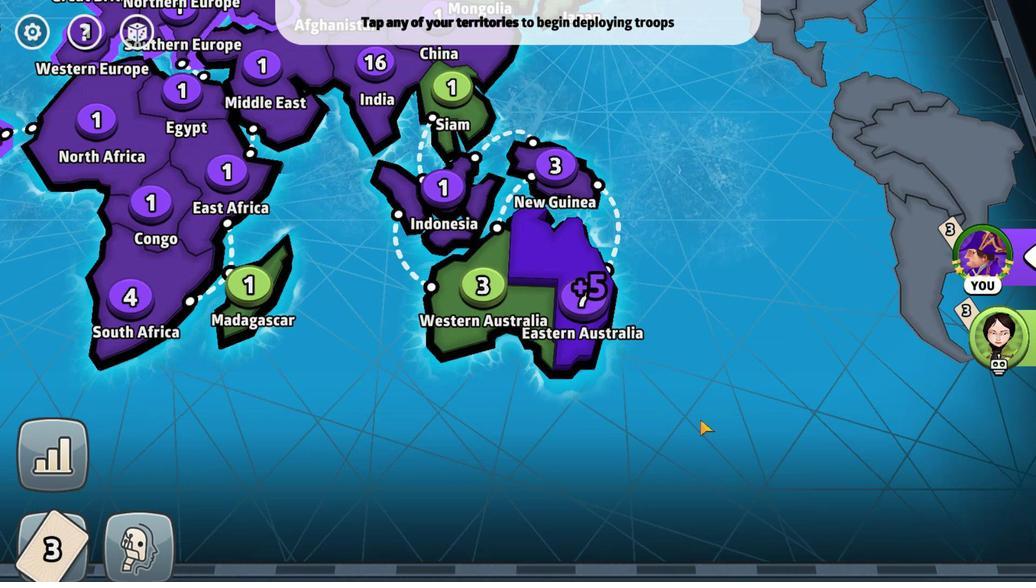 
Action: Mouse moved to (582, 280)
Screenshot: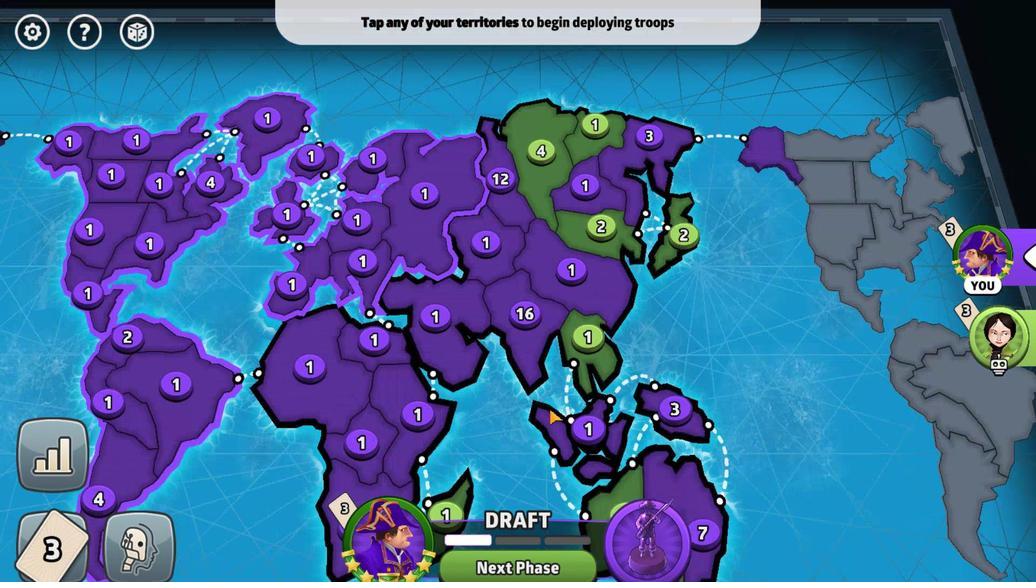
Action: Mouse pressed left at (582, 280)
Screenshot: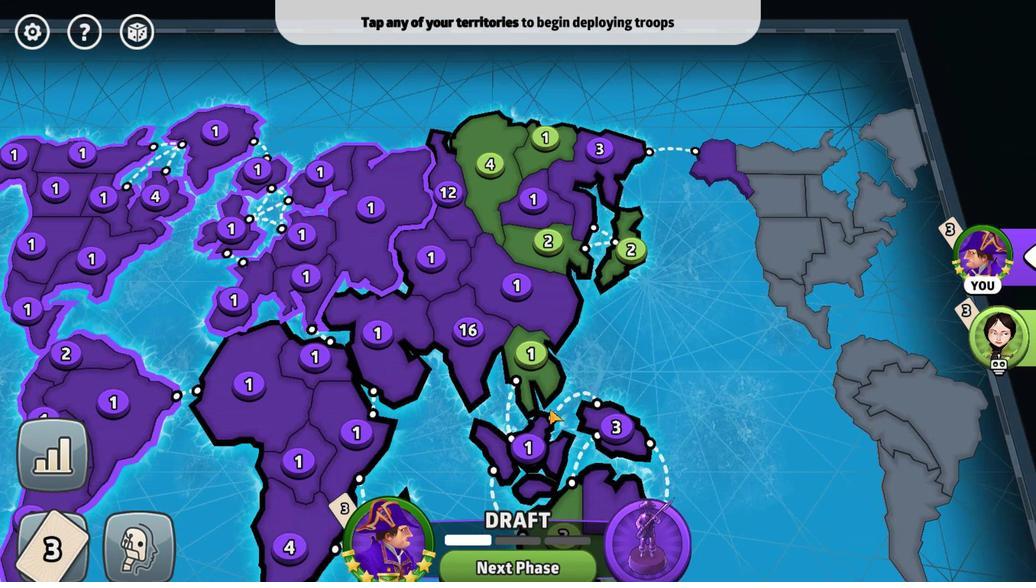 
Action: Mouse moved to (464, 238)
Screenshot: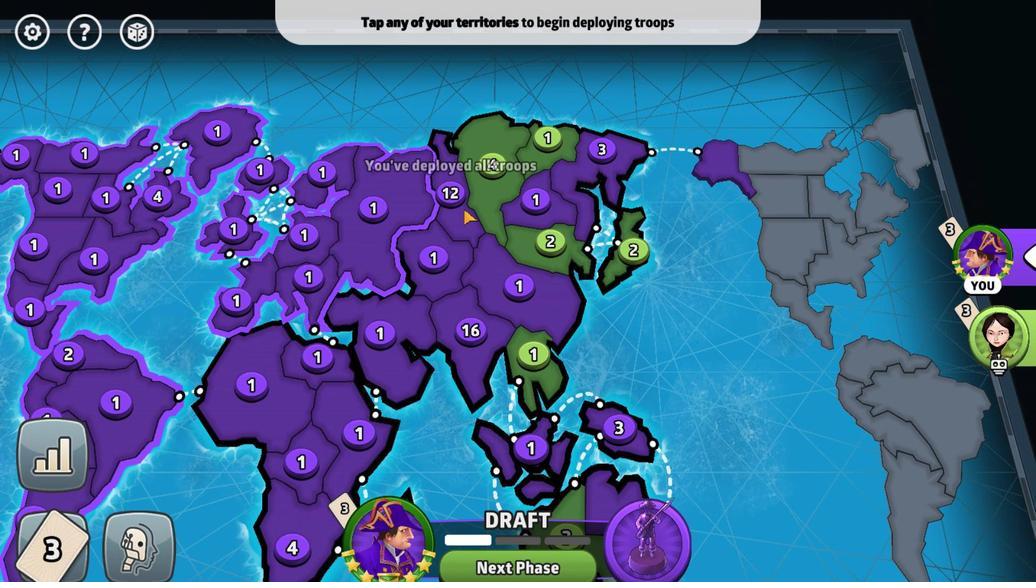 
Action: Mouse pressed left at (464, 238)
Screenshot: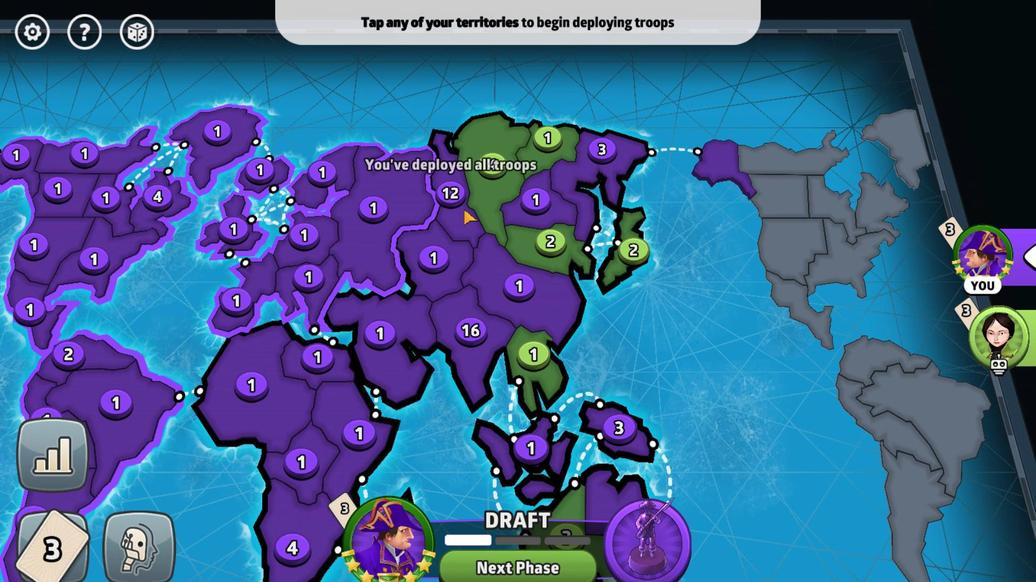 
Action: Mouse pressed left at (464, 238)
Screenshot: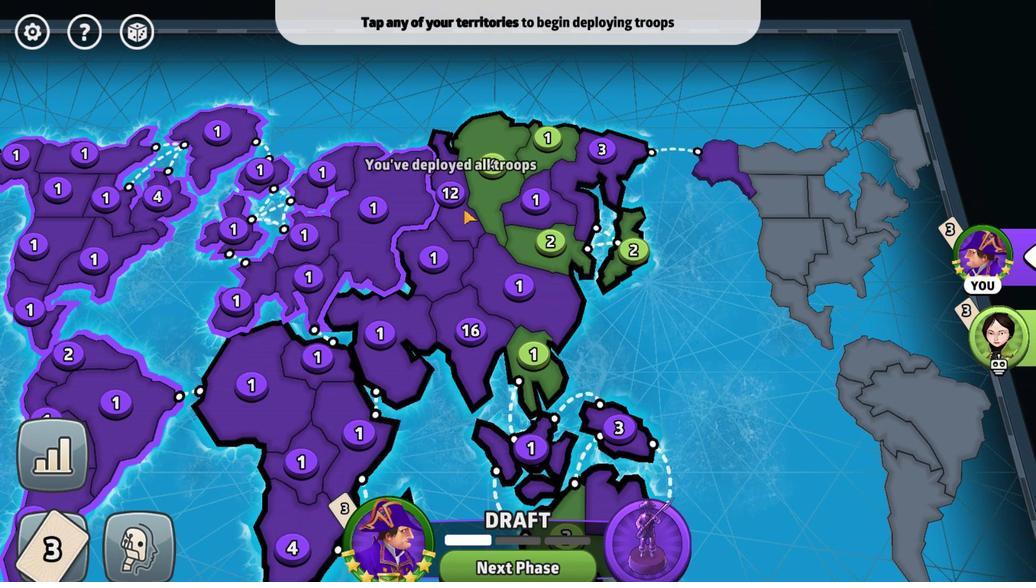 
Action: Mouse moved to (492, 554)
Screenshot: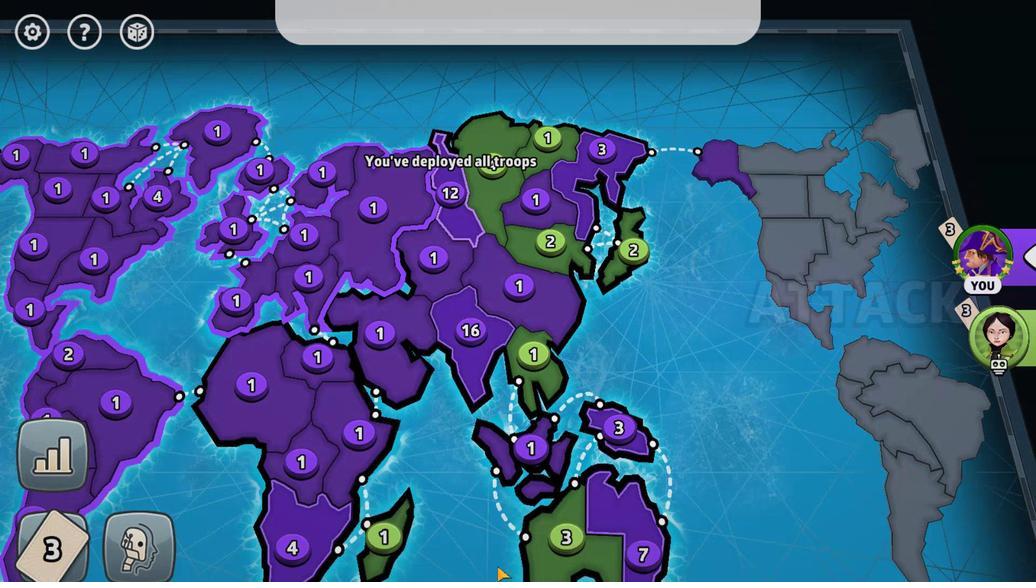 
Action: Mouse pressed left at (492, 554)
Screenshot: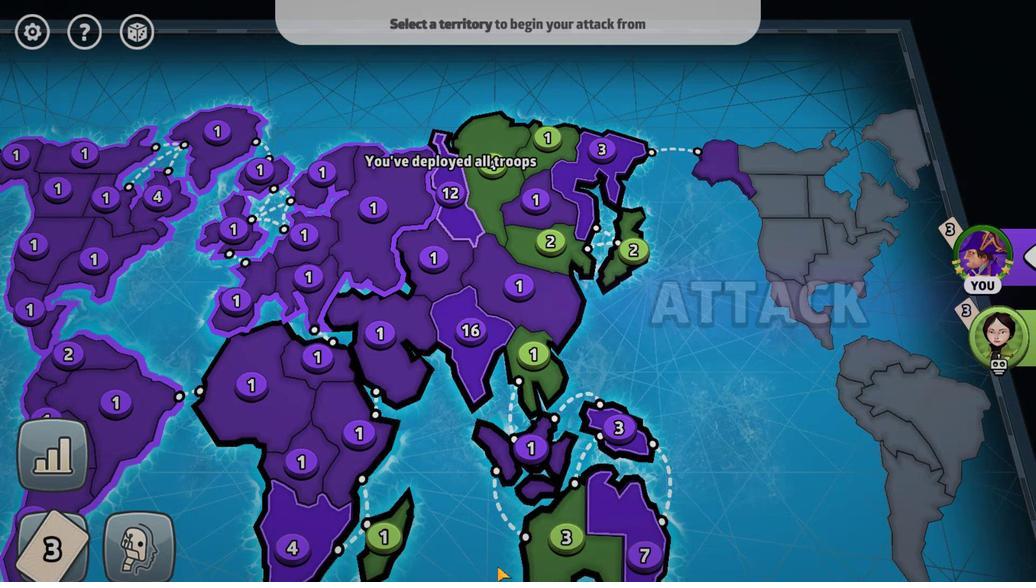 
Action: Mouse moved to (459, 252)
Screenshot: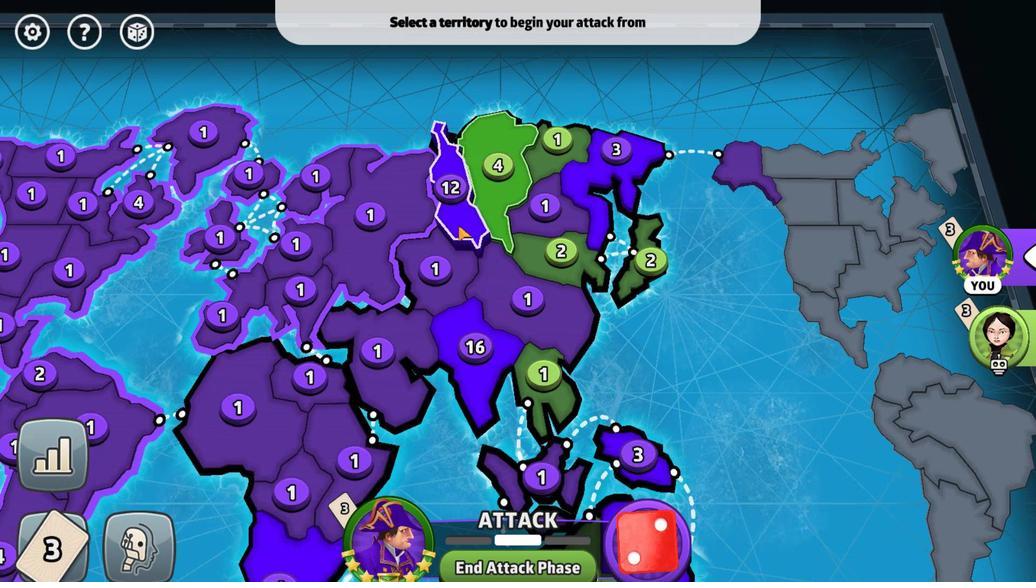 
Action: Mouse pressed left at (459, 252)
Screenshot: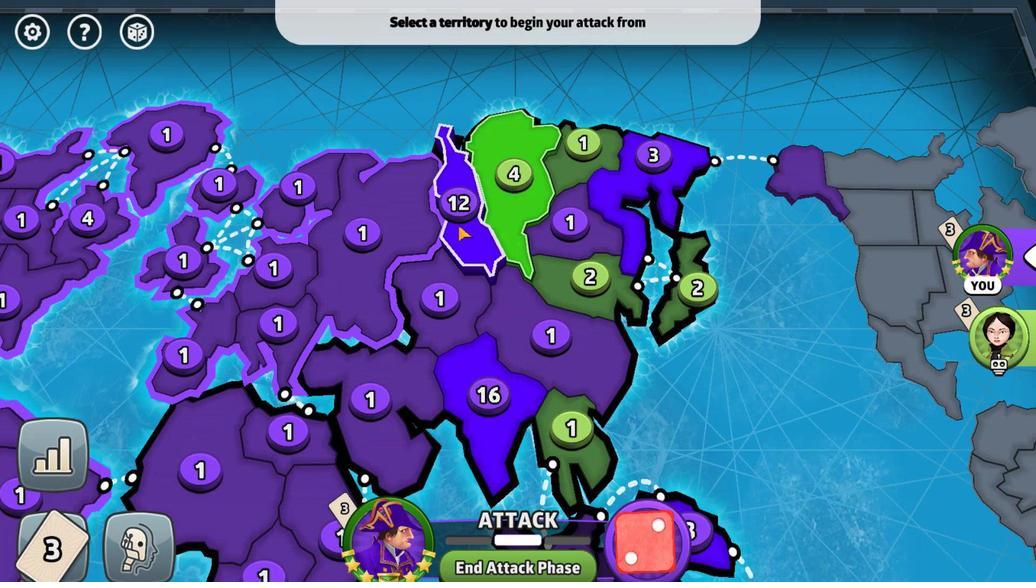 
Action: Mouse moved to (525, 243)
Screenshot: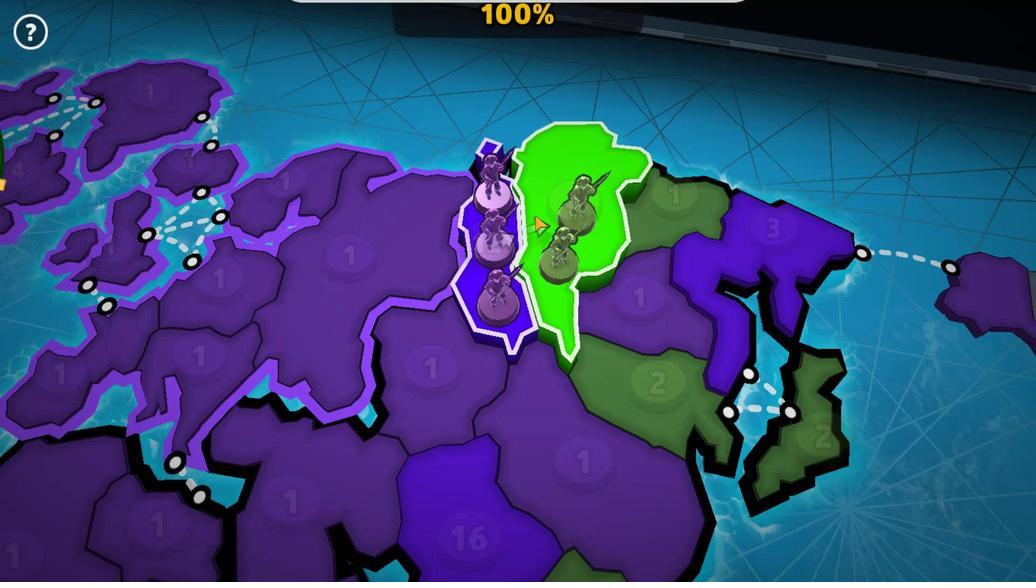 
Action: Mouse pressed left at (525, 243)
Screenshot: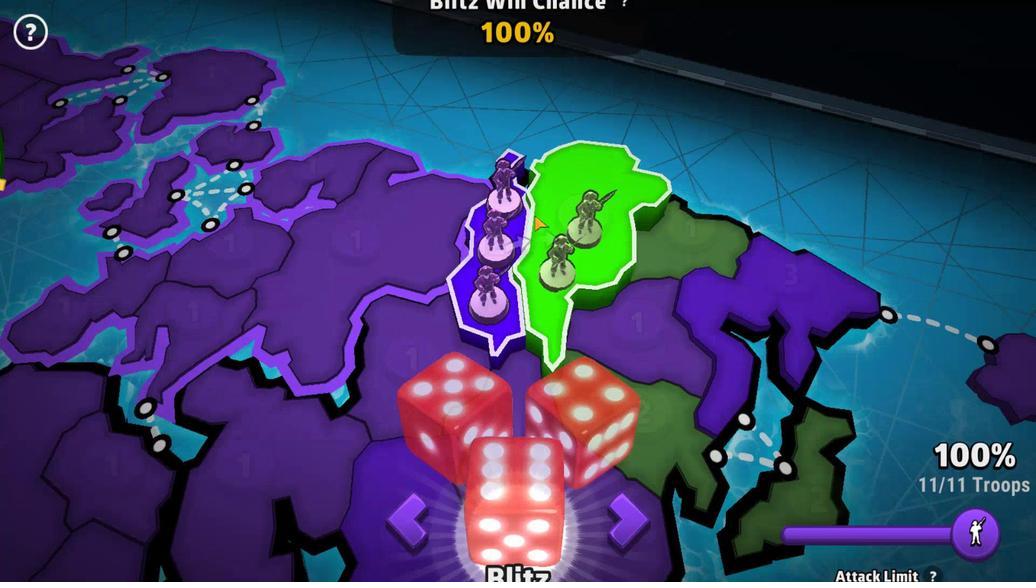 
Action: Mouse moved to (519, 467)
Screenshot: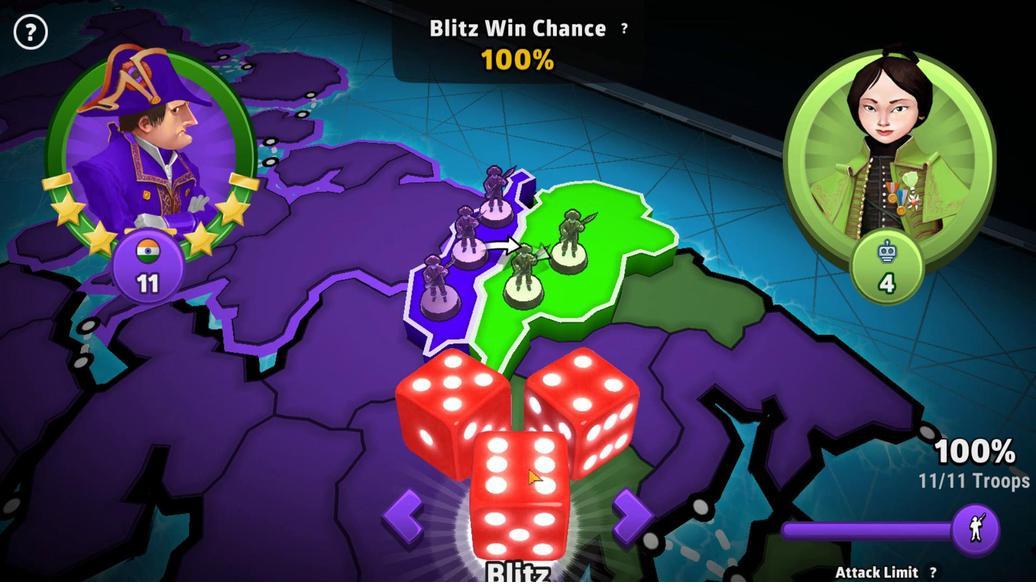 
Action: Mouse pressed left at (519, 467)
Screenshot: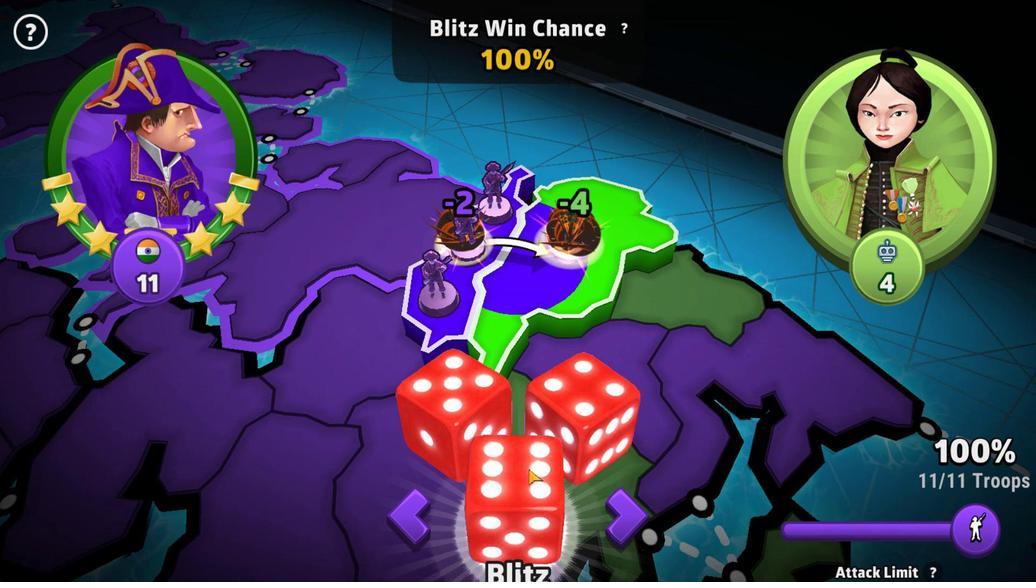 
Action: Mouse moved to (680, 445)
Screenshot: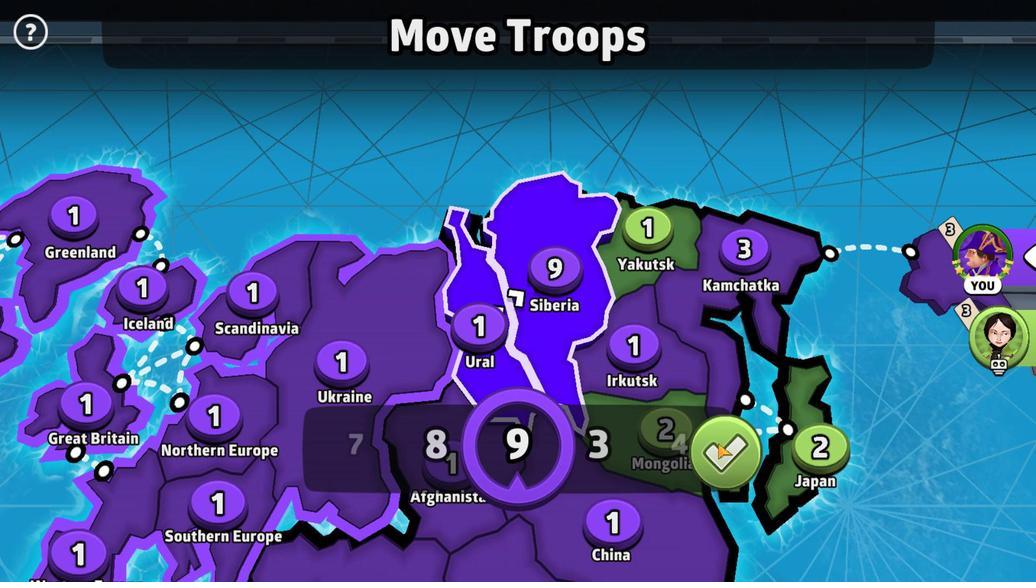 
Action: Mouse pressed left at (680, 445)
Screenshot: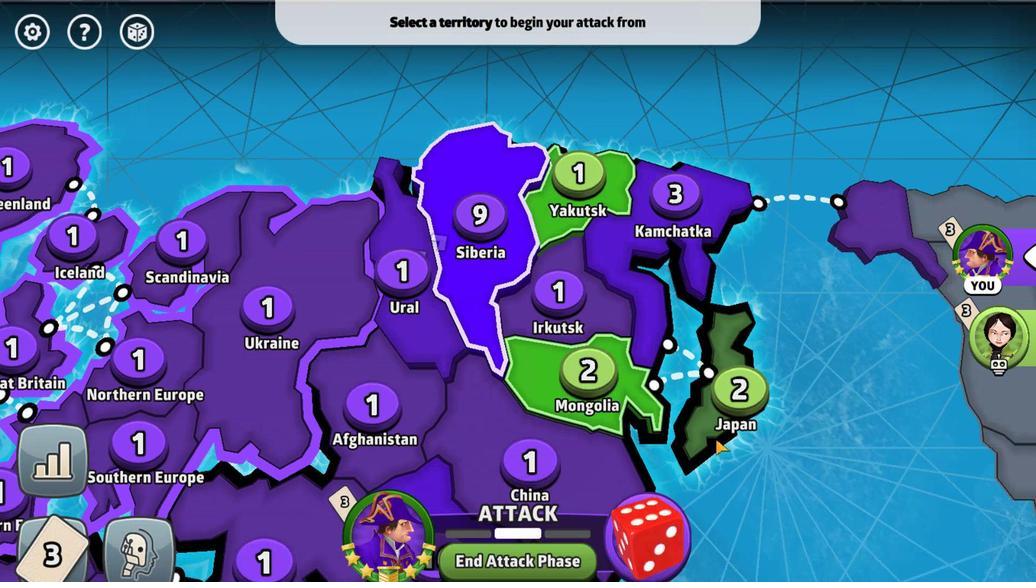 
Action: Mouse moved to (510, 174)
Screenshot: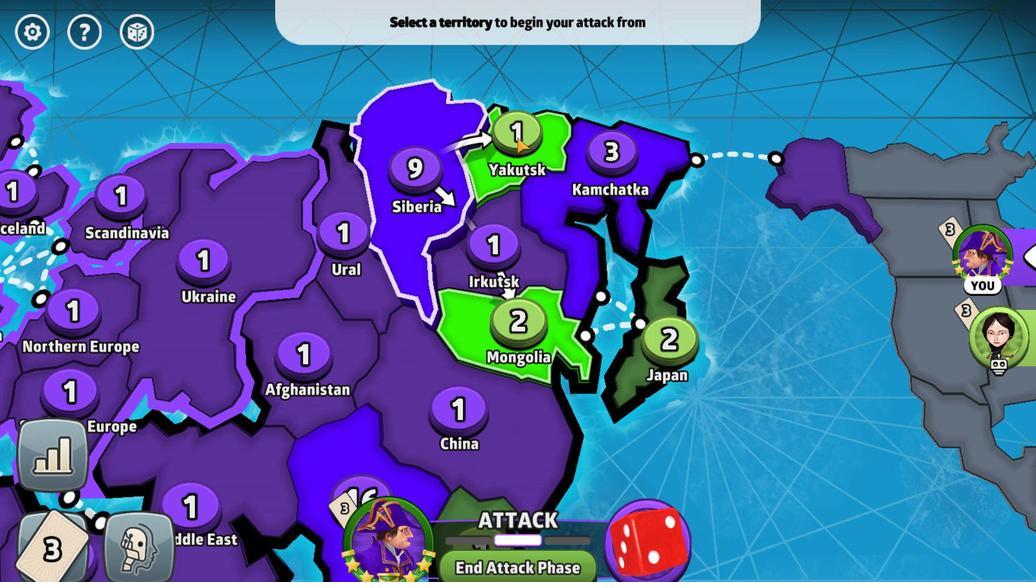 
Action: Mouse pressed left at (510, 174)
Screenshot: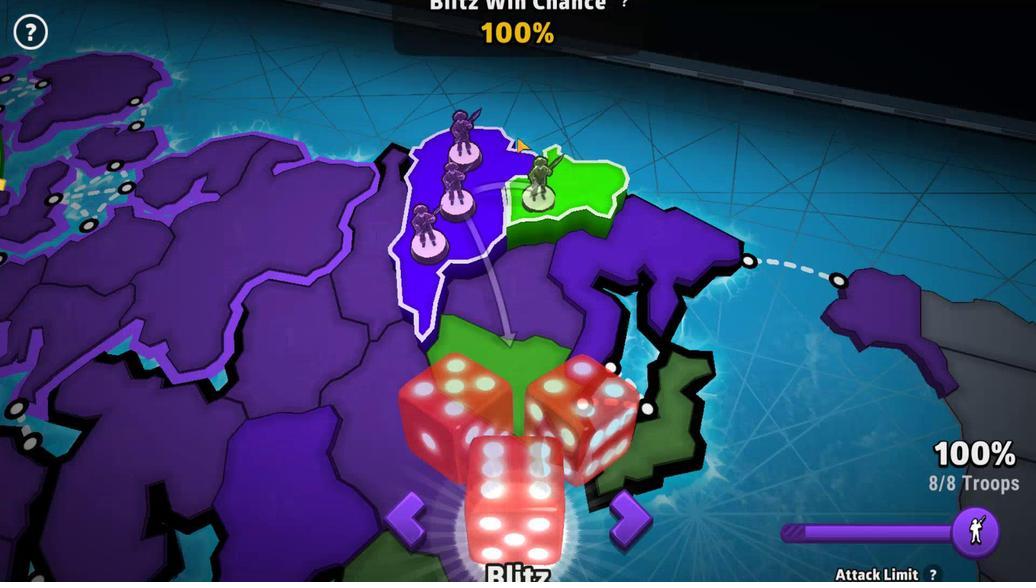 
Action: Mouse moved to (511, 449)
Screenshot: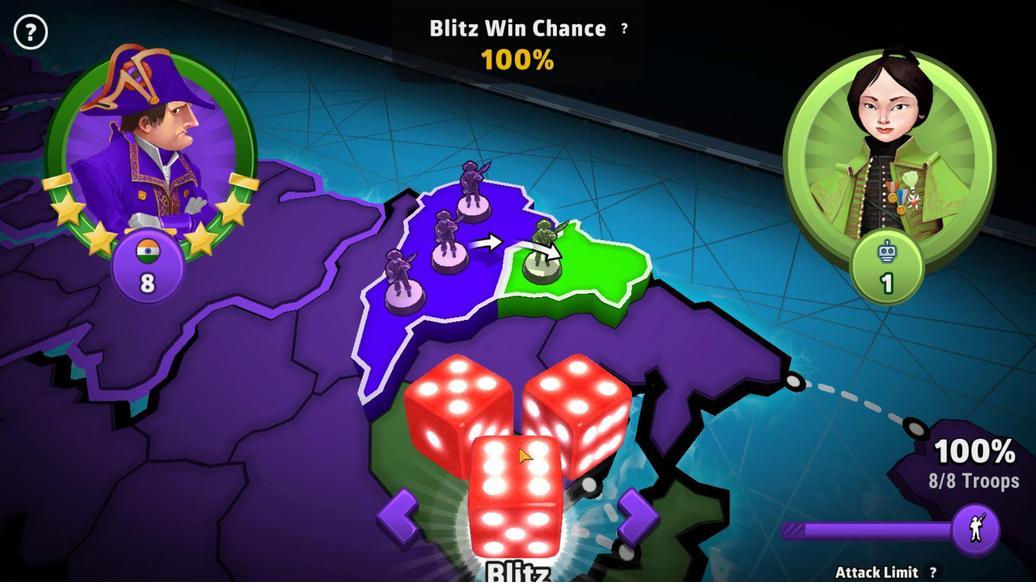 
Action: Mouse pressed left at (511, 449)
Screenshot: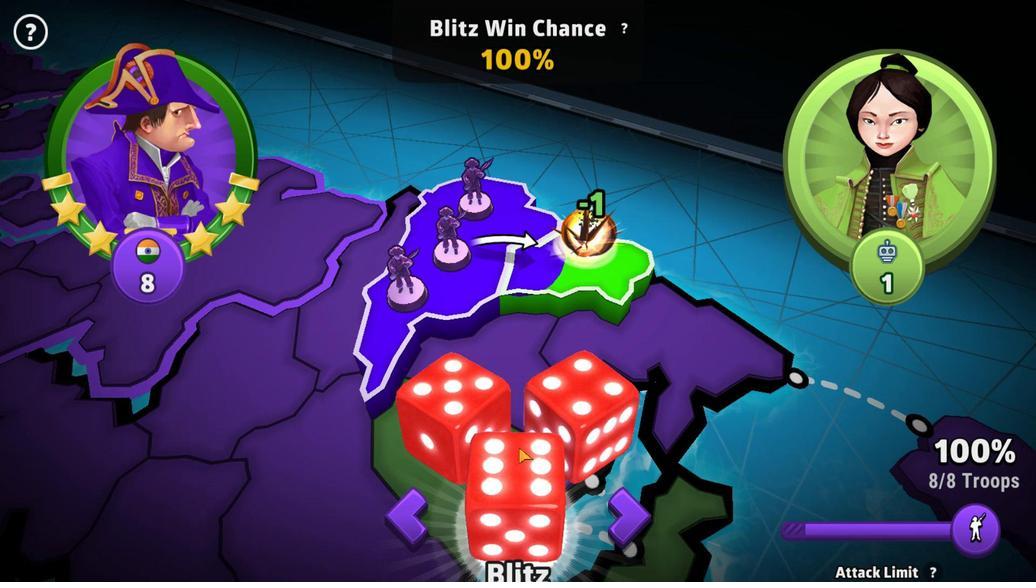 
Action: Mouse moved to (678, 446)
Screenshot: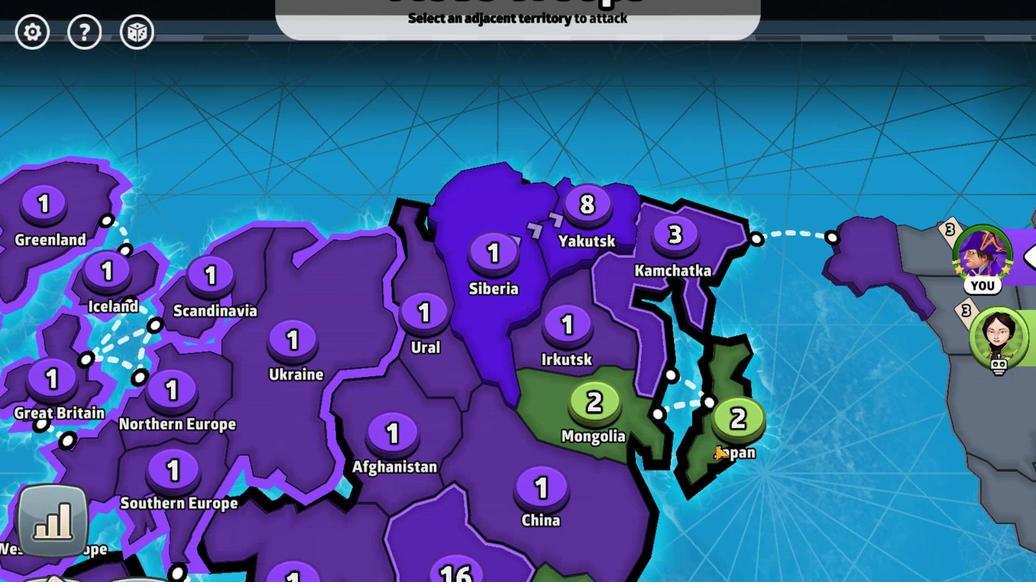 
Action: Mouse pressed left at (678, 446)
Screenshot: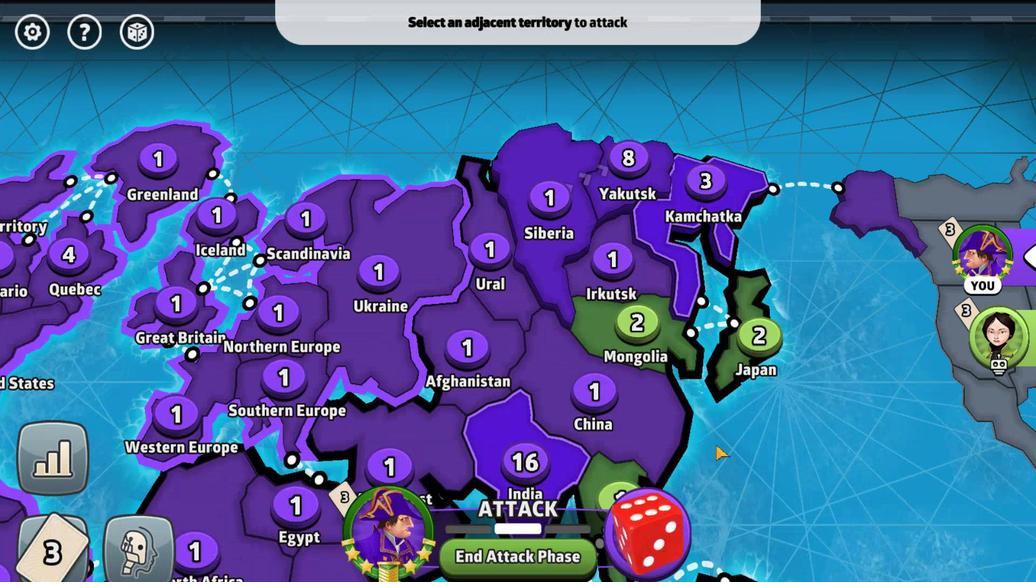 
Action: Mouse moved to (624, 295)
Screenshot: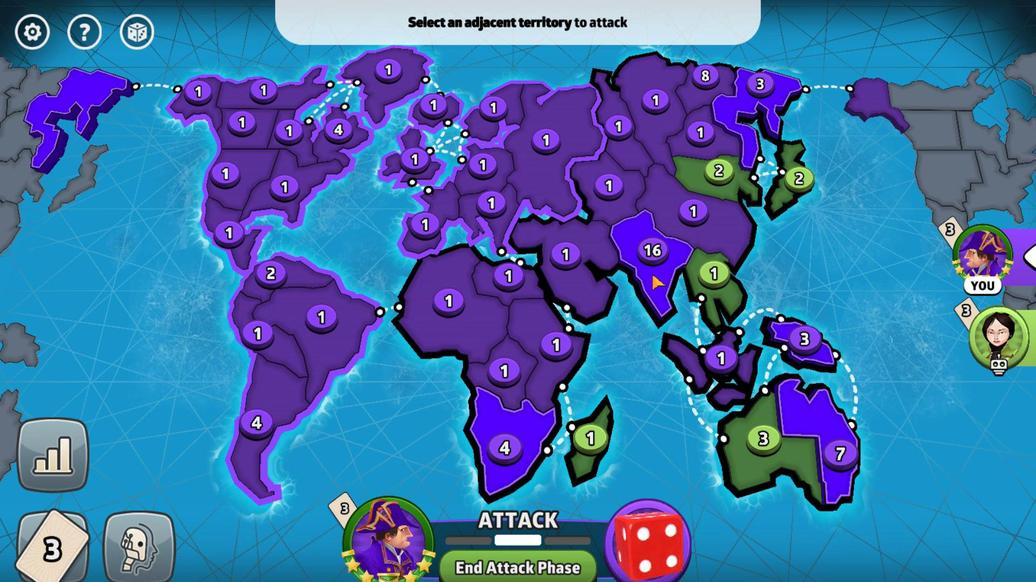 
Action: Mouse pressed left at (624, 295)
Screenshot: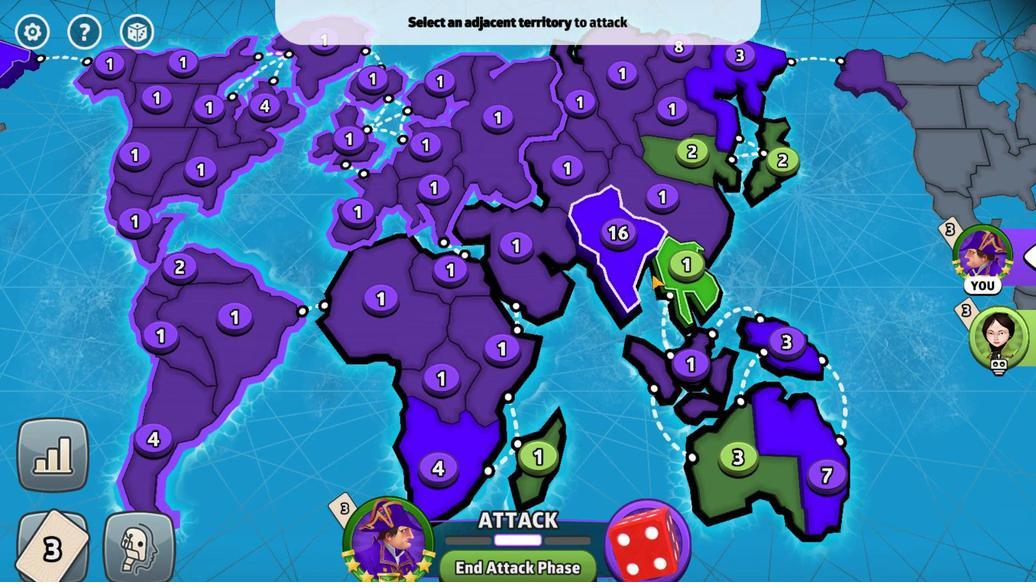 
Action: Mouse moved to (566, 296)
Screenshot: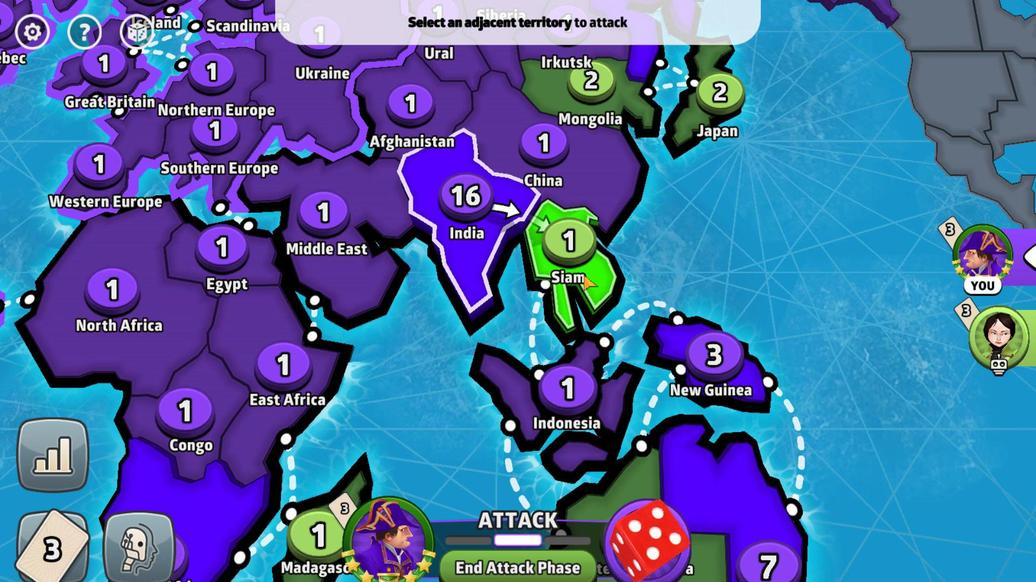 
Action: Mouse pressed left at (566, 296)
Screenshot: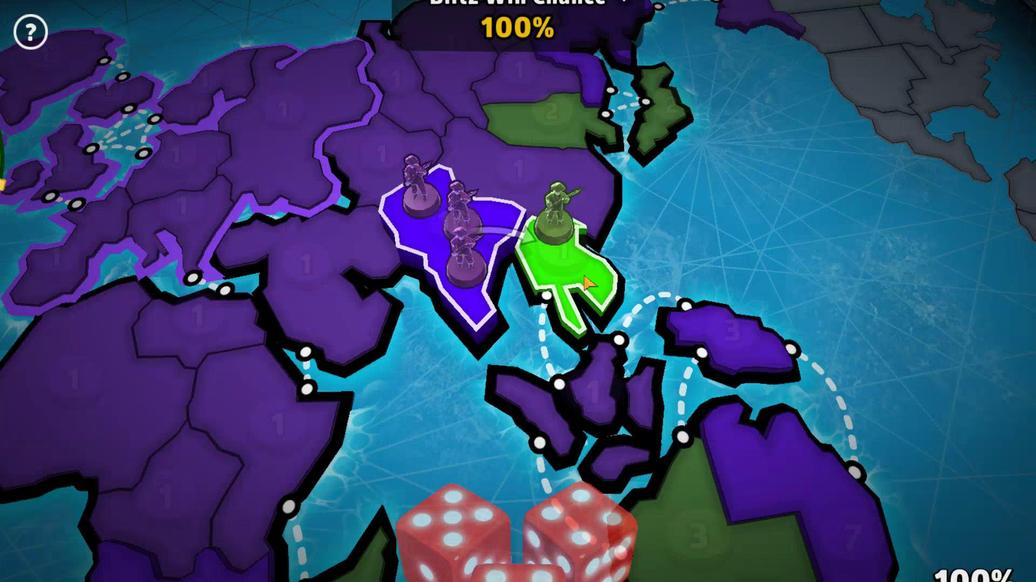 
Action: Mouse moved to (510, 504)
Screenshot: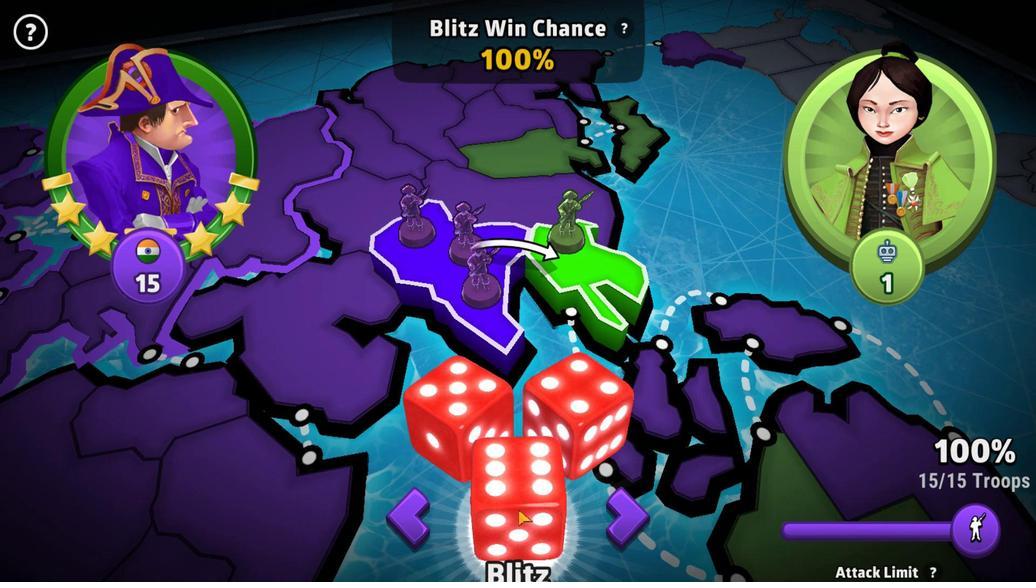 
Action: Mouse pressed left at (510, 504)
Screenshot: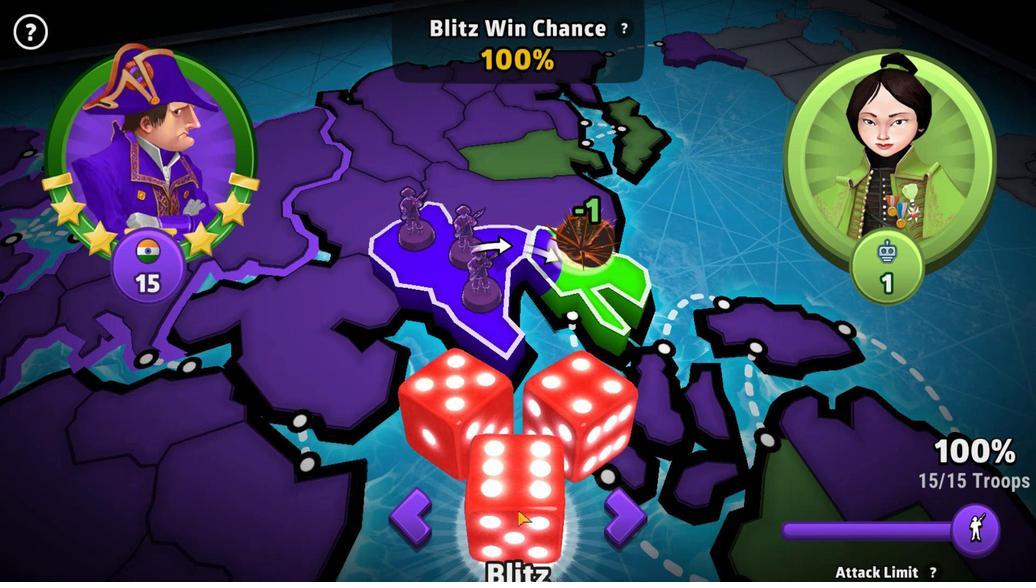 
Action: Mouse moved to (669, 458)
